 Task: Research Airbnb properties in Cuijk, Netherlands from 22th December, 2023 to 25th December, 2023 for 2 adults. Place can be entire room with 1  bedroom having 1 bed and 1 bathroom. Property type can be hotel. Amenities needed are: washing machine.
Action: Mouse moved to (499, 132)
Screenshot: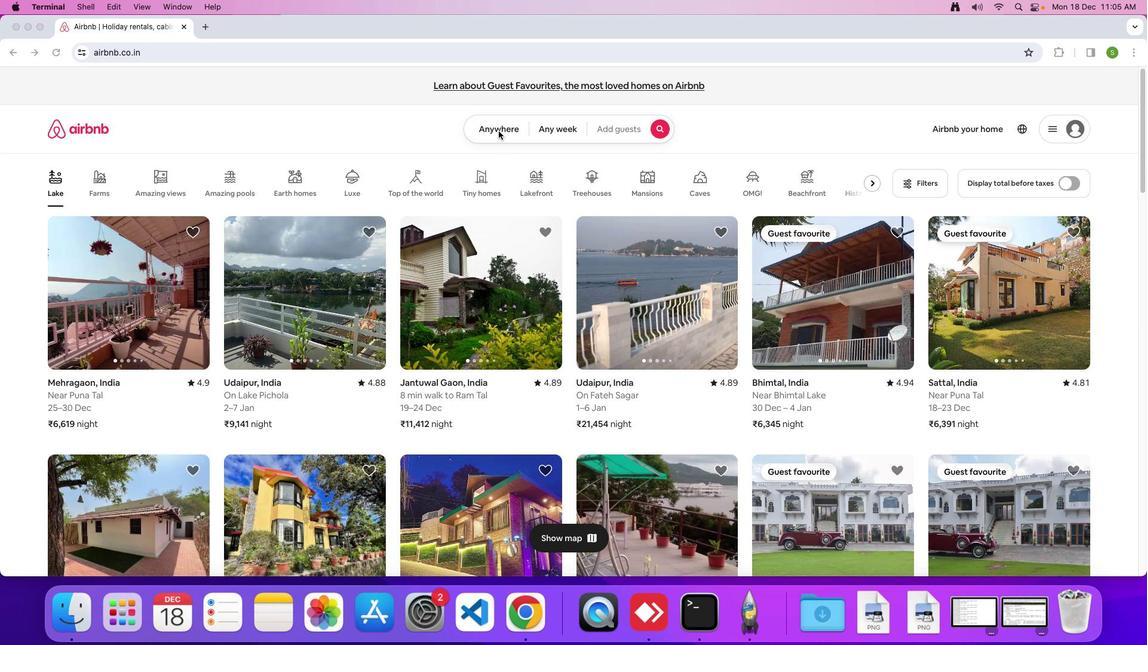 
Action: Mouse pressed left at (499, 132)
Screenshot: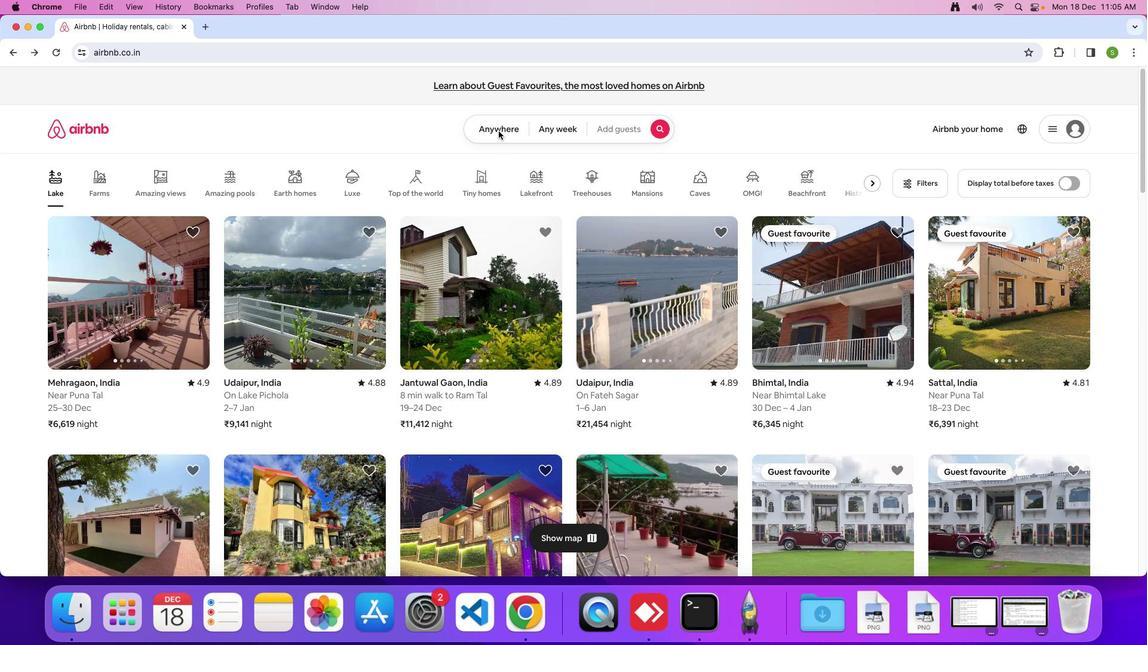 
Action: Mouse moved to (484, 130)
Screenshot: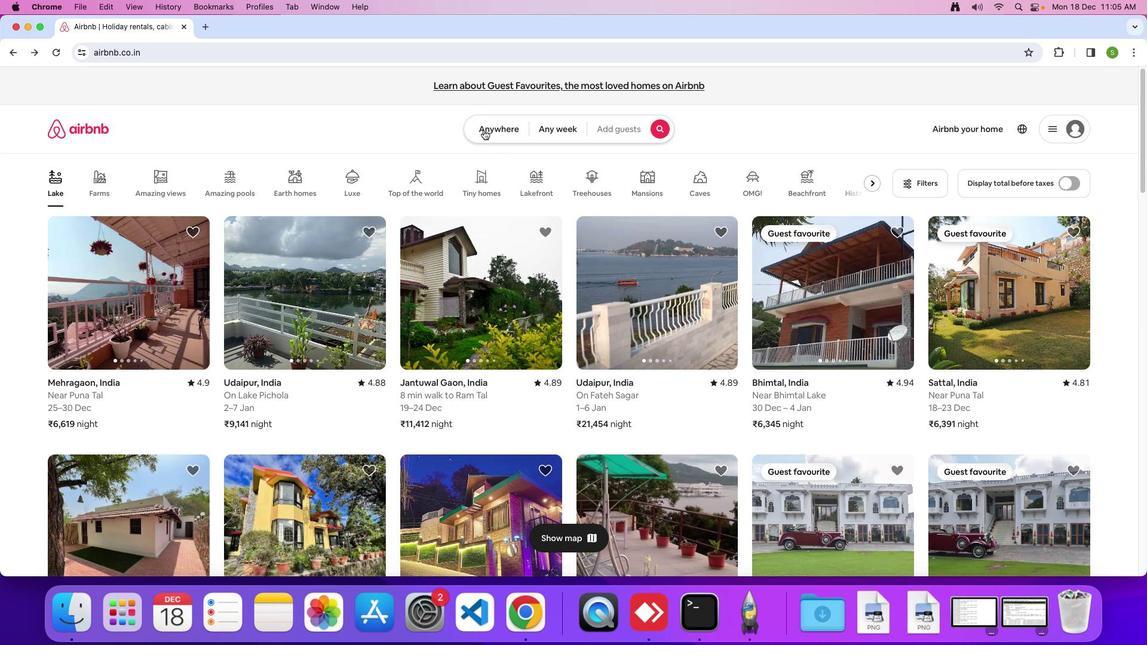 
Action: Mouse pressed left at (484, 130)
Screenshot: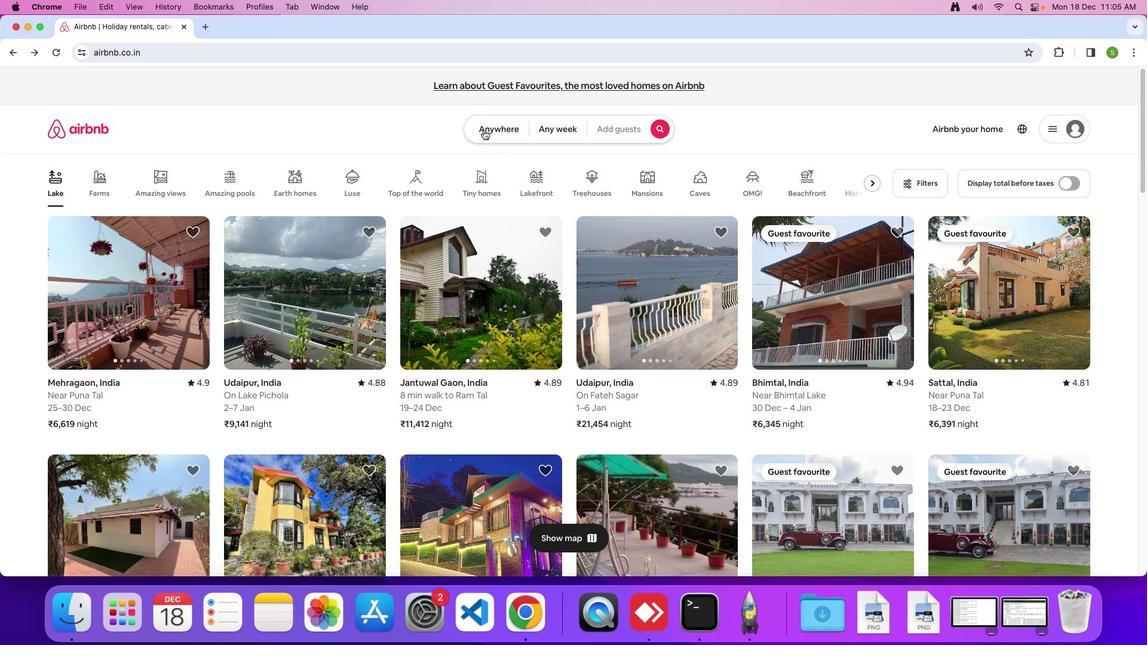 
Action: Mouse moved to (402, 180)
Screenshot: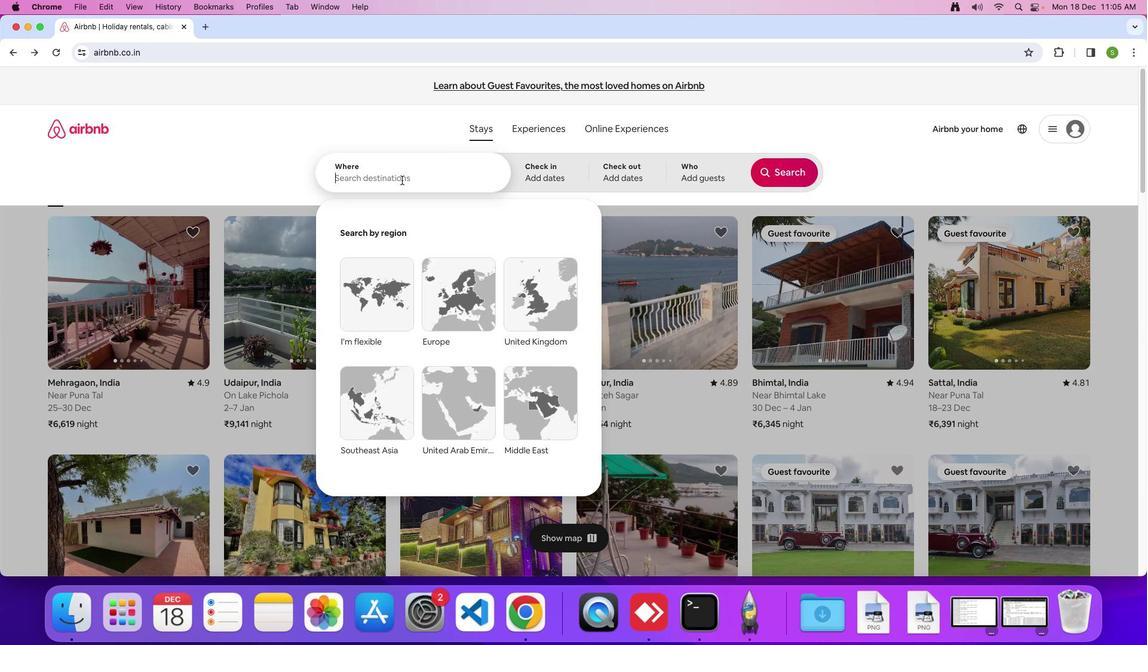 
Action: Mouse pressed left at (402, 180)
Screenshot: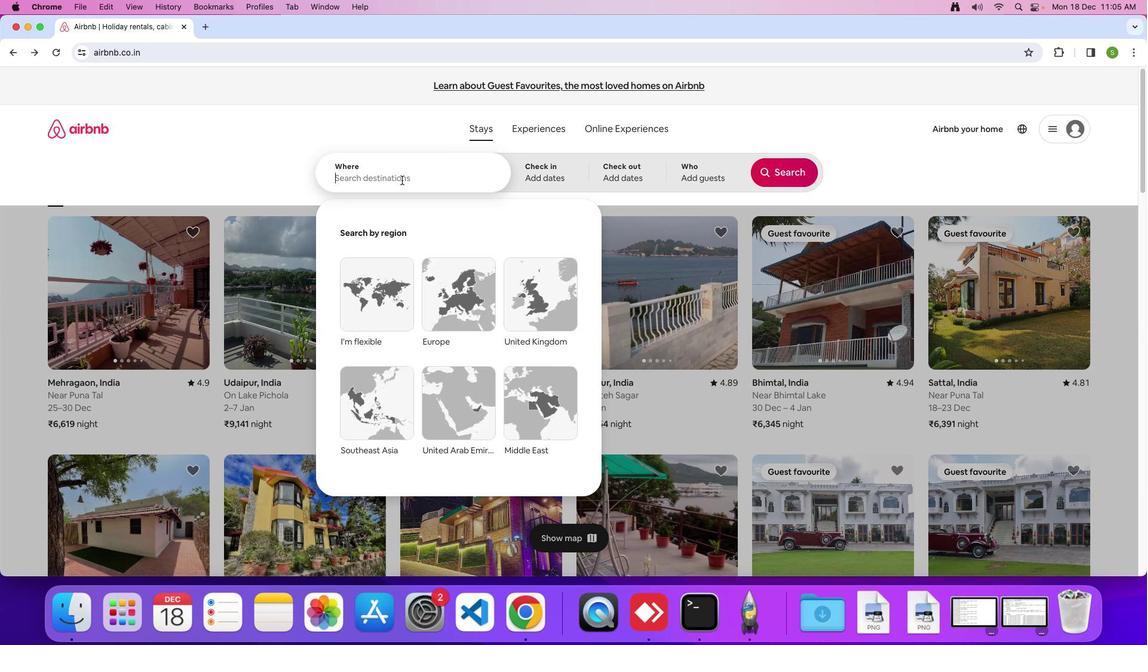 
Action: Key pressed 'C'Key.caps_lock'u''i''j''k'','Key.spaceKey.shift'N''e''t''h''e''r''l''a''n''d''s'Key.enter
Screenshot: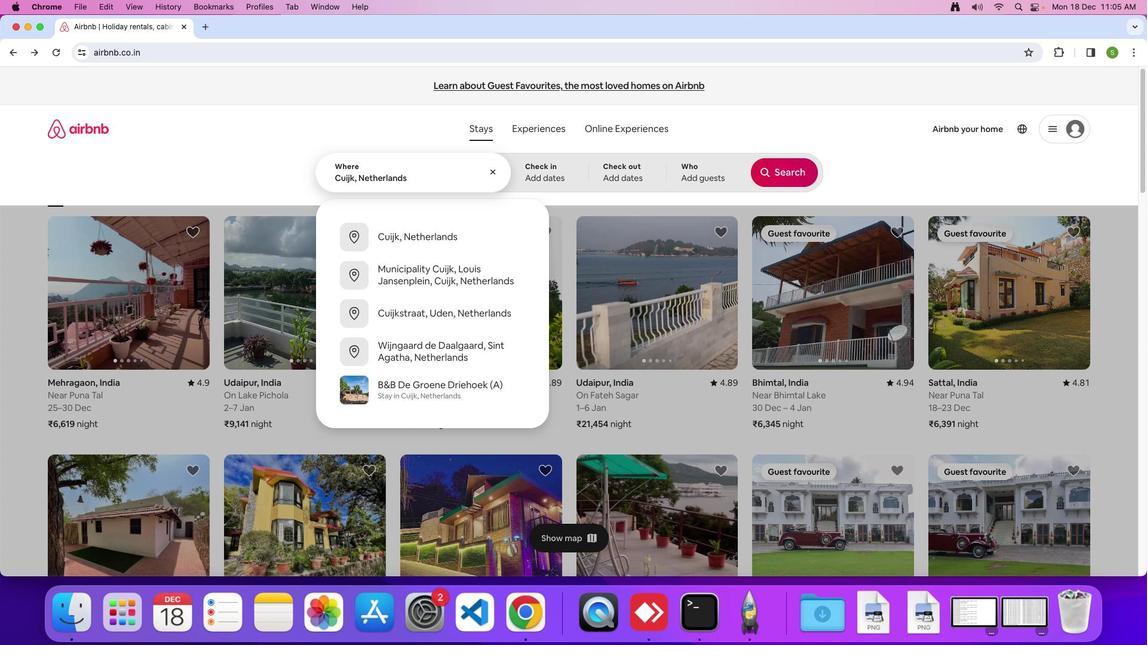 
Action: Mouse moved to (512, 411)
Screenshot: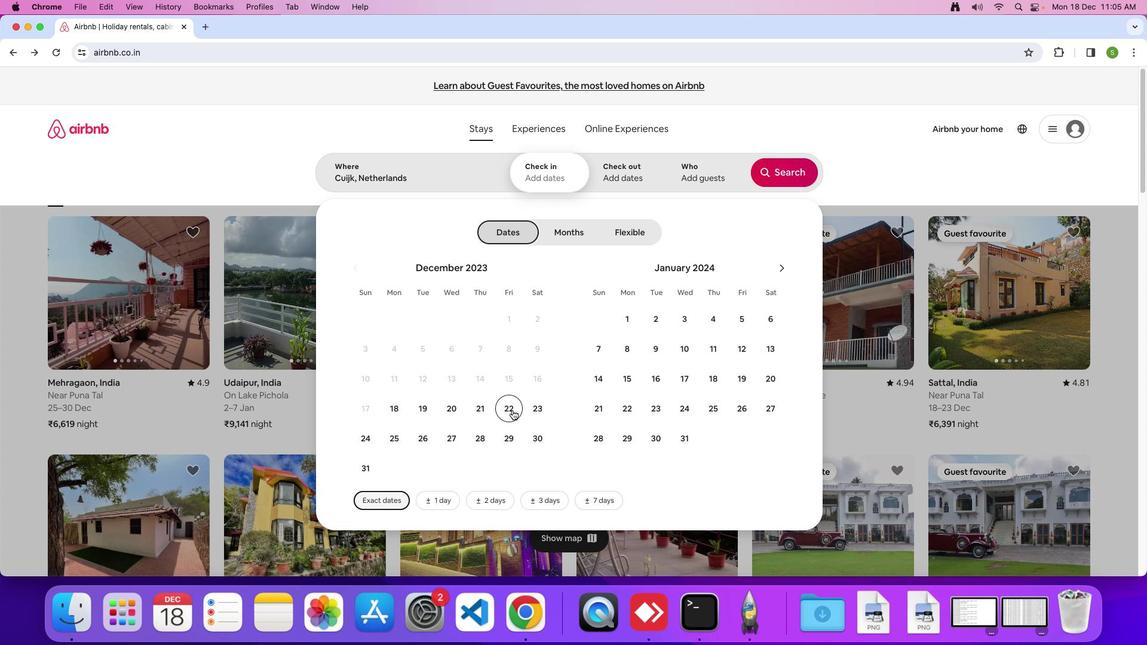
Action: Mouse pressed left at (512, 411)
Screenshot: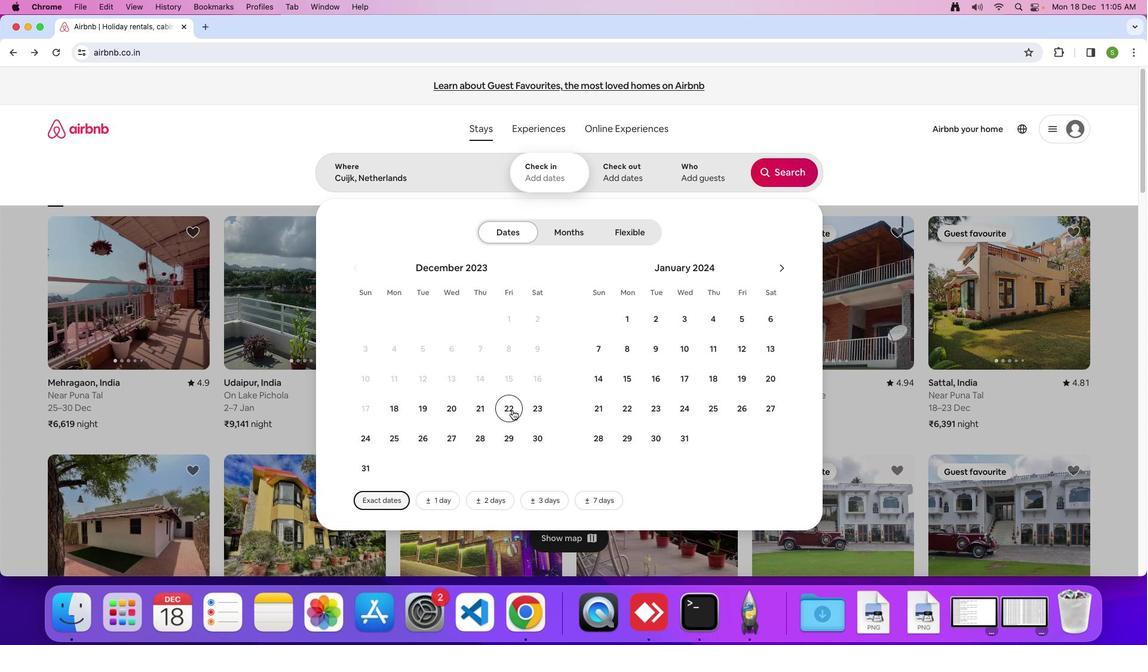 
Action: Mouse moved to (401, 439)
Screenshot: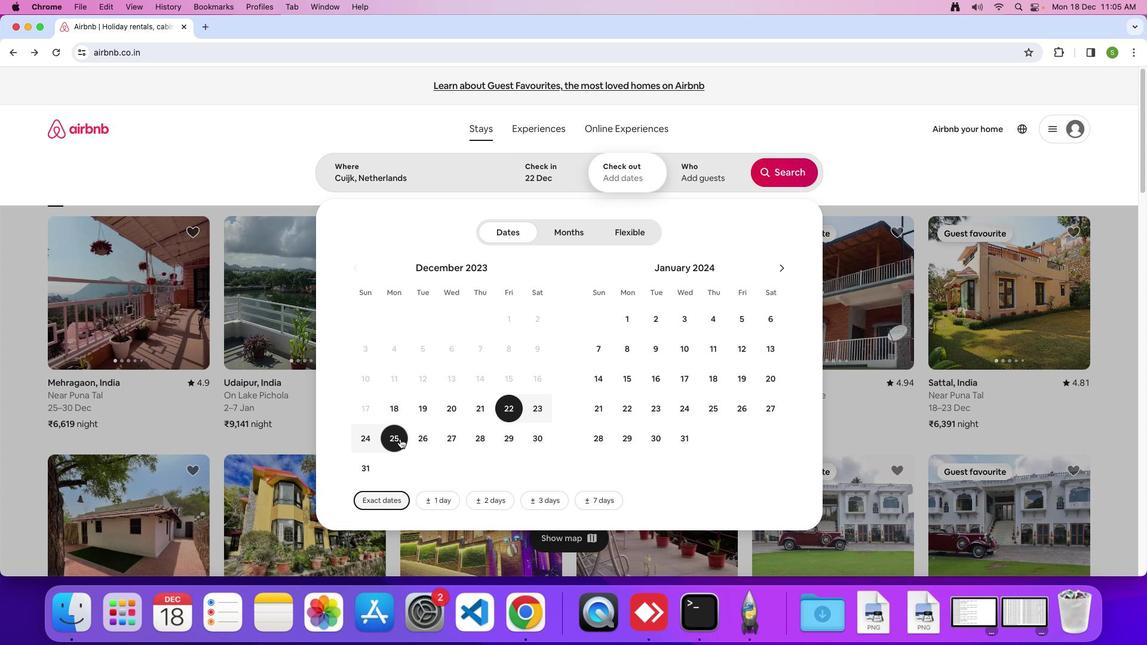 
Action: Mouse pressed left at (401, 439)
Screenshot: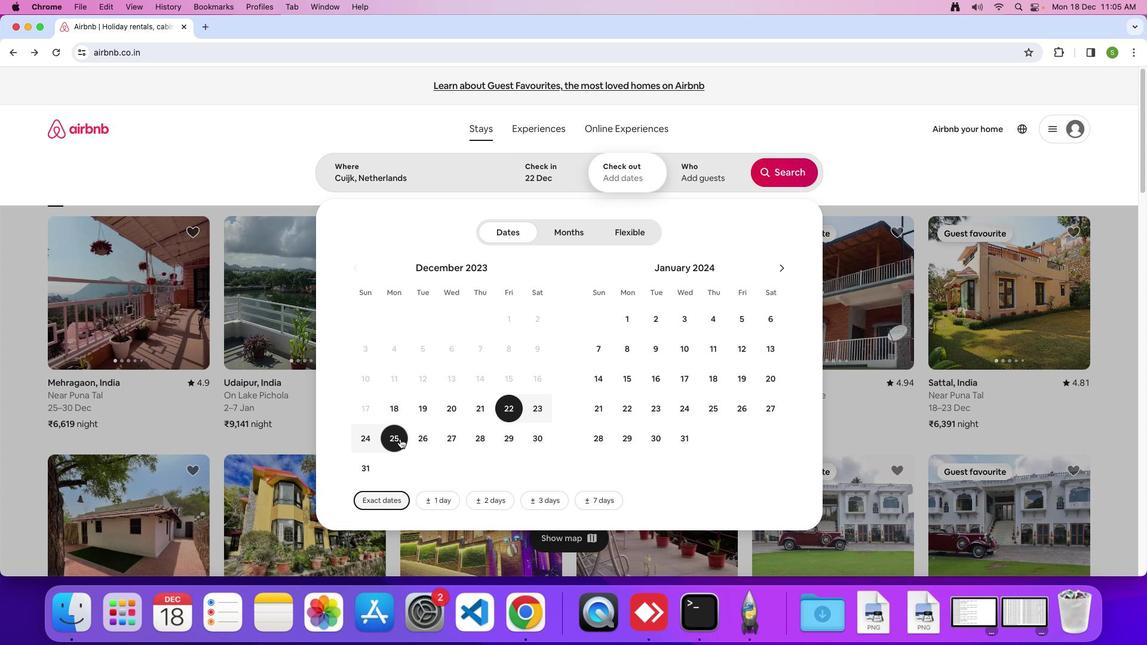 
Action: Mouse moved to (691, 184)
Screenshot: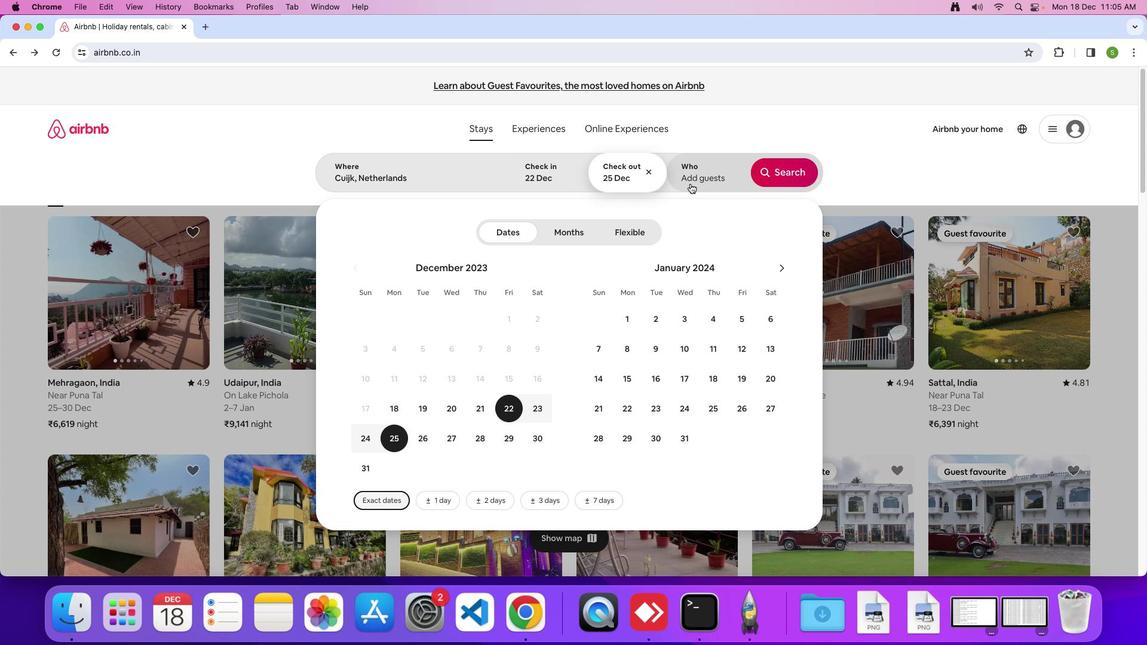 
Action: Mouse pressed left at (691, 184)
Screenshot: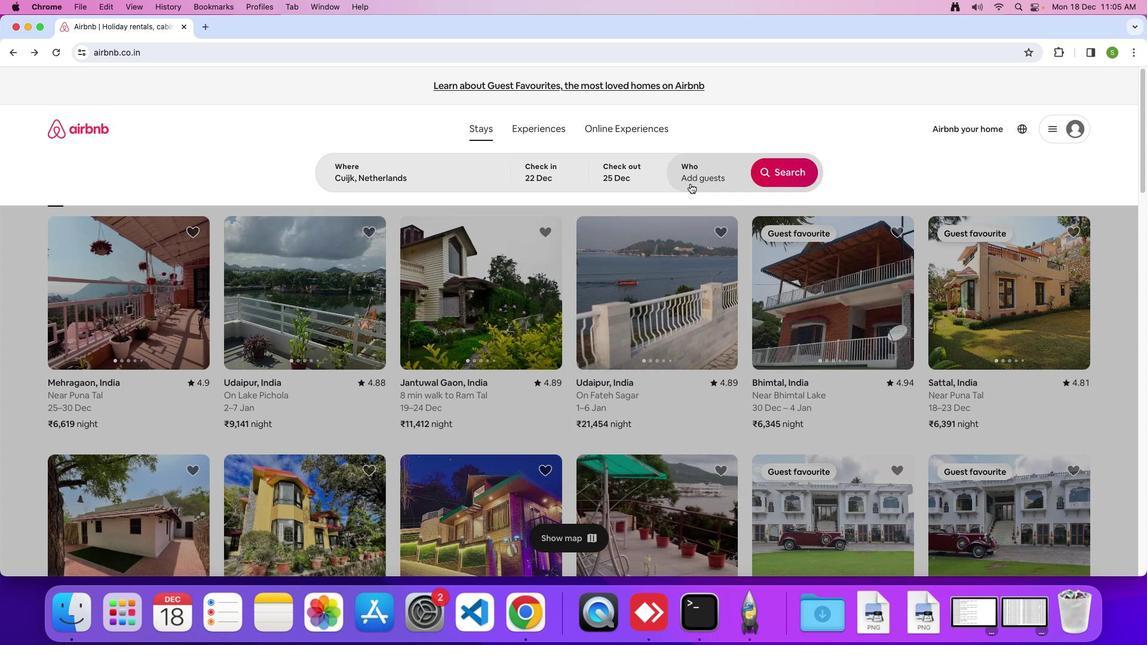 
Action: Mouse moved to (790, 238)
Screenshot: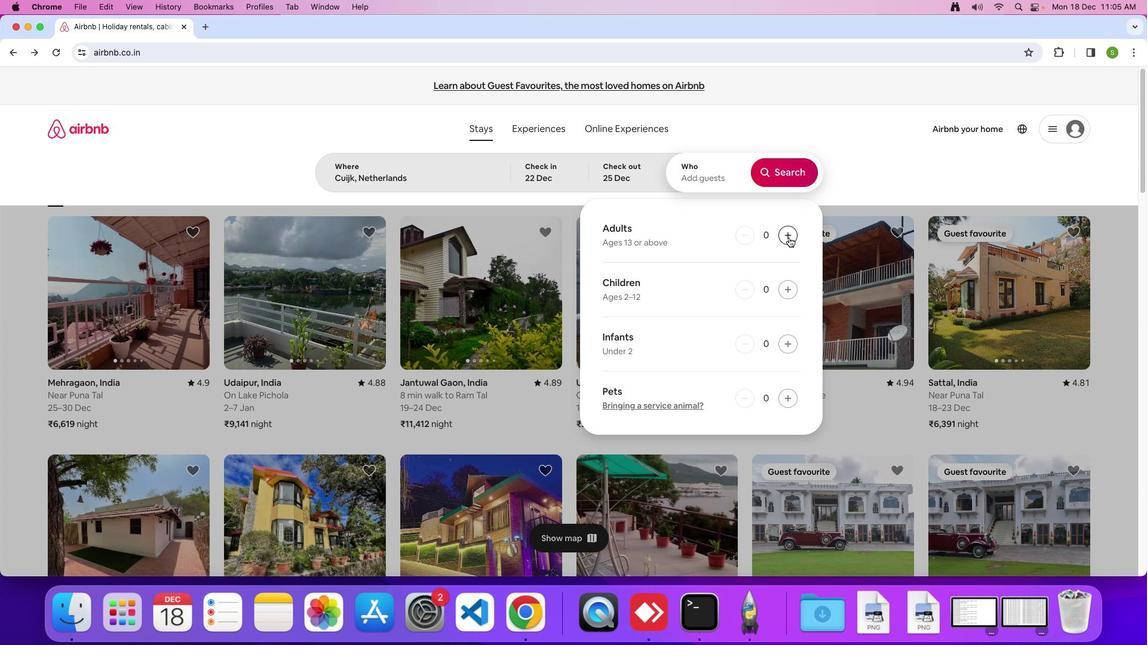 
Action: Mouse pressed left at (790, 238)
Screenshot: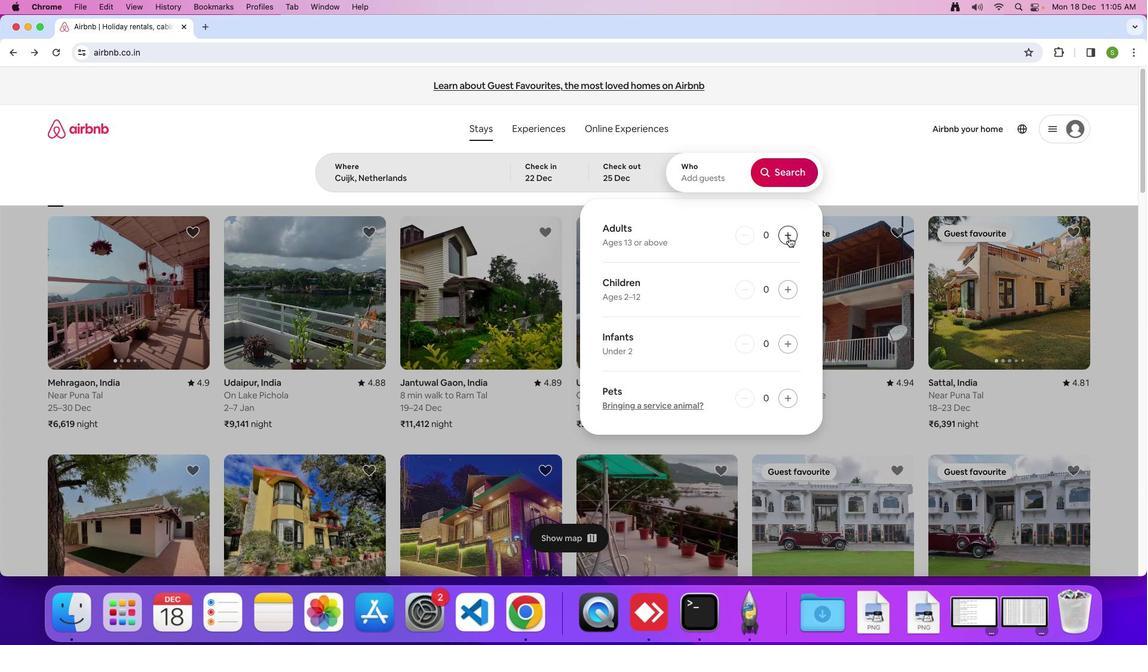 
Action: Mouse pressed left at (790, 238)
Screenshot: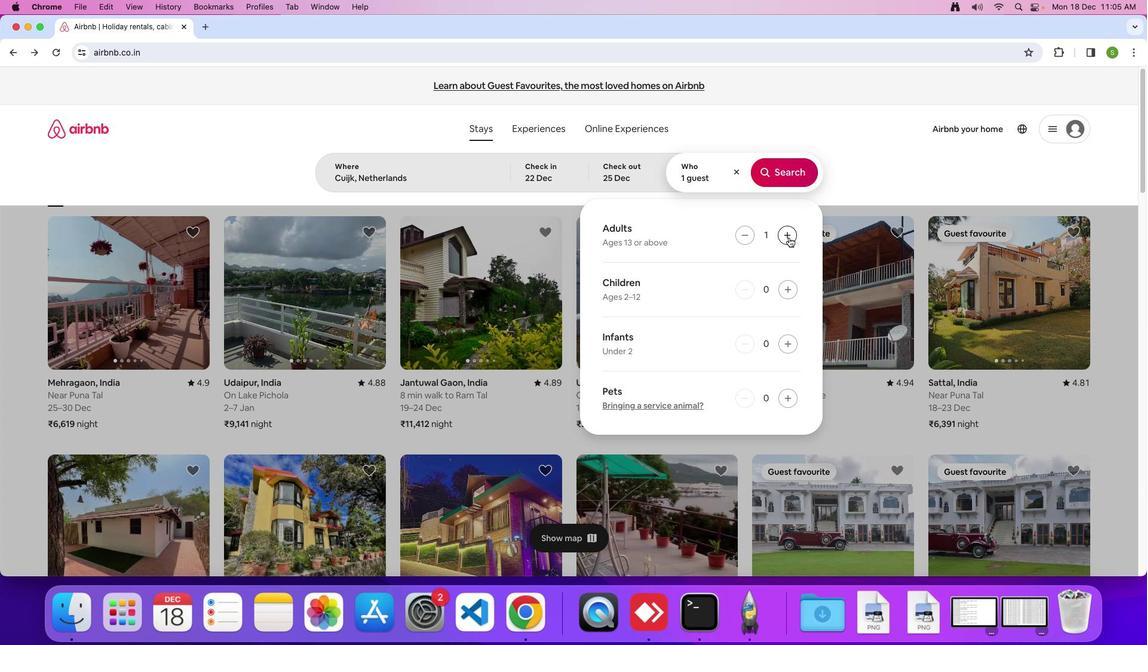 
Action: Mouse moved to (790, 165)
Screenshot: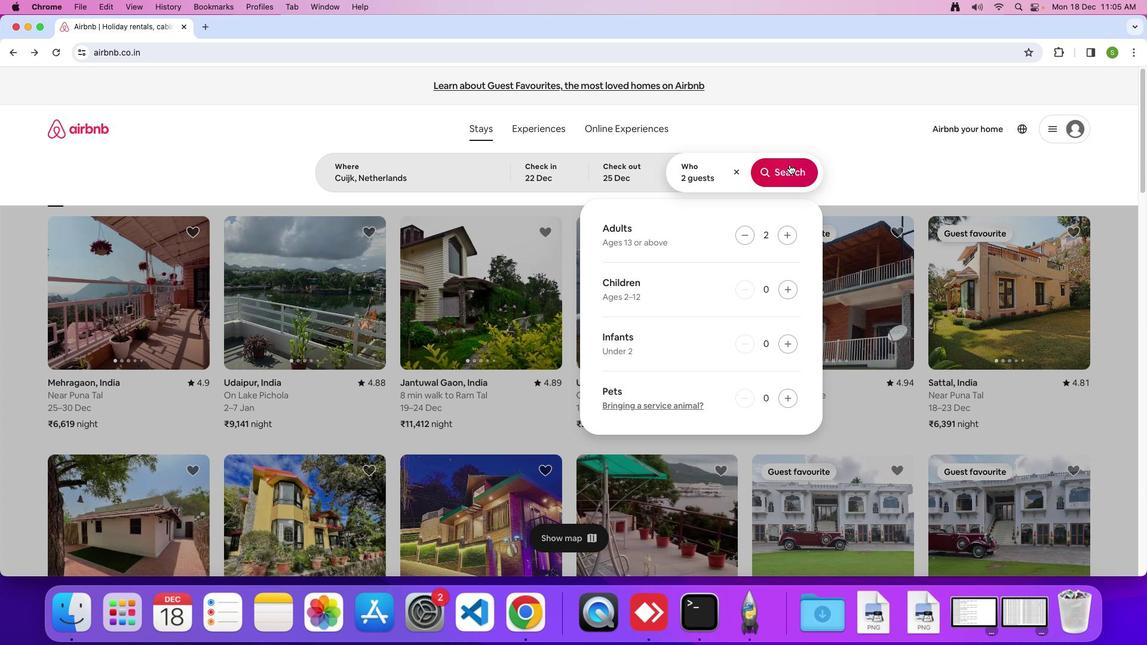
Action: Mouse pressed left at (790, 165)
Screenshot: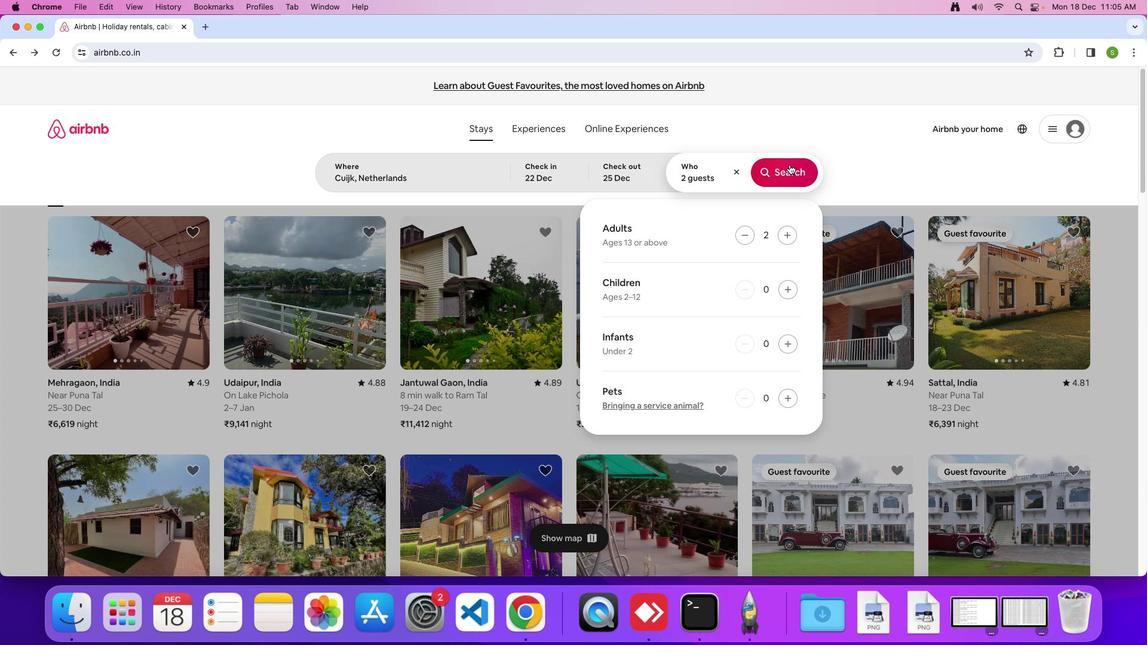 
Action: Mouse moved to (968, 139)
Screenshot: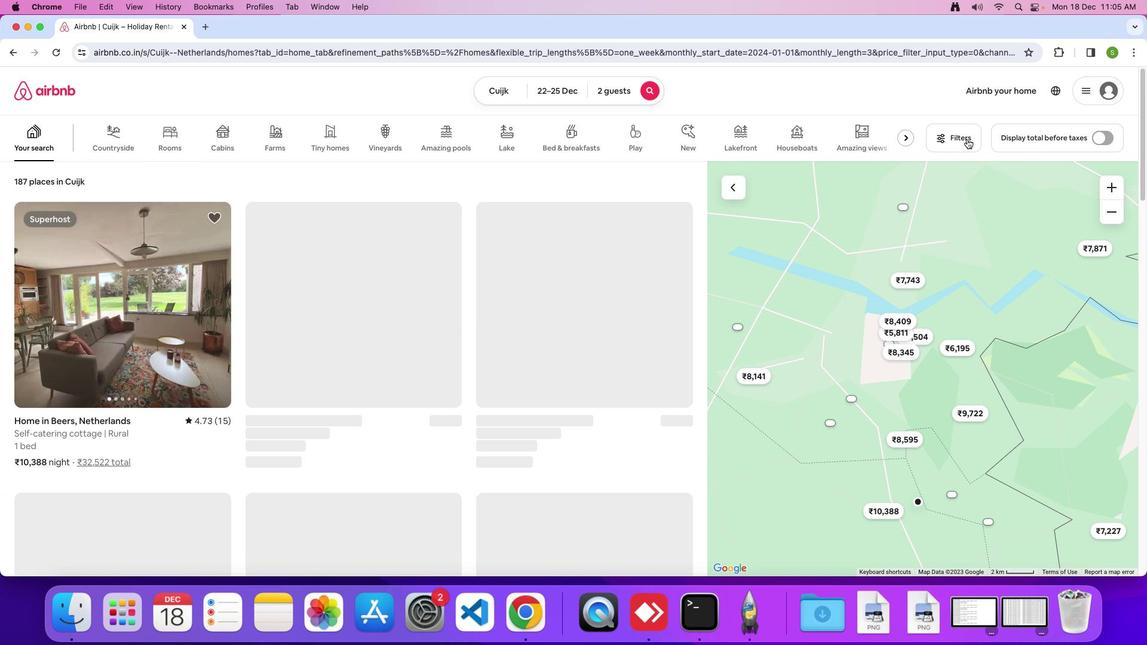 
Action: Mouse pressed left at (968, 139)
Screenshot: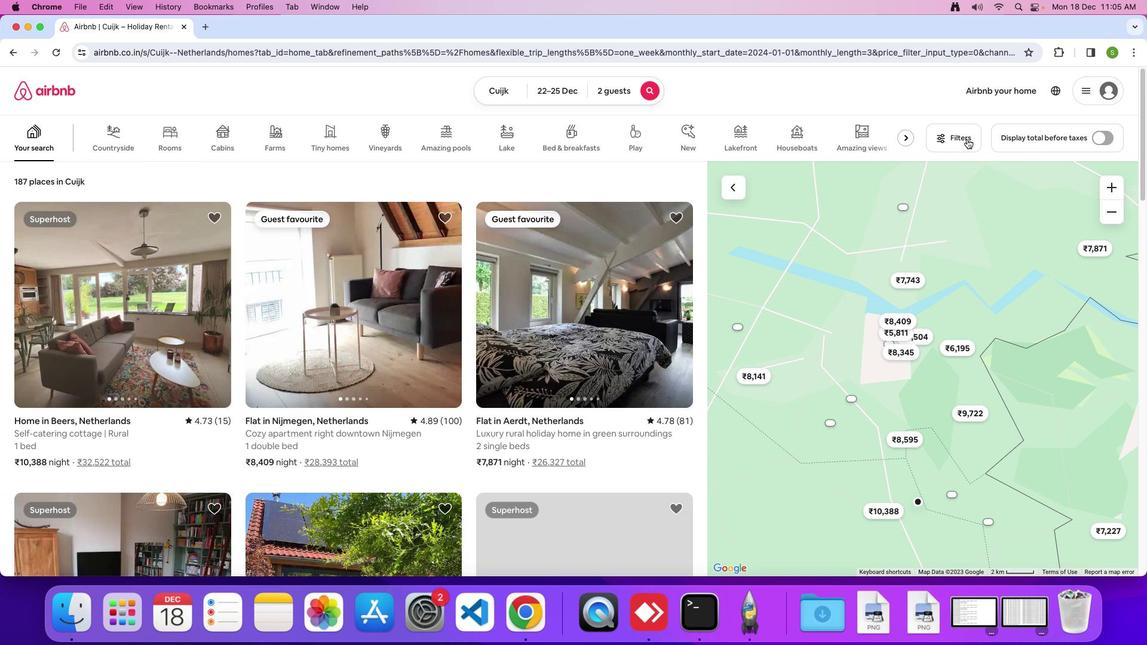 
Action: Mouse moved to (580, 417)
Screenshot: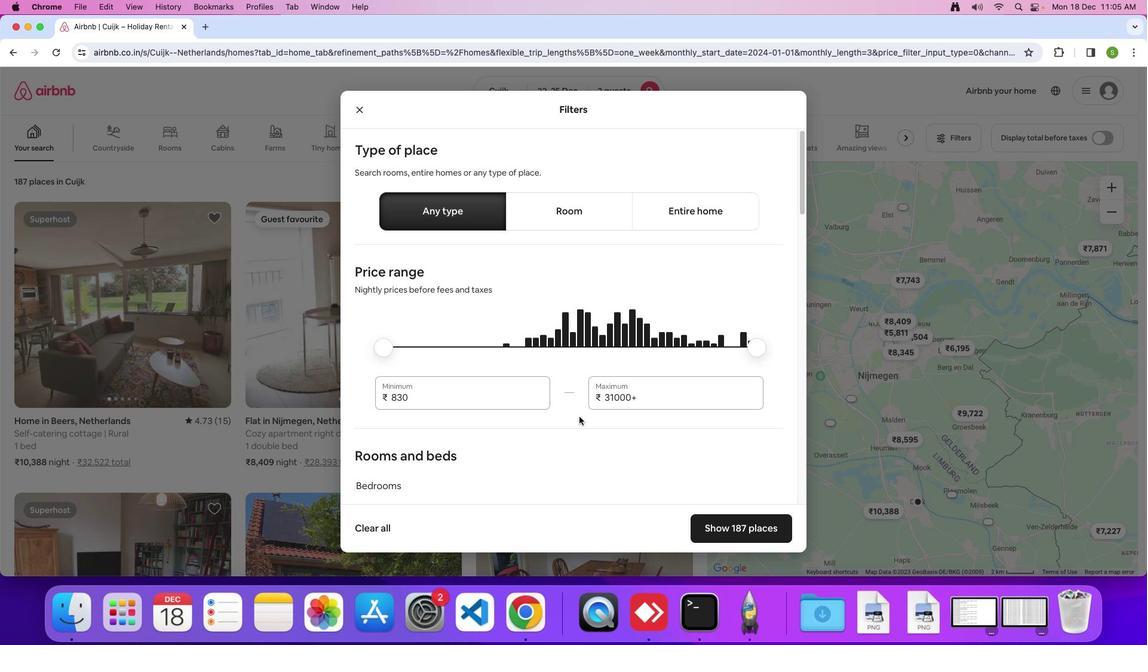 
Action: Mouse scrolled (580, 417) with delta (0, 0)
Screenshot: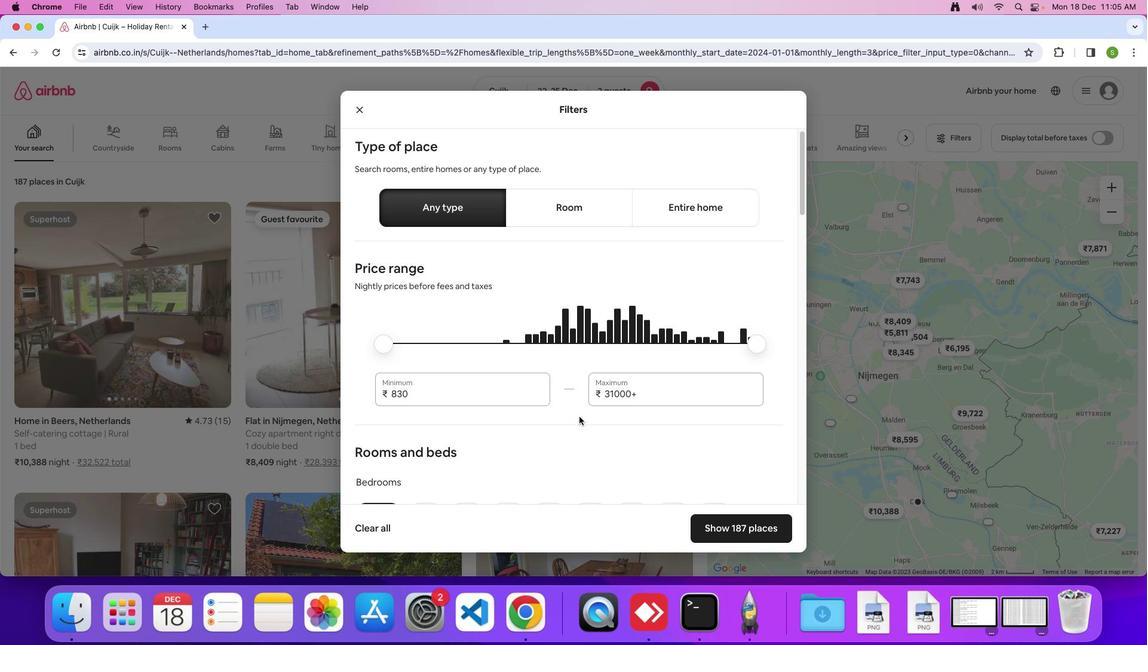 
Action: Mouse scrolled (580, 417) with delta (0, 0)
Screenshot: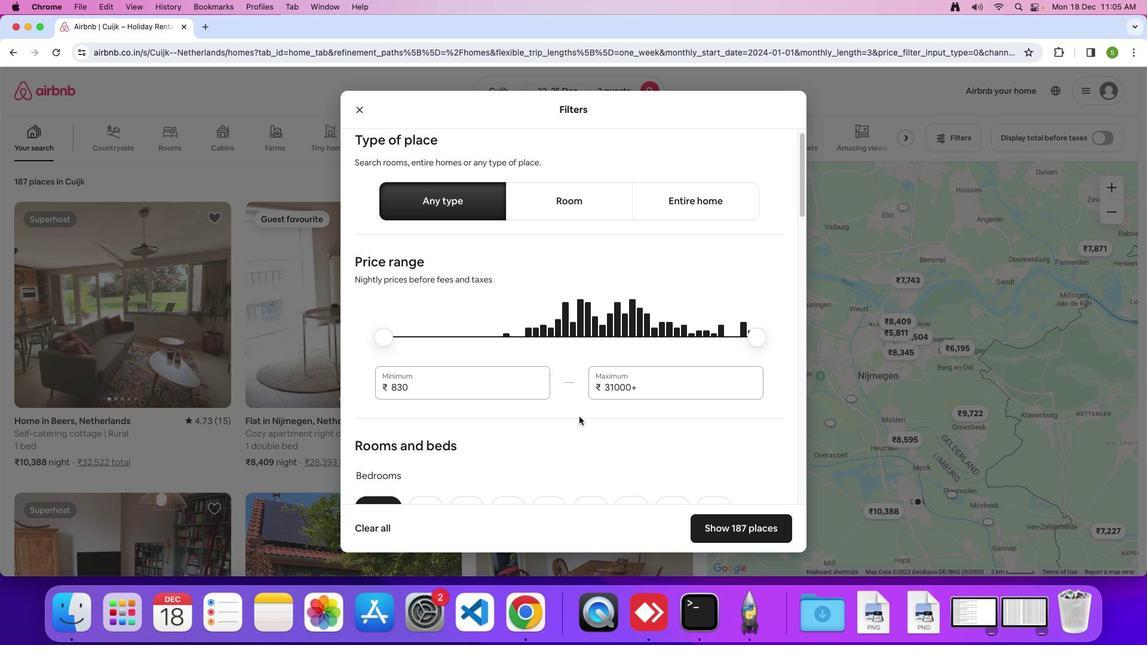 
Action: Mouse scrolled (580, 417) with delta (0, 0)
Screenshot: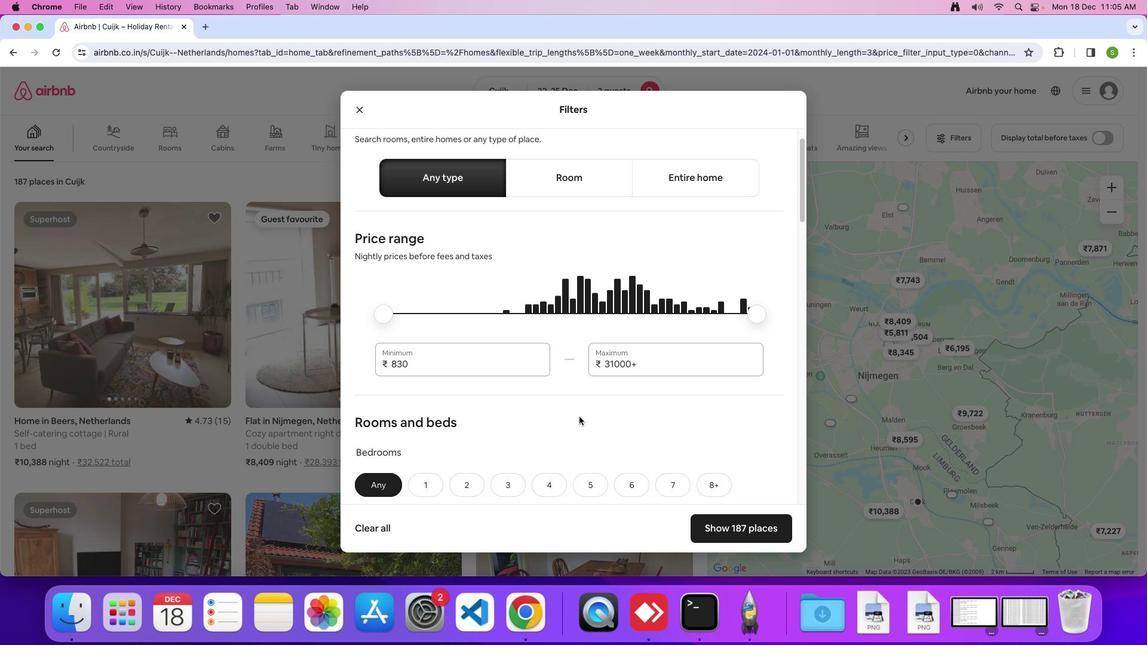 
Action: Mouse moved to (580, 417)
Screenshot: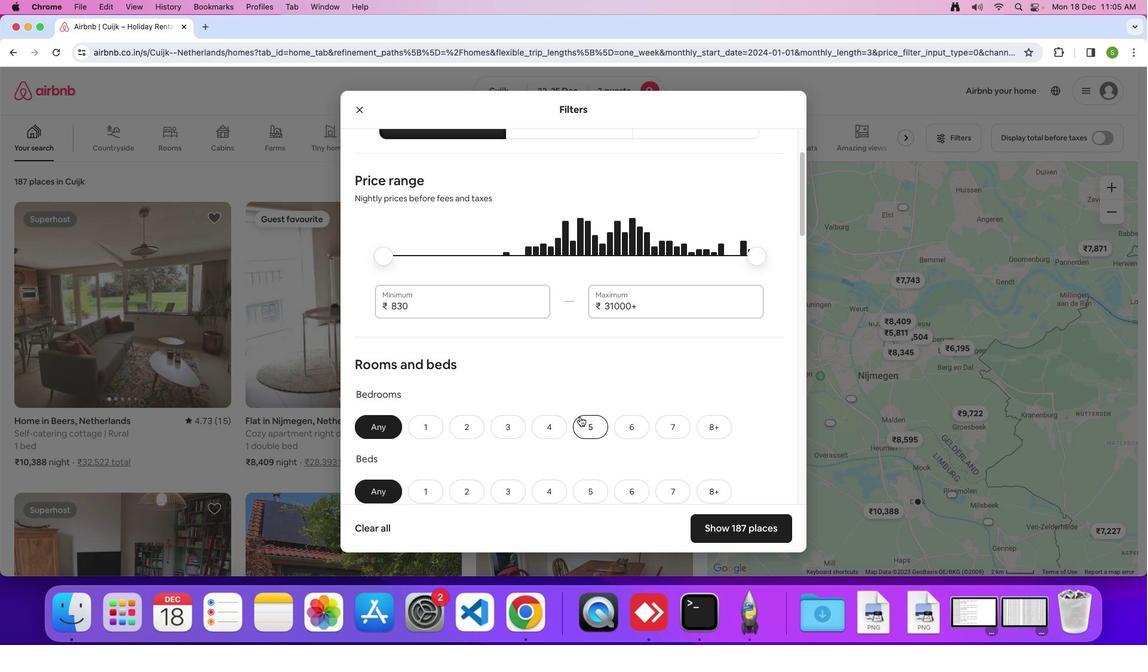 
Action: Mouse scrolled (580, 417) with delta (0, 0)
Screenshot: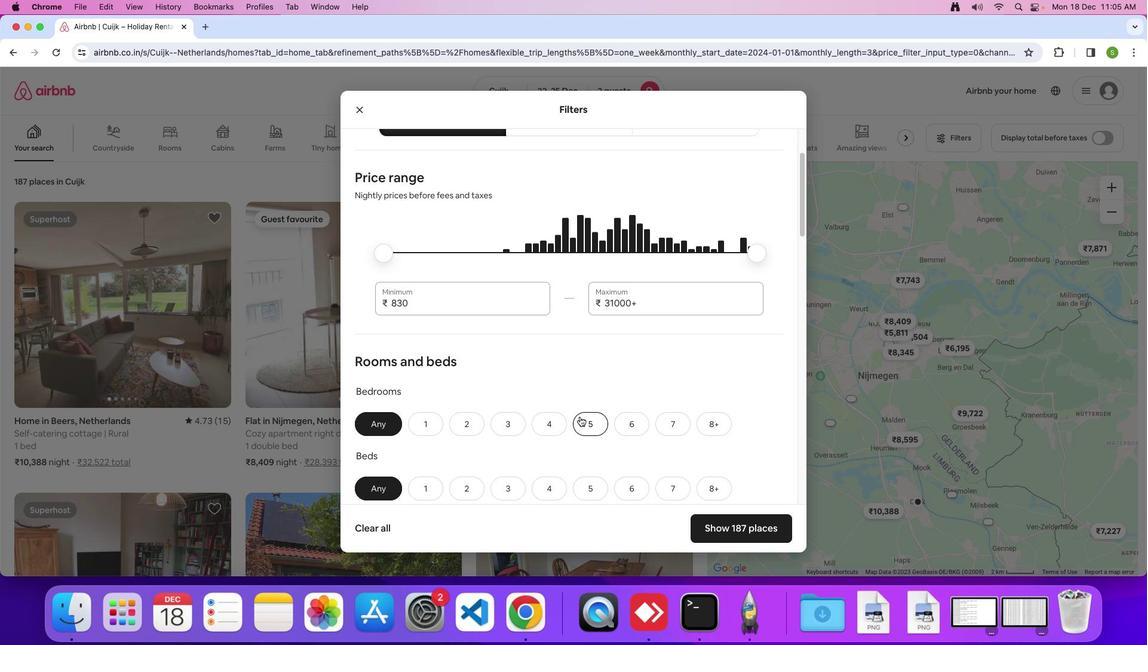 
Action: Mouse scrolled (580, 417) with delta (0, 0)
Screenshot: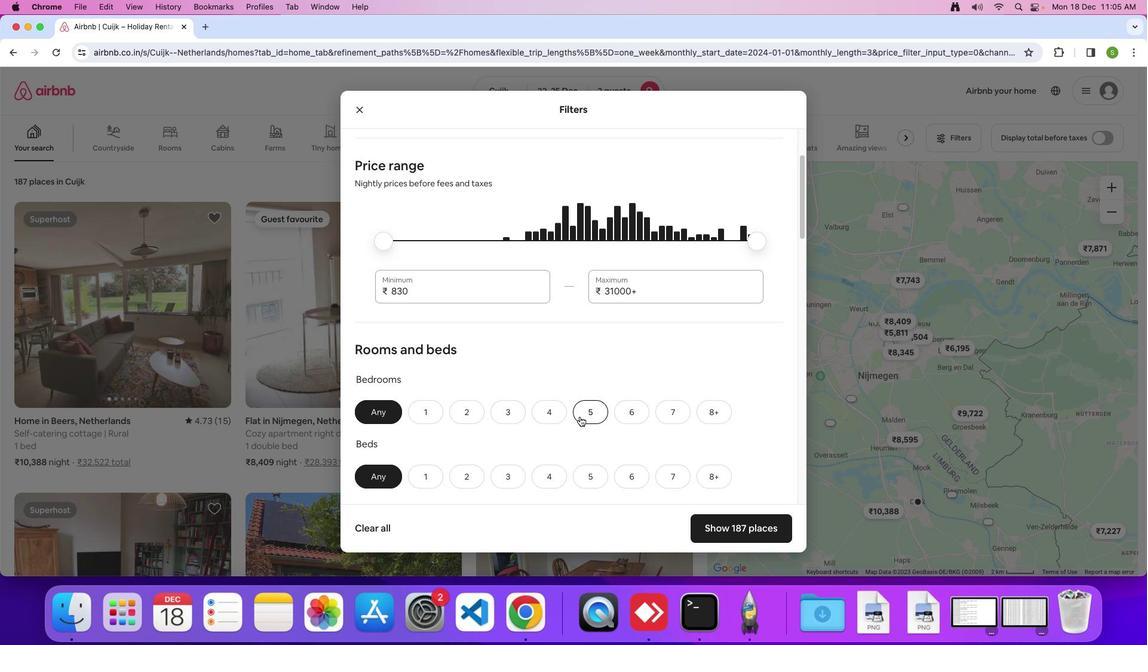 
Action: Mouse scrolled (580, 417) with delta (0, 0)
Screenshot: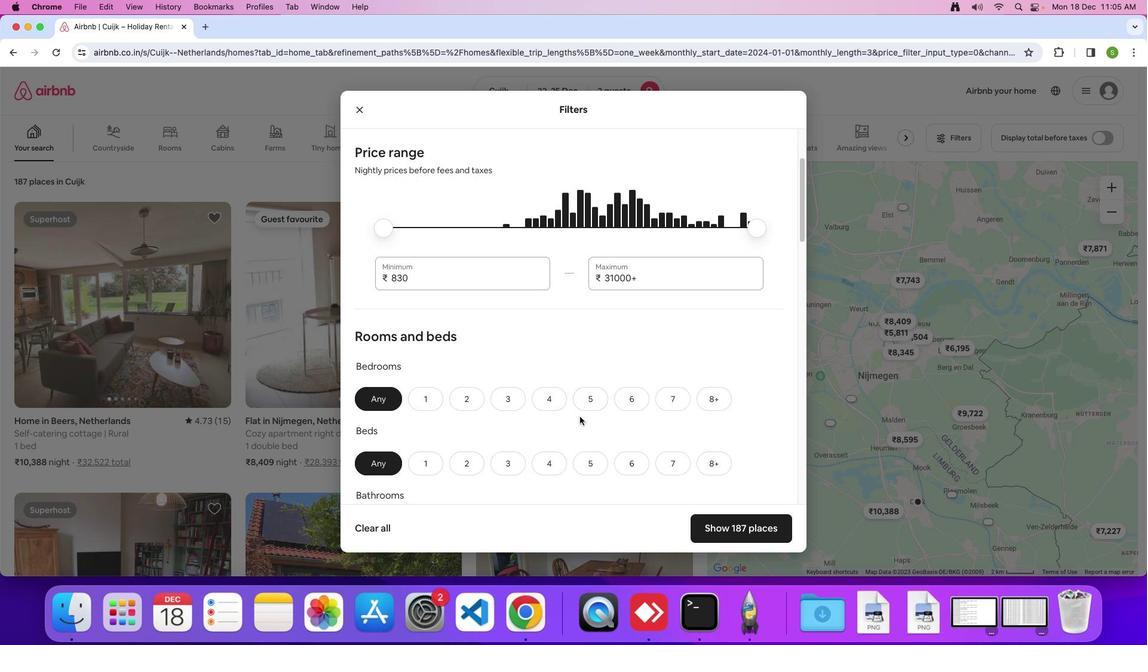
Action: Mouse scrolled (580, 417) with delta (0, 0)
Screenshot: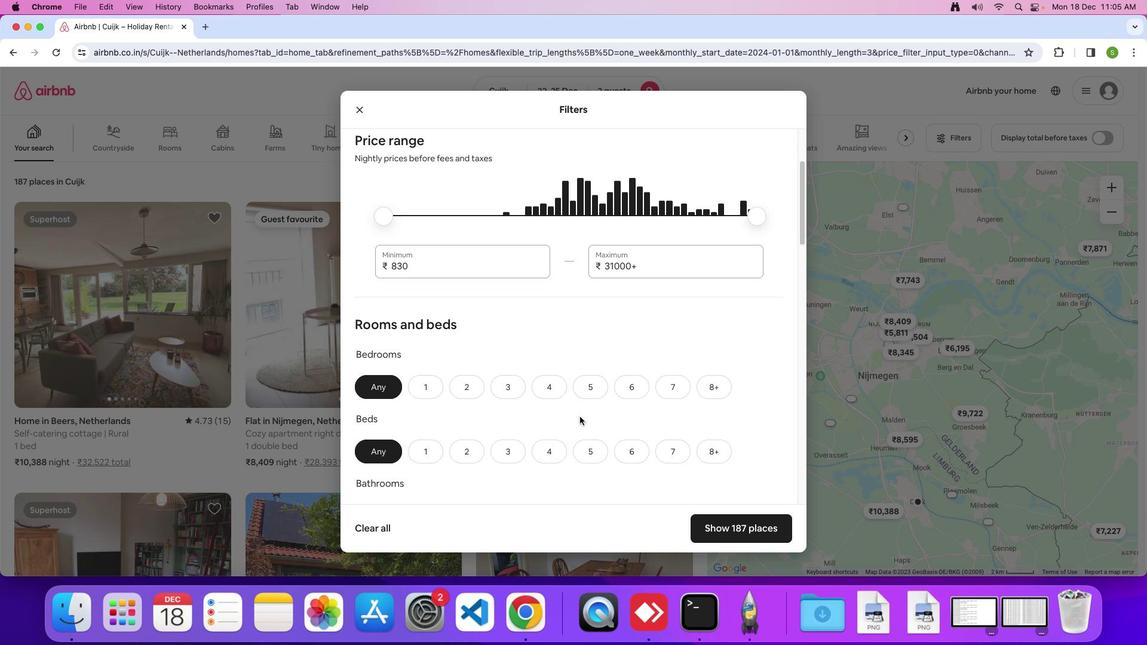 
Action: Mouse scrolled (580, 417) with delta (0, 0)
Screenshot: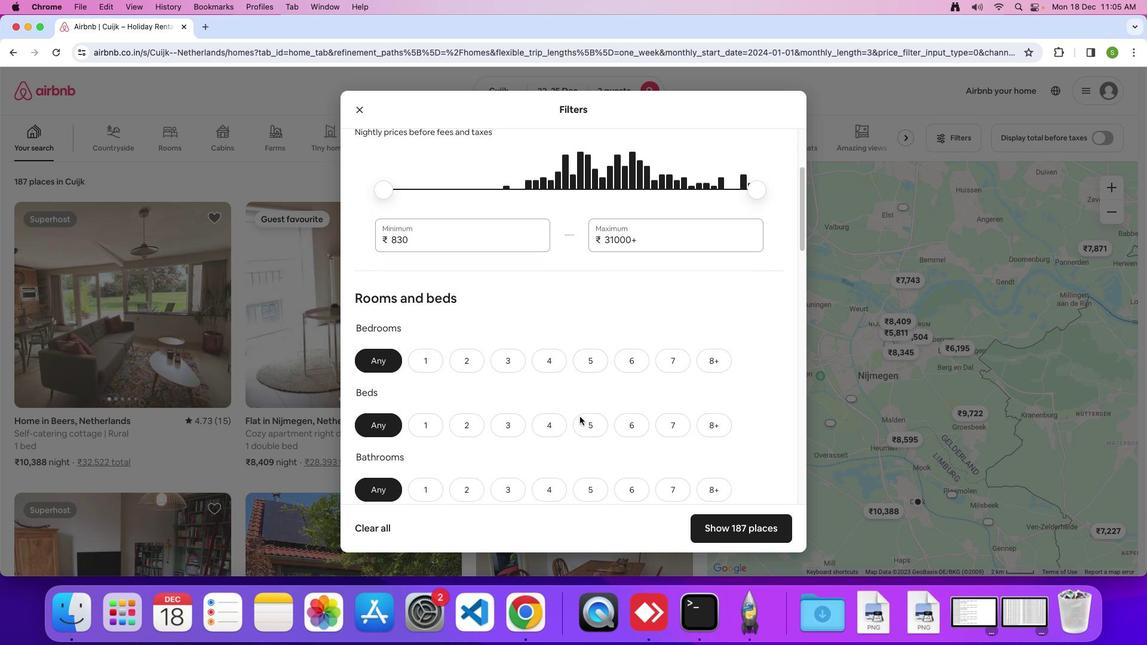 
Action: Mouse scrolled (580, 417) with delta (0, 0)
Screenshot: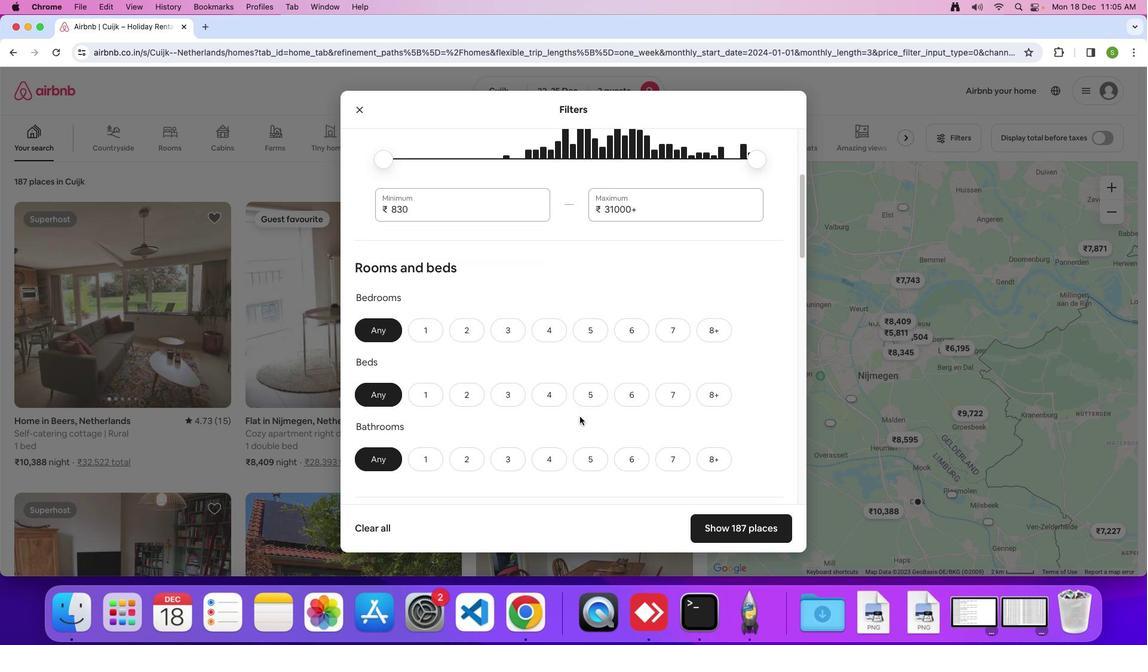 
Action: Mouse scrolled (580, 417) with delta (0, 0)
Screenshot: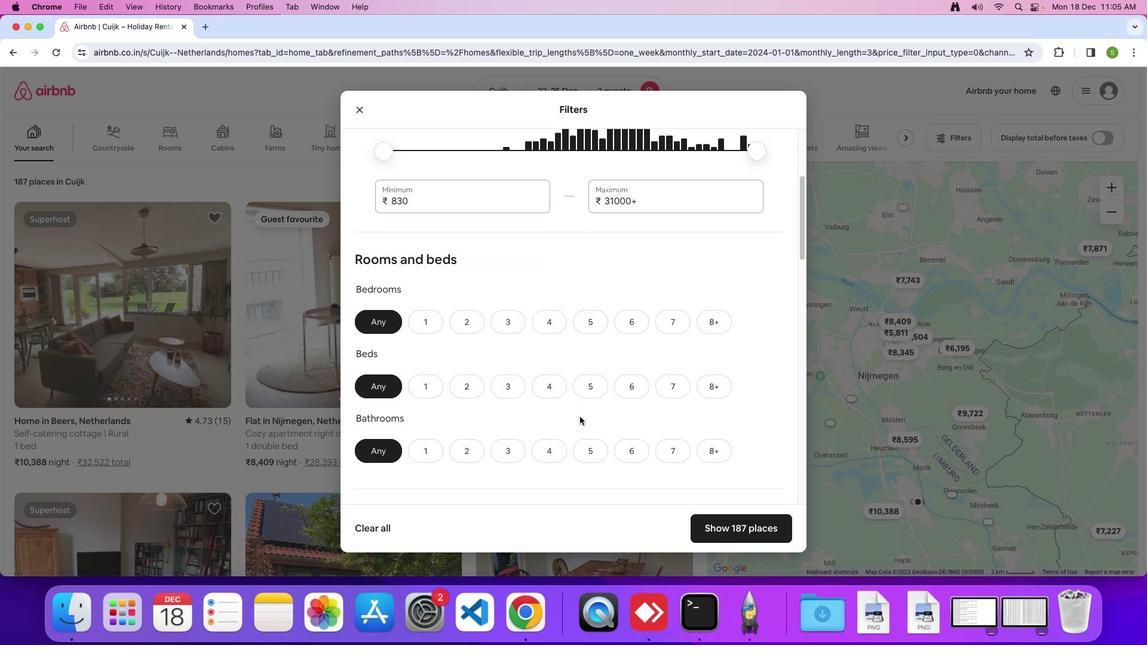 
Action: Mouse scrolled (580, 417) with delta (0, 0)
Screenshot: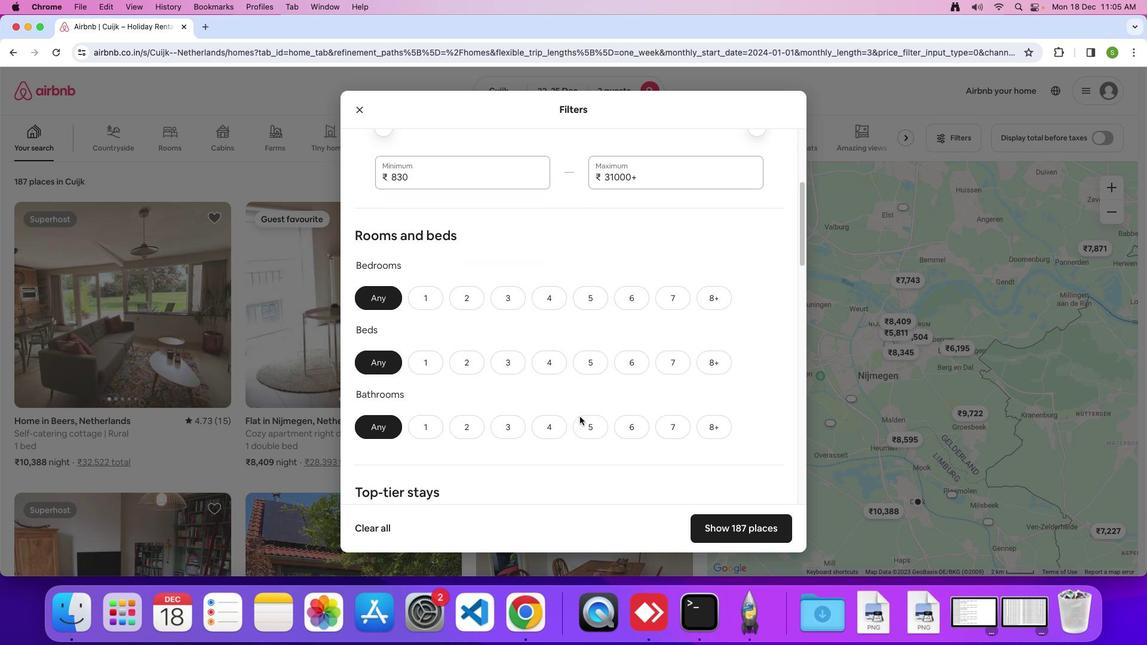 
Action: Mouse moved to (580, 417)
Screenshot: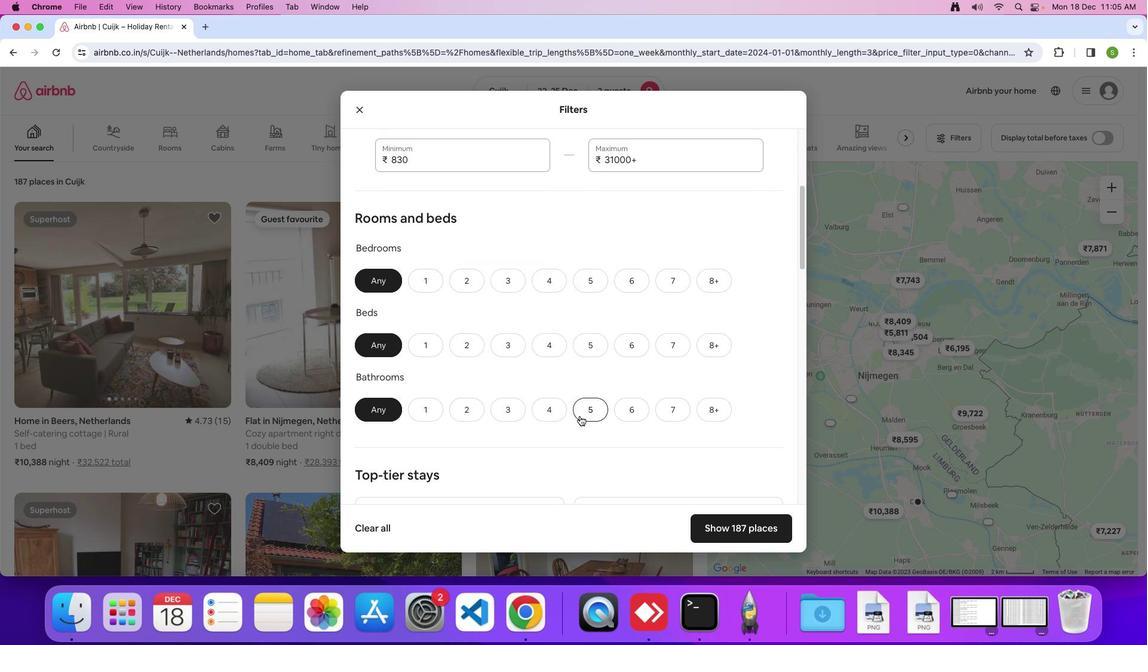 
Action: Mouse scrolled (580, 417) with delta (0, 0)
Screenshot: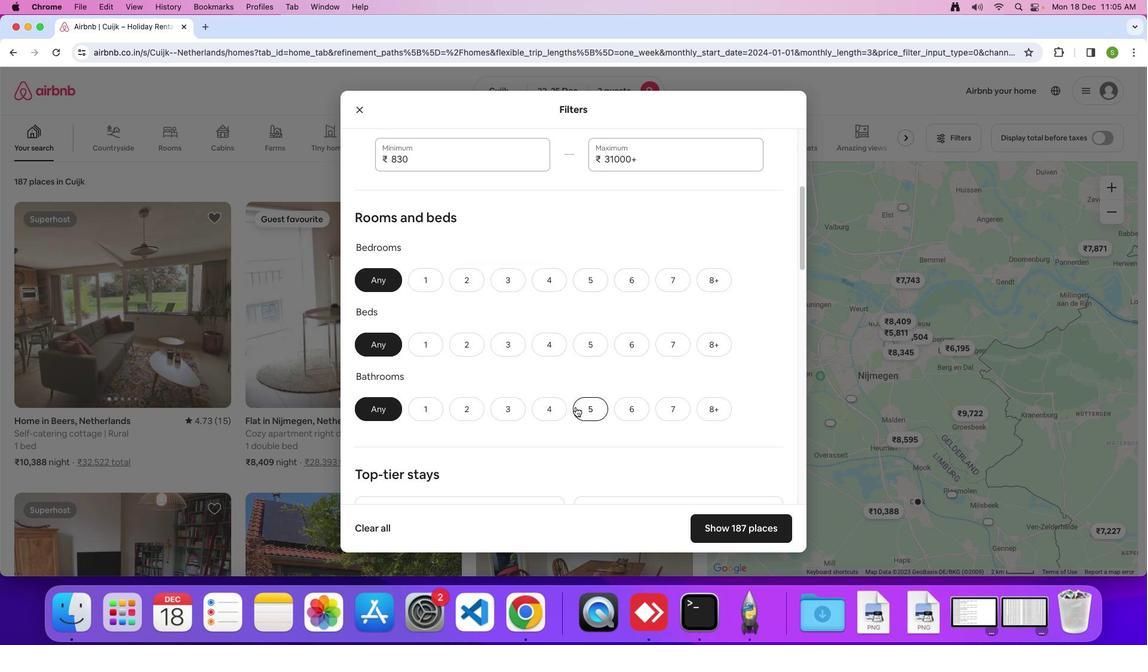 
Action: Mouse moved to (422, 284)
Screenshot: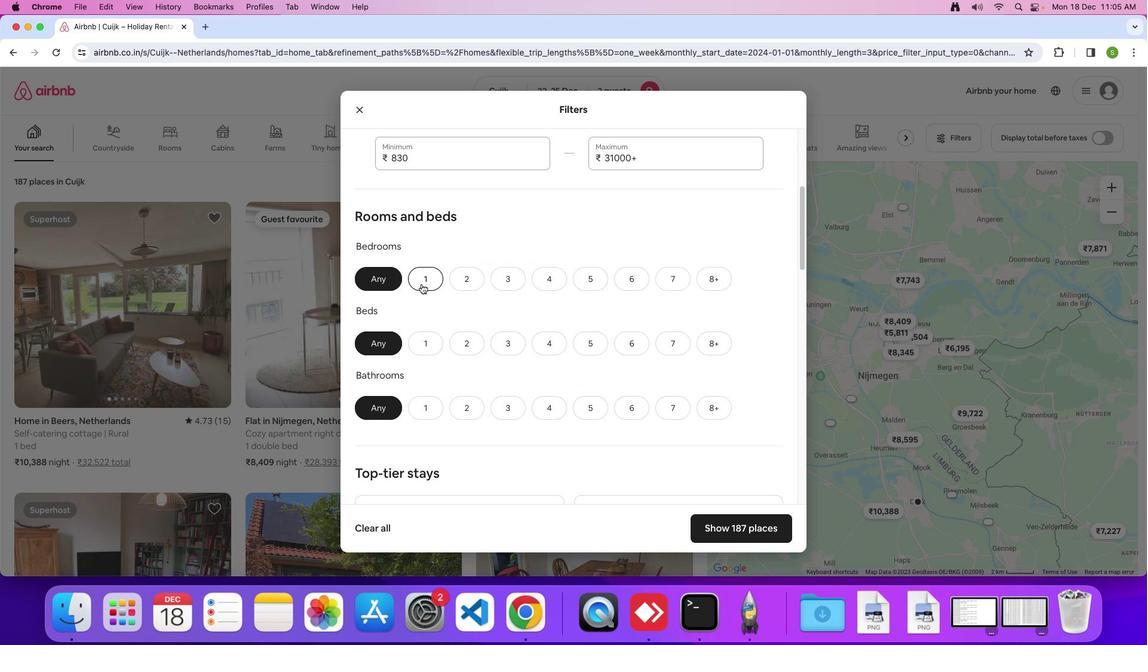 
Action: Mouse pressed left at (422, 284)
Screenshot: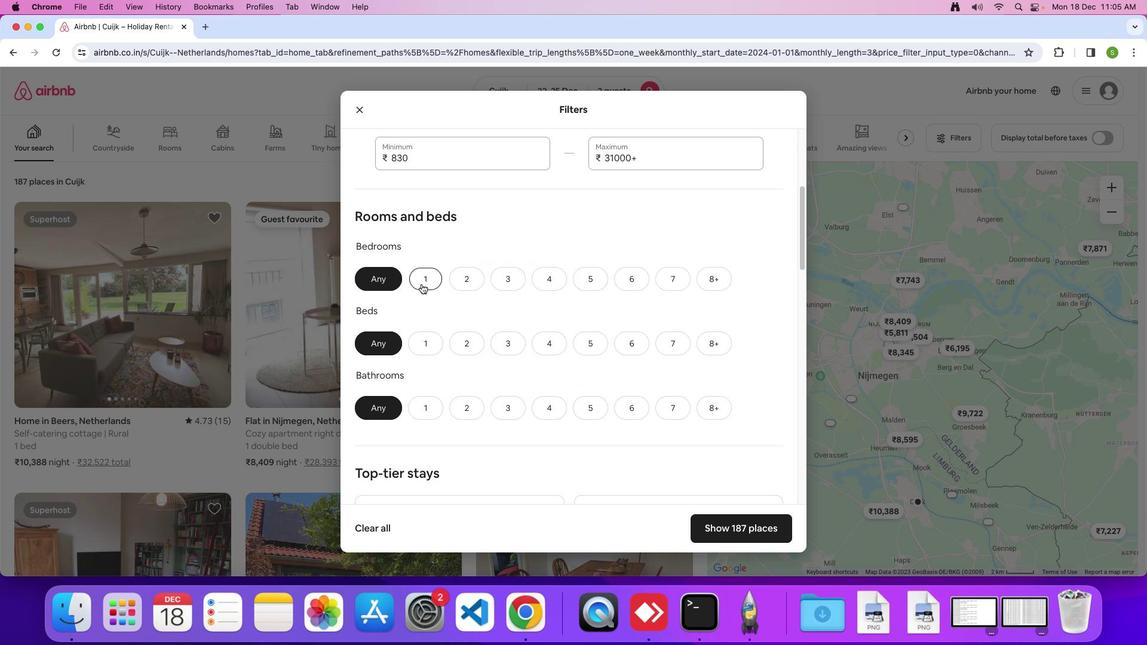 
Action: Mouse moved to (429, 346)
Screenshot: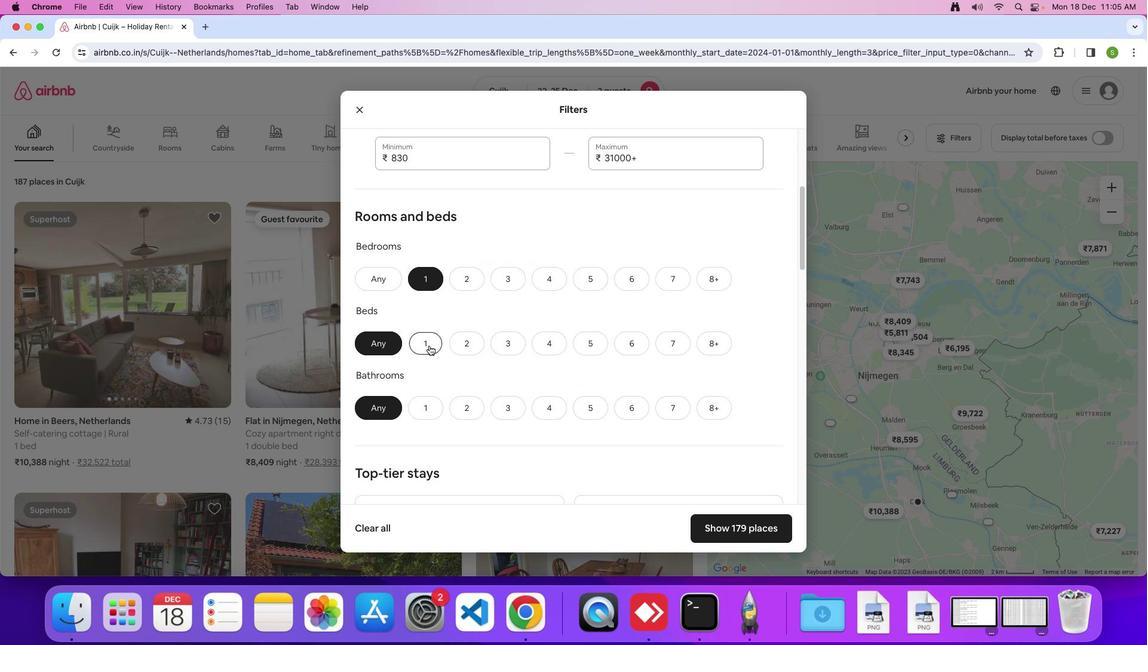 
Action: Mouse pressed left at (429, 346)
Screenshot: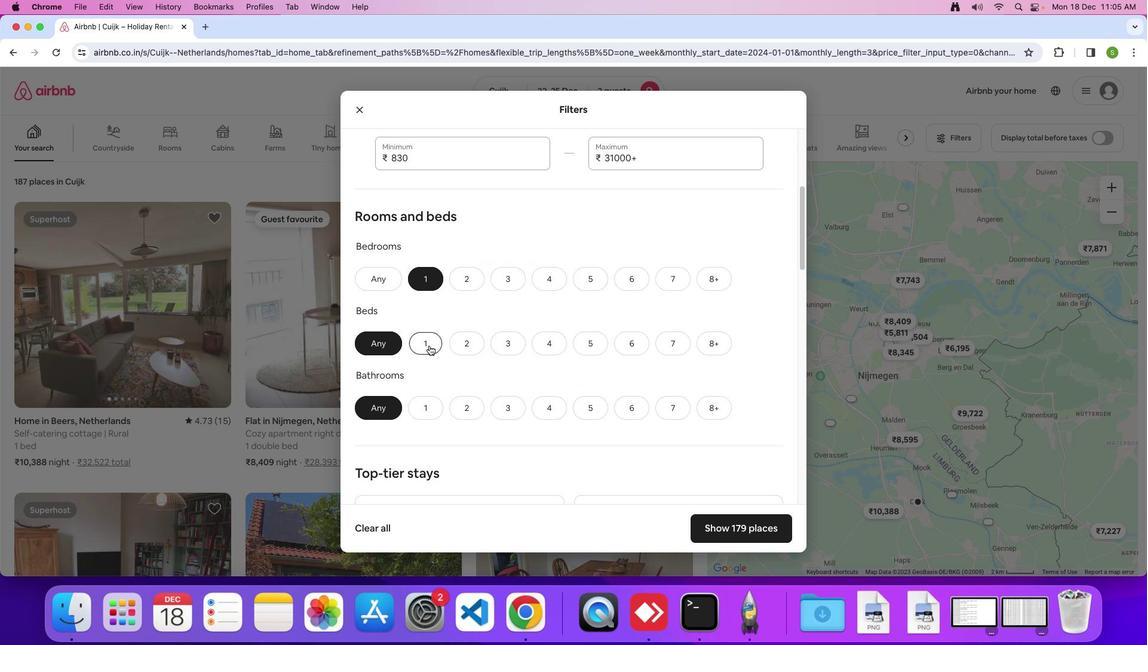 
Action: Mouse moved to (432, 410)
Screenshot: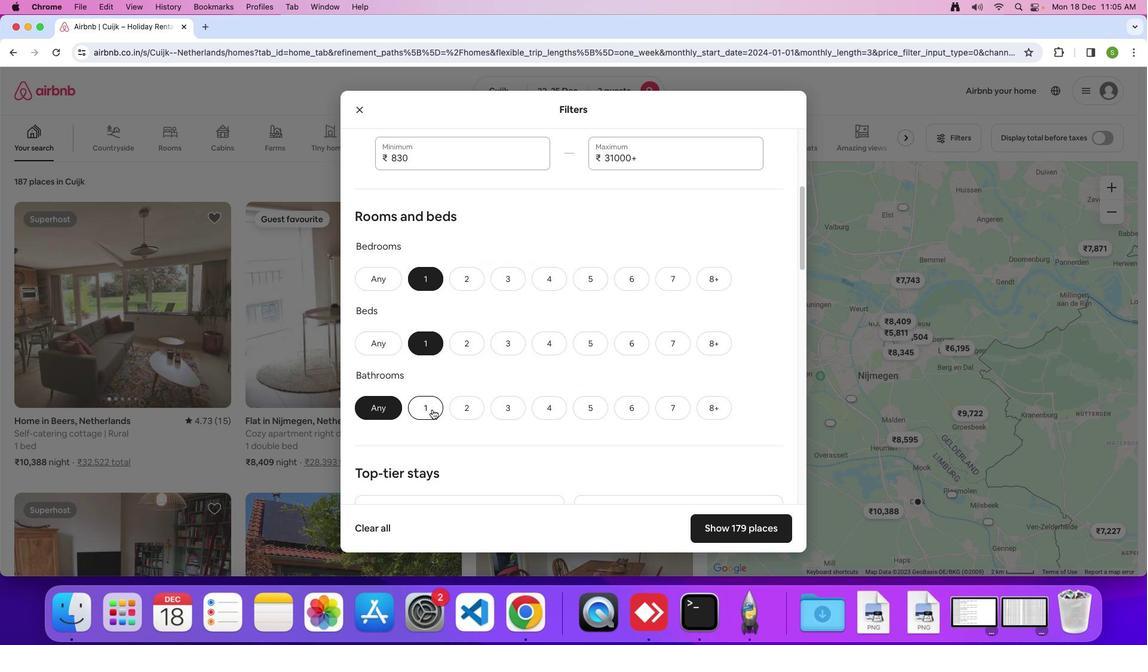 
Action: Mouse pressed left at (432, 410)
Screenshot: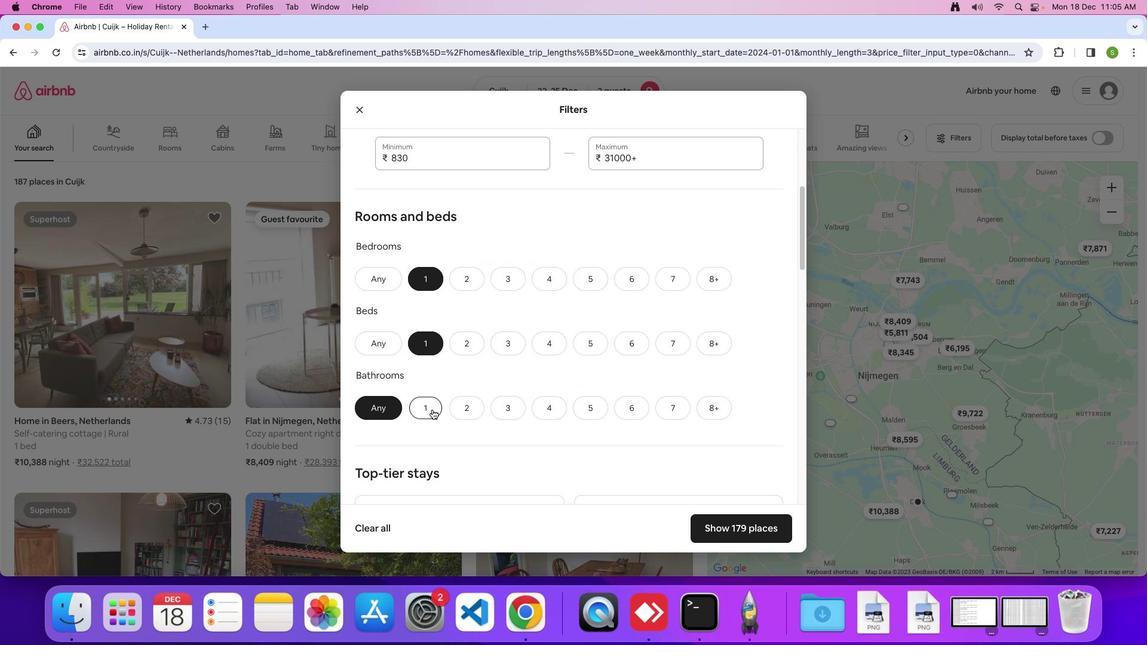 
Action: Mouse moved to (606, 358)
Screenshot: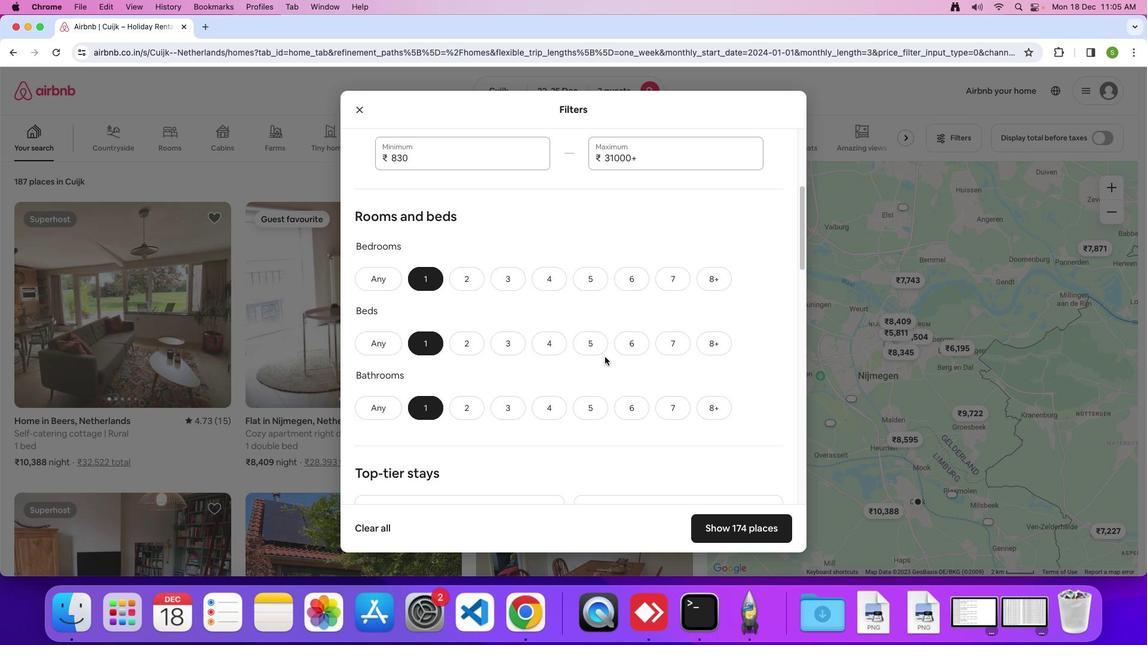 
Action: Mouse scrolled (606, 358) with delta (0, 0)
Screenshot: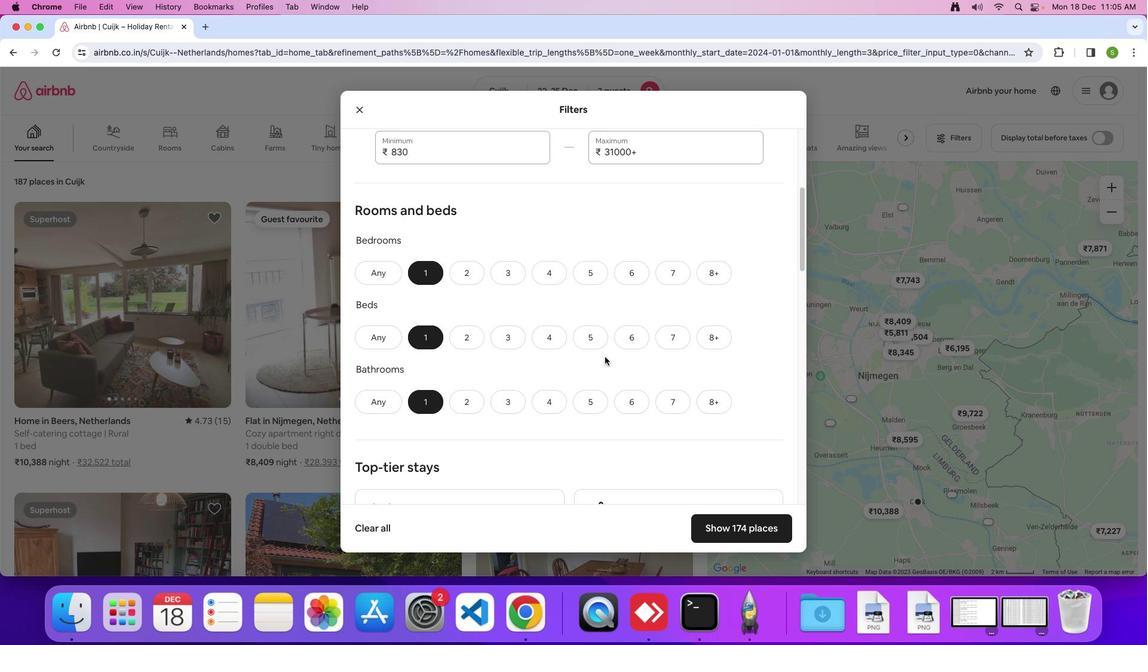 
Action: Mouse moved to (606, 358)
Screenshot: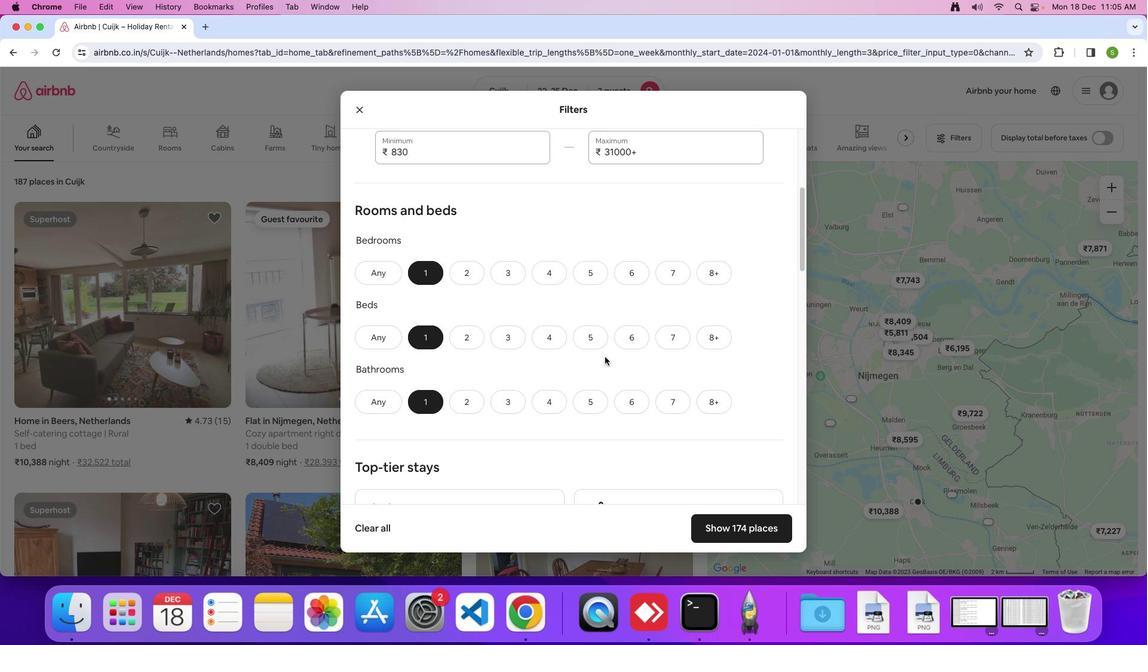 
Action: Mouse scrolled (606, 358) with delta (0, 0)
Screenshot: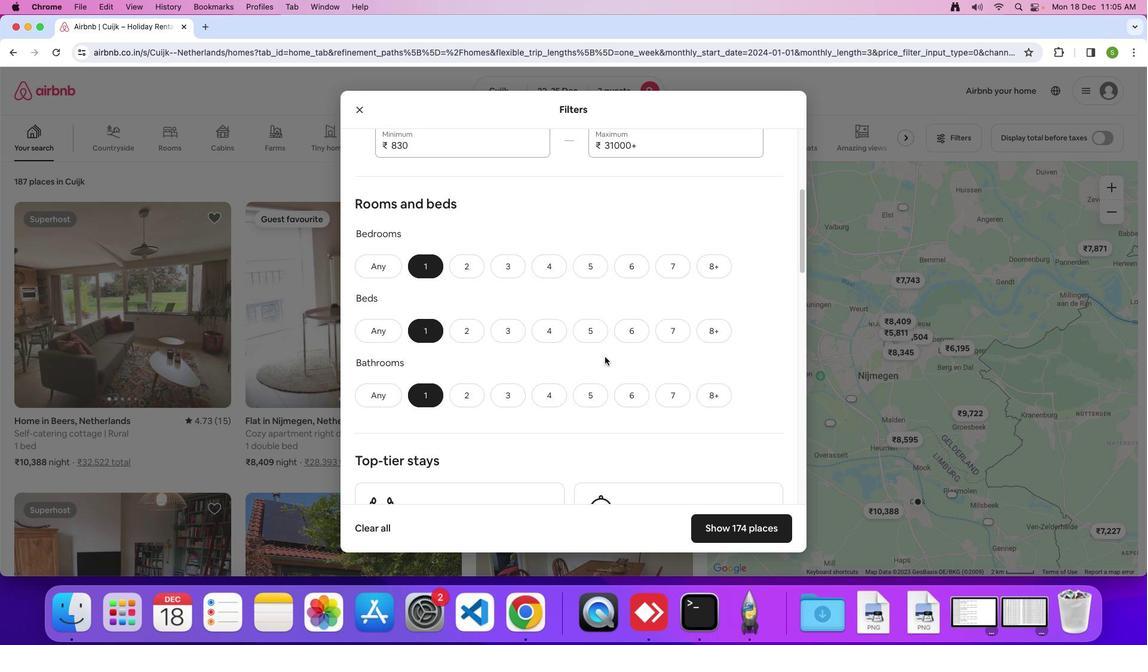 
Action: Mouse scrolled (606, 358) with delta (0, 0)
Screenshot: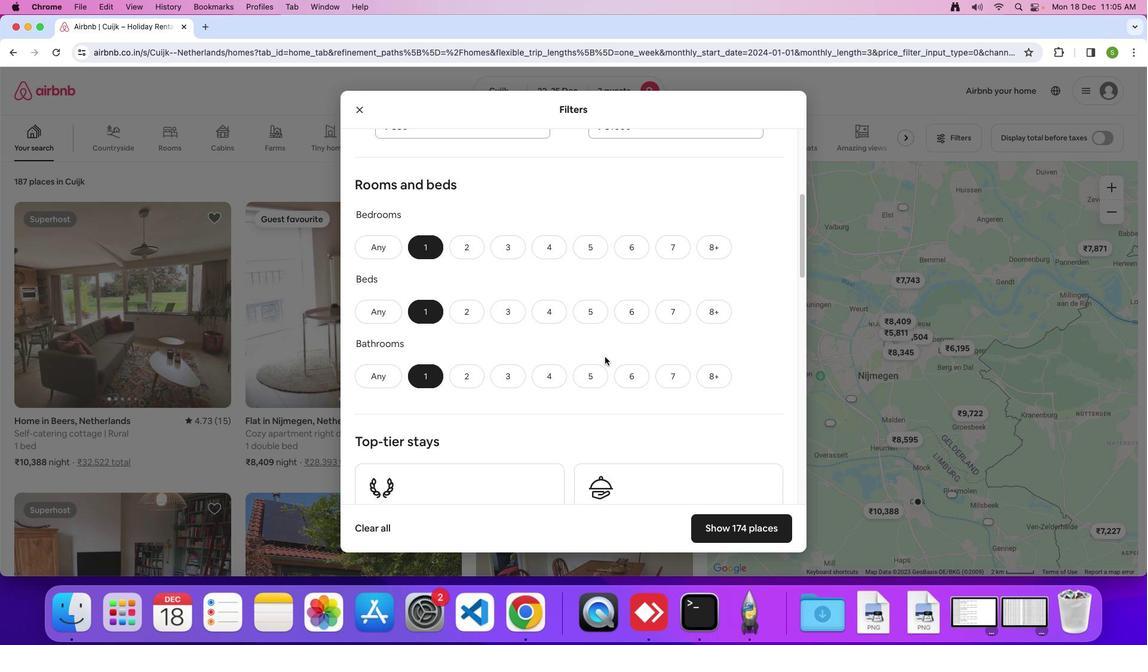 
Action: Mouse scrolled (606, 358) with delta (0, 0)
Screenshot: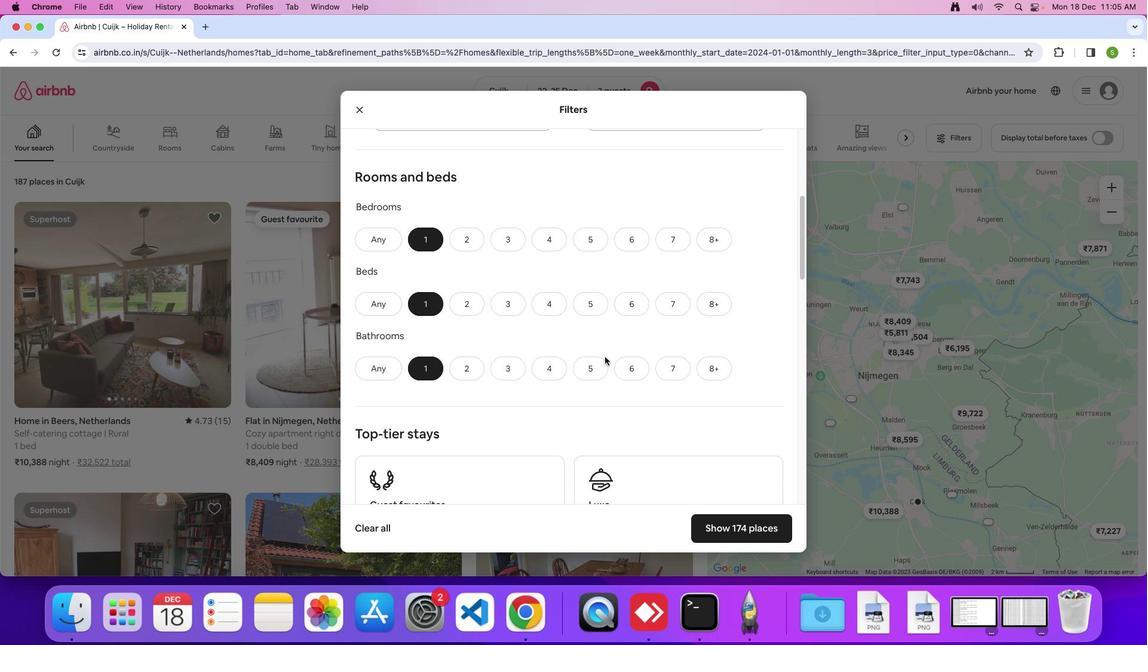 
Action: Mouse scrolled (606, 358) with delta (0, 0)
Screenshot: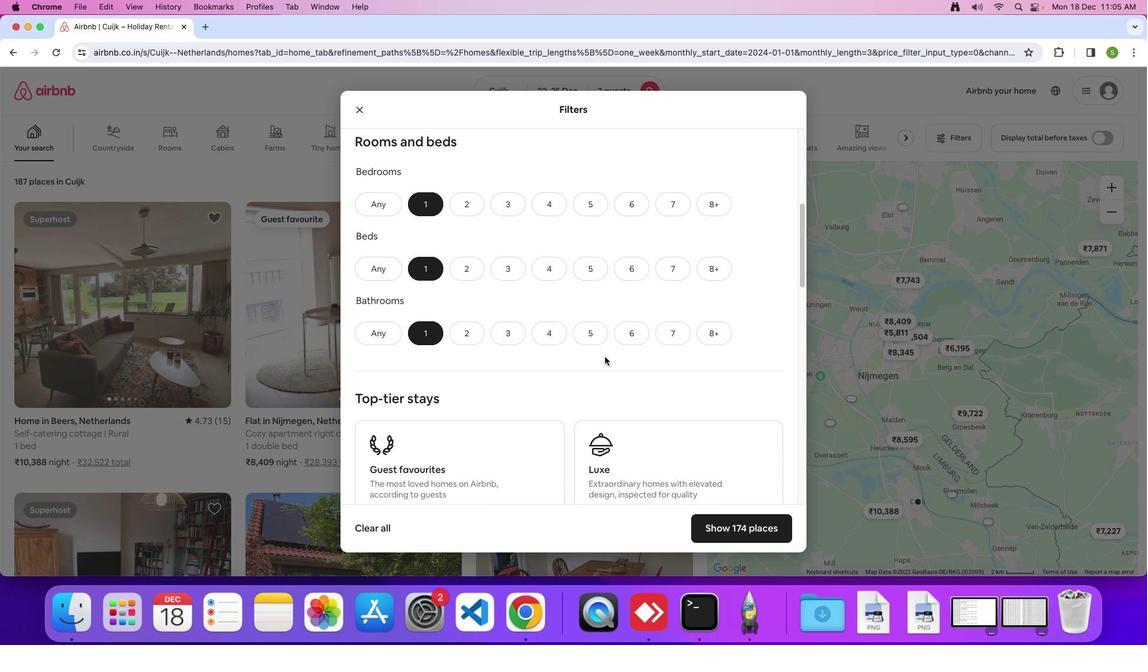 
Action: Mouse scrolled (606, 358) with delta (0, 0)
Screenshot: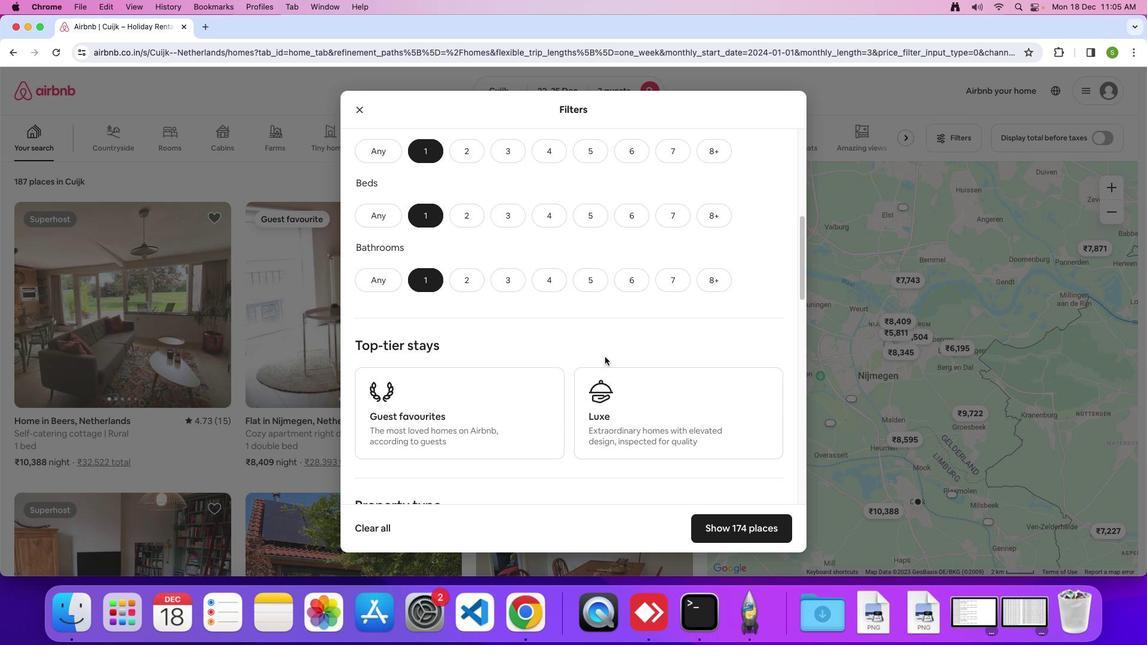 
Action: Mouse scrolled (606, 358) with delta (0, 0)
Screenshot: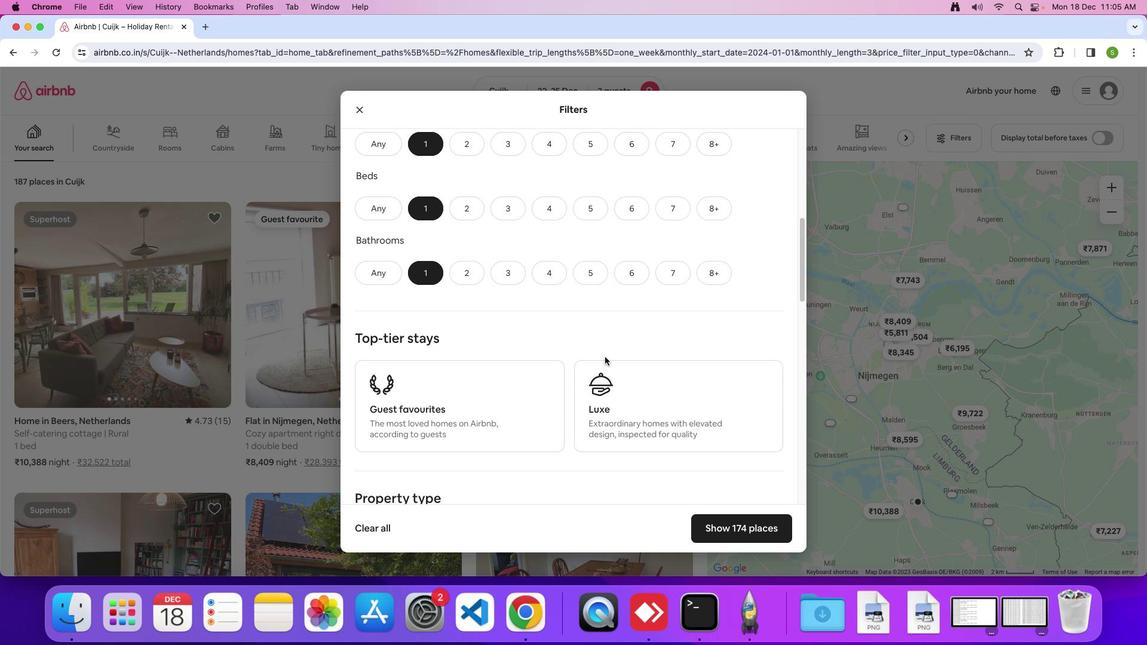 
Action: Mouse scrolled (606, 358) with delta (0, 0)
Screenshot: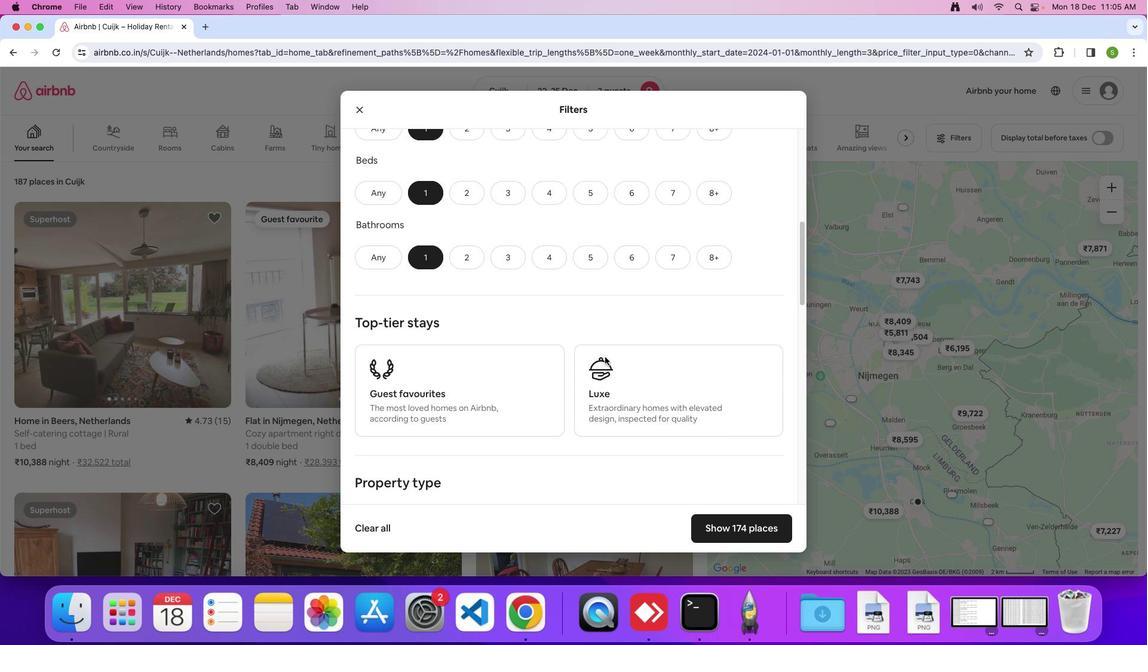 
Action: Mouse scrolled (606, 358) with delta (0, 0)
Screenshot: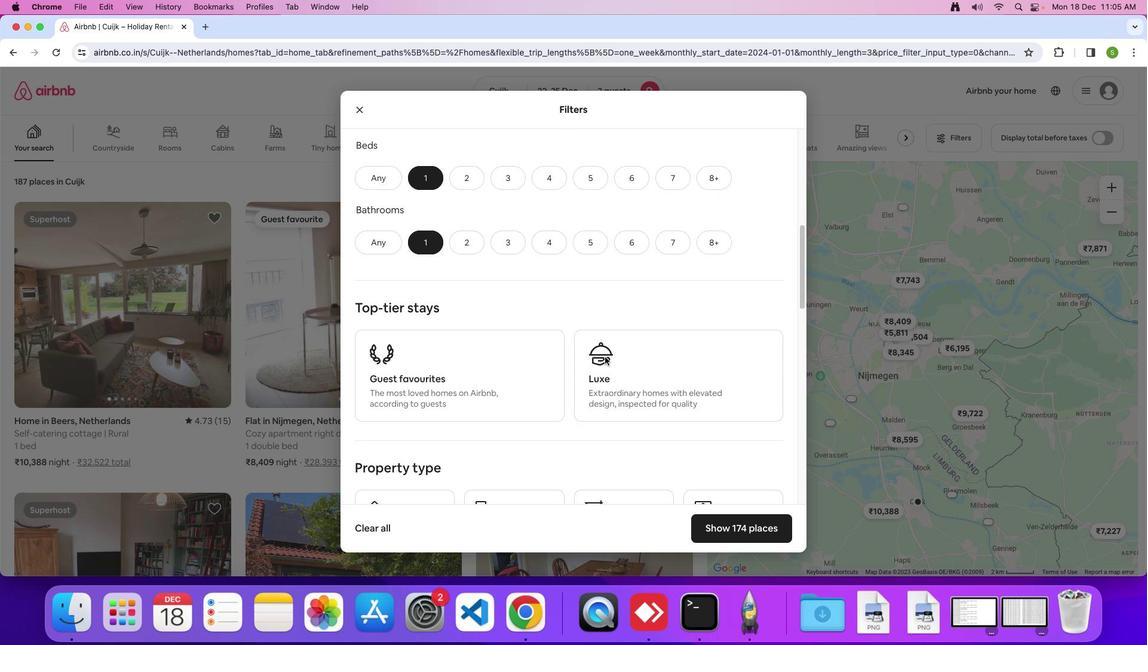 
Action: Mouse scrolled (606, 358) with delta (0, 0)
Screenshot: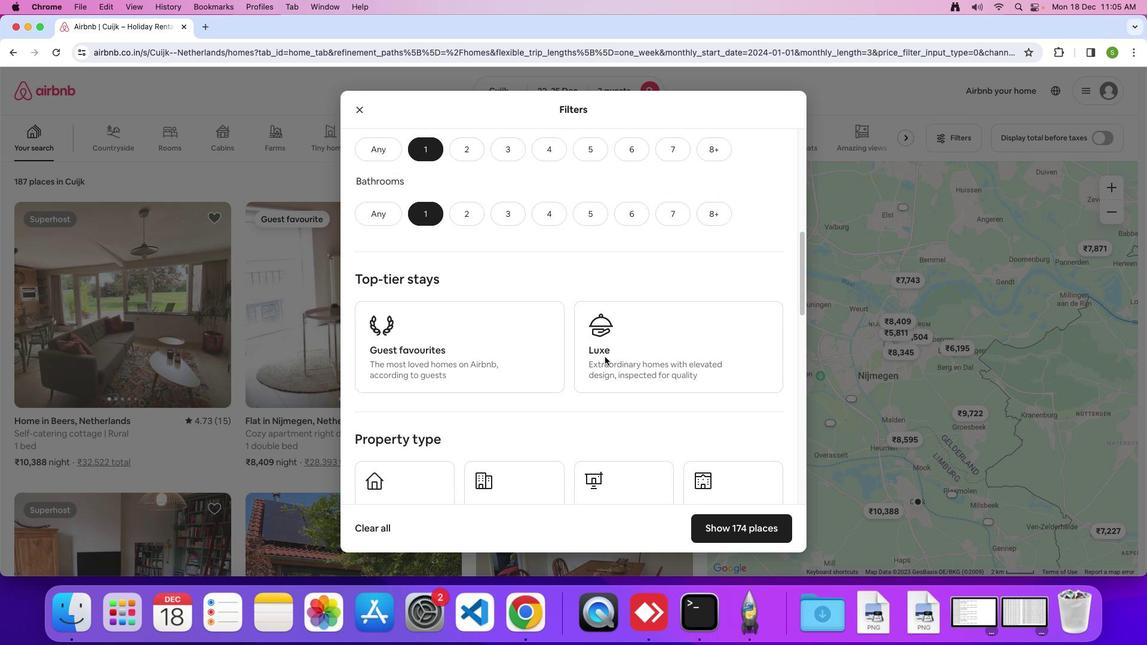 
Action: Mouse scrolled (606, 358) with delta (0, 0)
Screenshot: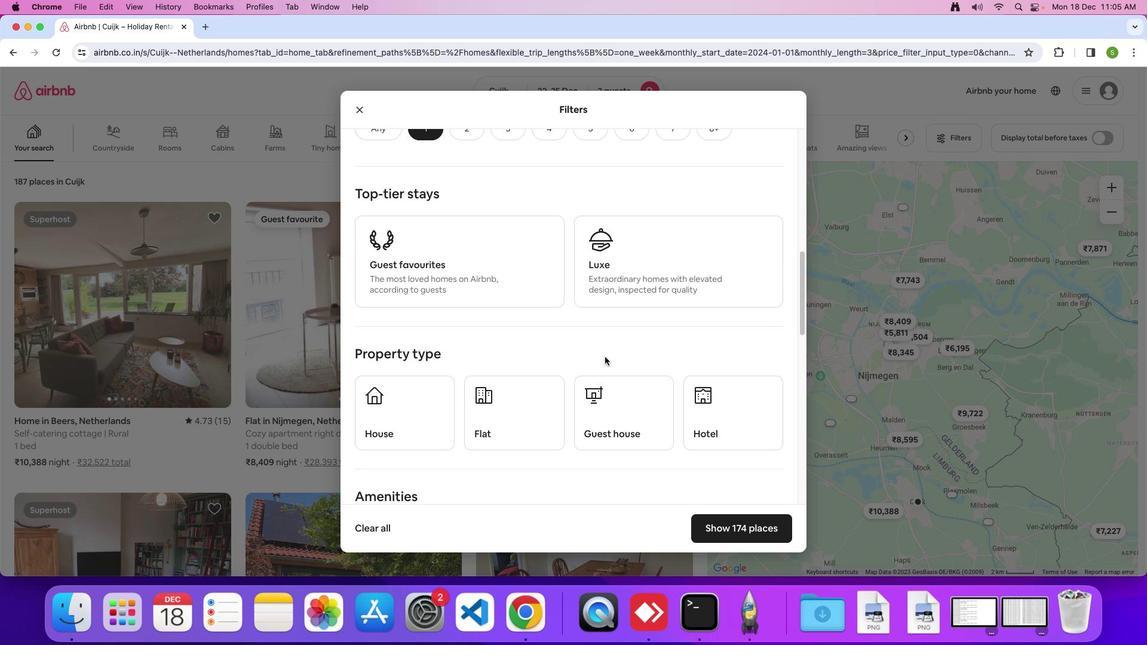 
Action: Mouse scrolled (606, 358) with delta (0, 0)
Screenshot: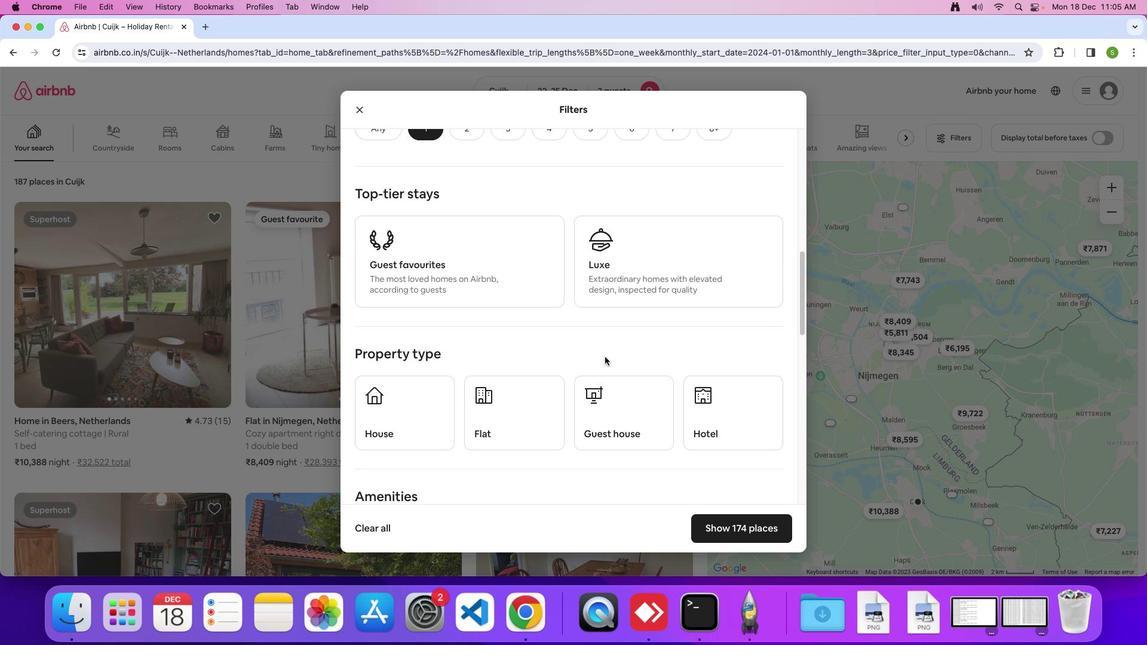 
Action: Mouse scrolled (606, 358) with delta (0, 0)
Screenshot: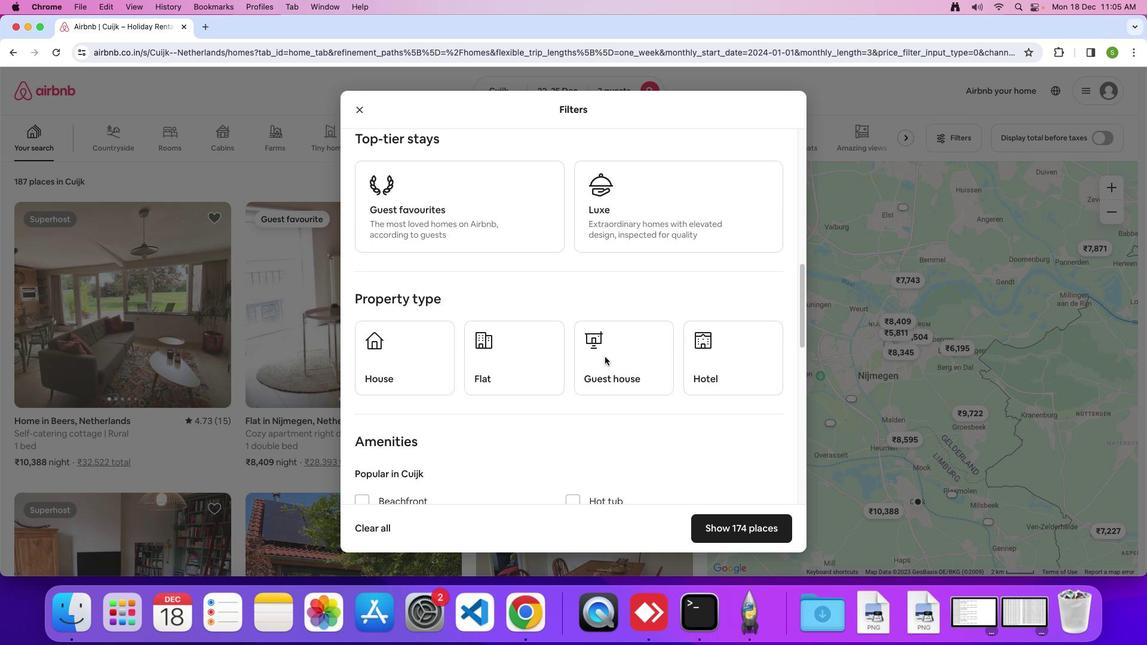 
Action: Mouse moved to (730, 335)
Screenshot: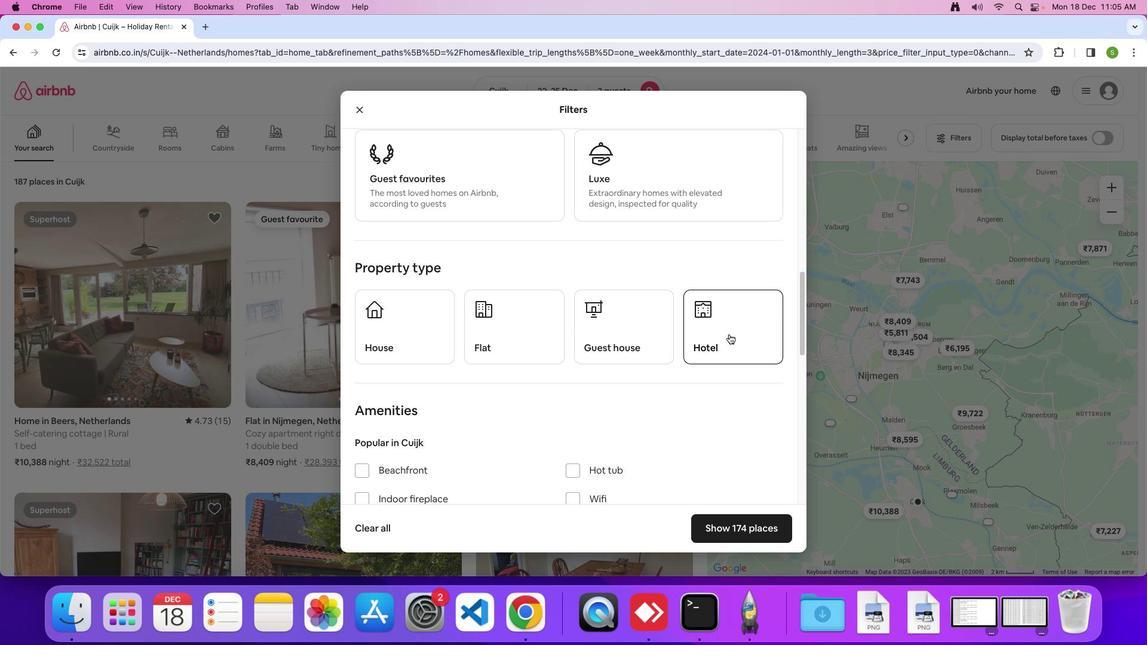 
Action: Mouse pressed left at (730, 335)
Screenshot: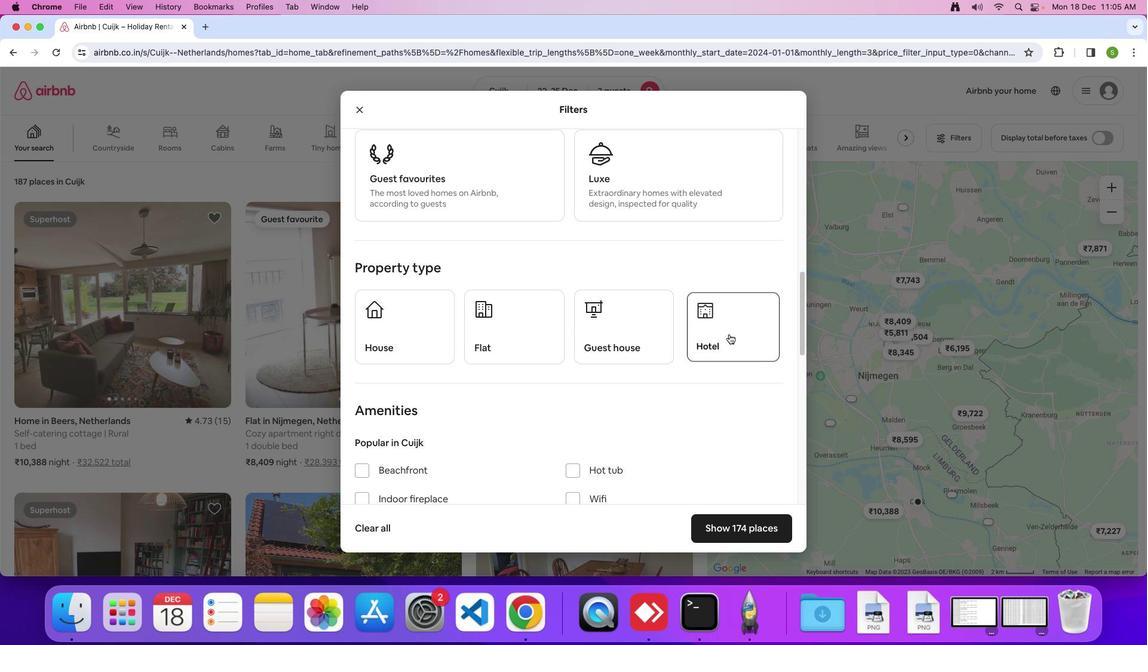 
Action: Mouse moved to (581, 349)
Screenshot: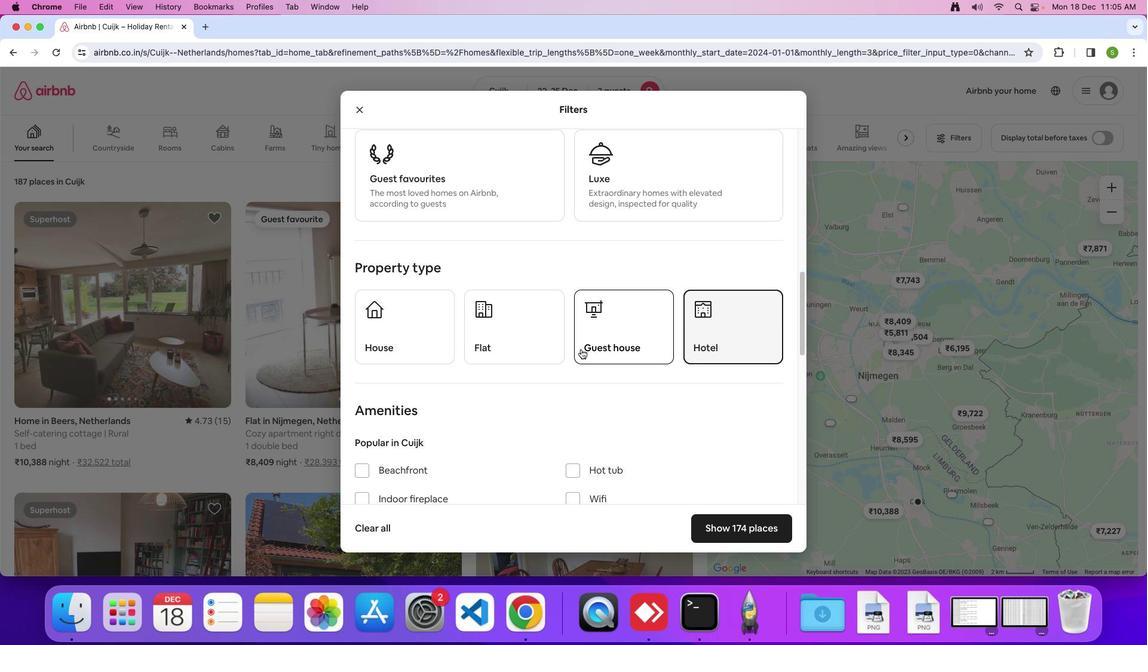 
Action: Mouse scrolled (581, 349) with delta (0, 0)
Screenshot: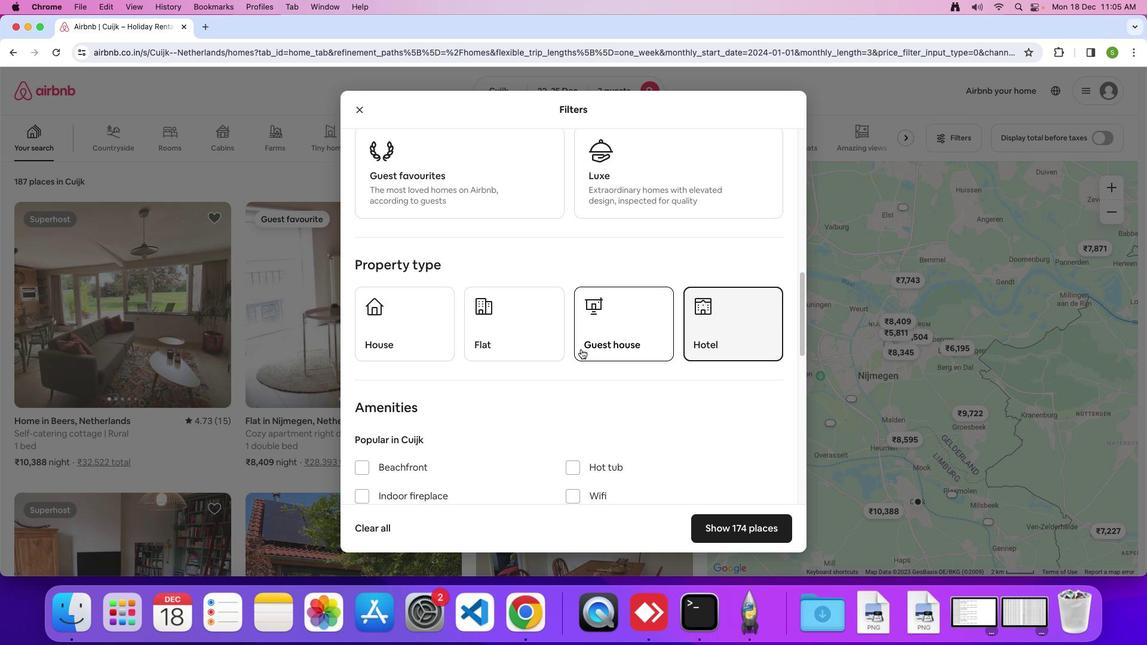 
Action: Mouse scrolled (581, 349) with delta (0, 0)
Screenshot: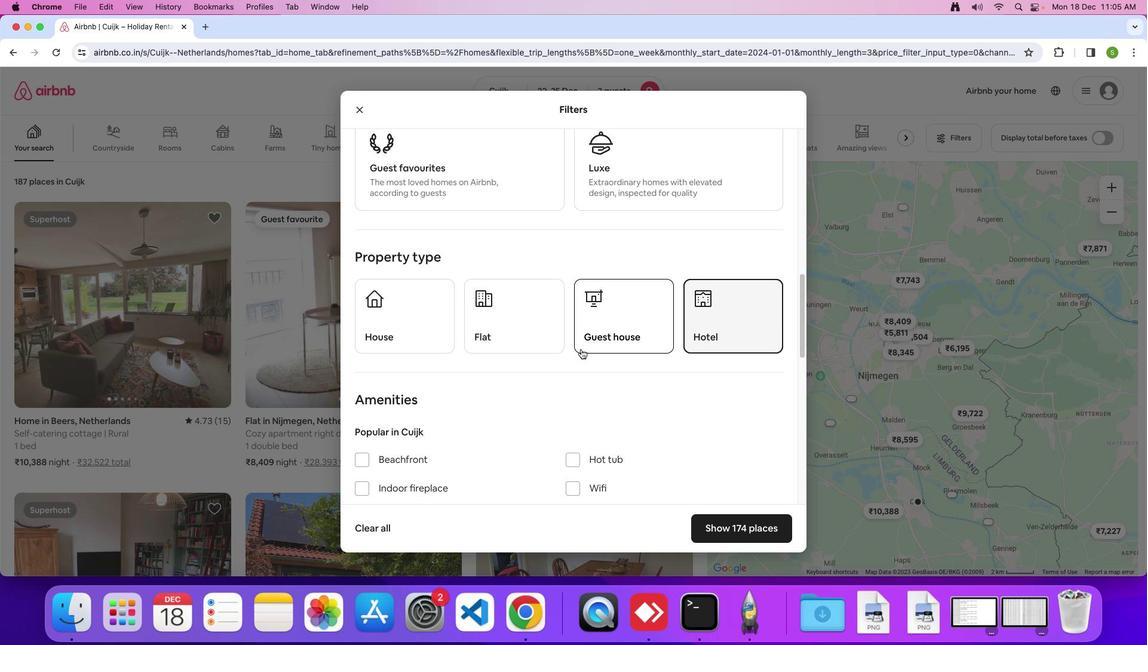 
Action: Mouse scrolled (581, 349) with delta (0, 0)
Screenshot: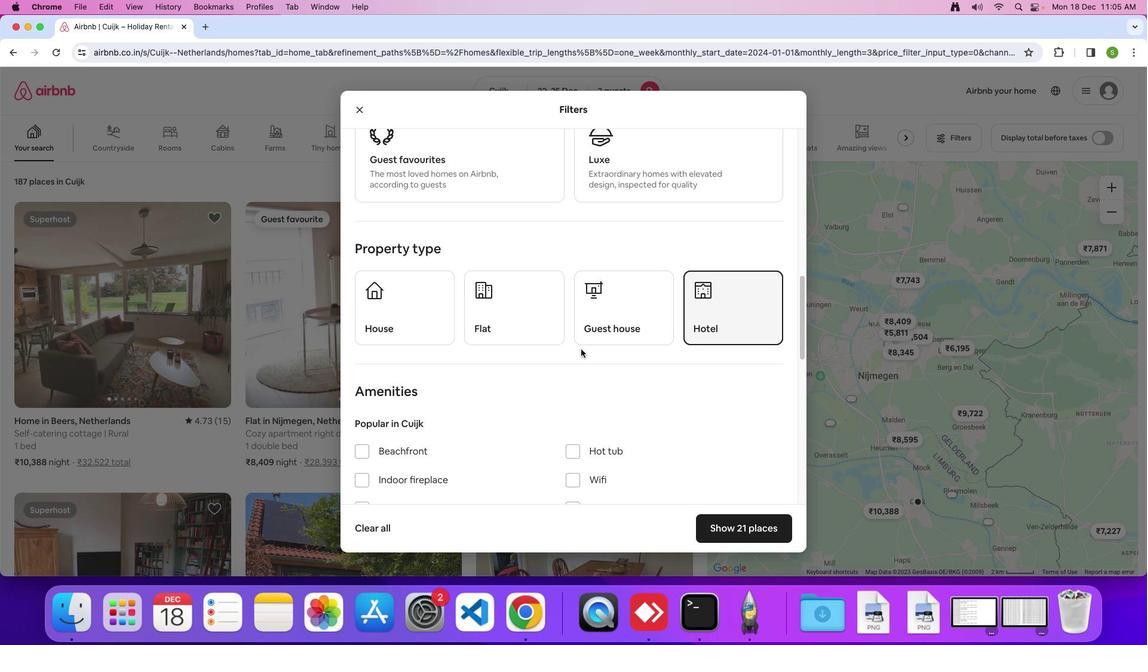 
Action: Mouse scrolled (581, 349) with delta (0, 0)
Screenshot: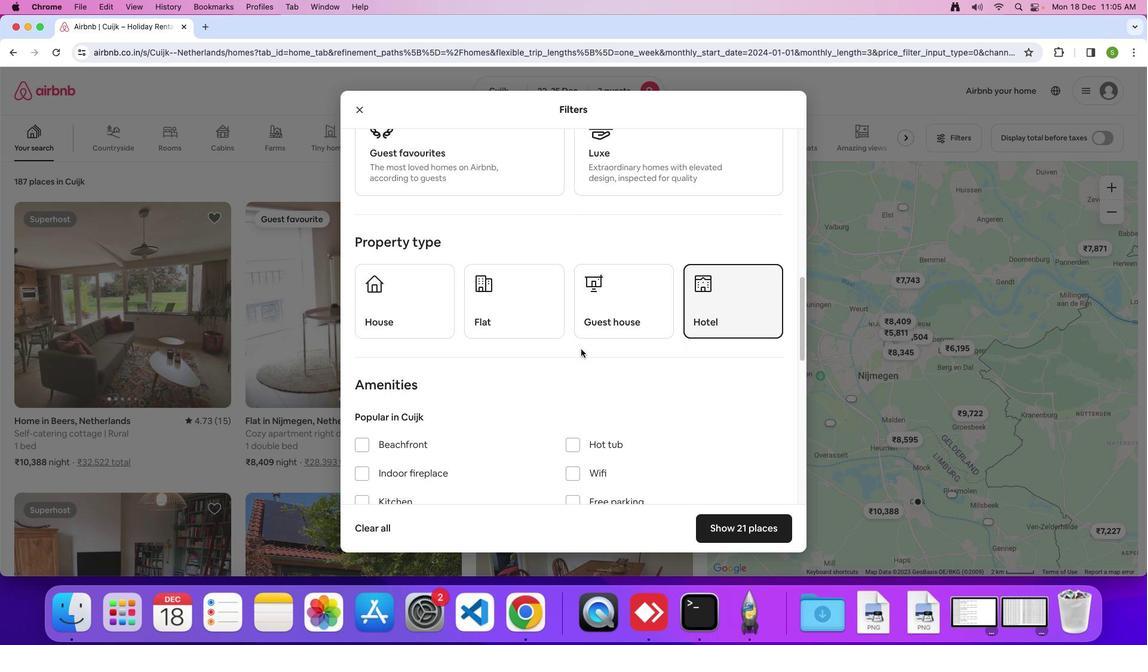 
Action: Mouse scrolled (581, 349) with delta (0, 0)
Screenshot: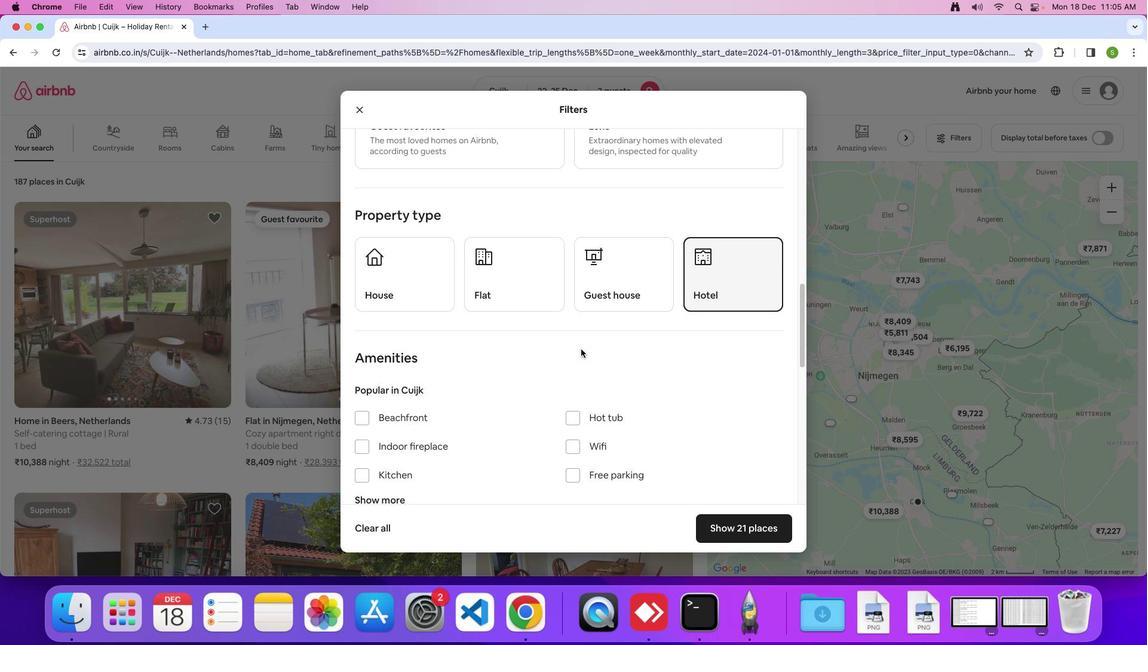 
Action: Mouse scrolled (581, 349) with delta (0, 0)
Screenshot: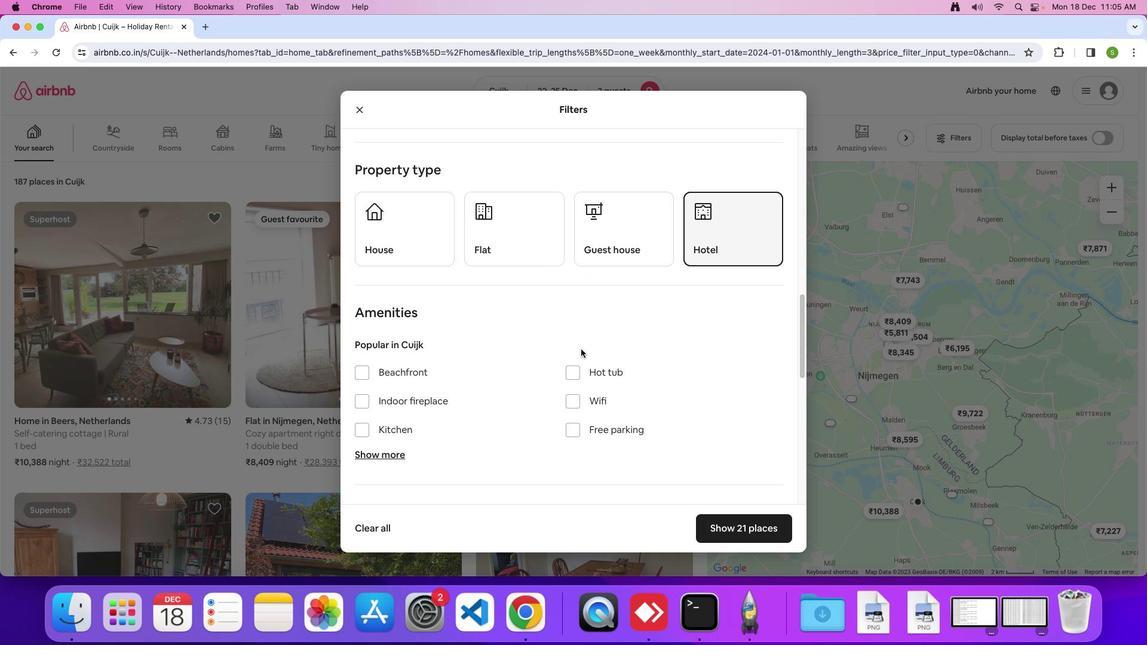 
Action: Mouse scrolled (581, 349) with delta (0, 0)
Screenshot: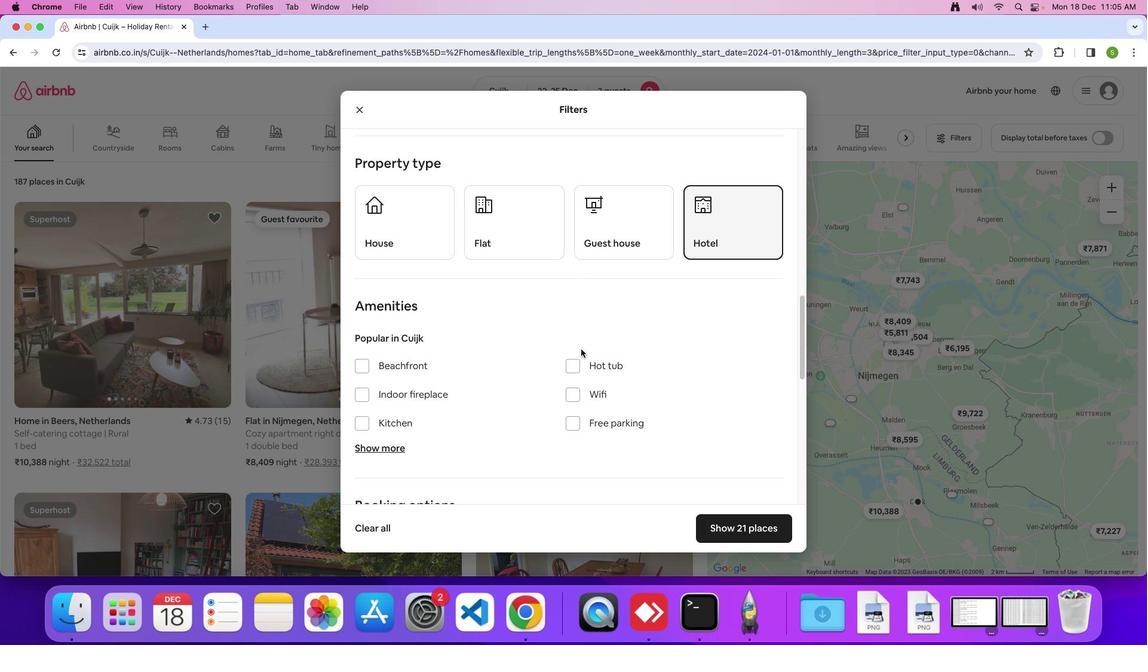 
Action: Mouse scrolled (581, 349) with delta (0, 0)
Screenshot: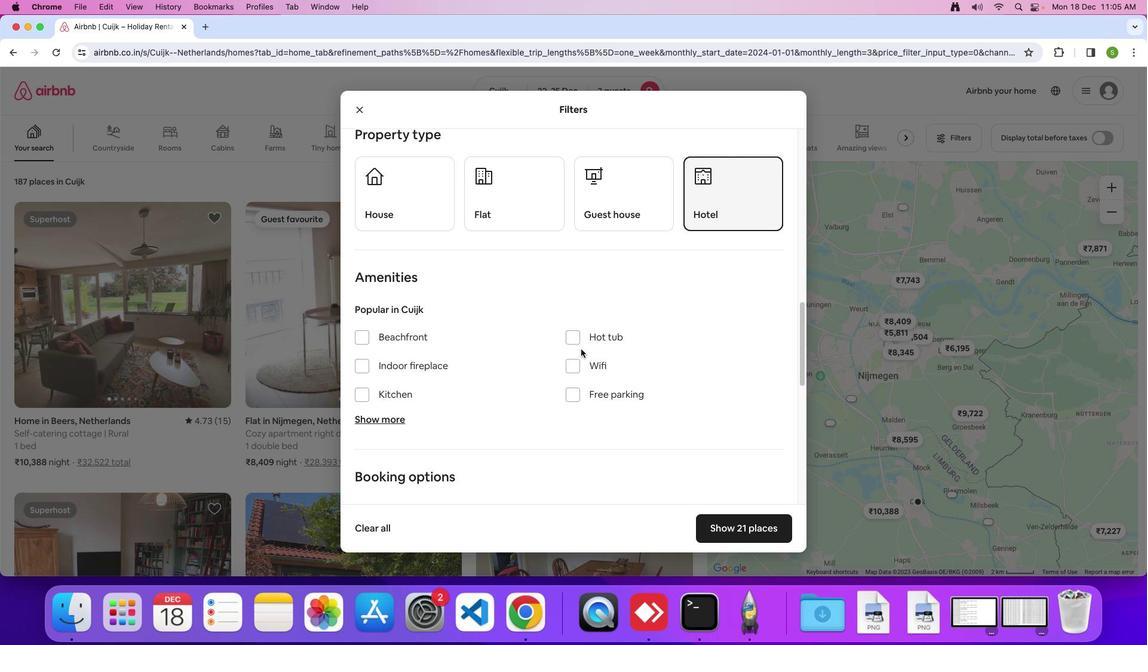 
Action: Mouse scrolled (581, 349) with delta (0, 0)
Screenshot: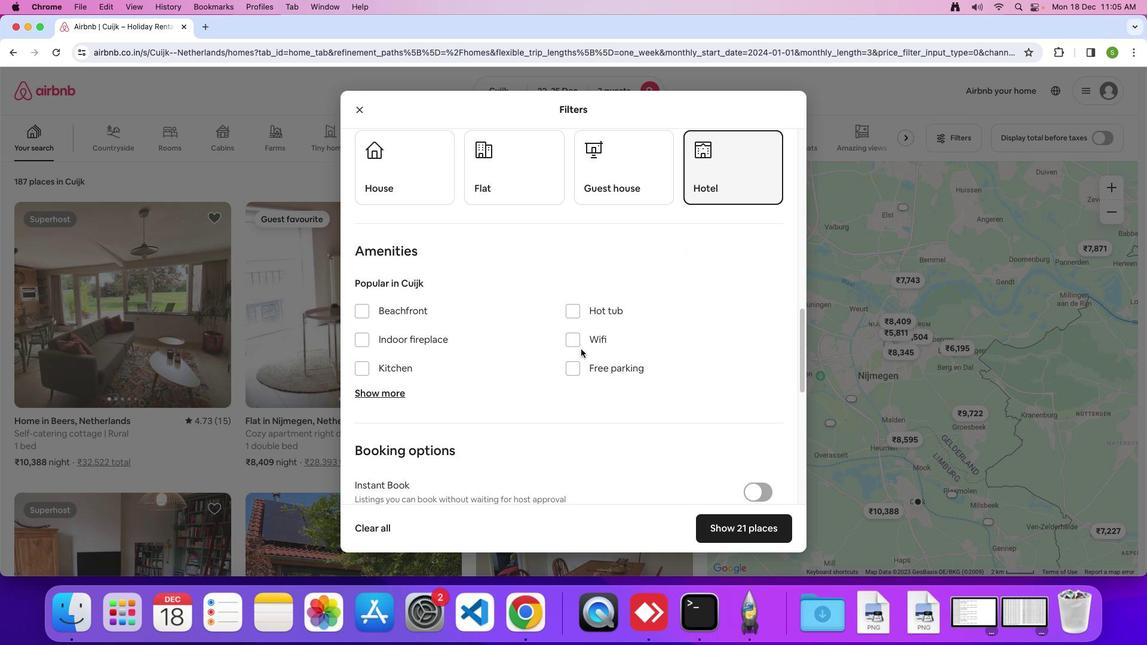 
Action: Mouse scrolled (581, 349) with delta (0, 0)
Screenshot: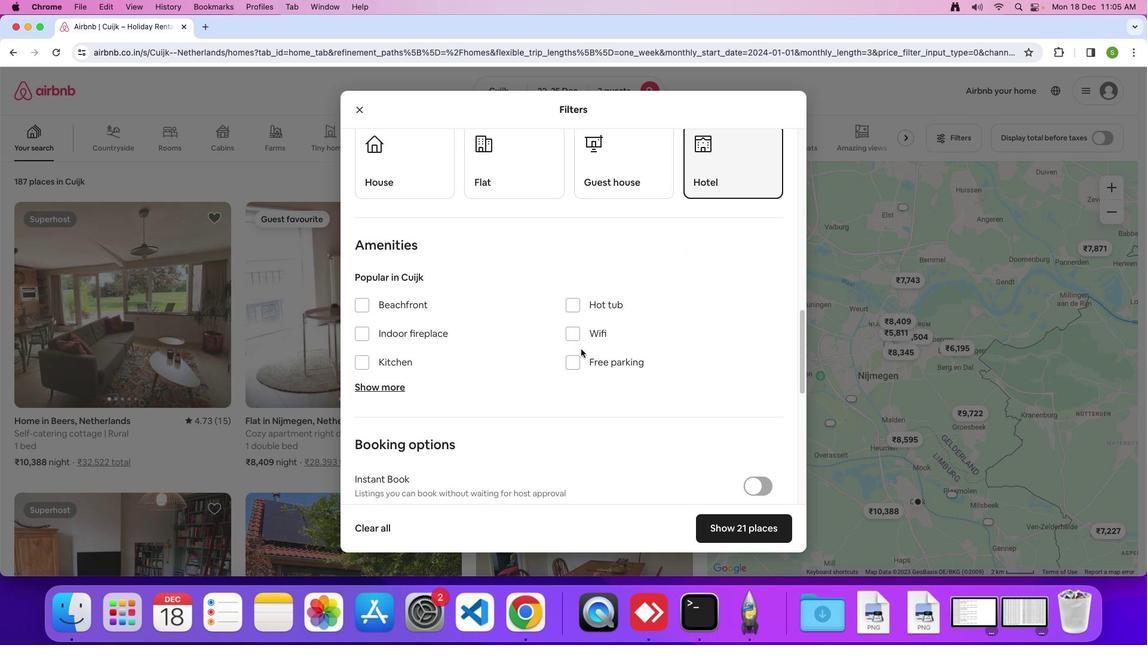 
Action: Mouse scrolled (581, 349) with delta (0, 0)
Screenshot: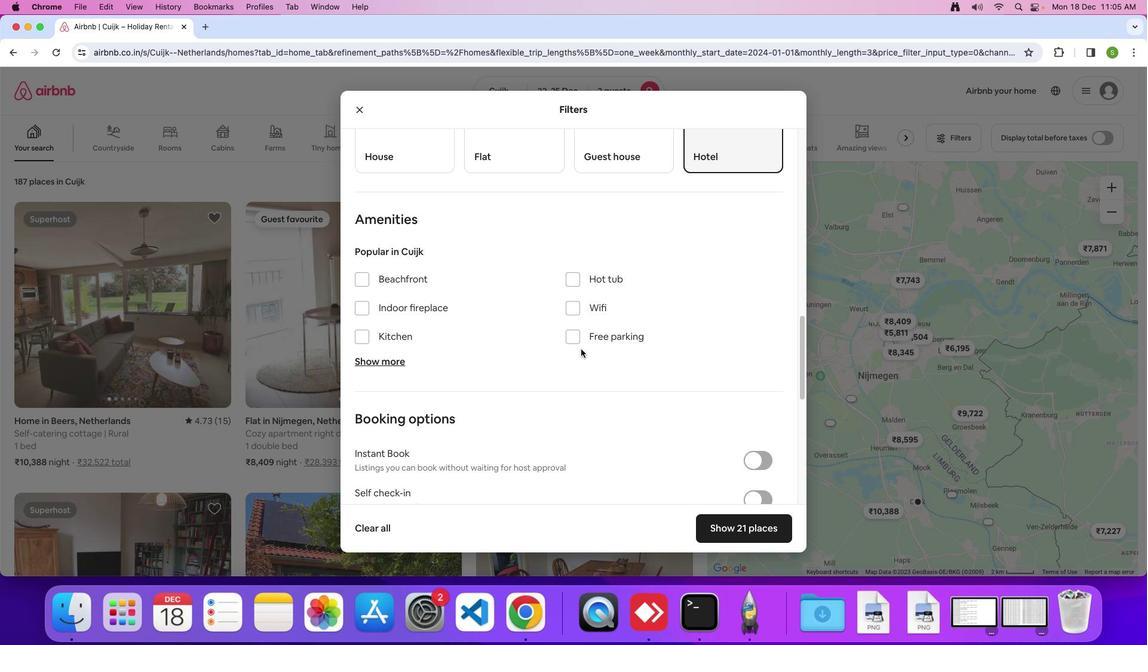
Action: Mouse moved to (395, 350)
Screenshot: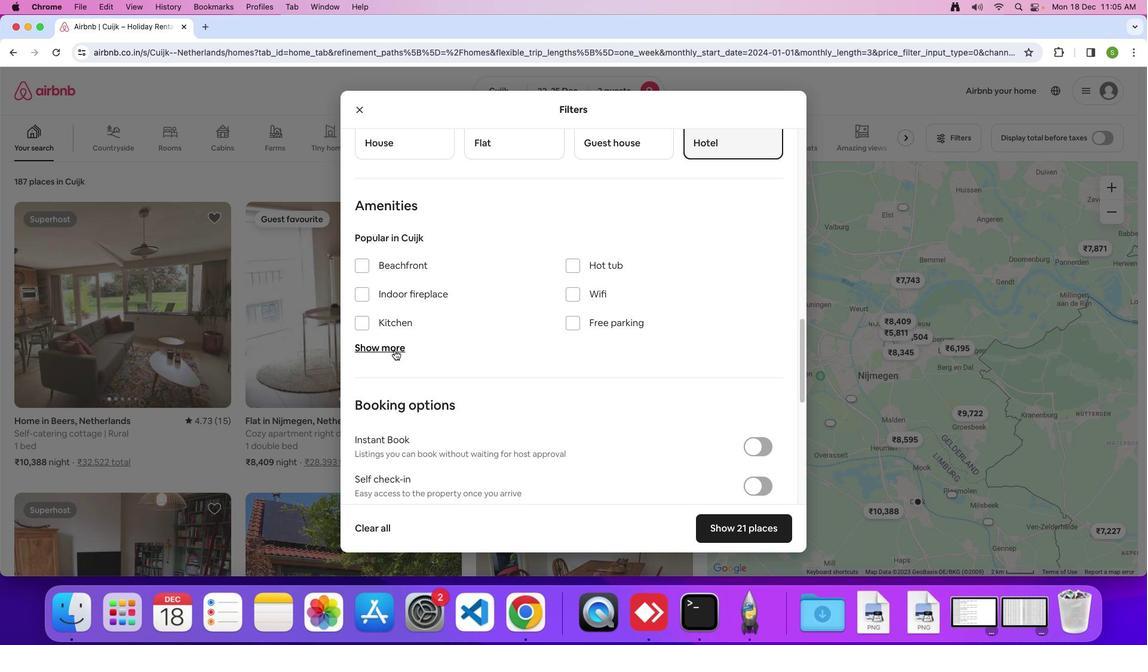 
Action: Mouse pressed left at (395, 350)
Screenshot: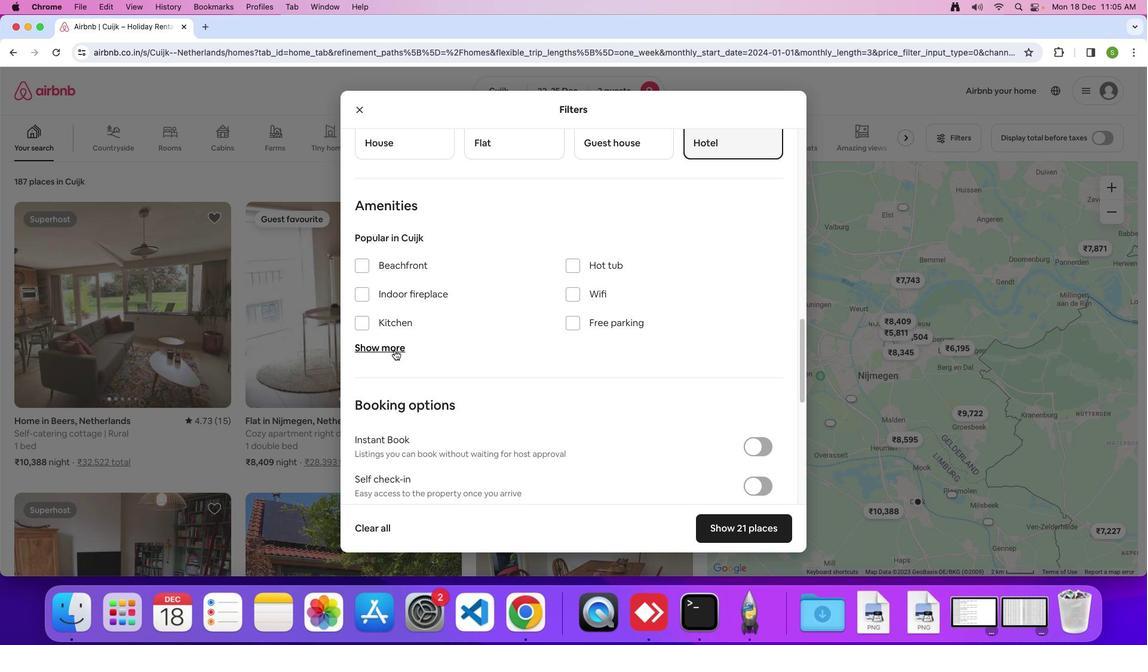 
Action: Mouse moved to (569, 322)
Screenshot: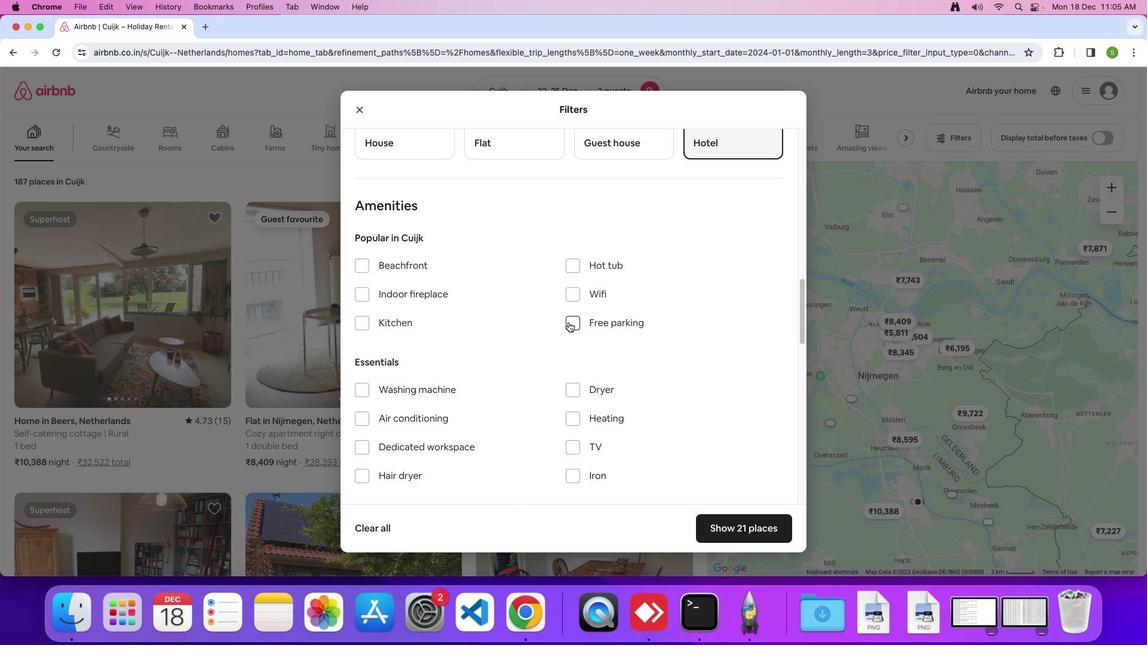 
Action: Mouse scrolled (569, 322) with delta (0, 0)
Screenshot: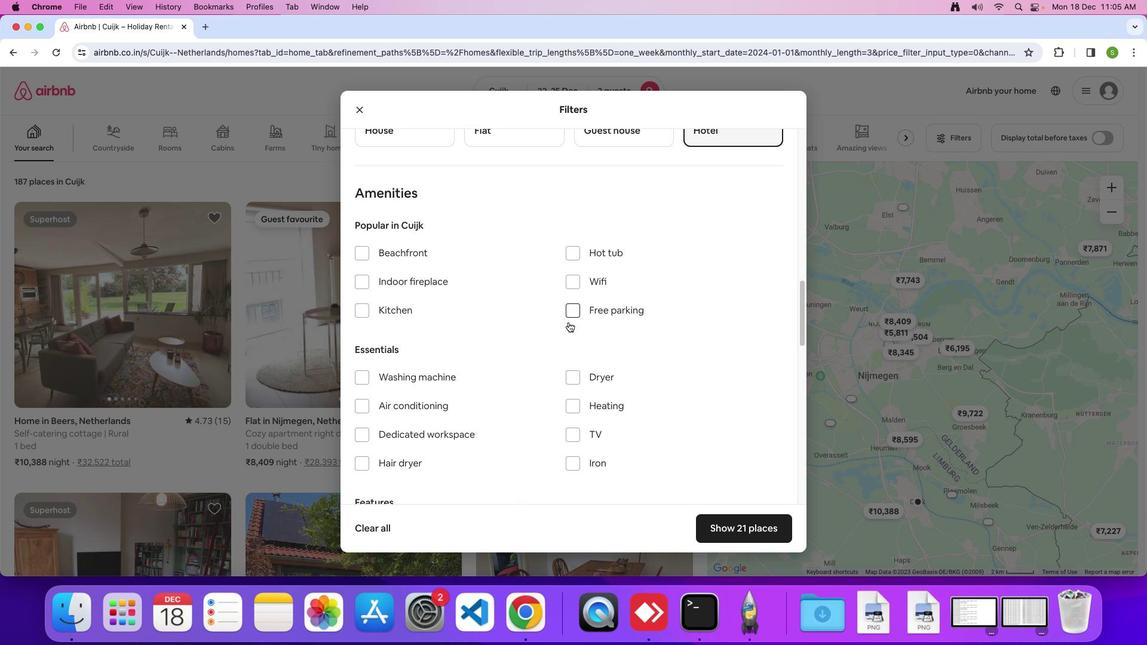 
Action: Mouse scrolled (569, 322) with delta (0, 0)
Screenshot: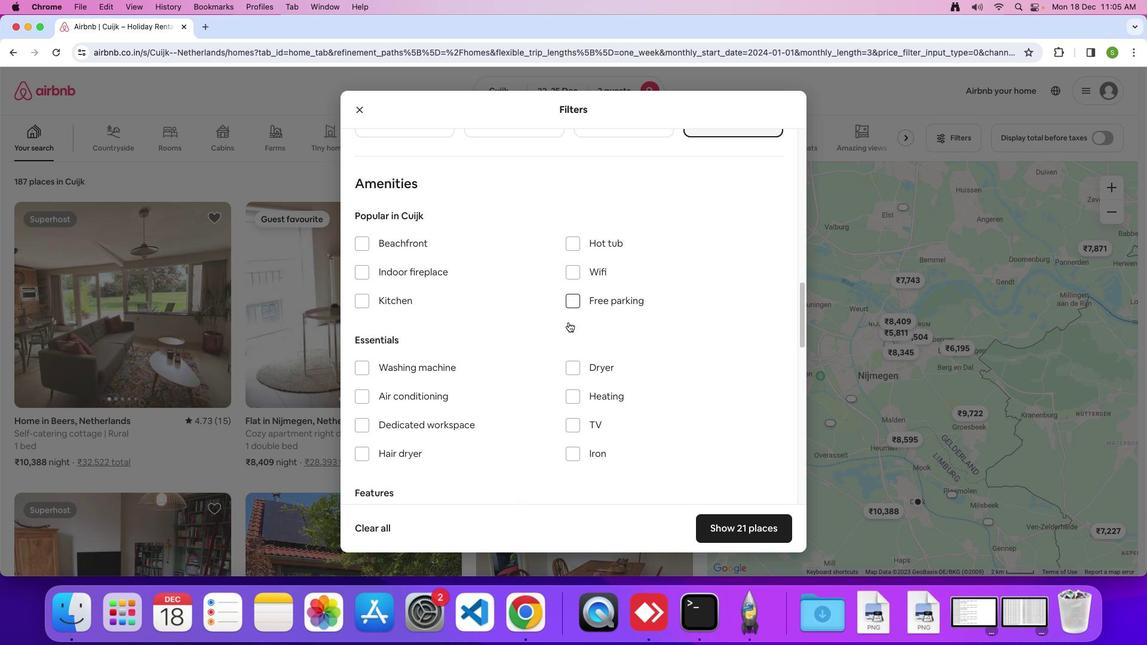 
Action: Mouse scrolled (569, 322) with delta (0, 0)
Screenshot: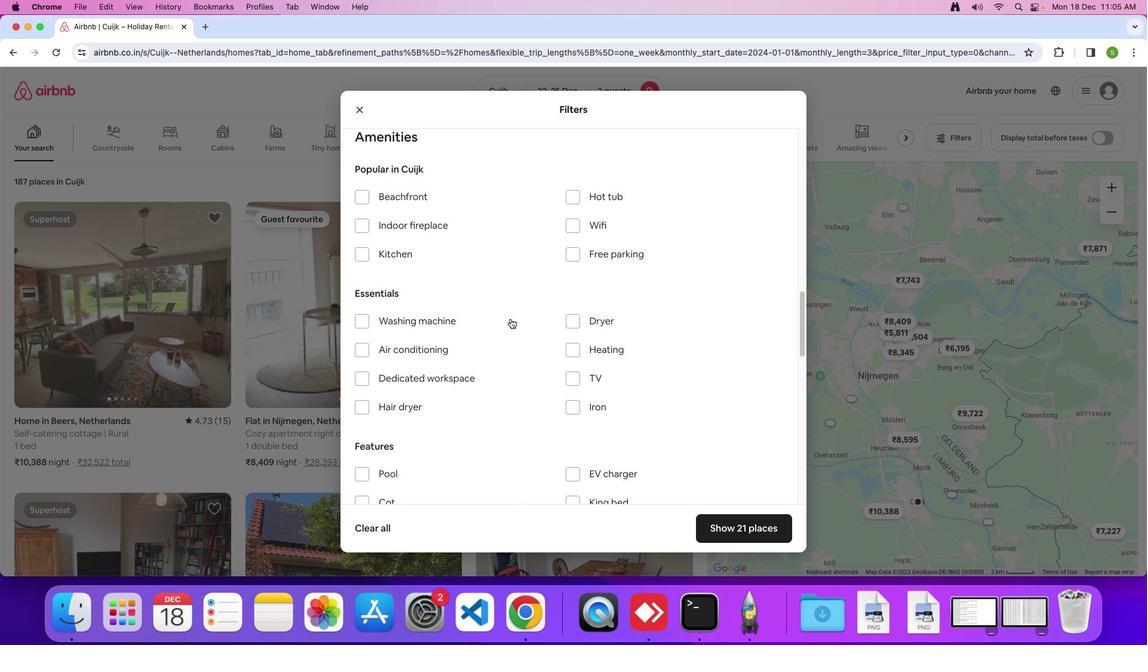 
Action: Mouse moved to (370, 307)
Screenshot: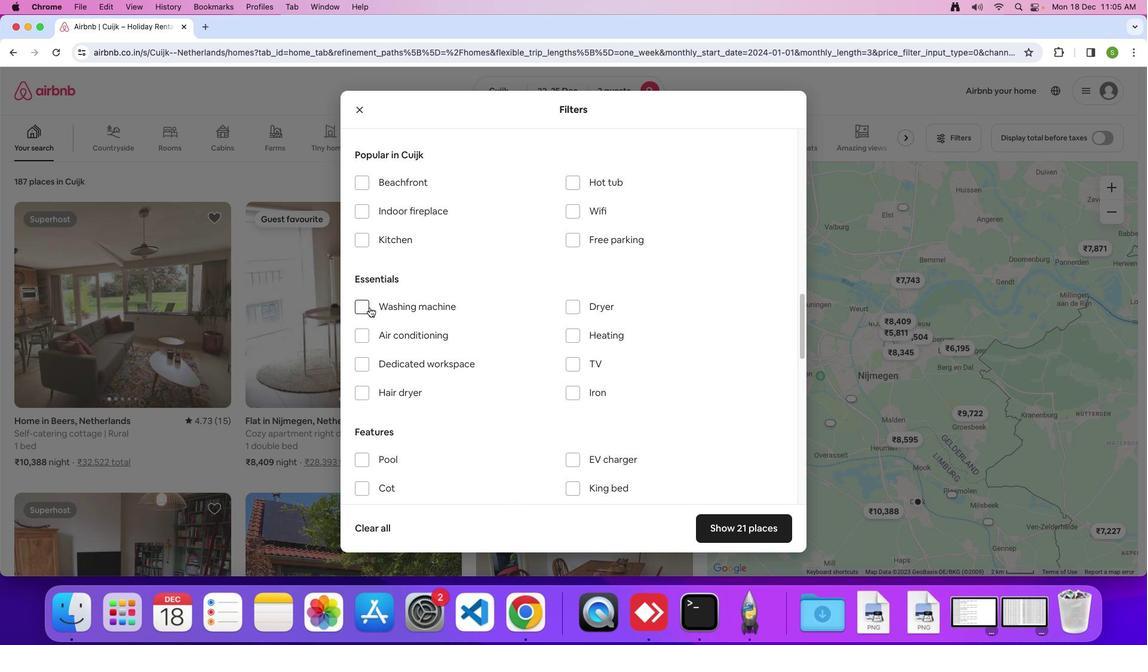
Action: Mouse pressed left at (370, 307)
Screenshot: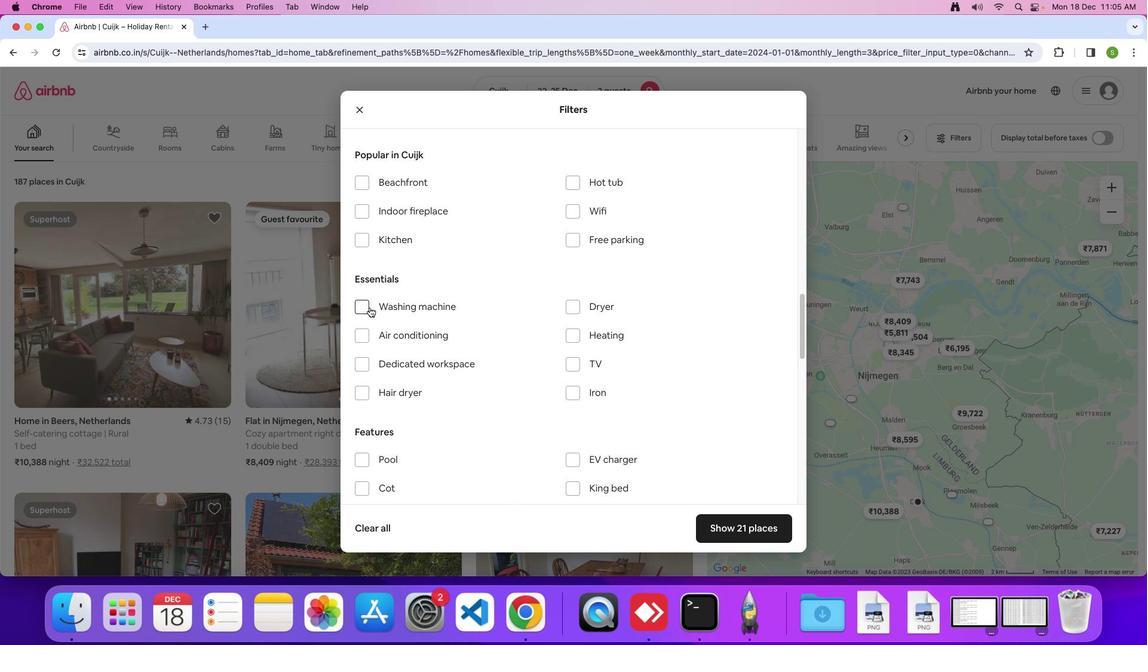 
Action: Mouse moved to (545, 310)
Screenshot: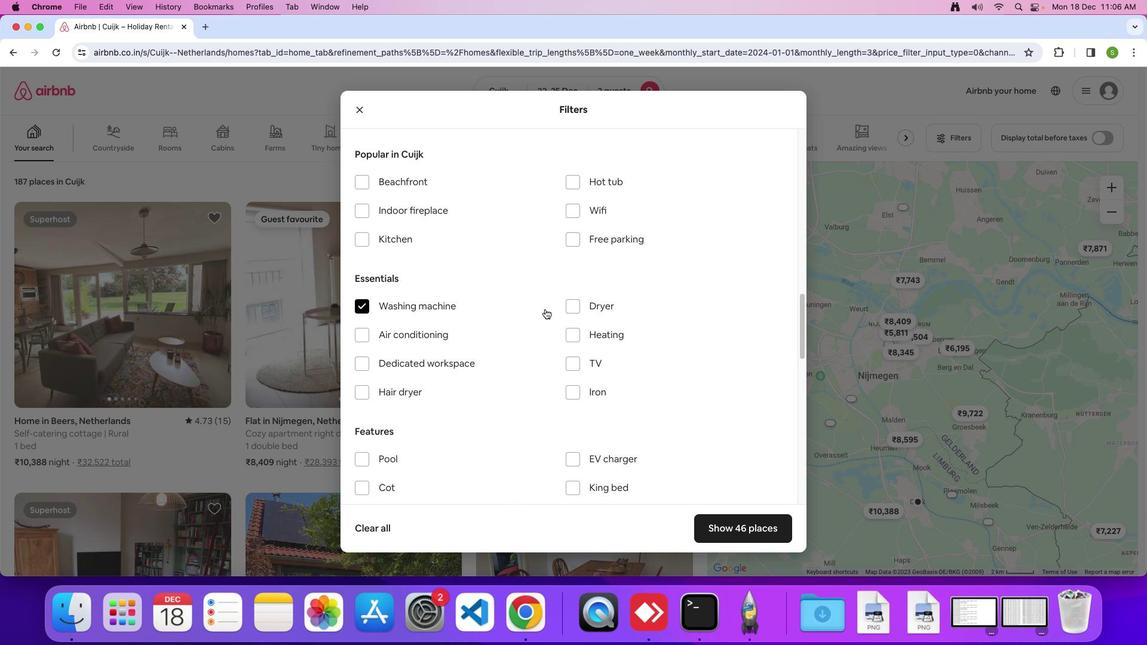 
Action: Mouse scrolled (545, 310) with delta (0, 0)
Screenshot: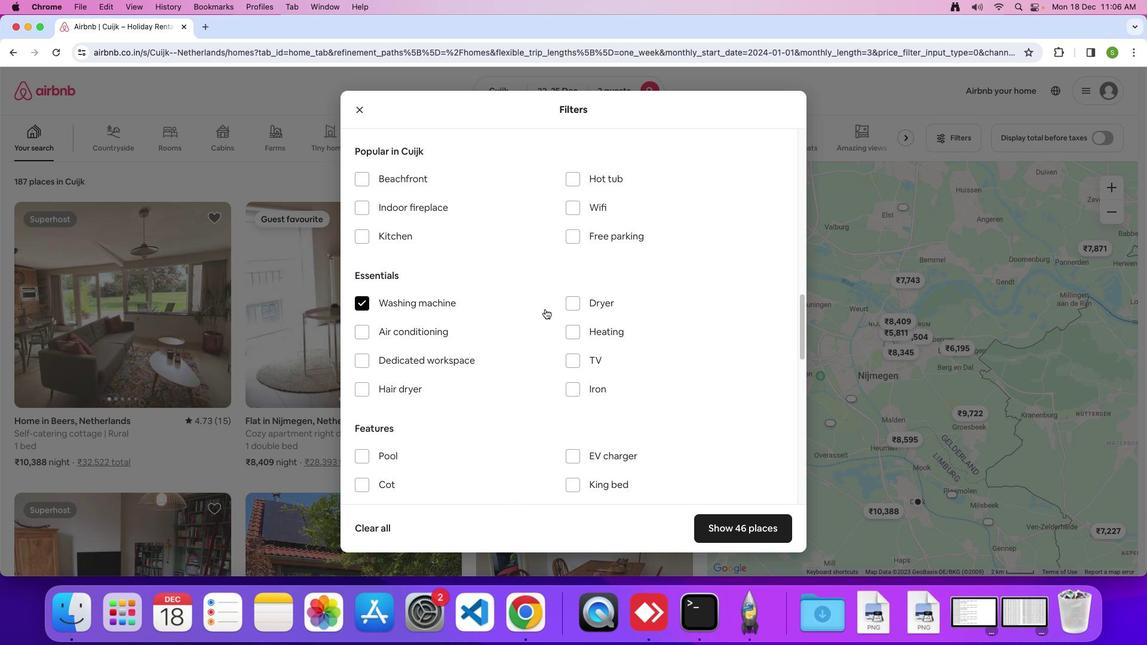 
Action: Mouse scrolled (545, 310) with delta (0, 0)
Screenshot: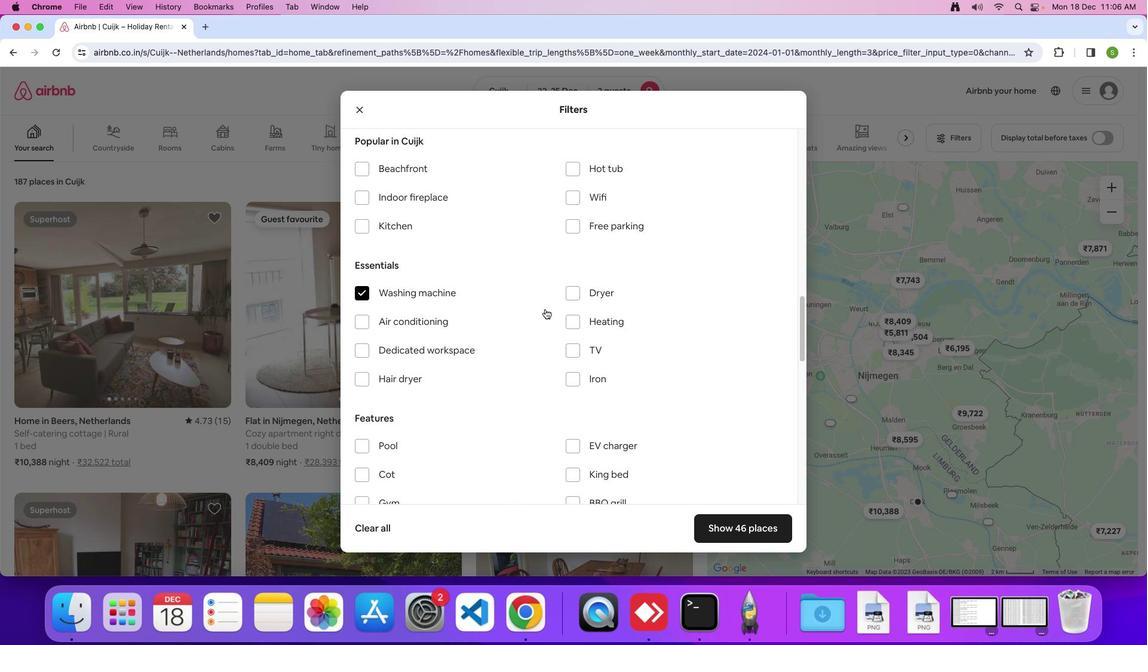 
Action: Mouse moved to (545, 310)
Screenshot: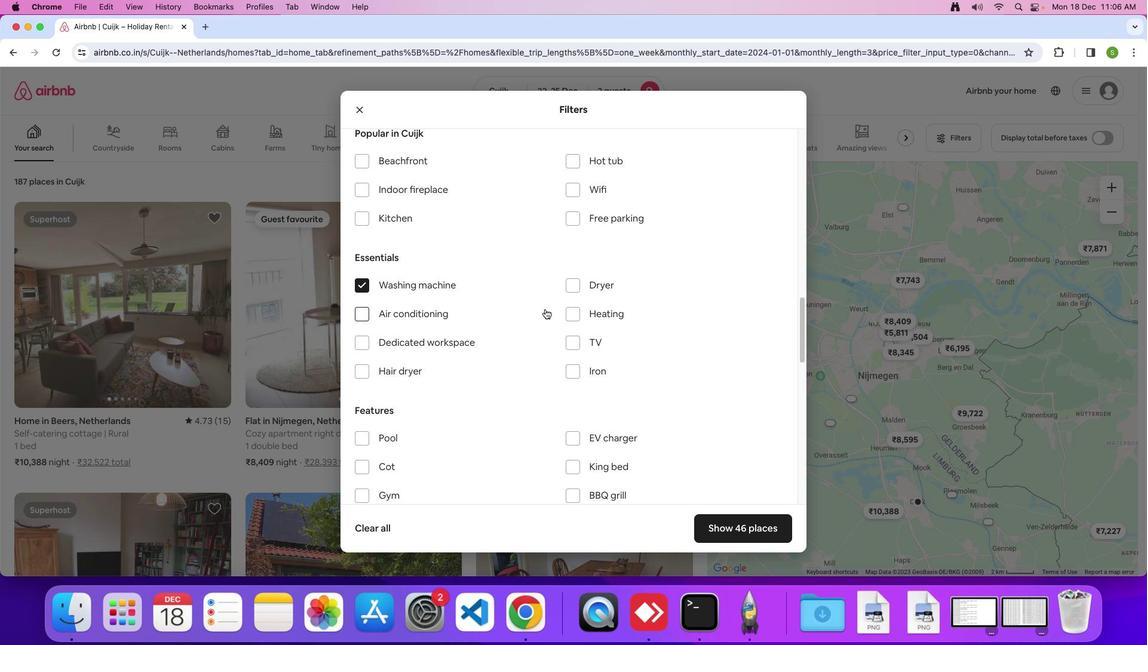 
Action: Mouse scrolled (545, 310) with delta (0, 0)
Screenshot: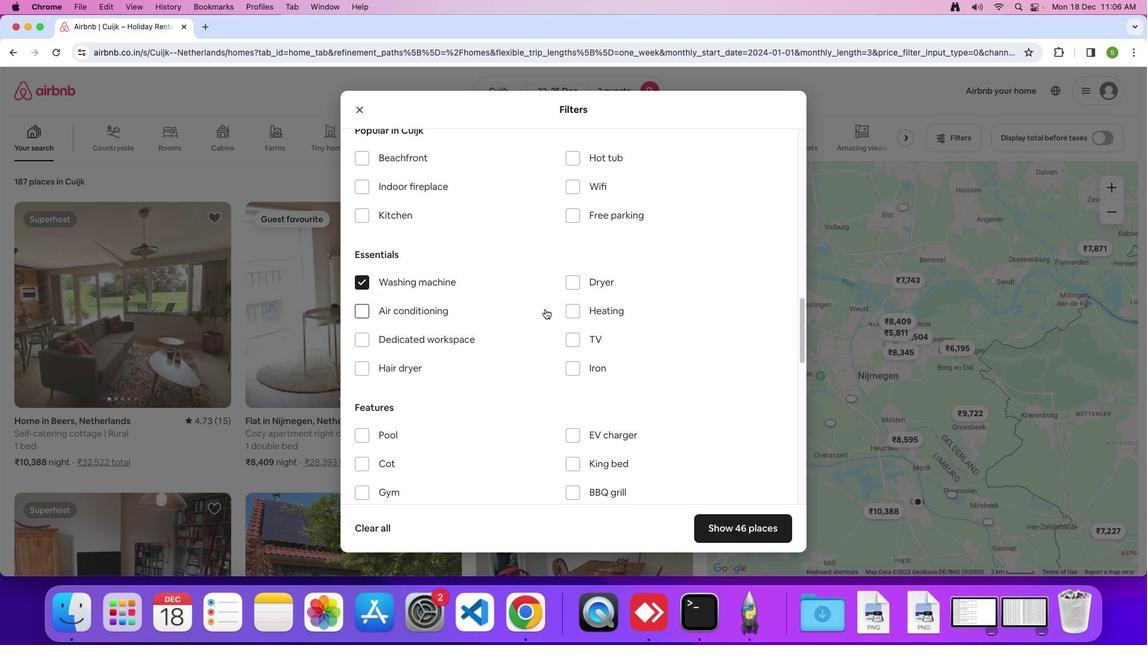 
Action: Mouse scrolled (545, 310) with delta (0, 0)
Screenshot: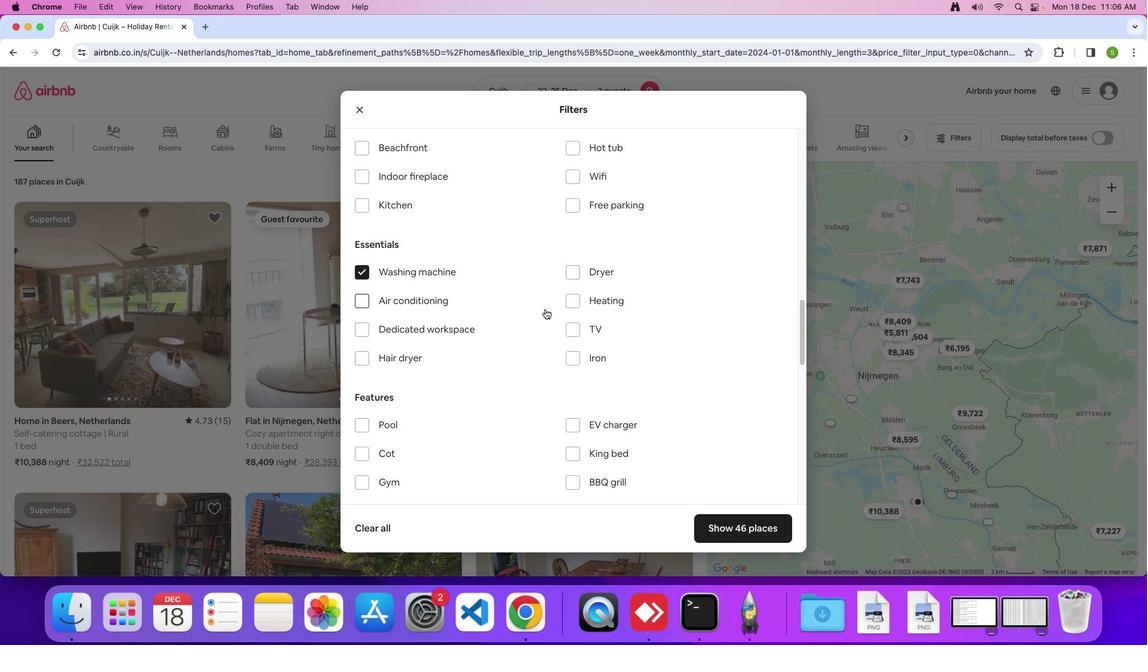 
Action: Mouse scrolled (545, 310) with delta (0, 0)
Screenshot: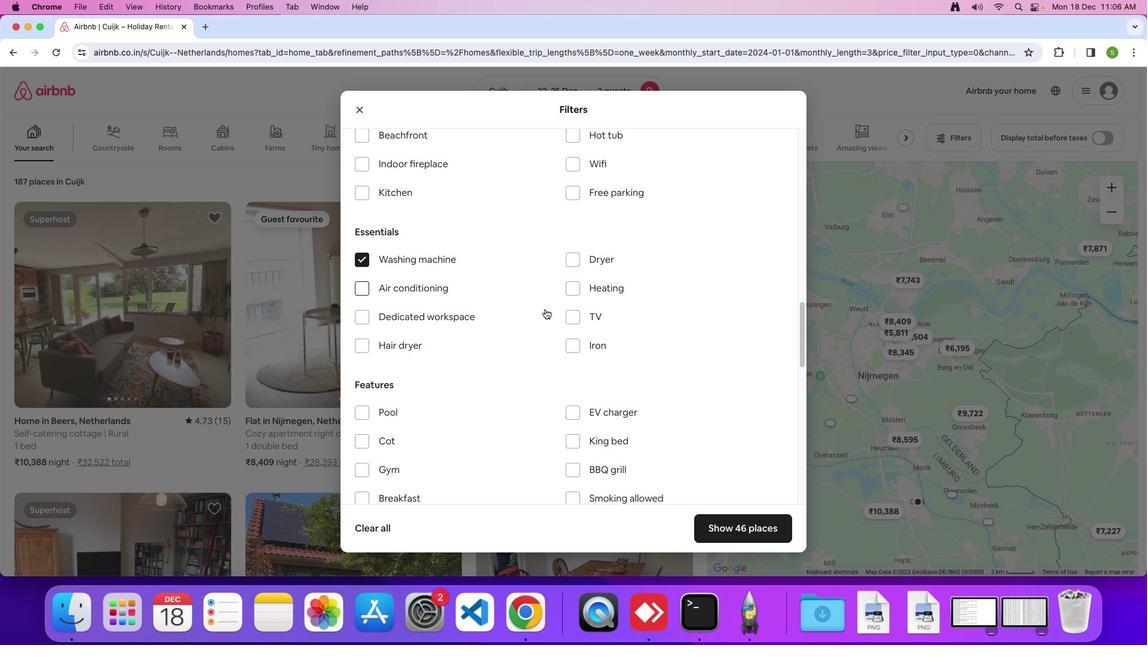 
Action: Mouse scrolled (545, 310) with delta (0, 0)
Screenshot: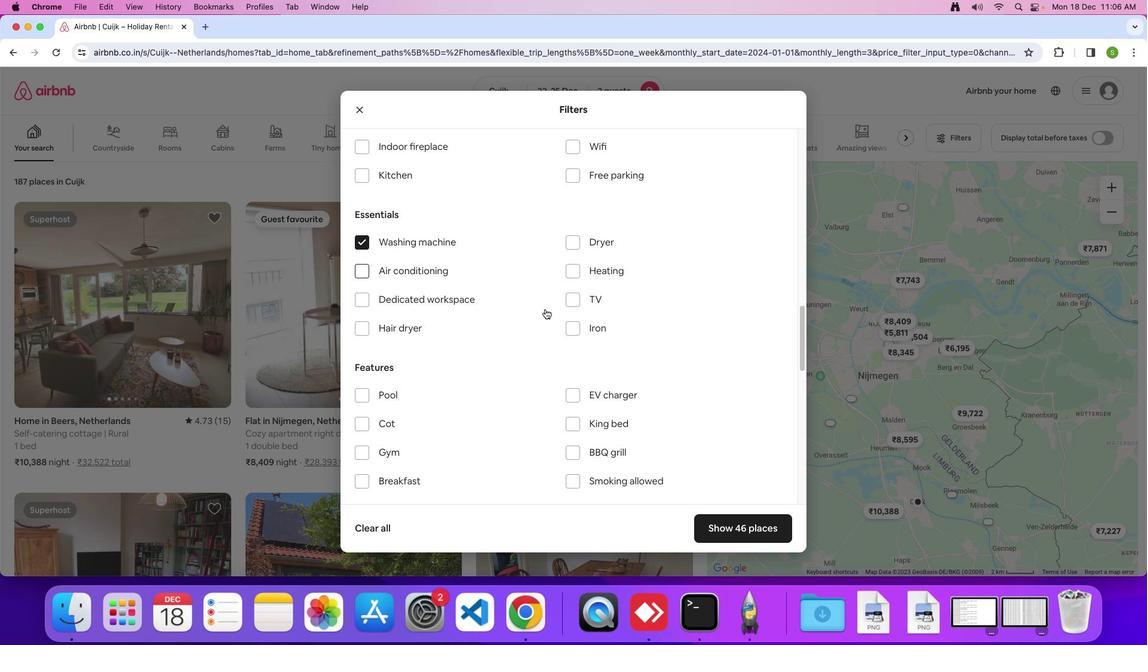 
Action: Mouse scrolled (545, 310) with delta (0, 0)
Screenshot: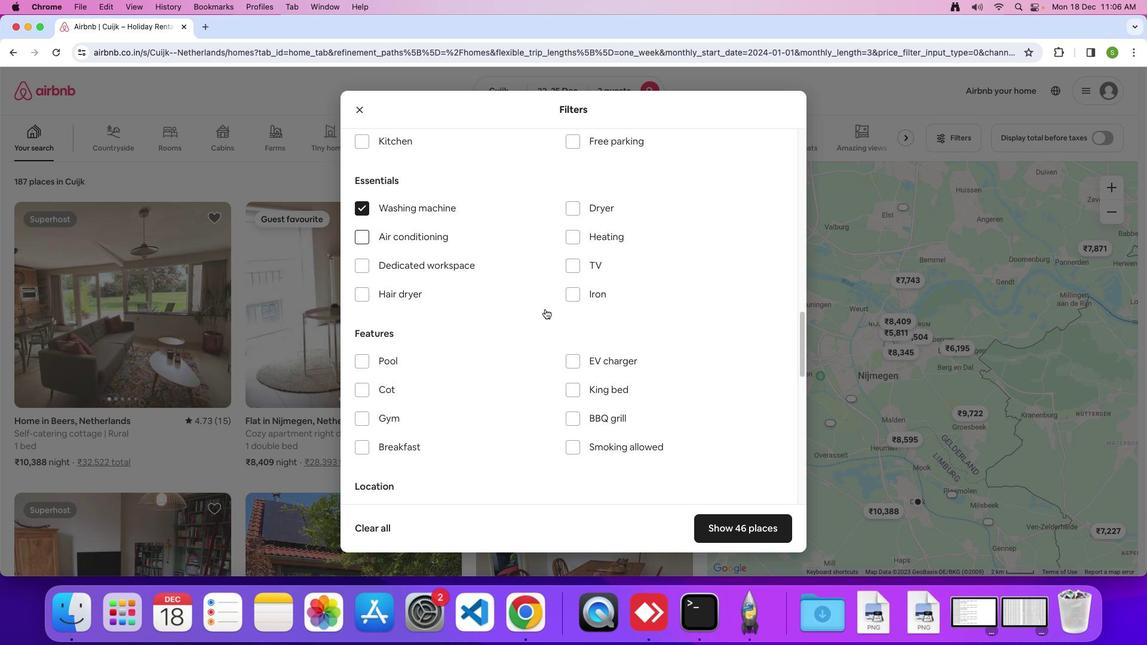 
Action: Mouse scrolled (545, 310) with delta (0, 0)
Screenshot: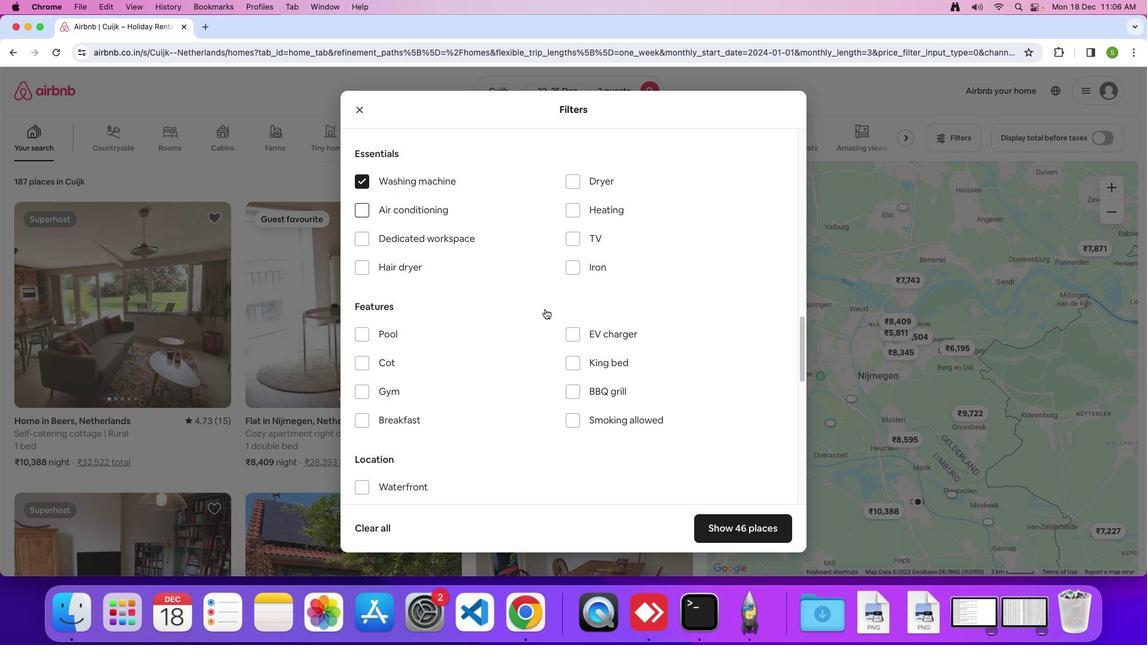 
Action: Mouse scrolled (545, 310) with delta (0, 0)
Screenshot: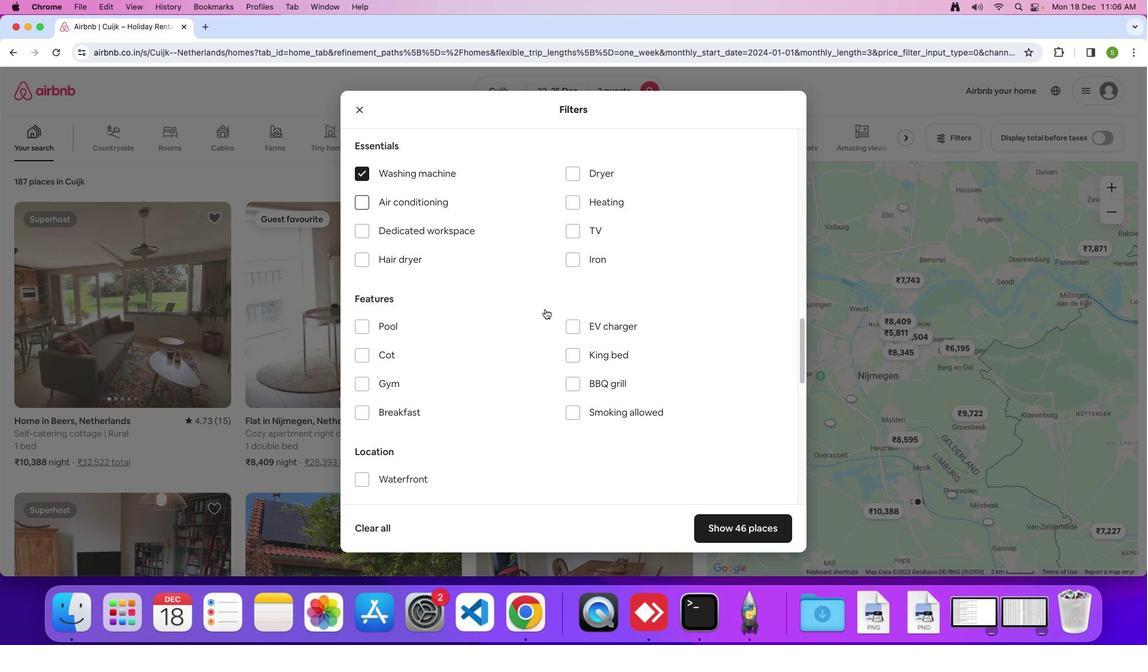 
Action: Mouse scrolled (545, 310) with delta (0, 0)
Screenshot: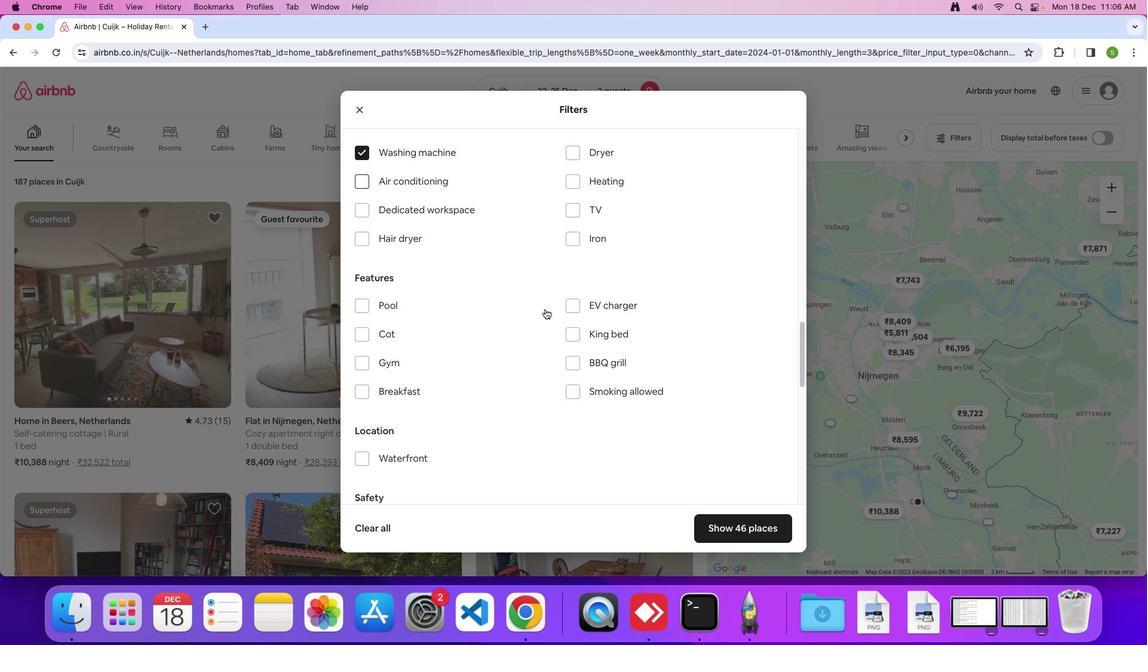 
Action: Mouse scrolled (545, 310) with delta (0, 0)
Screenshot: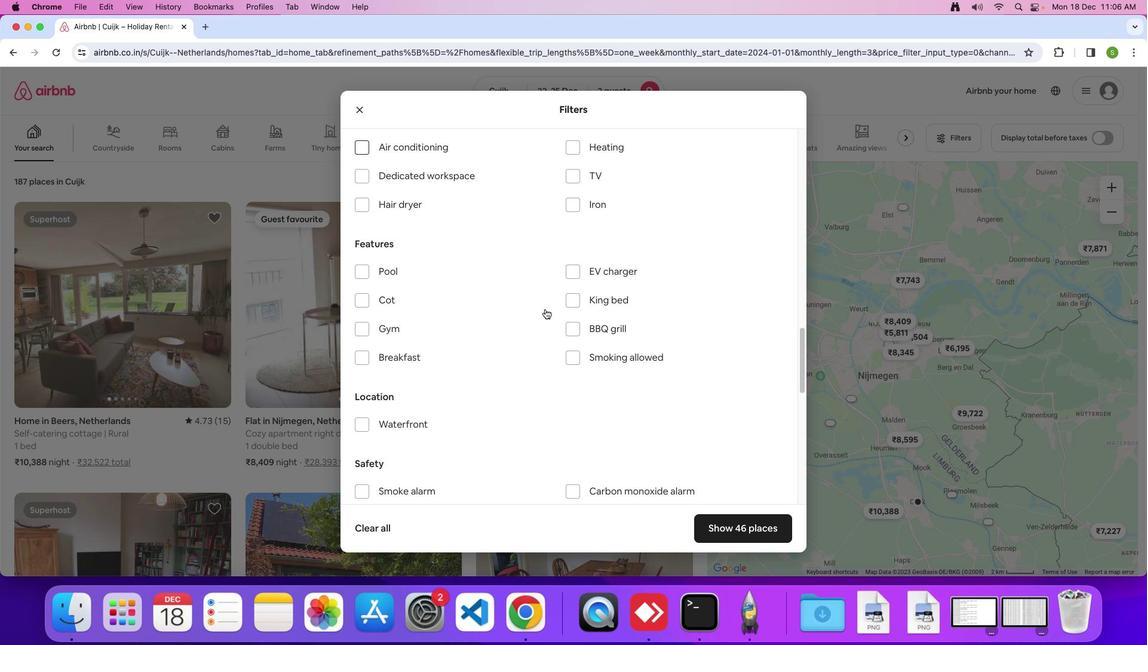 
Action: Mouse scrolled (545, 310) with delta (0, 0)
Screenshot: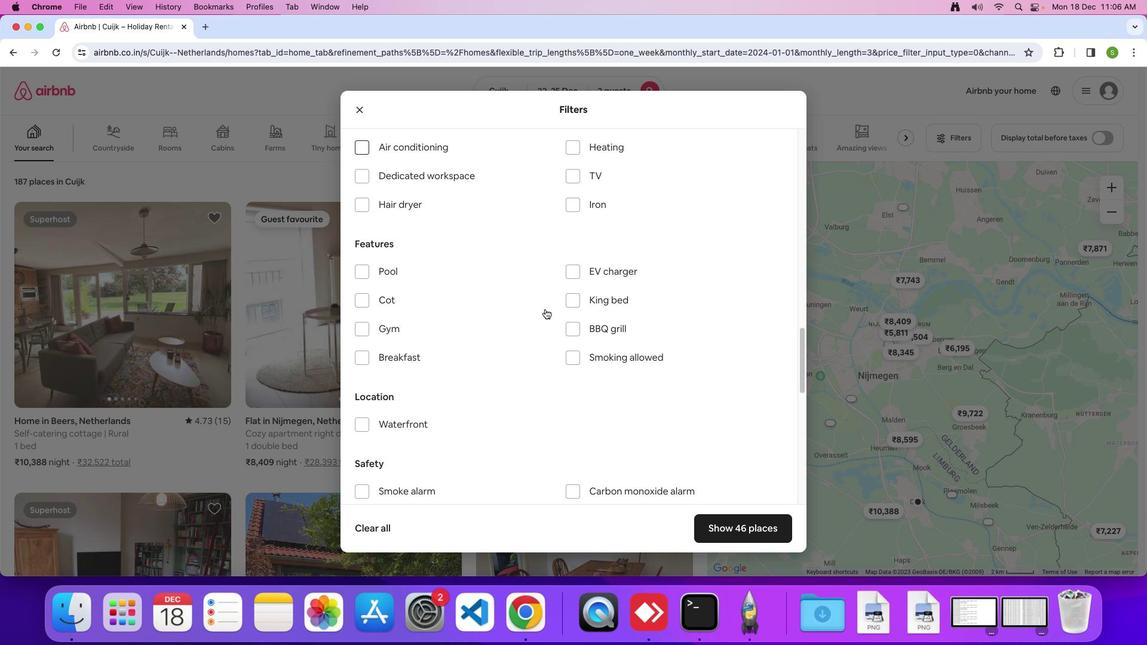 
Action: Mouse scrolled (545, 310) with delta (0, 0)
Screenshot: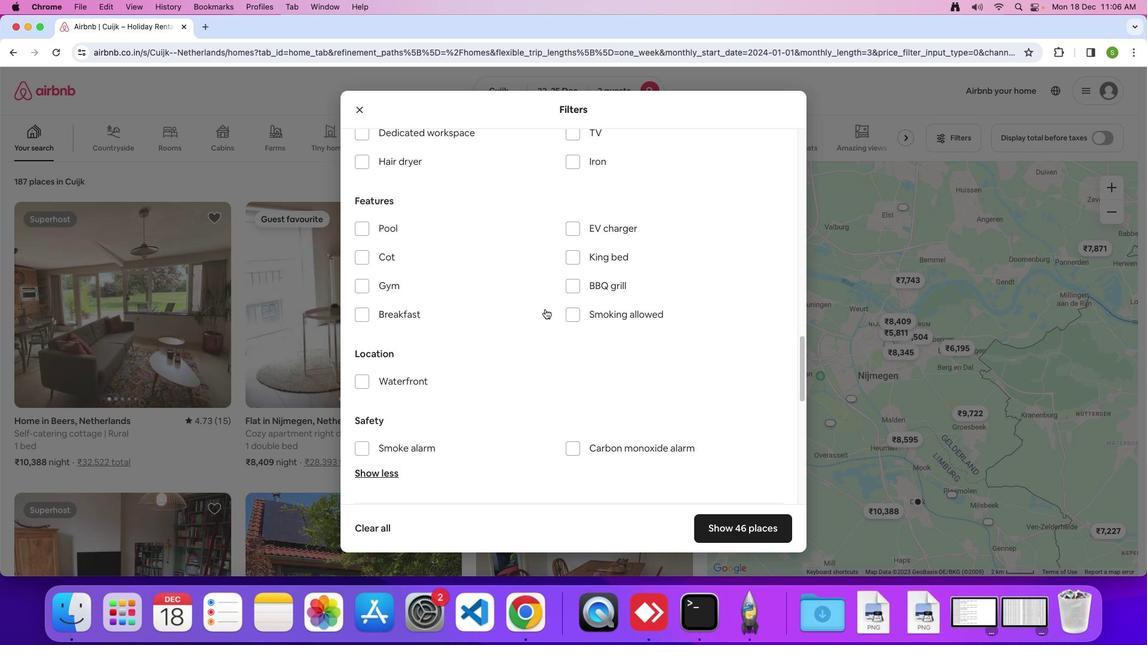 
Action: Mouse scrolled (545, 310) with delta (0, 0)
Screenshot: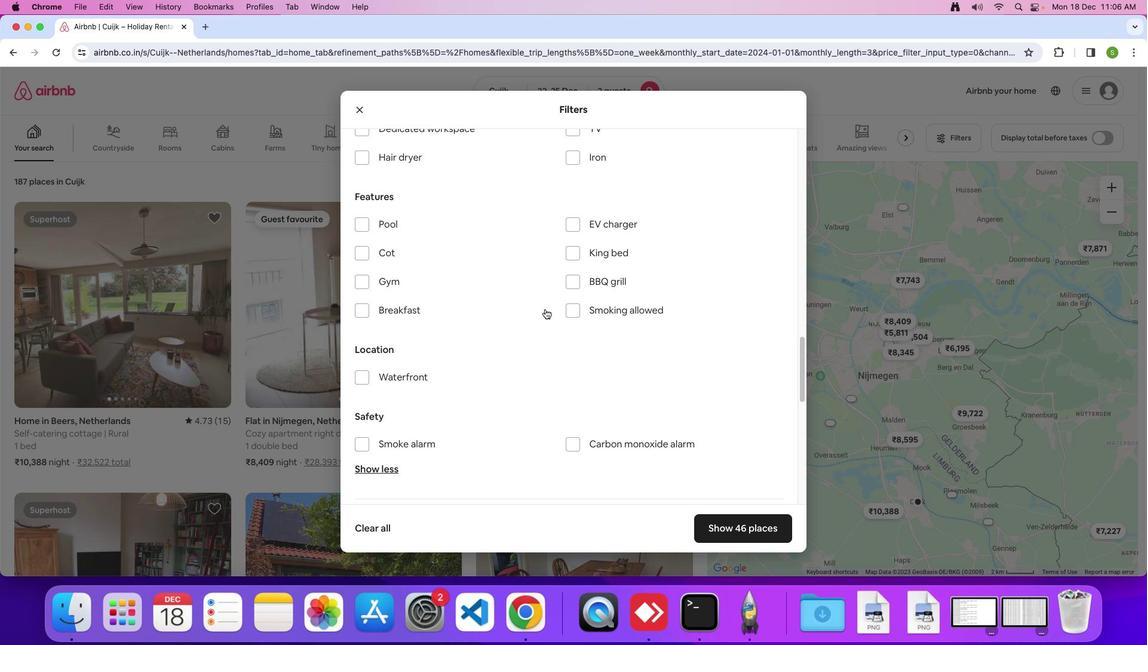 
Action: Mouse scrolled (545, 310) with delta (0, 0)
Screenshot: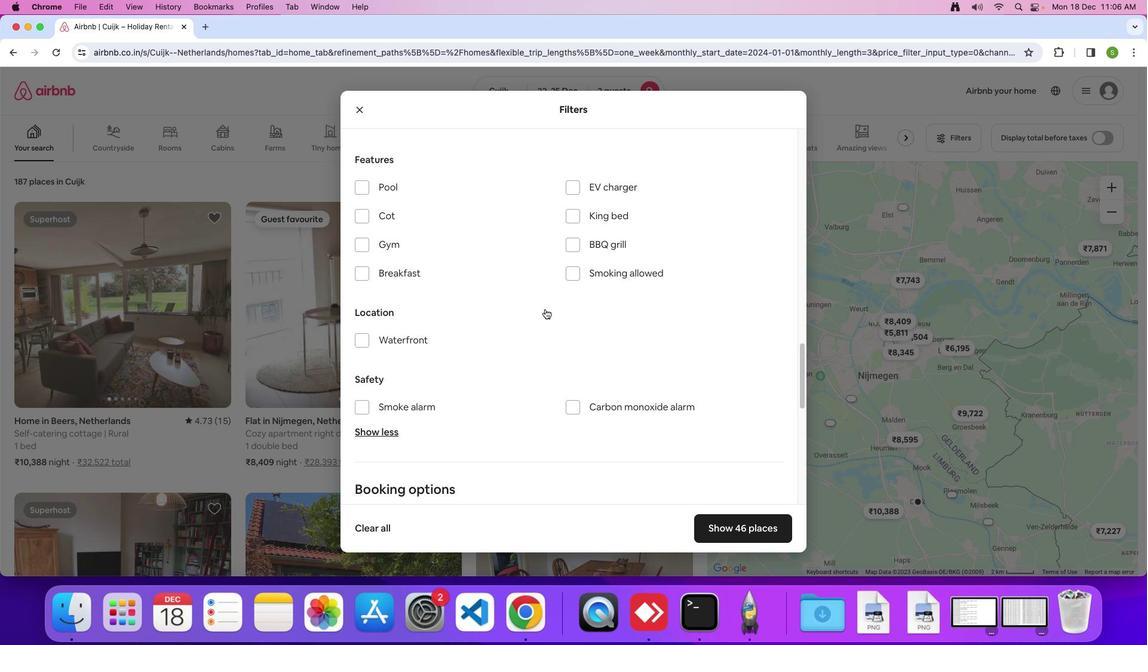 
Action: Mouse scrolled (545, 310) with delta (0, 0)
Screenshot: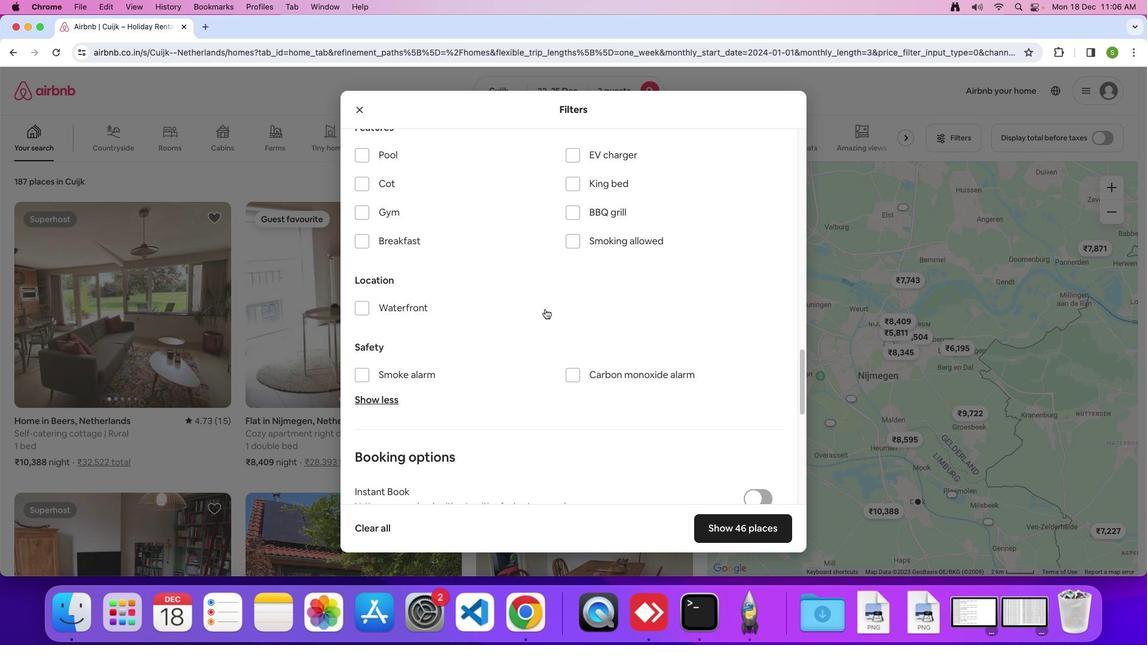 
Action: Mouse scrolled (545, 310) with delta (0, 0)
Screenshot: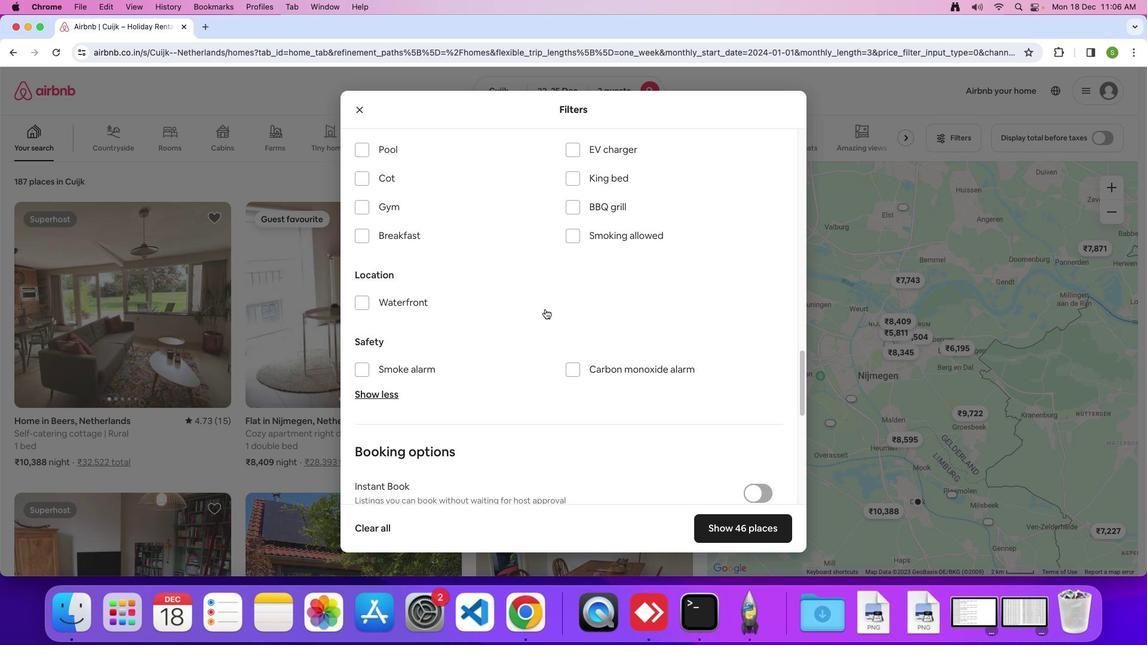 
Action: Mouse scrolled (545, 310) with delta (0, 0)
Screenshot: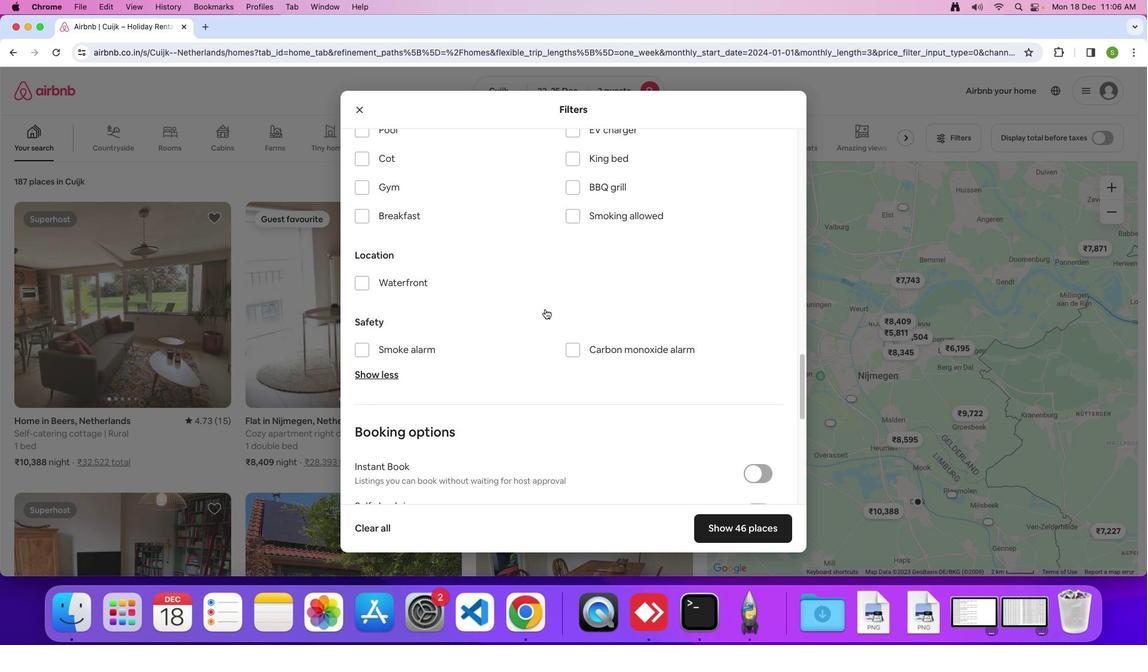 
Action: Mouse scrolled (545, 310) with delta (0, 0)
Screenshot: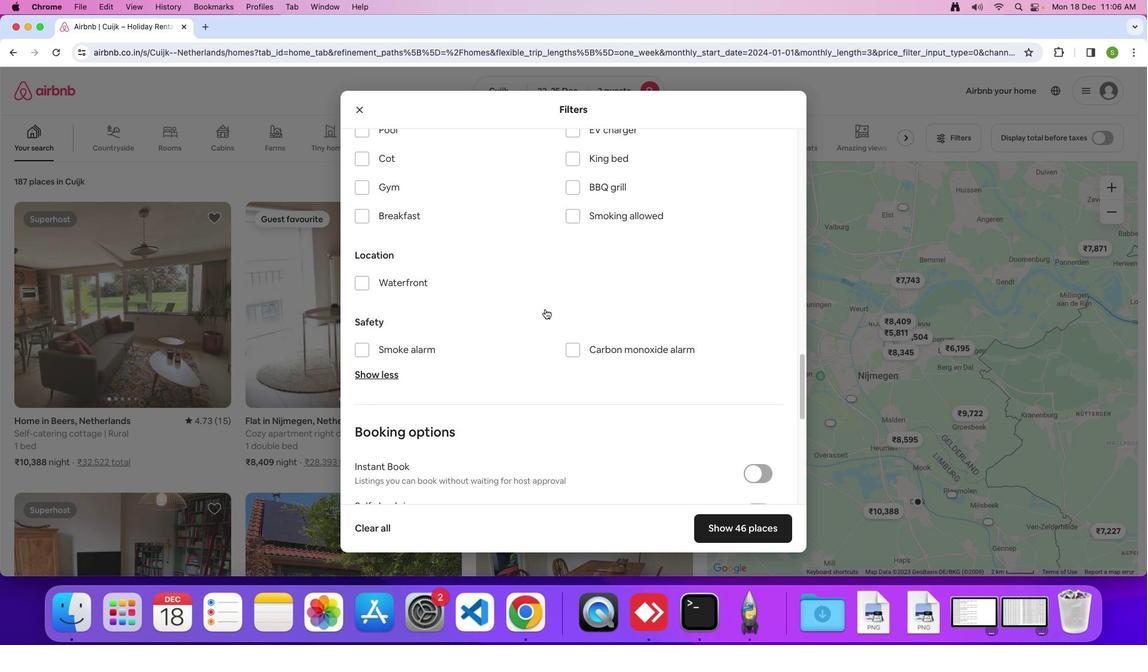 
Action: Mouse scrolled (545, 310) with delta (0, 0)
Screenshot: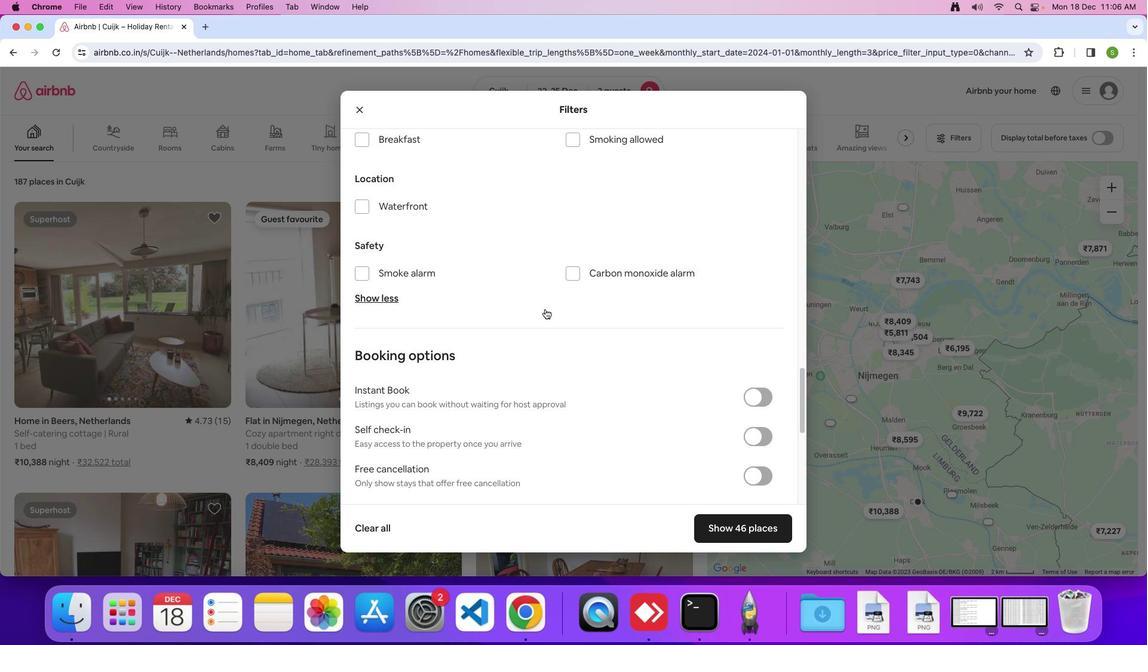 
Action: Mouse scrolled (545, 310) with delta (0, 0)
Screenshot: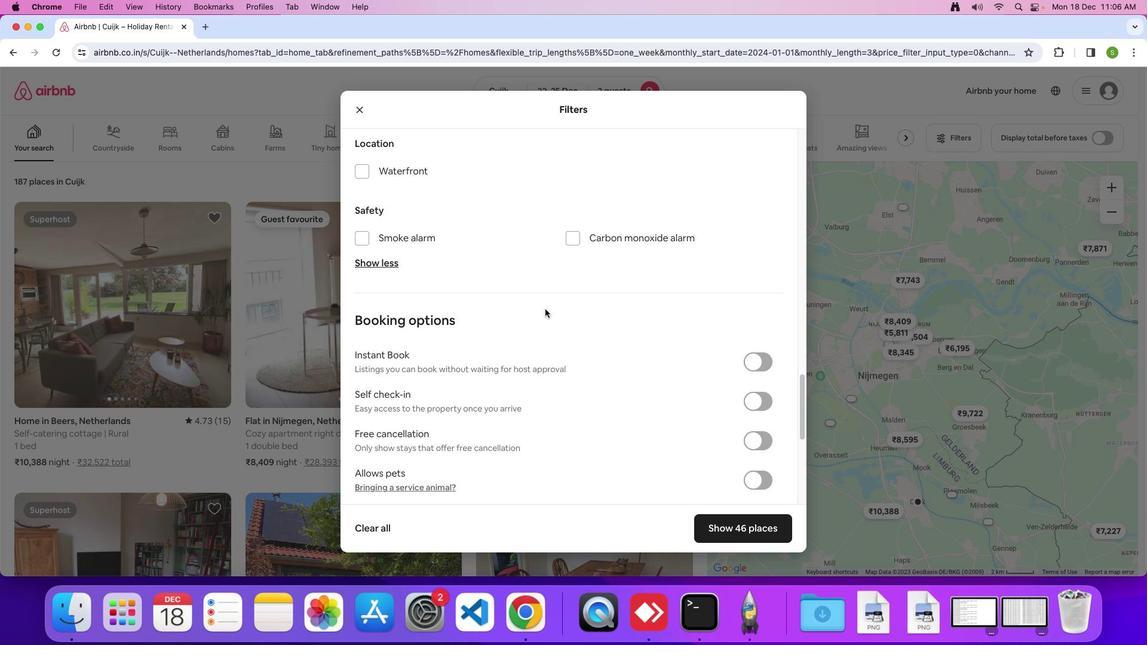 
Action: Mouse scrolled (545, 310) with delta (0, 0)
Screenshot: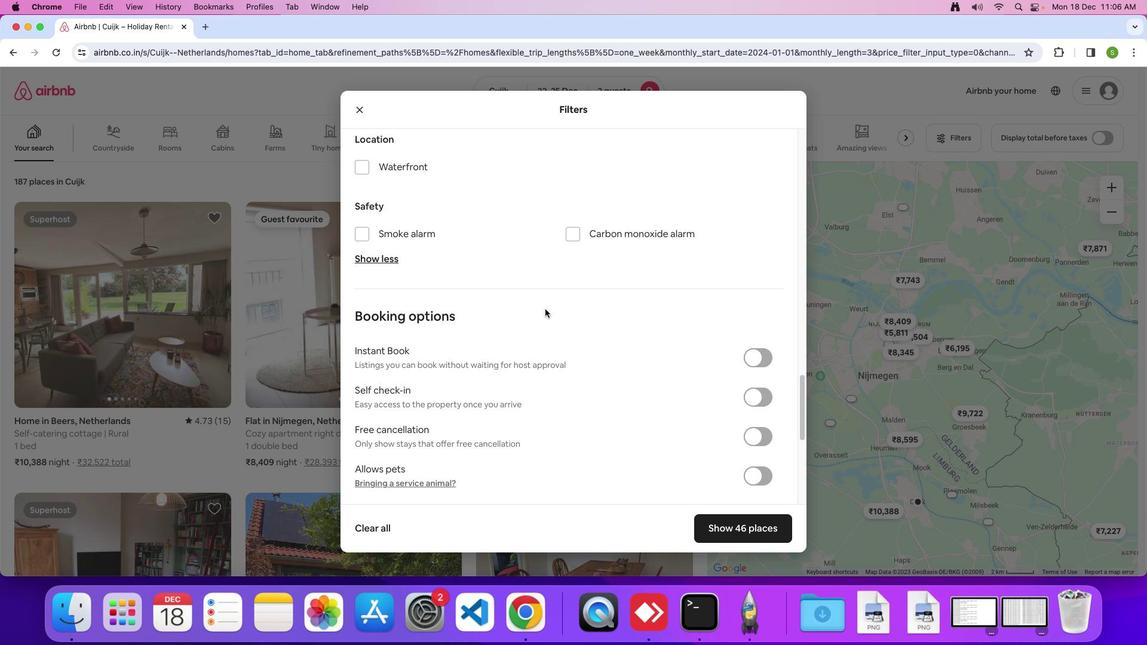 
Action: Mouse scrolled (545, 310) with delta (0, 0)
Screenshot: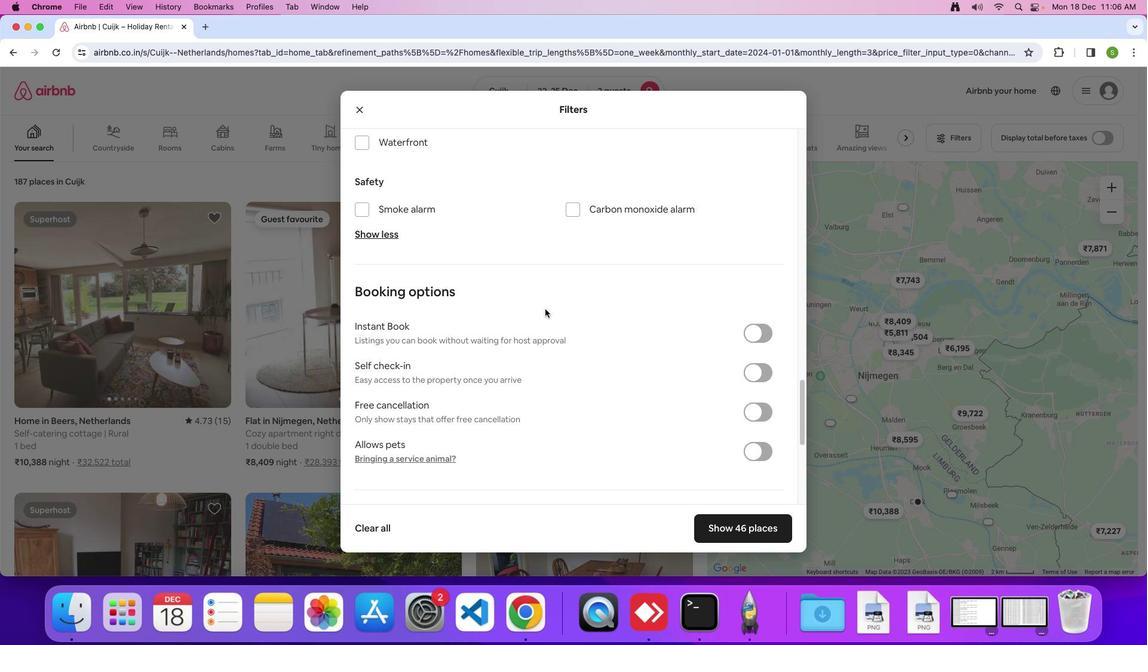 
Action: Mouse scrolled (545, 310) with delta (0, 0)
Screenshot: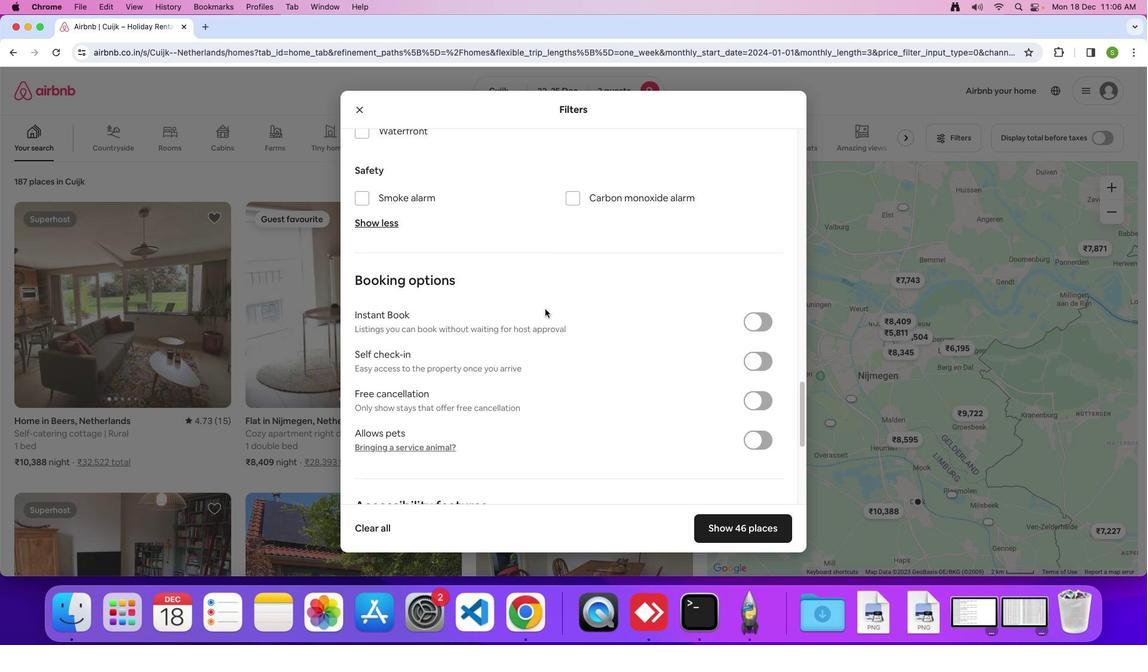 
Action: Mouse scrolled (545, 310) with delta (0, 0)
Screenshot: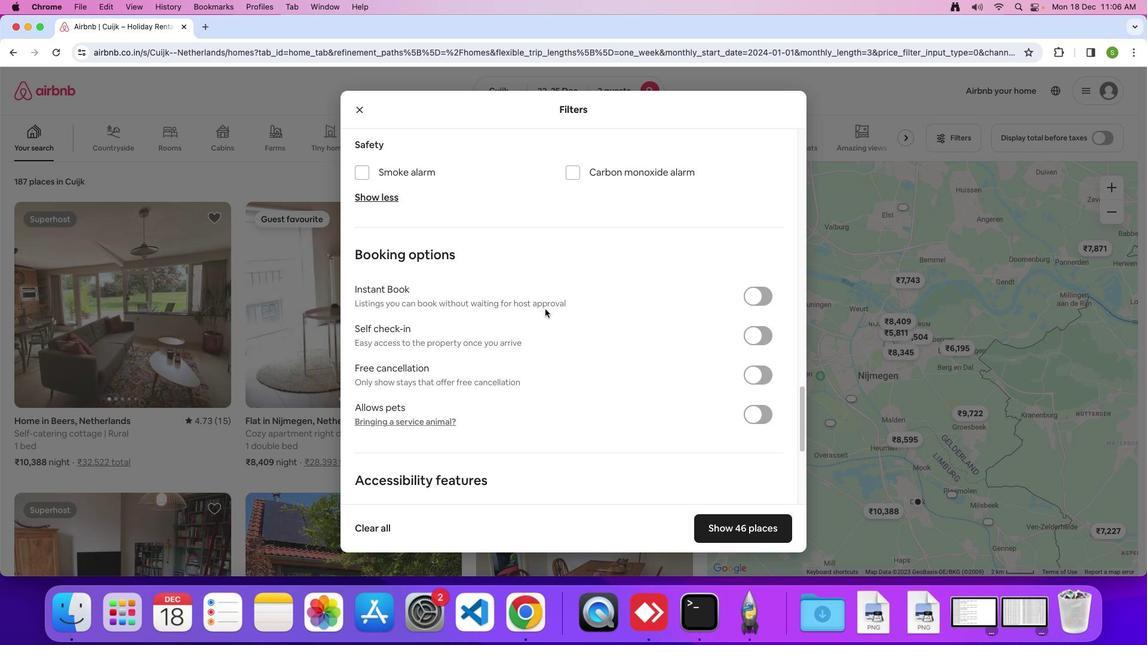 
Action: Mouse scrolled (545, 310) with delta (0, 0)
Screenshot: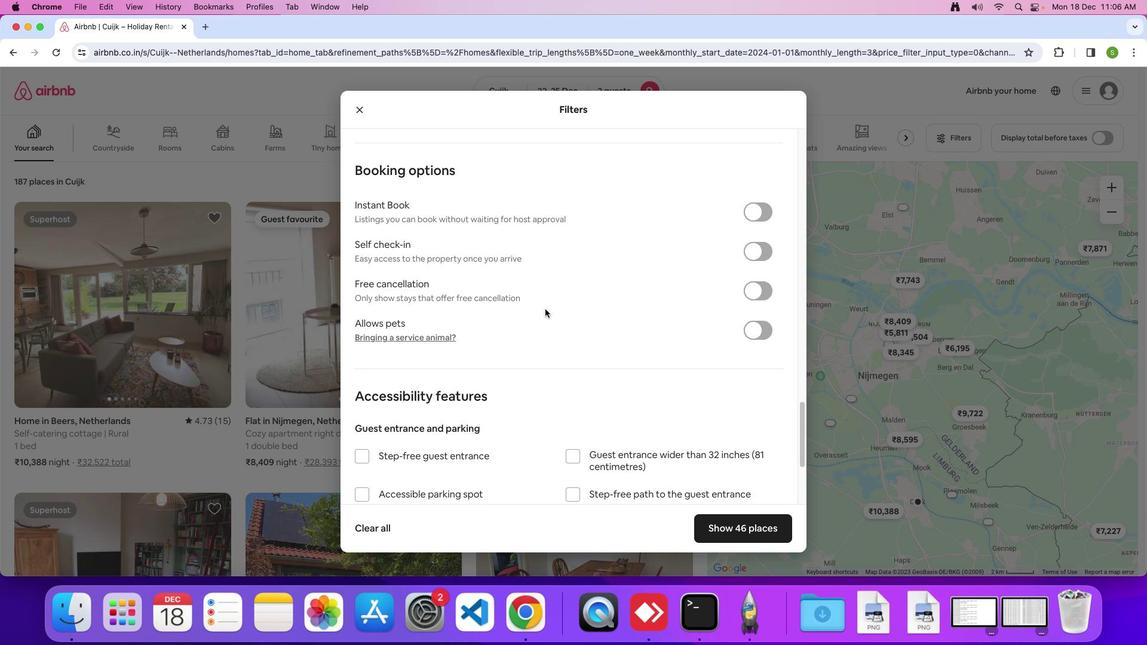 
Action: Mouse scrolled (545, 310) with delta (0, 0)
Screenshot: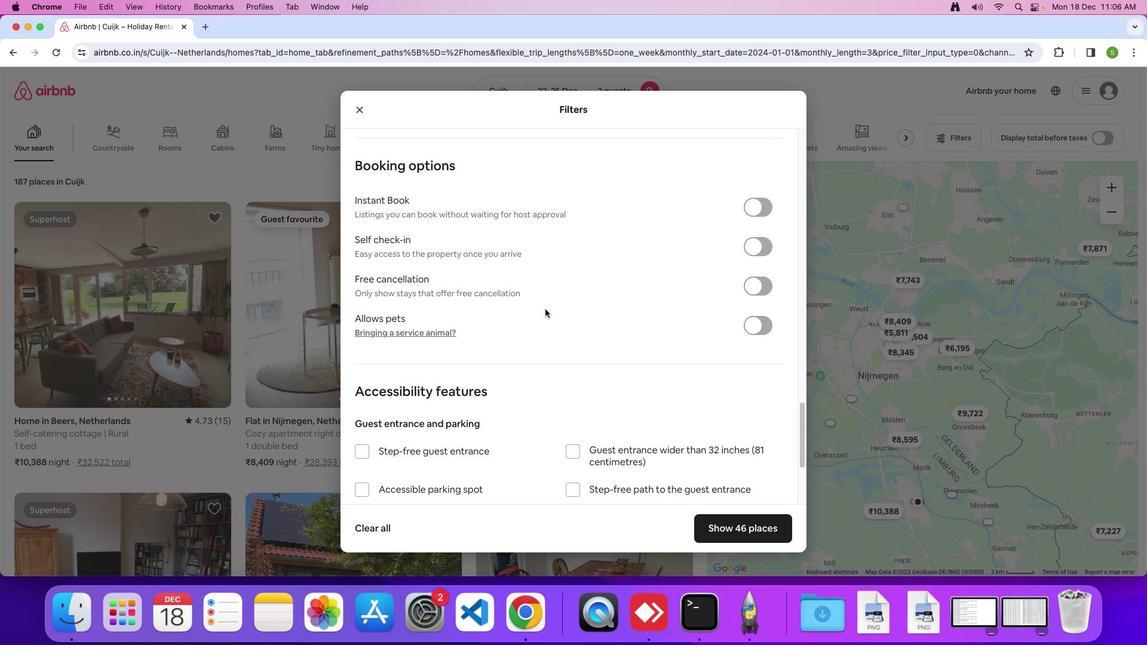 
Action: Mouse scrolled (545, 310) with delta (0, 0)
Screenshot: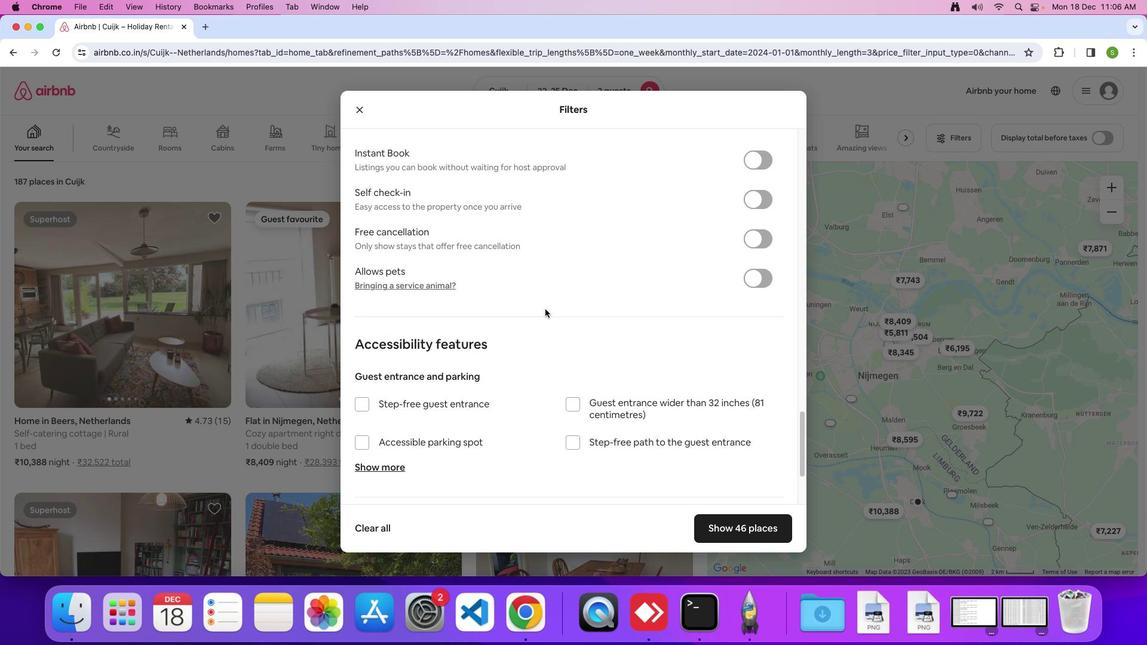 
Action: Mouse scrolled (545, 310) with delta (0, 0)
Screenshot: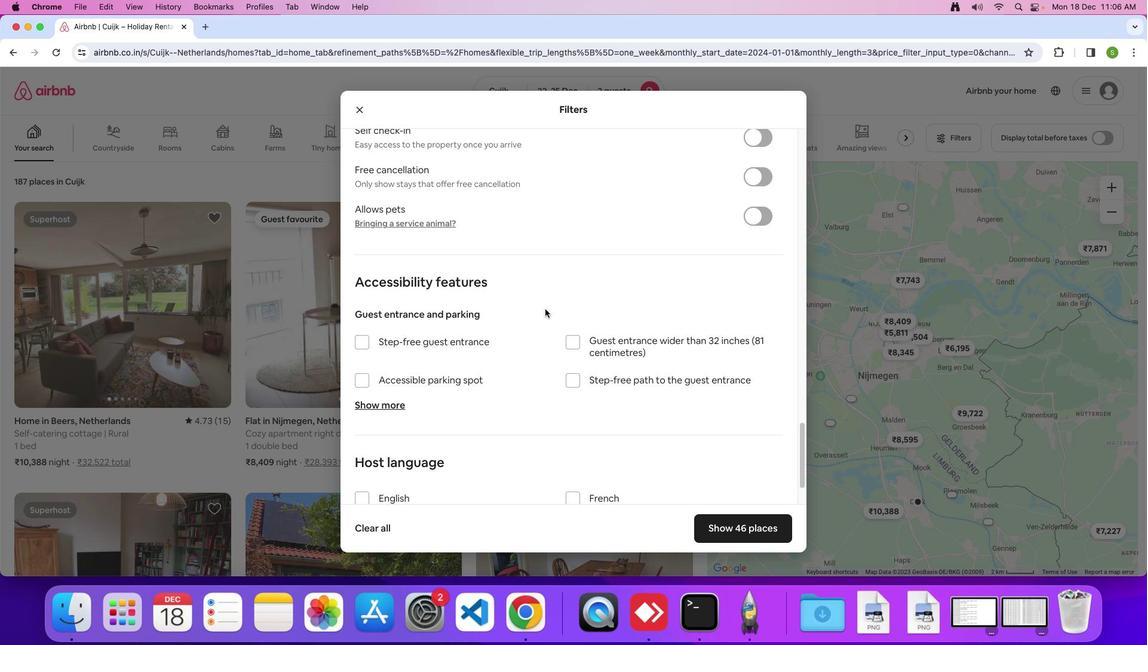 
Action: Mouse scrolled (545, 310) with delta (0, 0)
Screenshot: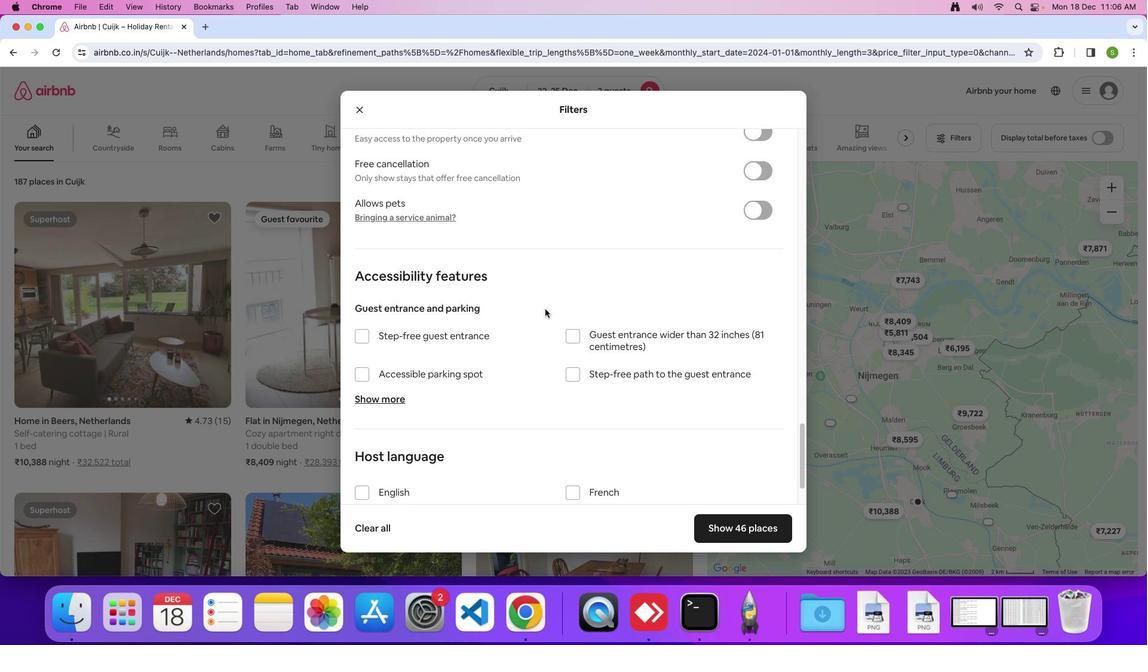 
Action: Mouse scrolled (545, 310) with delta (0, 0)
Screenshot: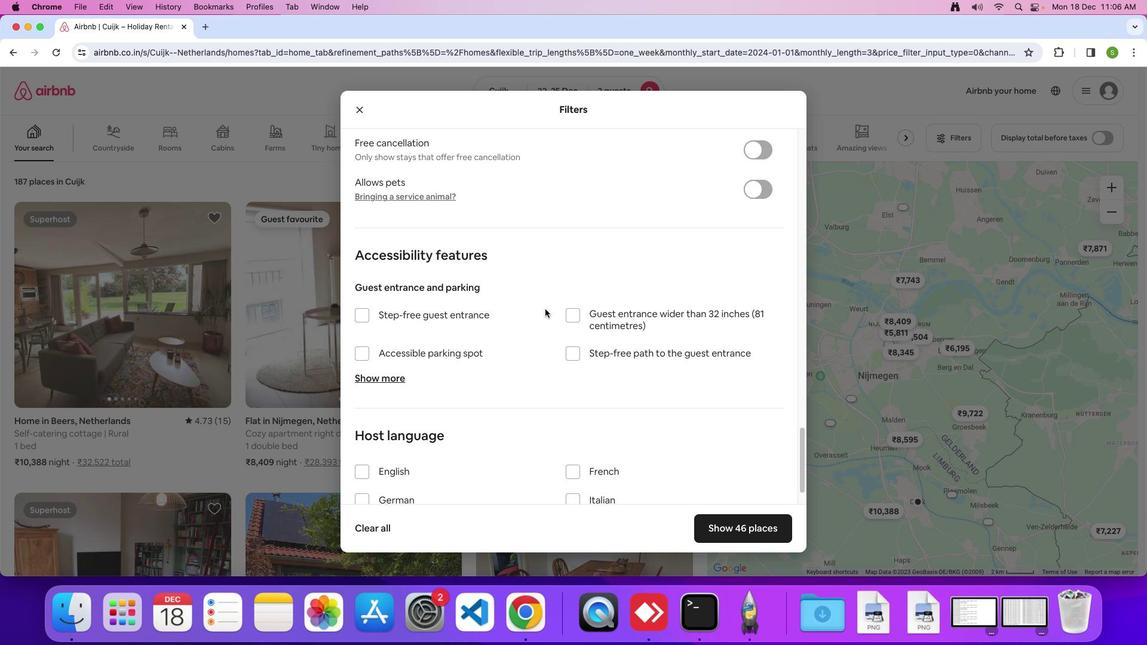 
Action: Mouse scrolled (545, 310) with delta (0, 0)
Screenshot: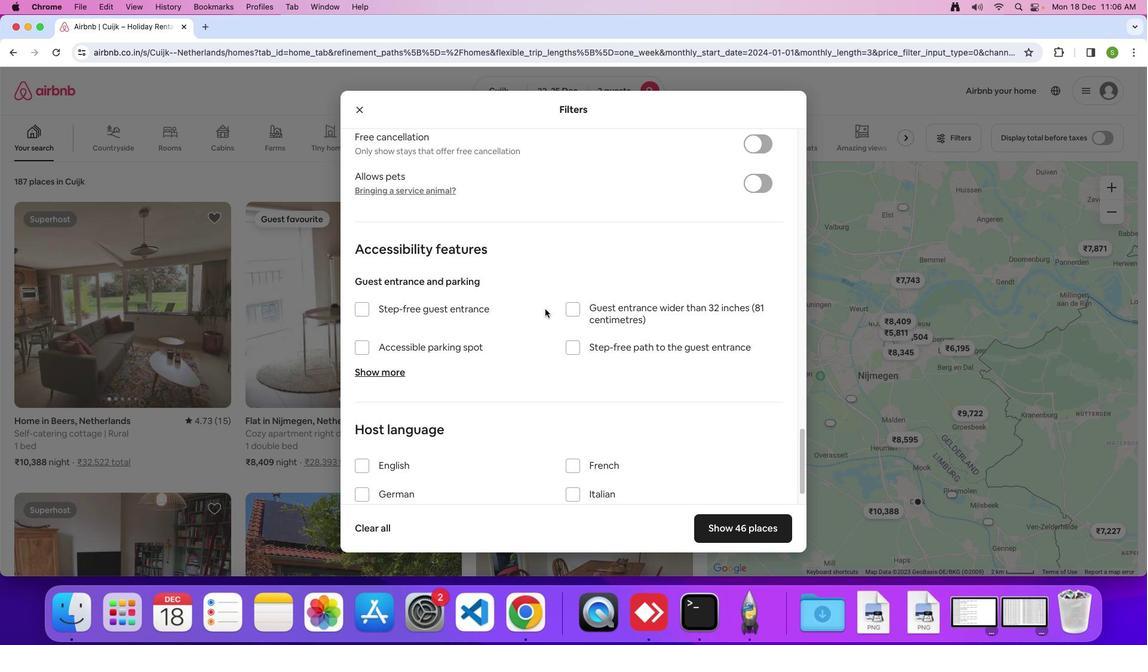 
Action: Mouse scrolled (545, 310) with delta (0, 0)
Screenshot: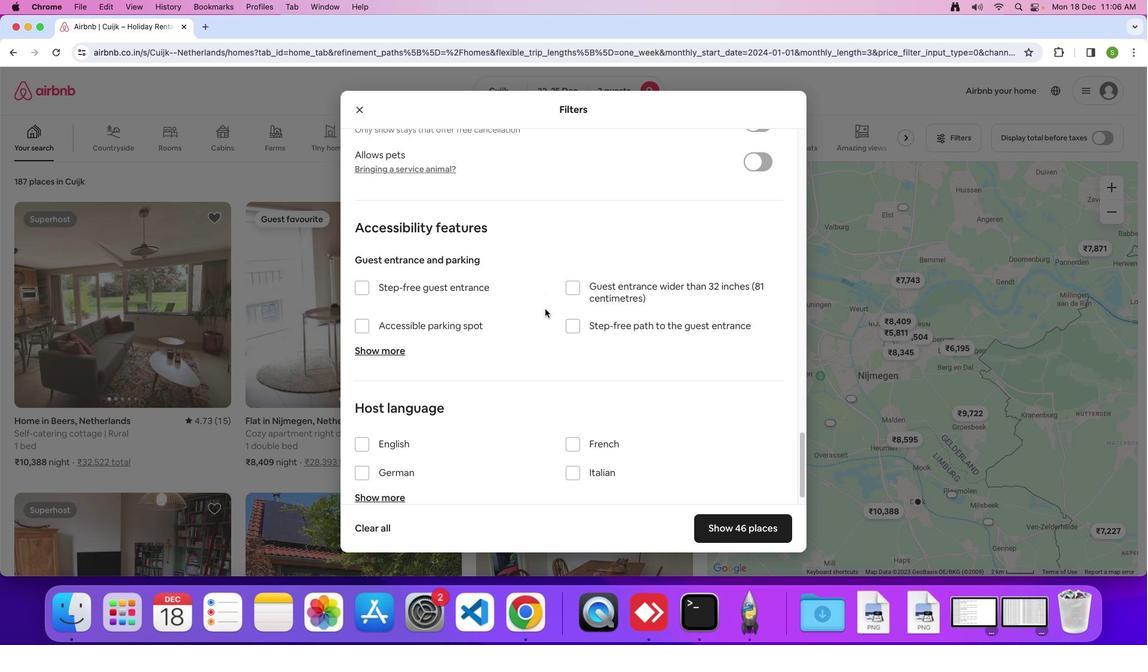 
Action: Mouse moved to (747, 519)
Screenshot: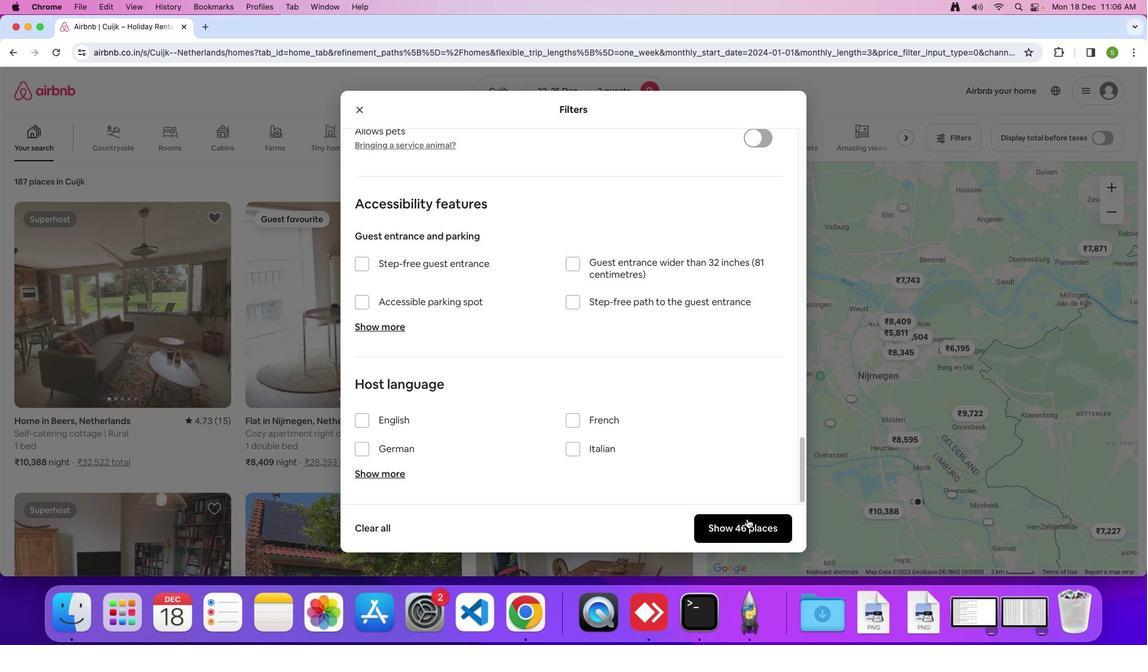 
Action: Mouse pressed left at (747, 519)
Screenshot: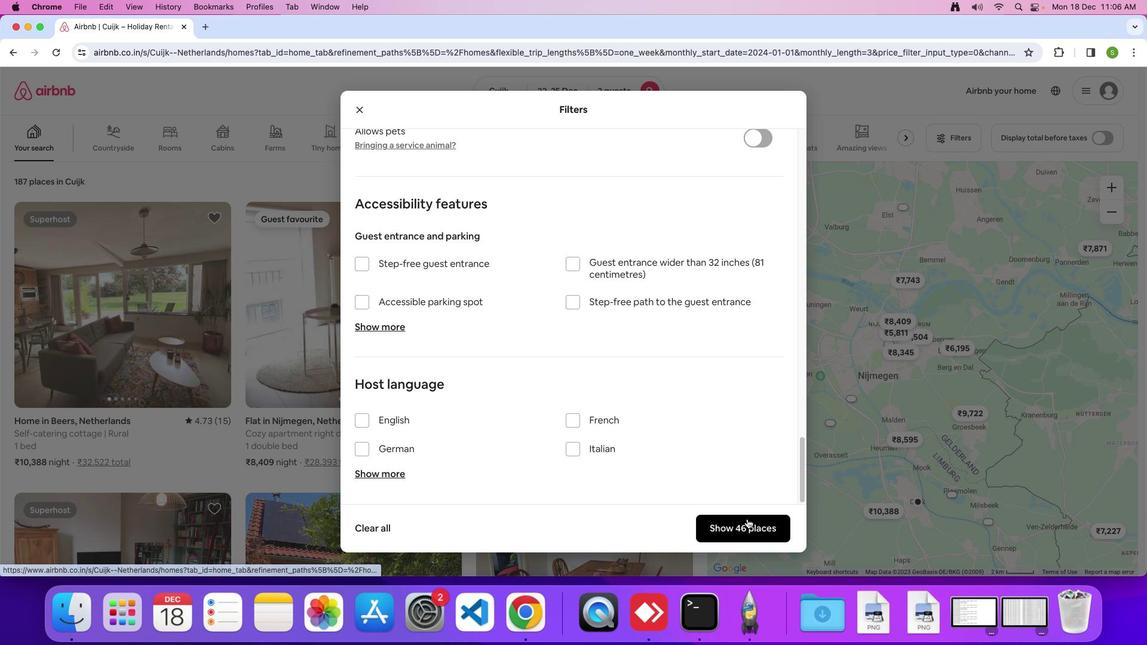
Action: Mouse moved to (194, 240)
Screenshot: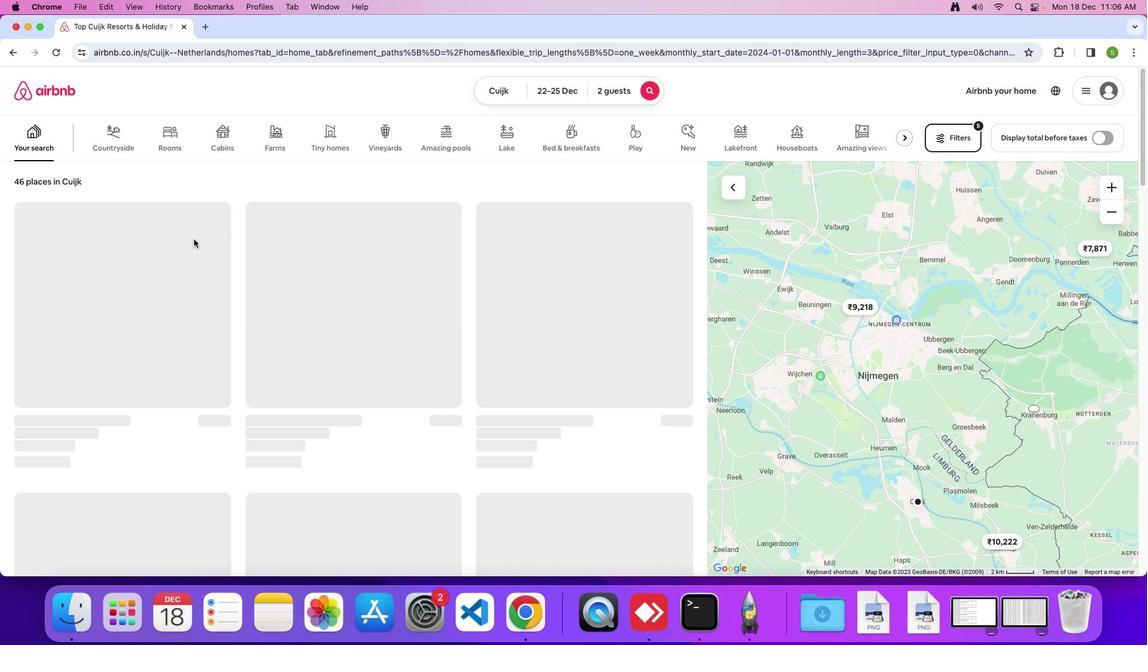
Action: Mouse pressed left at (194, 240)
Screenshot: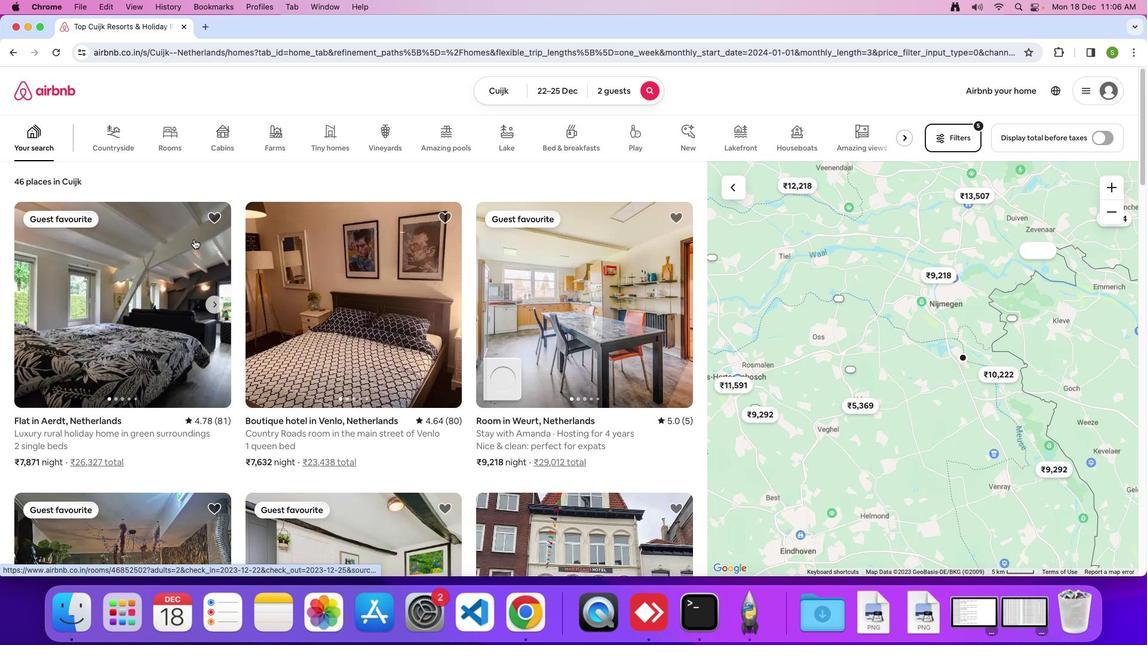 
Action: Mouse moved to (367, 265)
Screenshot: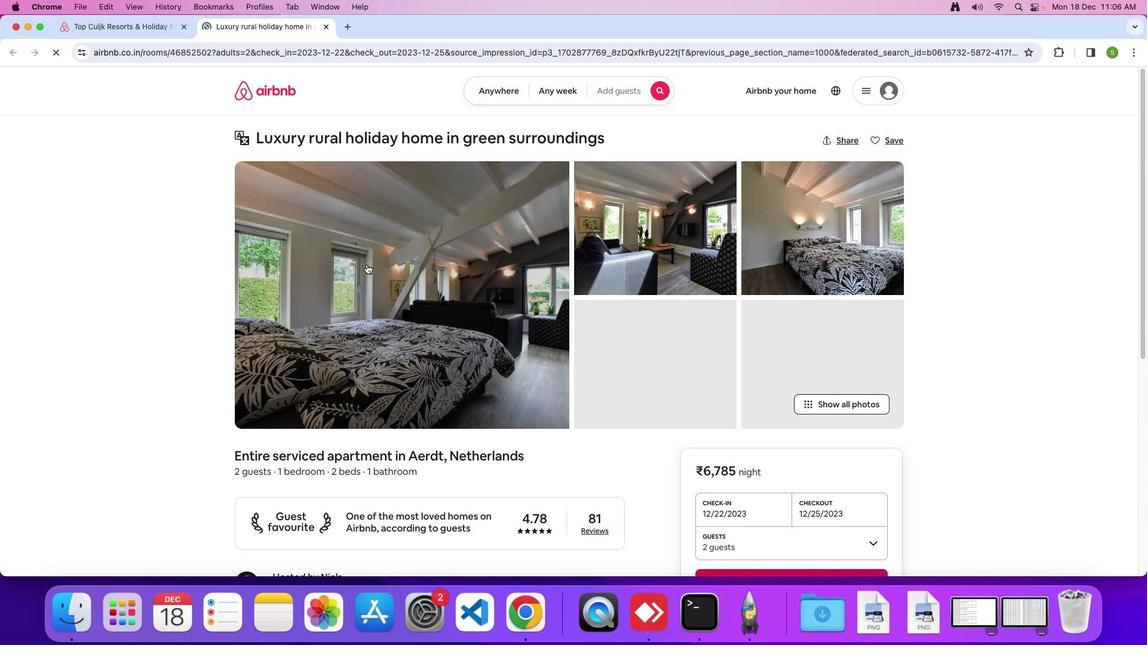 
Action: Mouse pressed left at (367, 265)
Screenshot: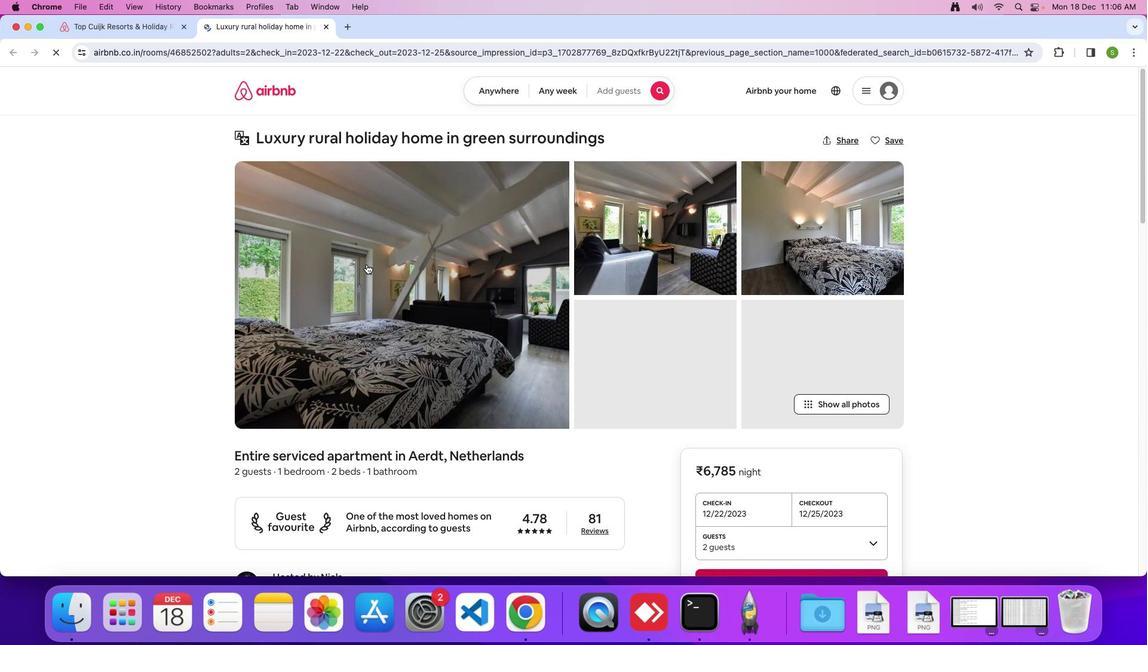 
Action: Mouse moved to (555, 313)
Screenshot: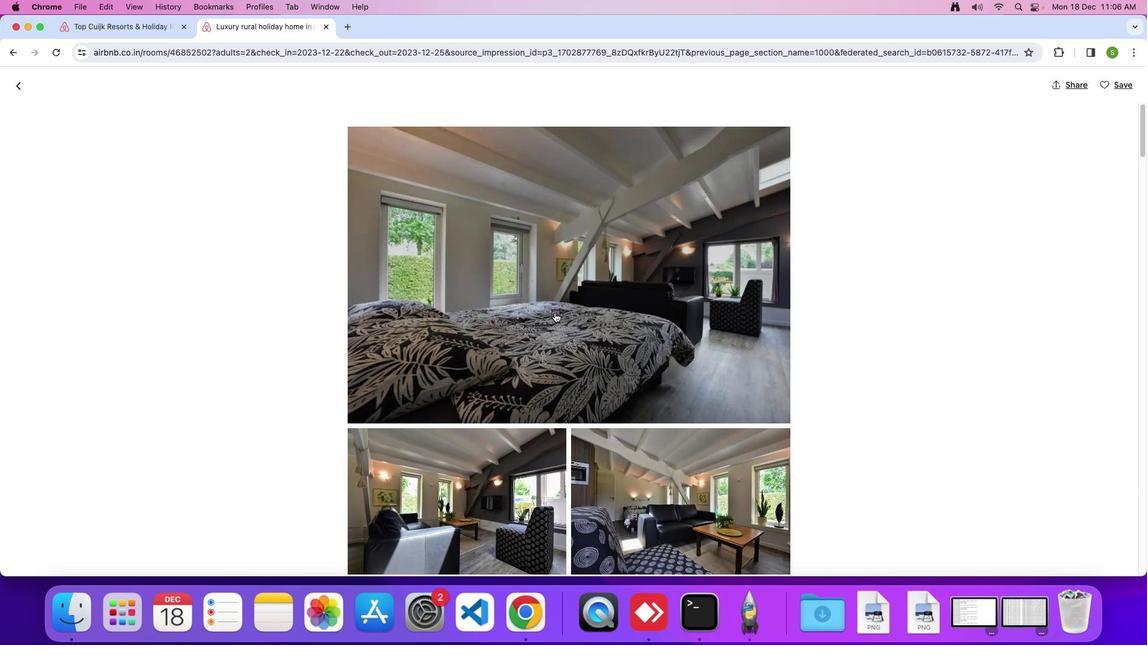 
Action: Mouse scrolled (555, 313) with delta (0, 0)
Screenshot: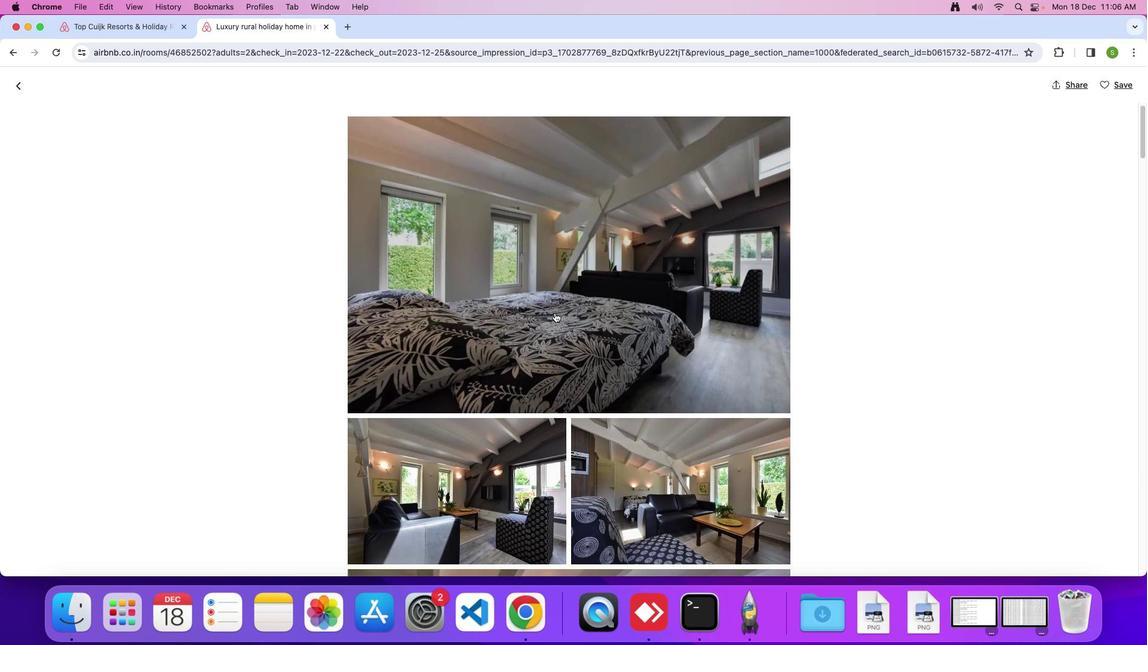 
Action: Mouse scrolled (555, 313) with delta (0, 0)
Screenshot: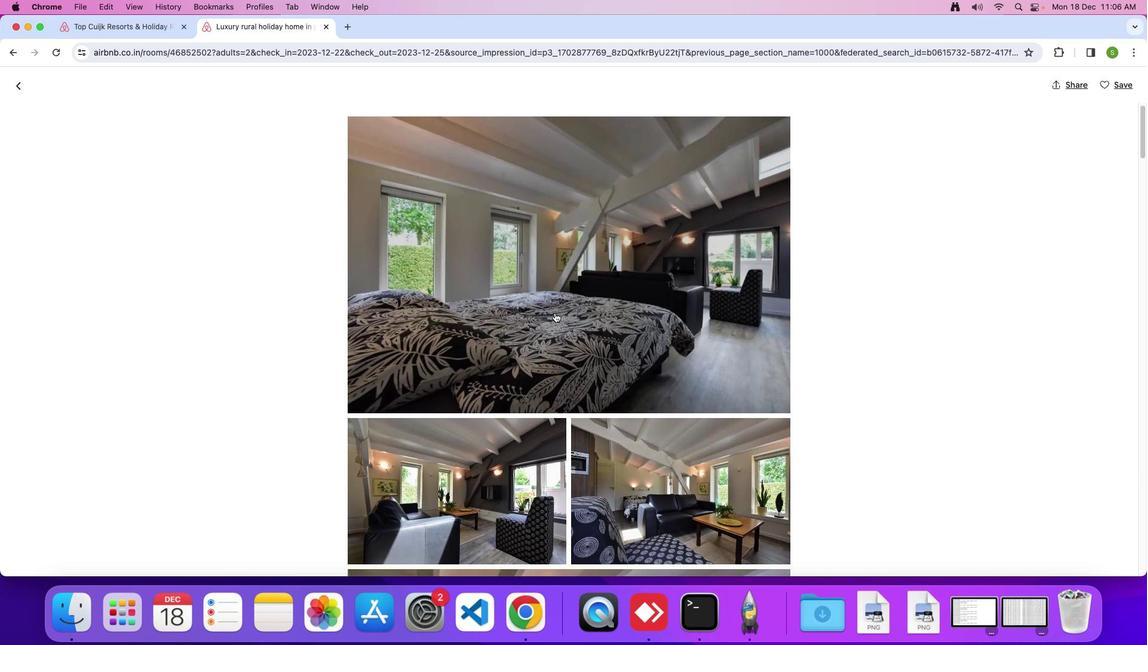 
Action: Mouse scrolled (555, 313) with delta (0, 0)
Screenshot: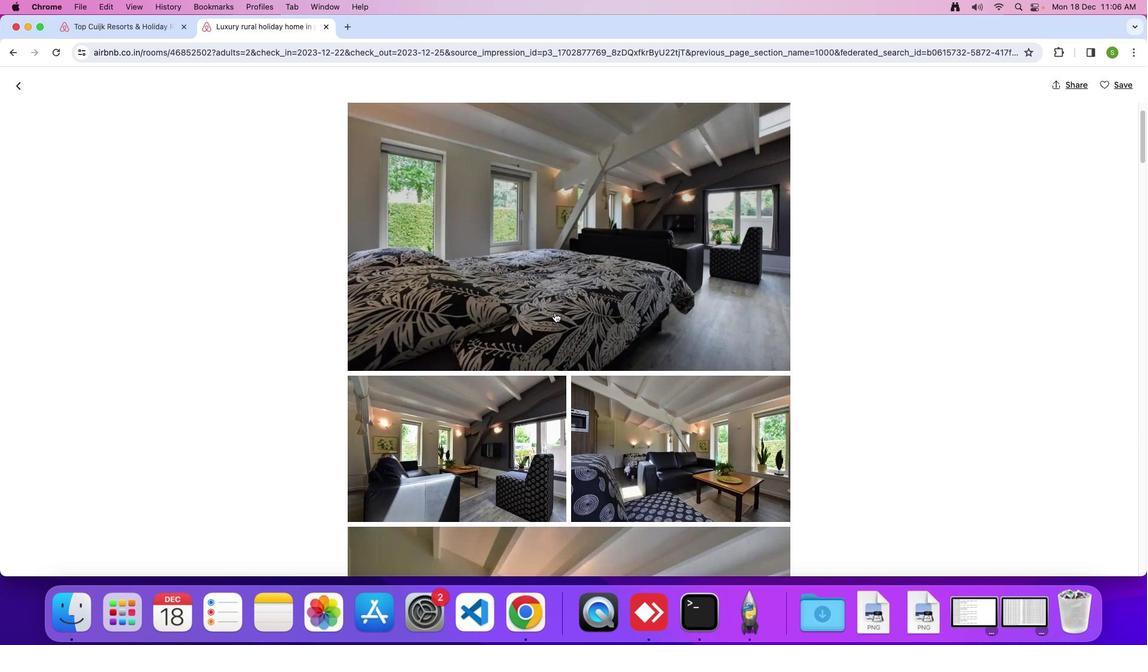 
Action: Mouse scrolled (555, 313) with delta (0, 0)
Screenshot: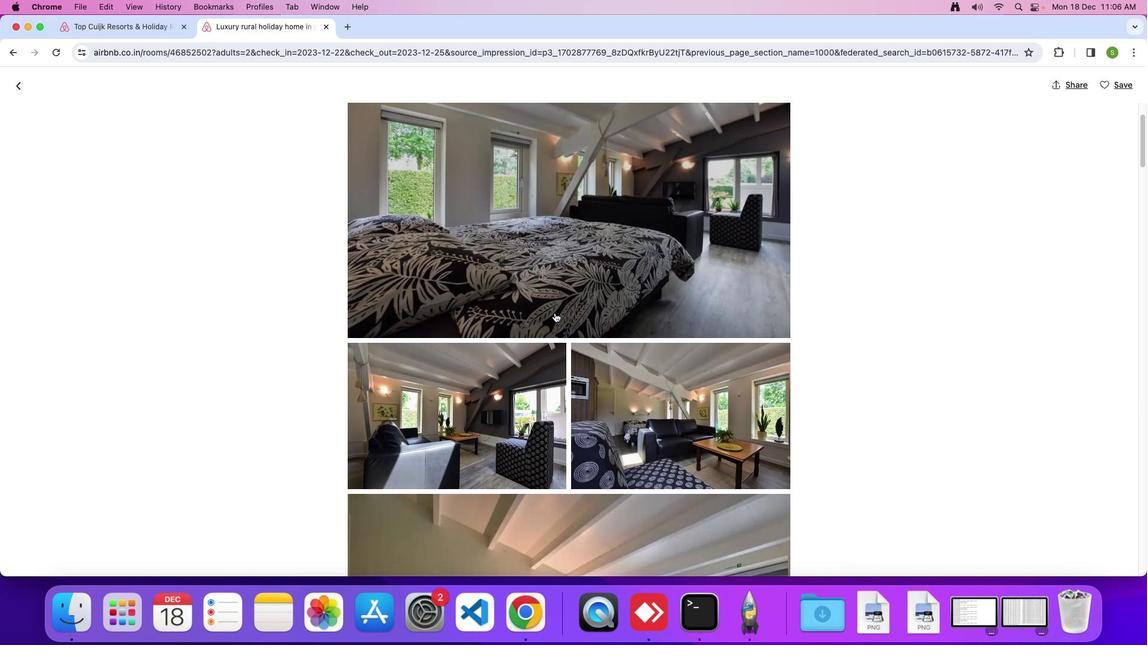 
Action: Mouse scrolled (555, 313) with delta (0, 0)
Screenshot: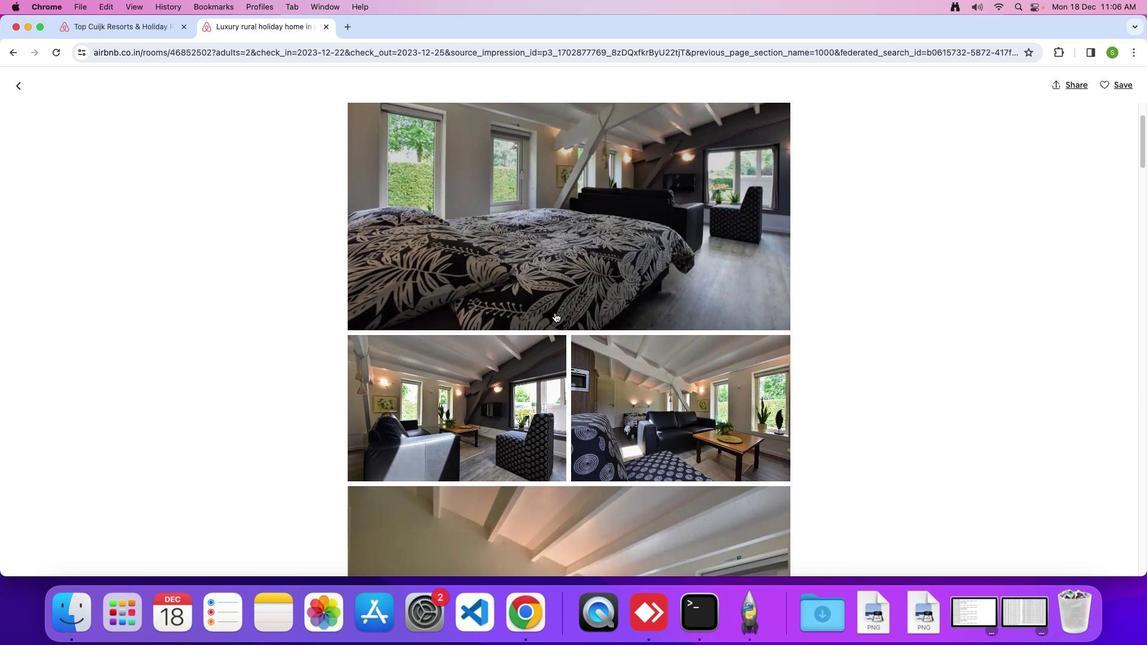 
Action: Mouse scrolled (555, 313) with delta (0, 0)
Screenshot: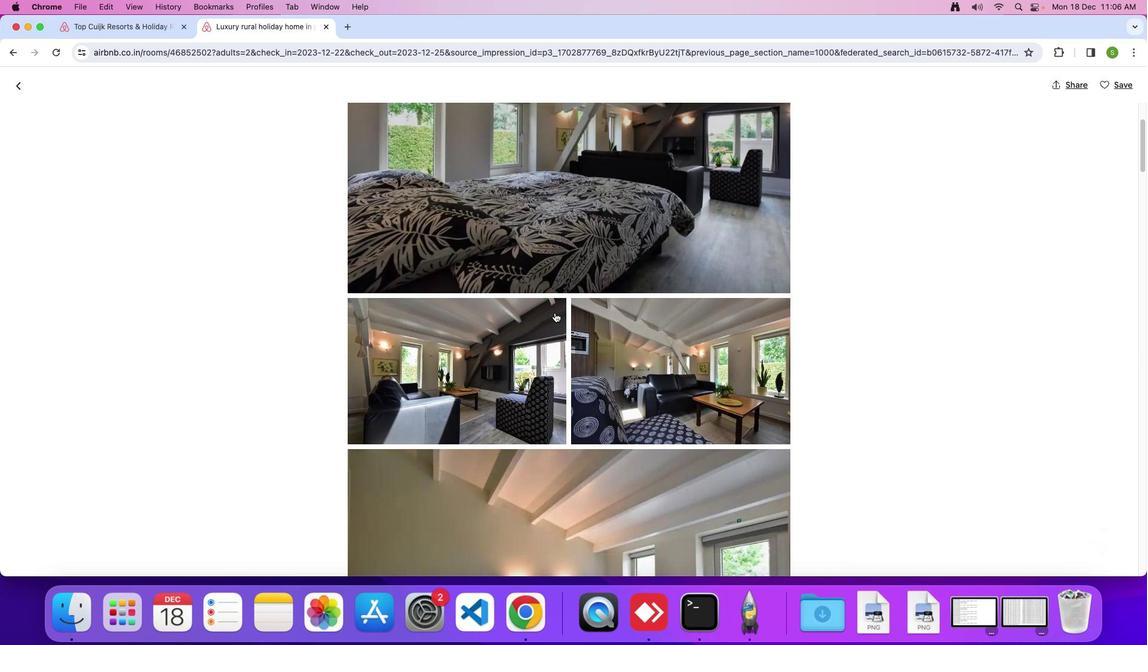 
Action: Mouse scrolled (555, 313) with delta (0, 0)
Screenshot: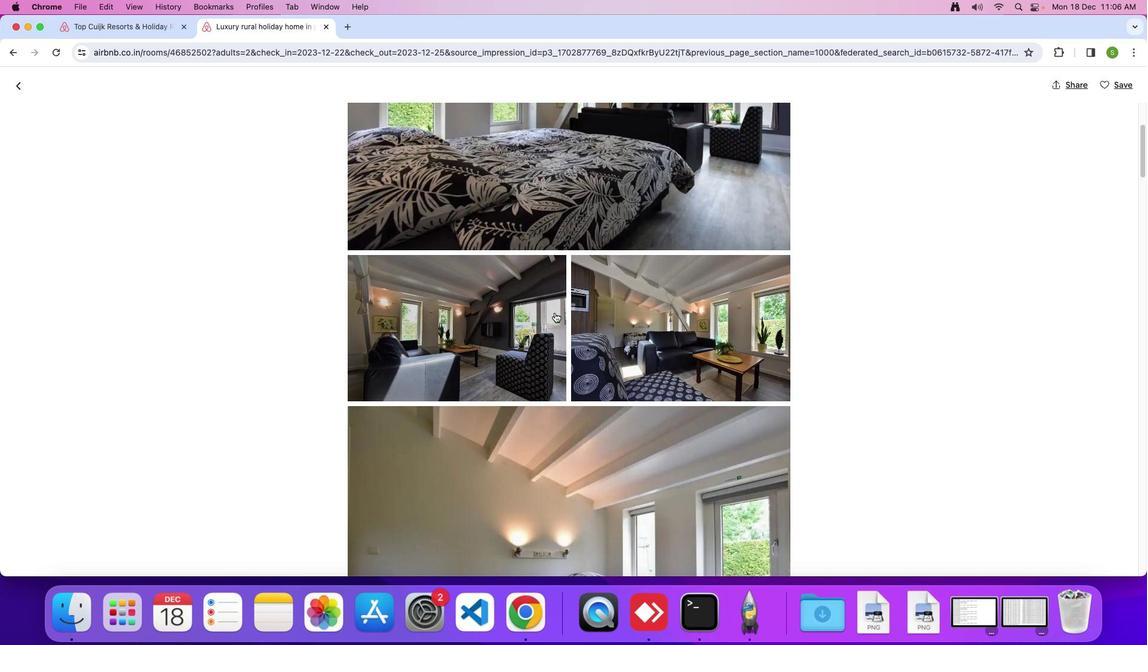 
Action: Mouse scrolled (555, 313) with delta (0, 0)
Screenshot: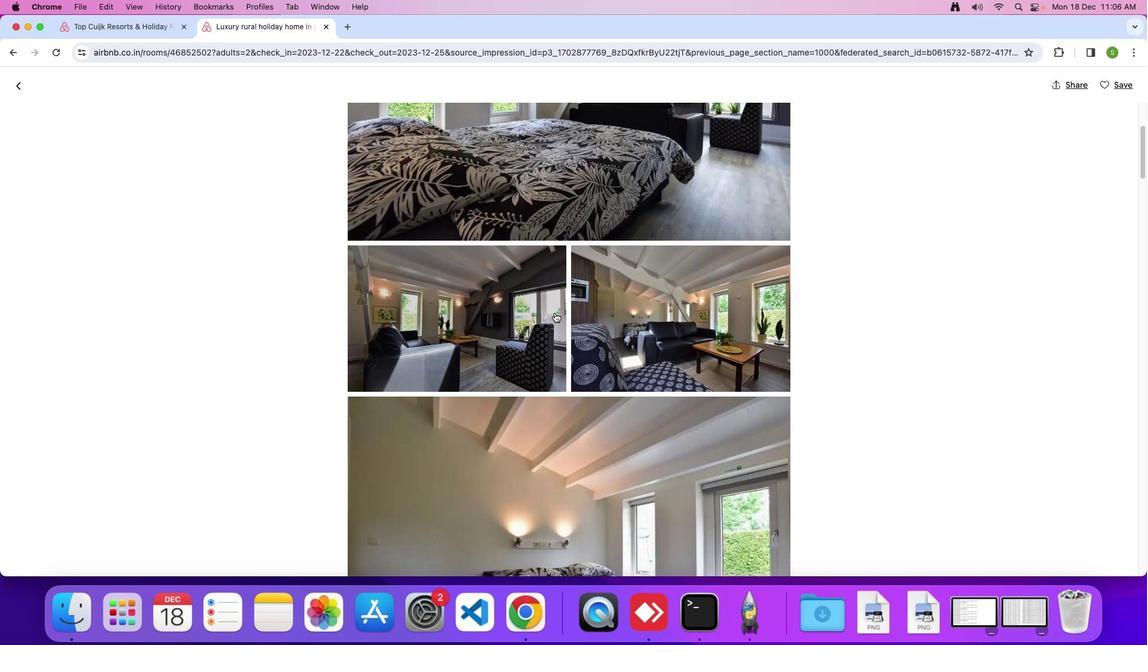
Action: Mouse scrolled (555, 313) with delta (0, 0)
Screenshot: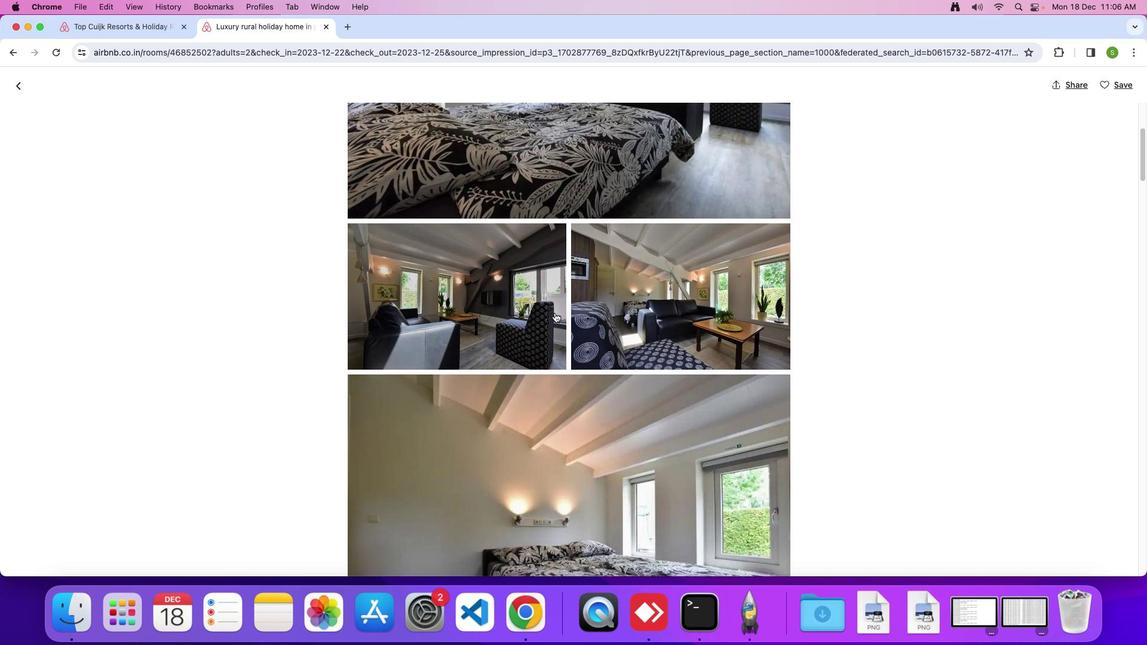 
Action: Mouse scrolled (555, 313) with delta (0, 0)
Screenshot: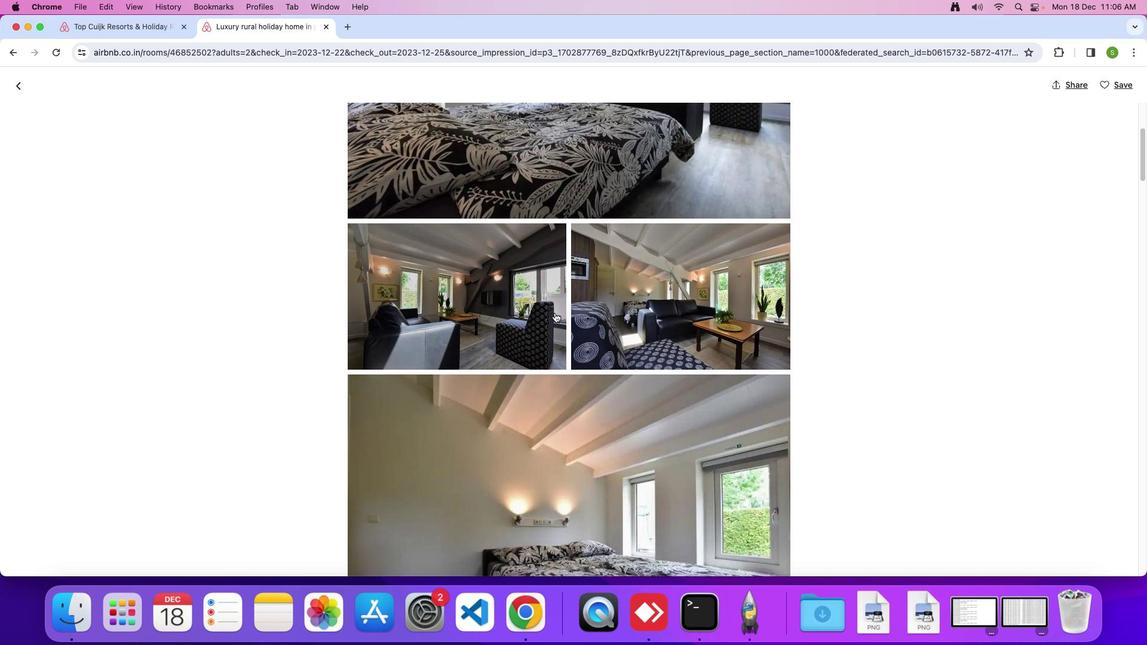 
Action: Mouse scrolled (555, 313) with delta (0, 0)
Screenshot: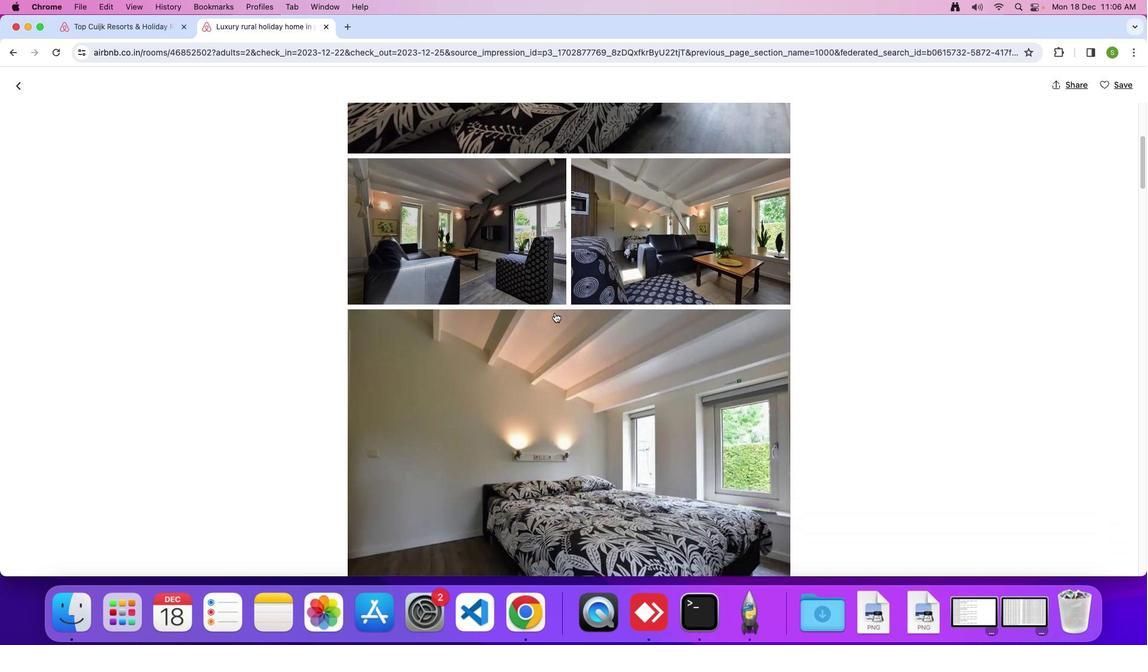 
Action: Mouse scrolled (555, 313) with delta (0, 0)
Screenshot: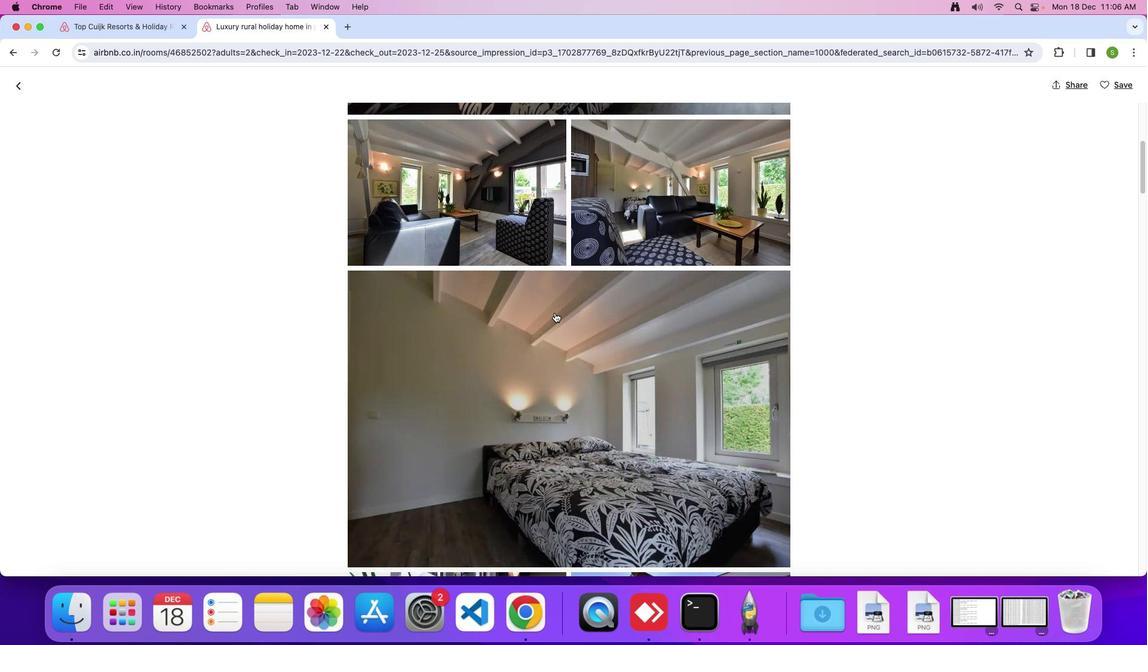 
Action: Mouse scrolled (555, 313) with delta (0, 0)
Screenshot: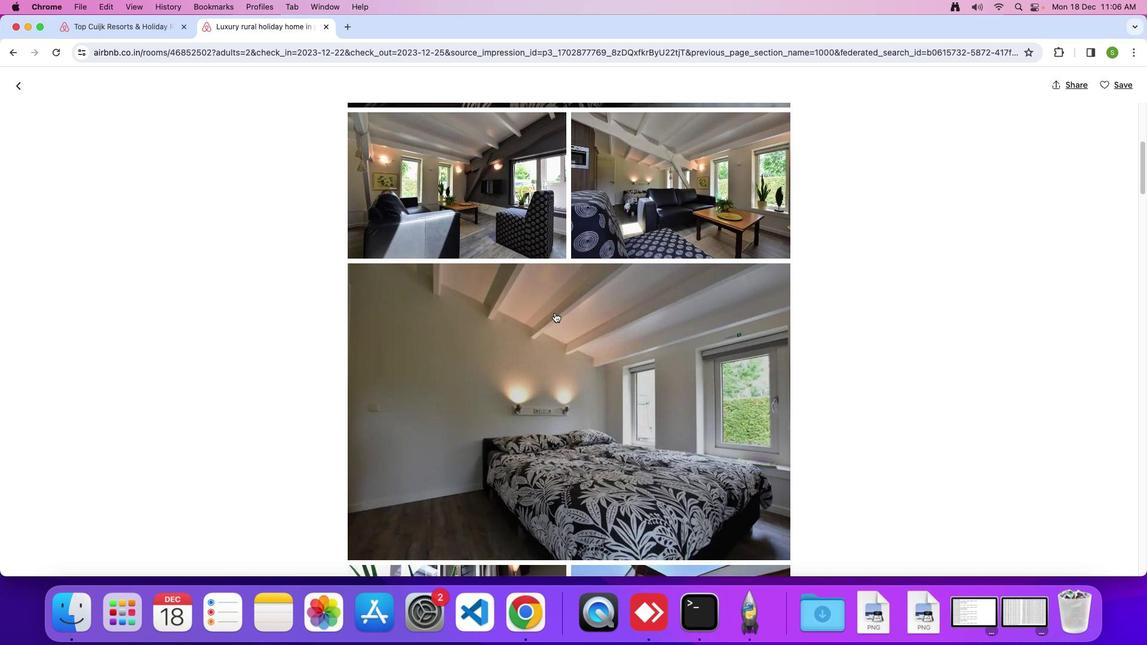 
Action: Mouse scrolled (555, 313) with delta (0, 0)
Screenshot: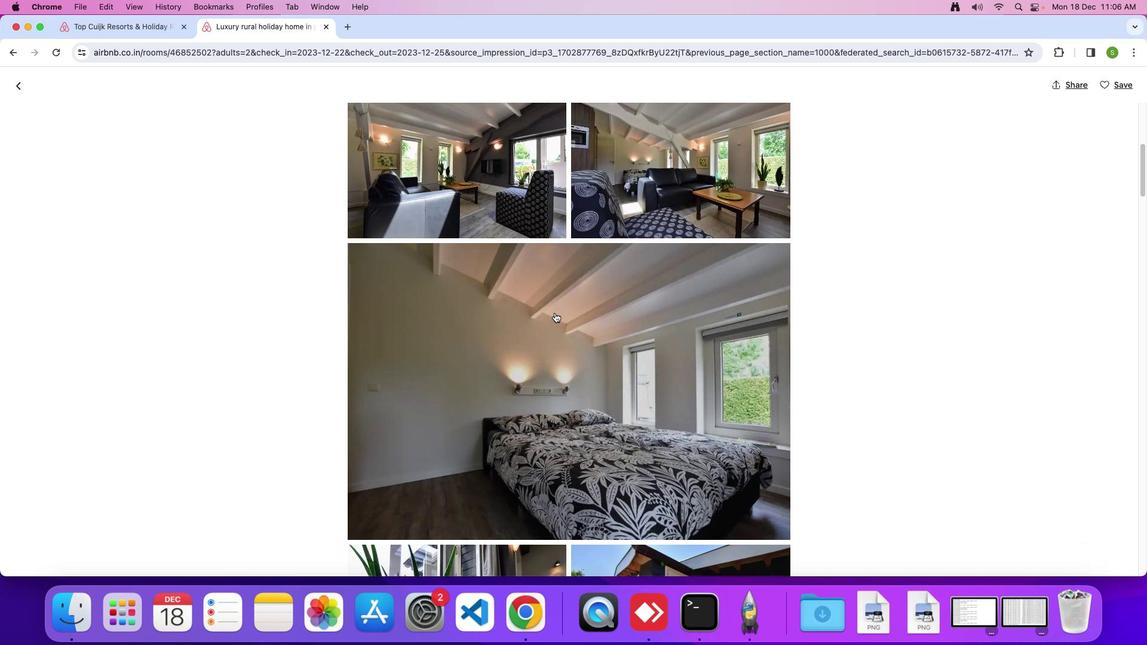 
Action: Mouse scrolled (555, 313) with delta (0, 0)
Screenshot: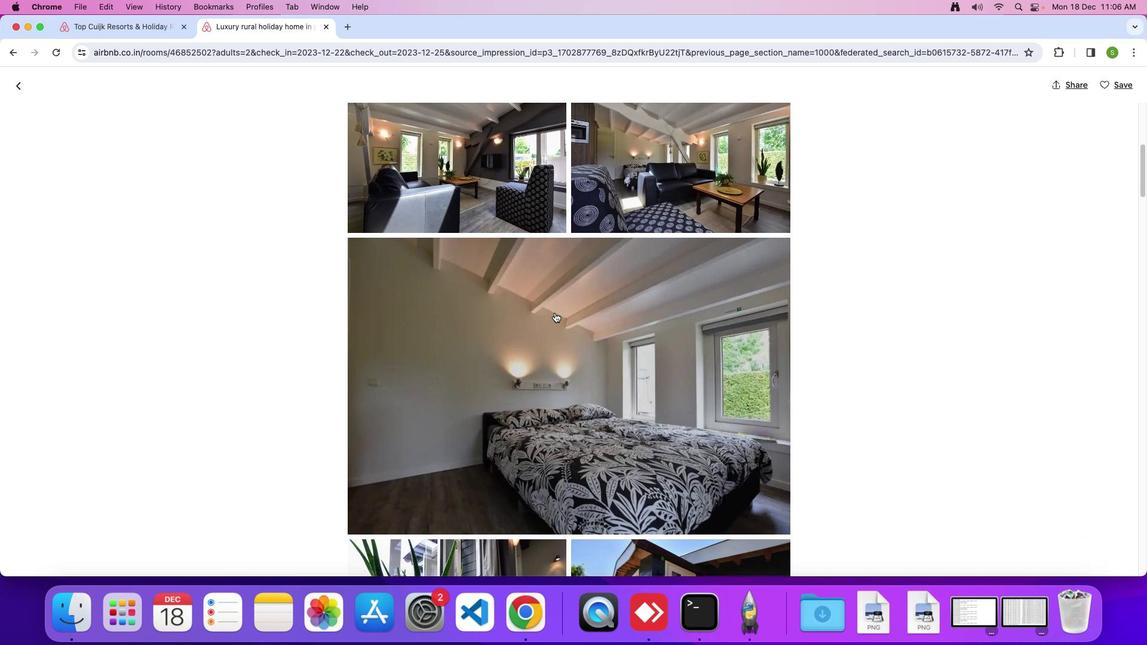 
Action: Mouse scrolled (555, 313) with delta (0, 0)
Screenshot: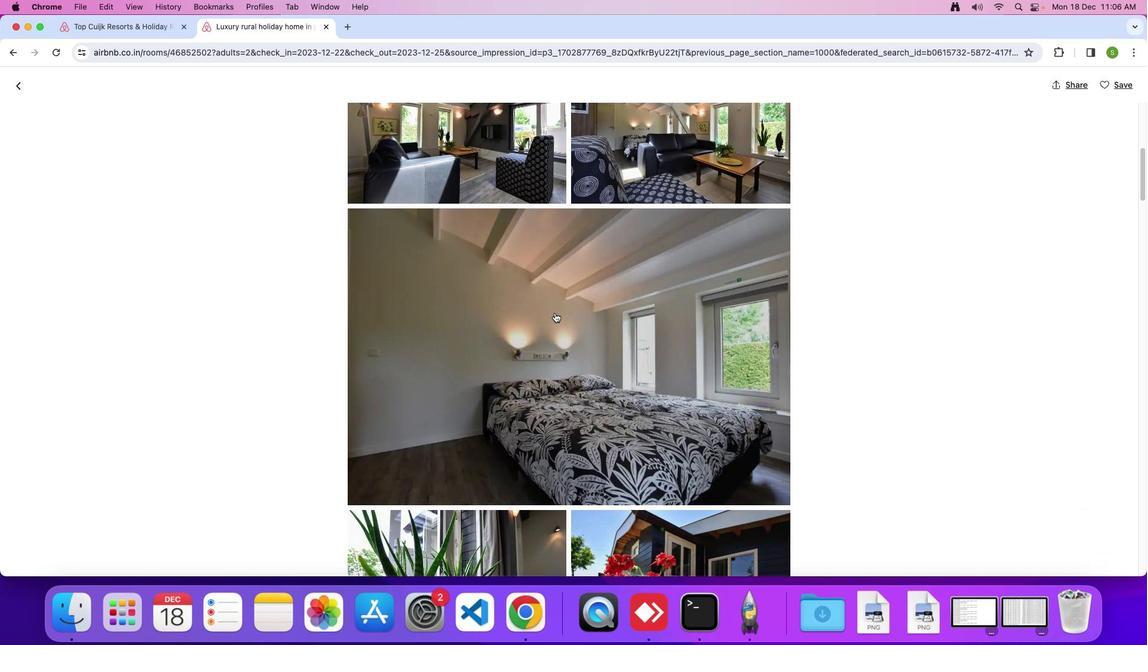 
Action: Mouse scrolled (555, 313) with delta (0, 0)
Screenshot: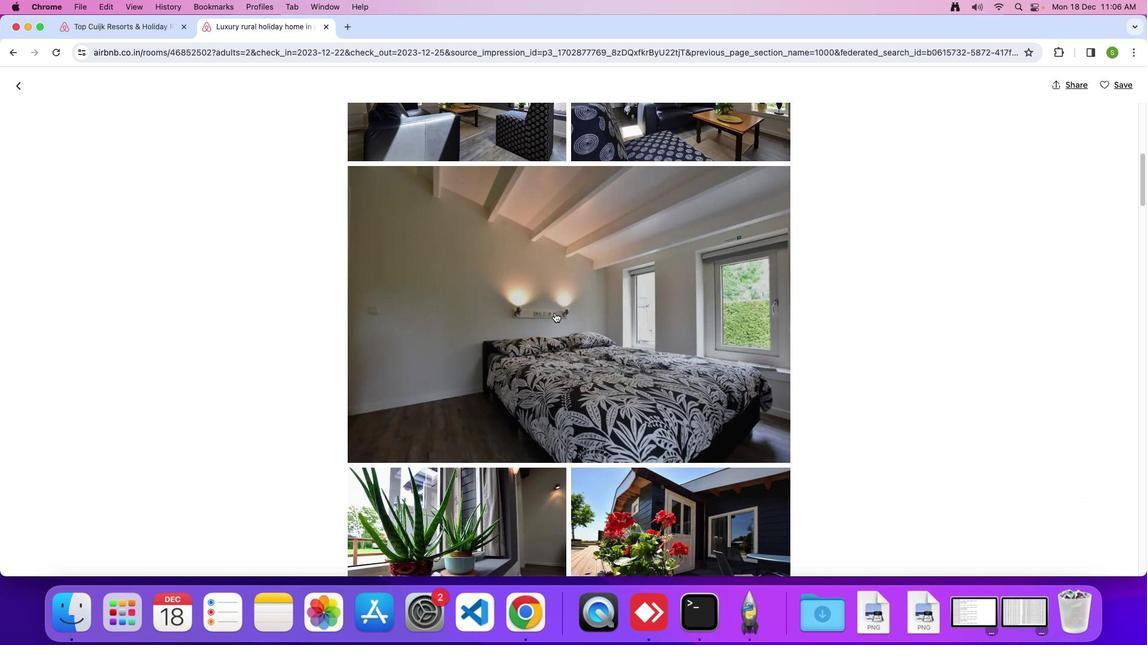 
Action: Mouse scrolled (555, 313) with delta (0, 0)
Screenshot: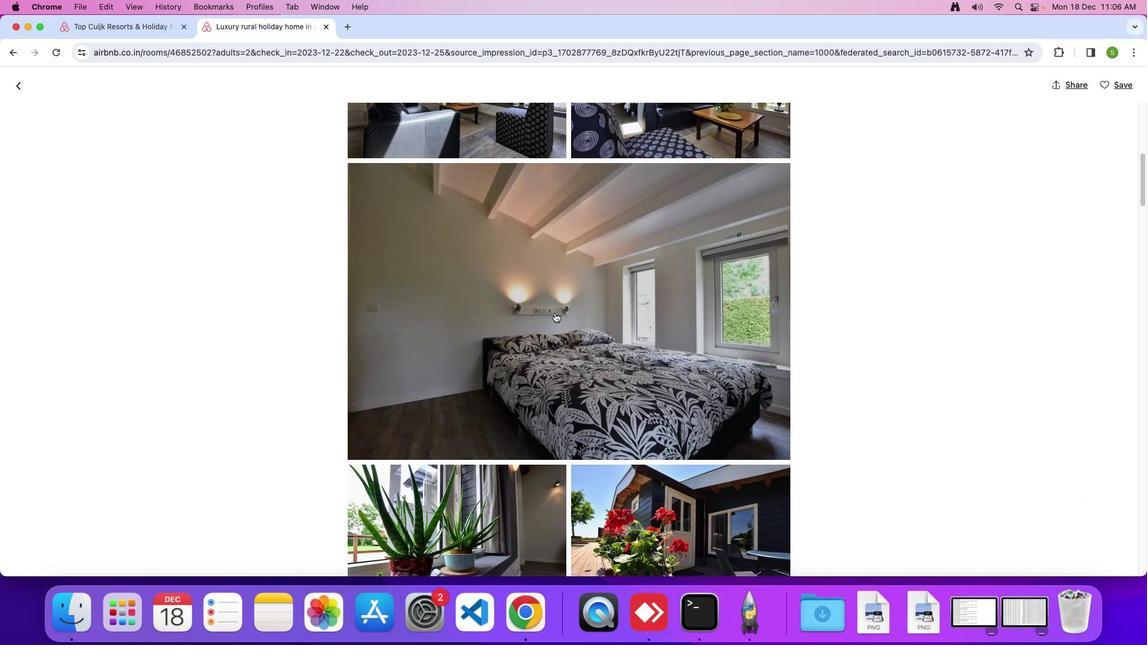 
Action: Mouse scrolled (555, 313) with delta (0, 0)
Screenshot: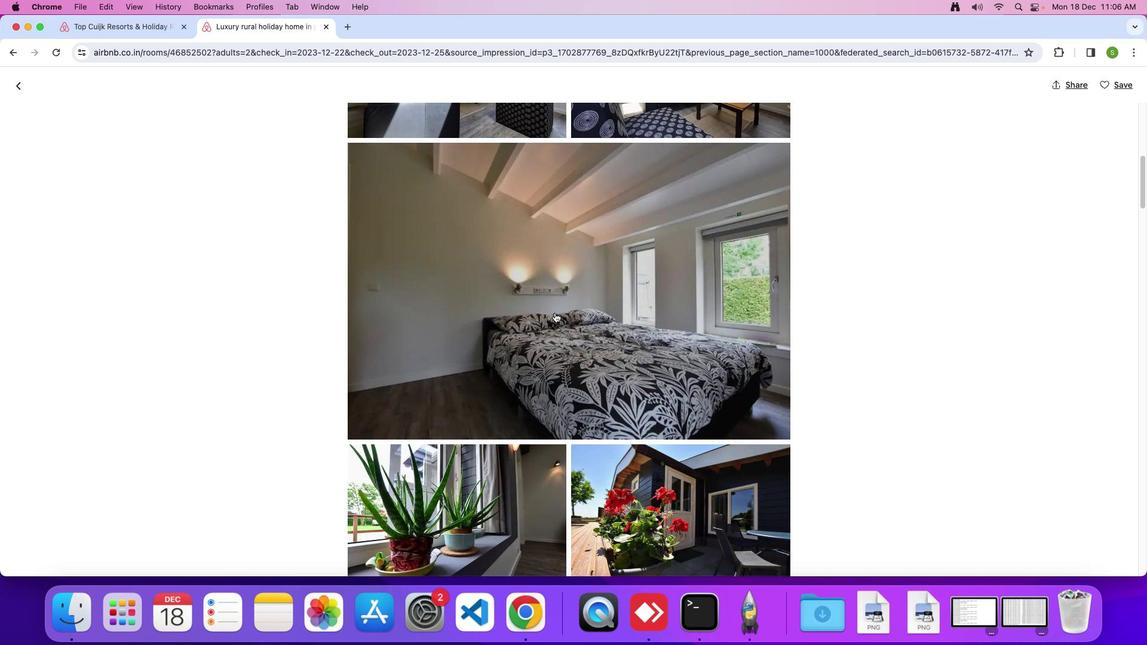 
Action: Mouse scrolled (555, 313) with delta (0, 0)
Screenshot: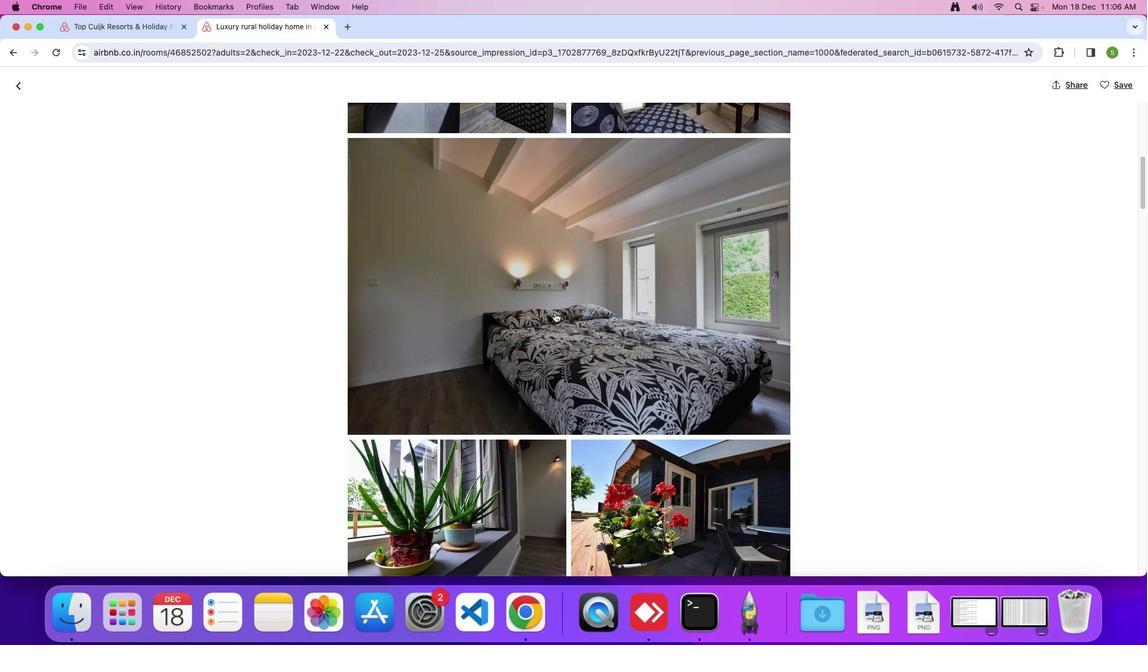 
Action: Mouse scrolled (555, 313) with delta (0, 0)
Screenshot: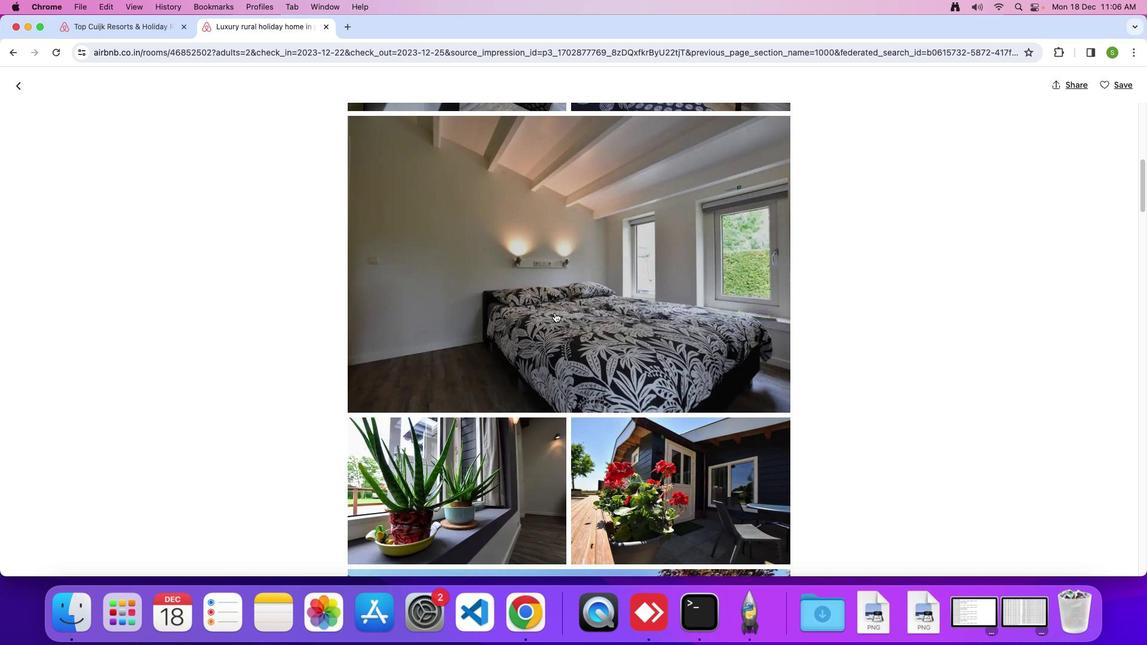 
Action: Mouse scrolled (555, 313) with delta (0, 0)
Screenshot: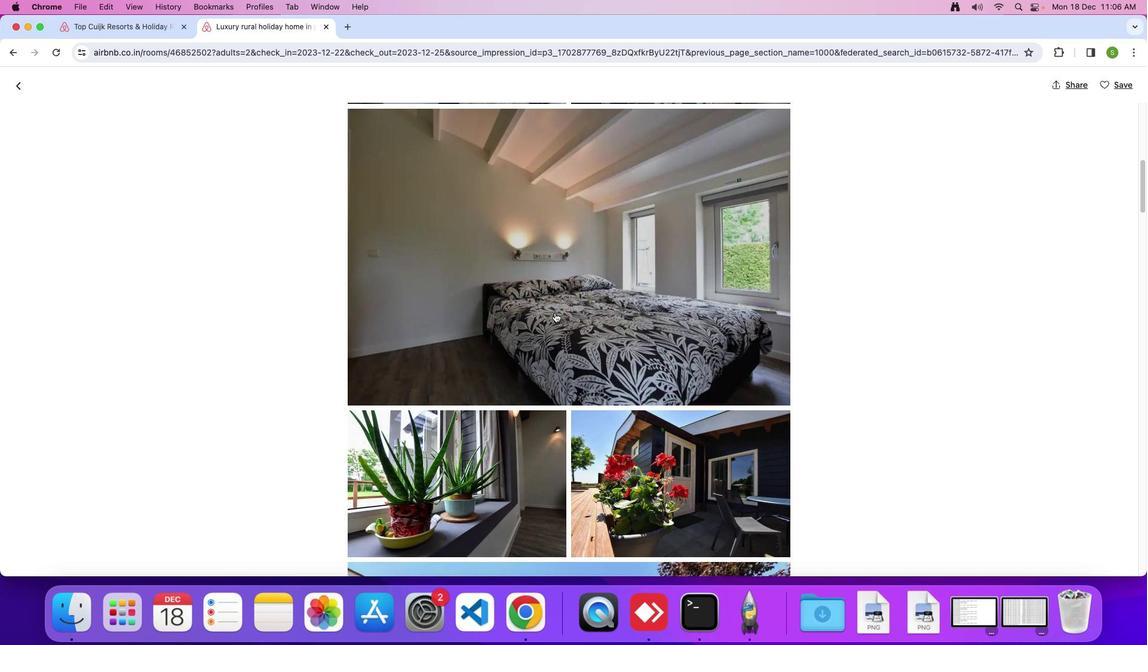 
Action: Mouse scrolled (555, 313) with delta (0, 0)
Screenshot: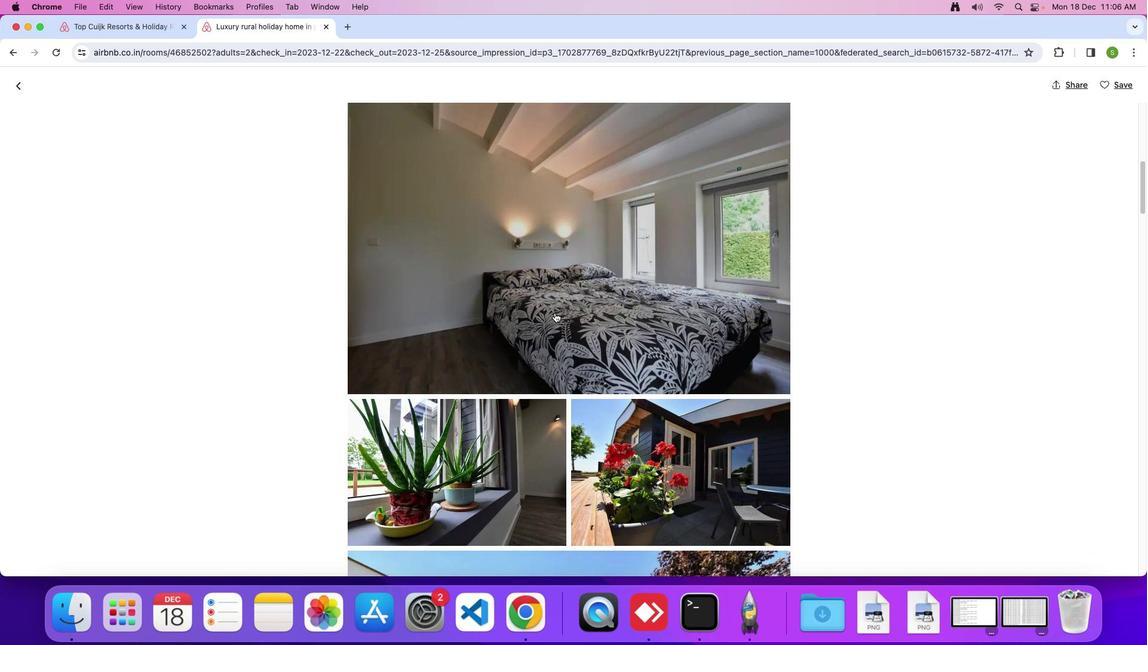 
Action: Mouse scrolled (555, 313) with delta (0, 0)
Screenshot: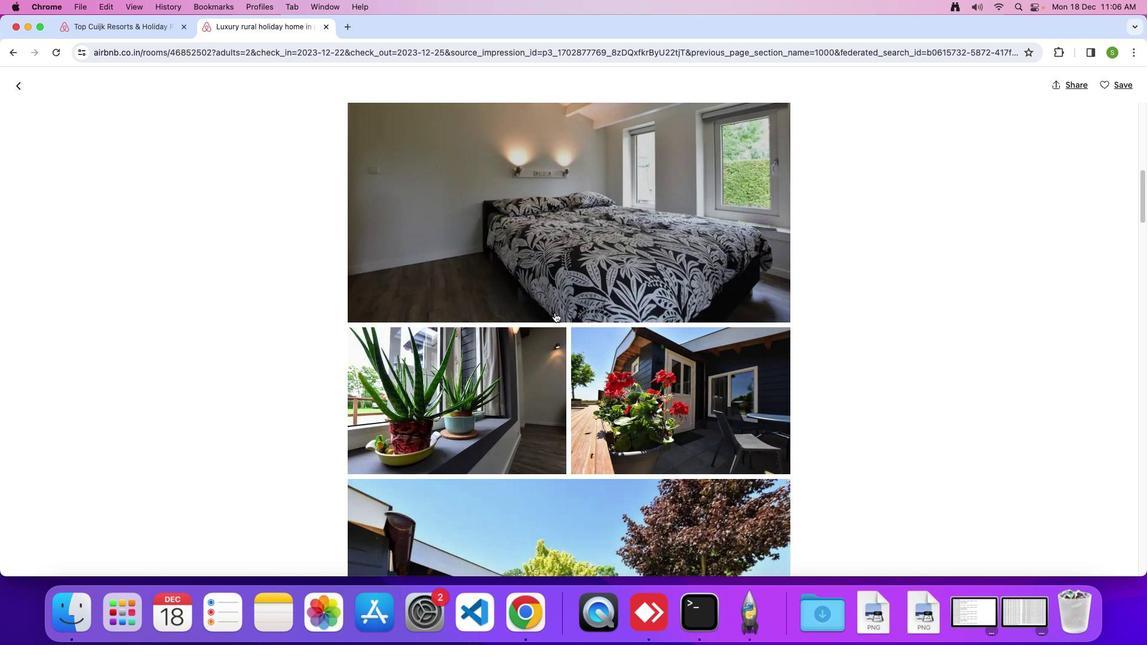 
Action: Mouse scrolled (555, 313) with delta (0, 0)
Screenshot: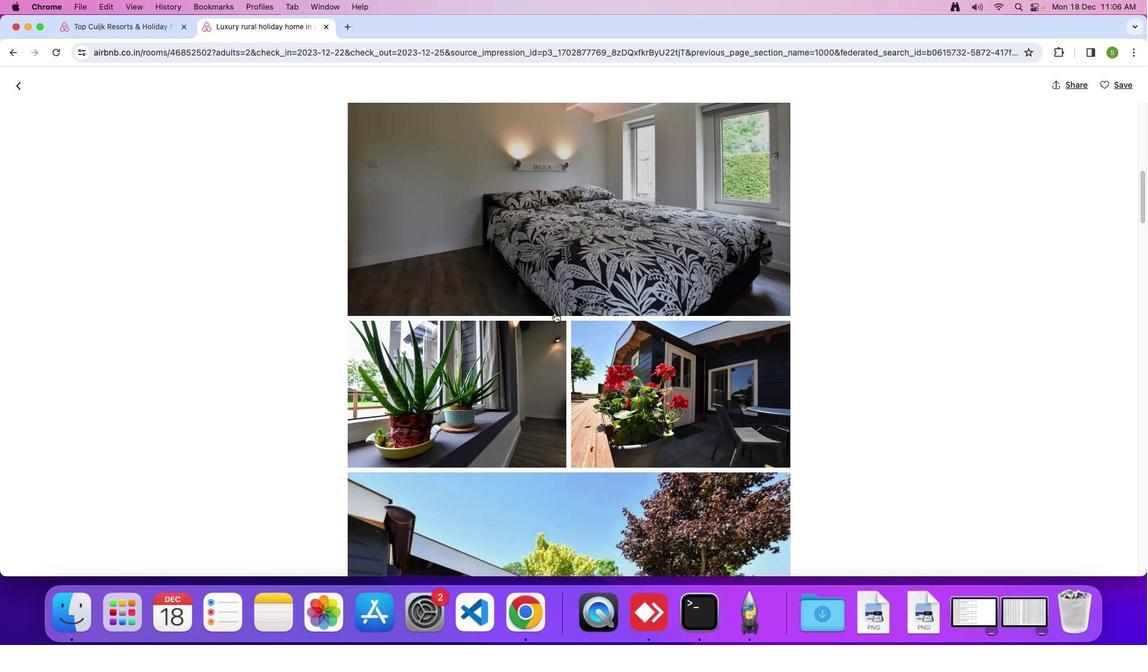 
Action: Mouse scrolled (555, 313) with delta (0, 0)
Screenshot: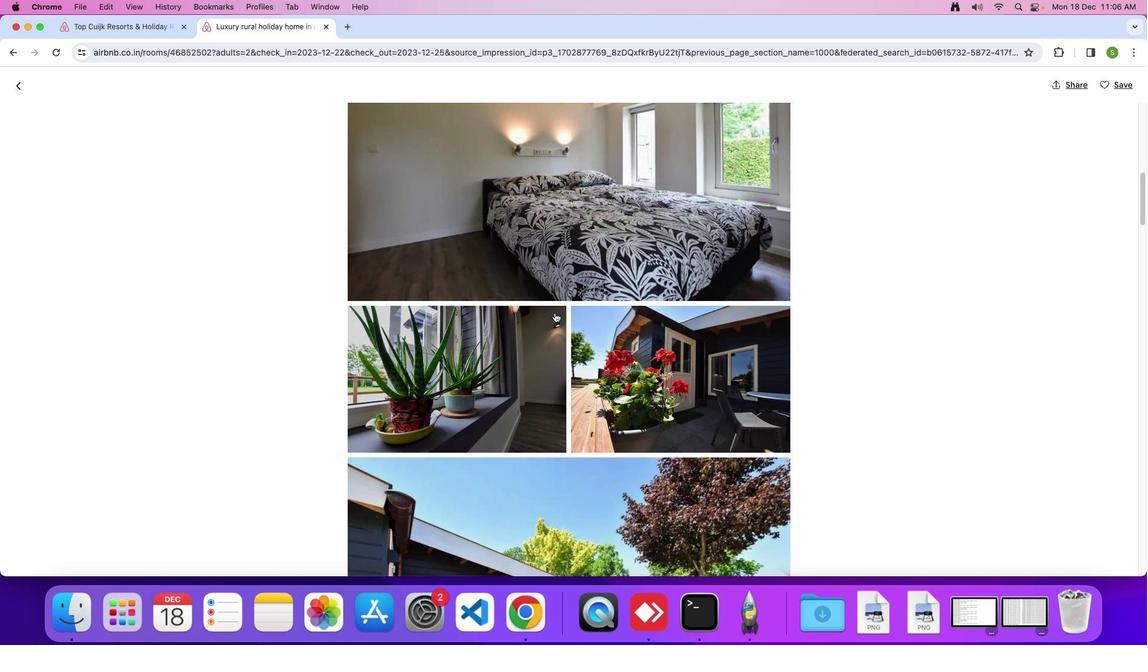 
Action: Mouse scrolled (555, 313) with delta (0, 0)
Screenshot: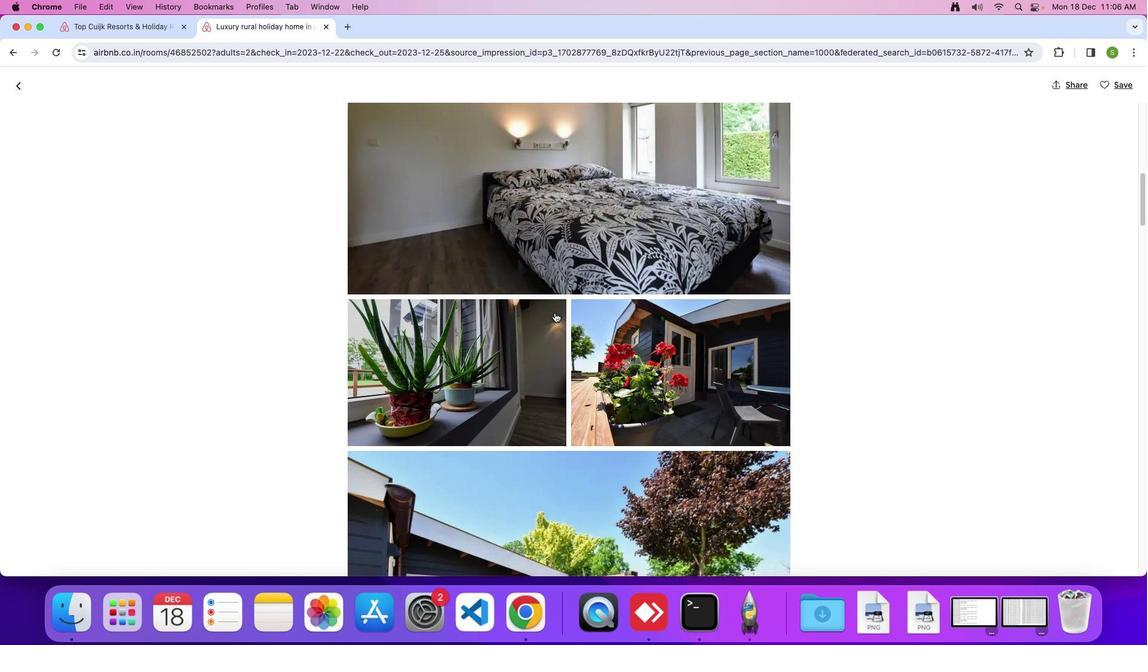 
Action: Mouse scrolled (555, 313) with delta (0, 0)
Screenshot: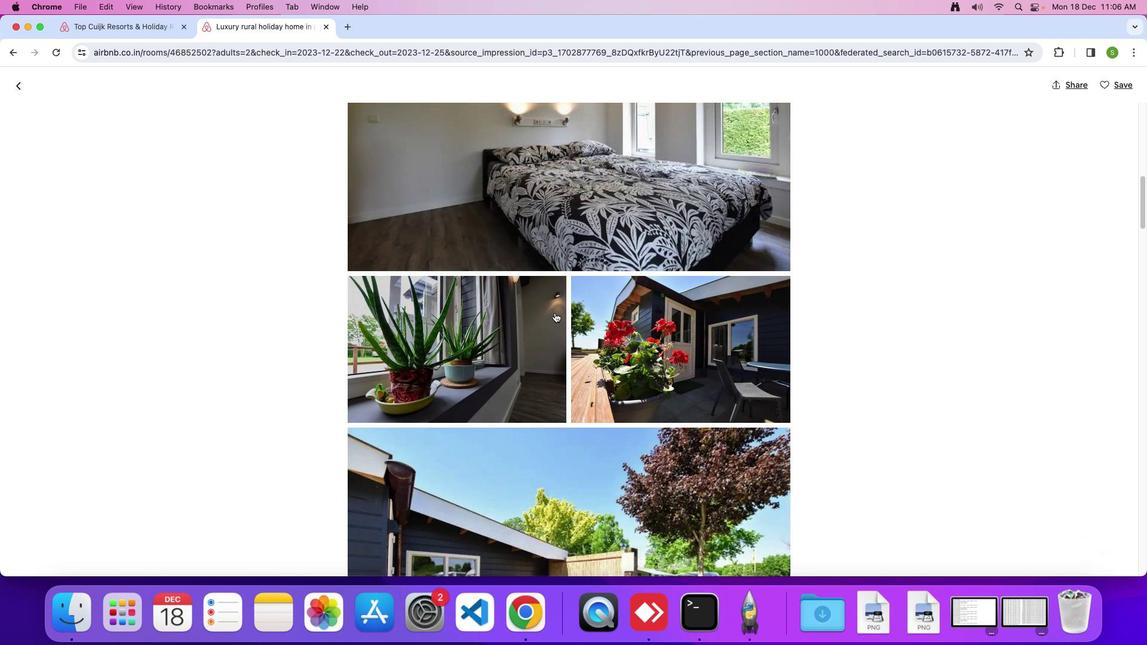 
Action: Mouse scrolled (555, 313) with delta (0, 0)
Screenshot: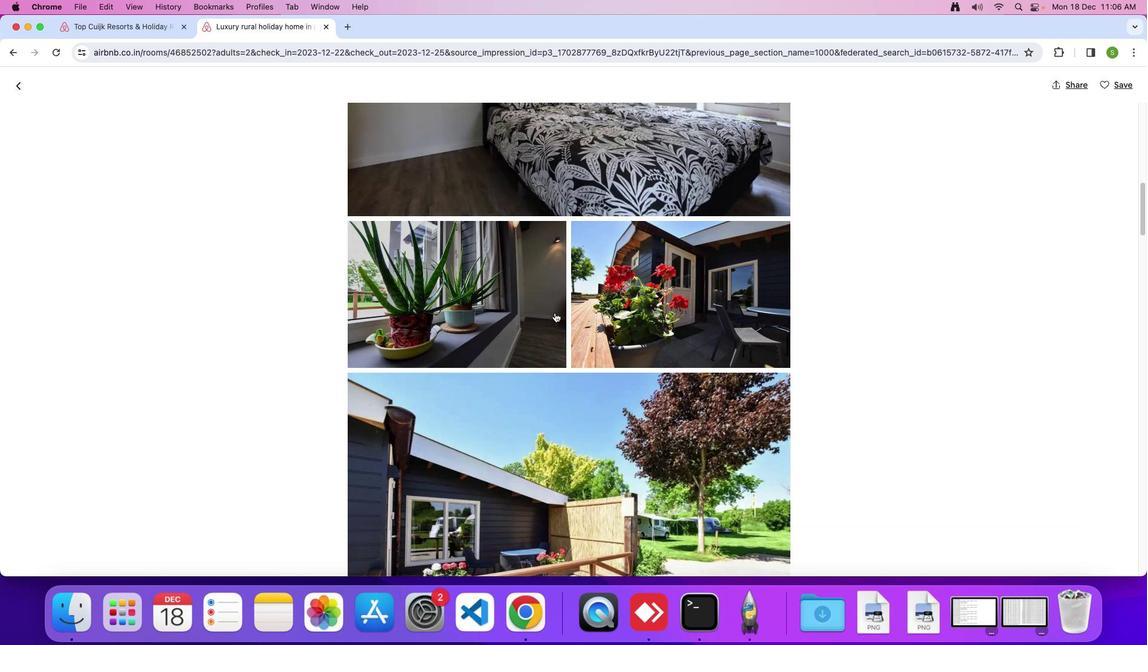 
Action: Mouse scrolled (555, 313) with delta (0, 0)
Screenshot: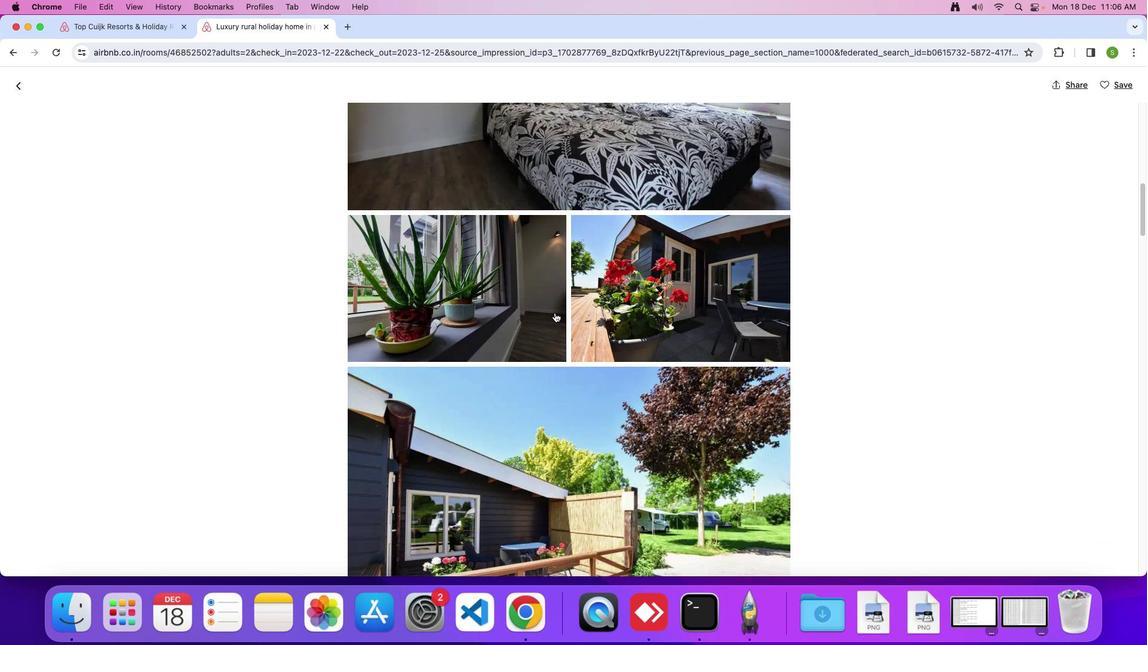 
Action: Mouse scrolled (555, 313) with delta (0, 0)
Screenshot: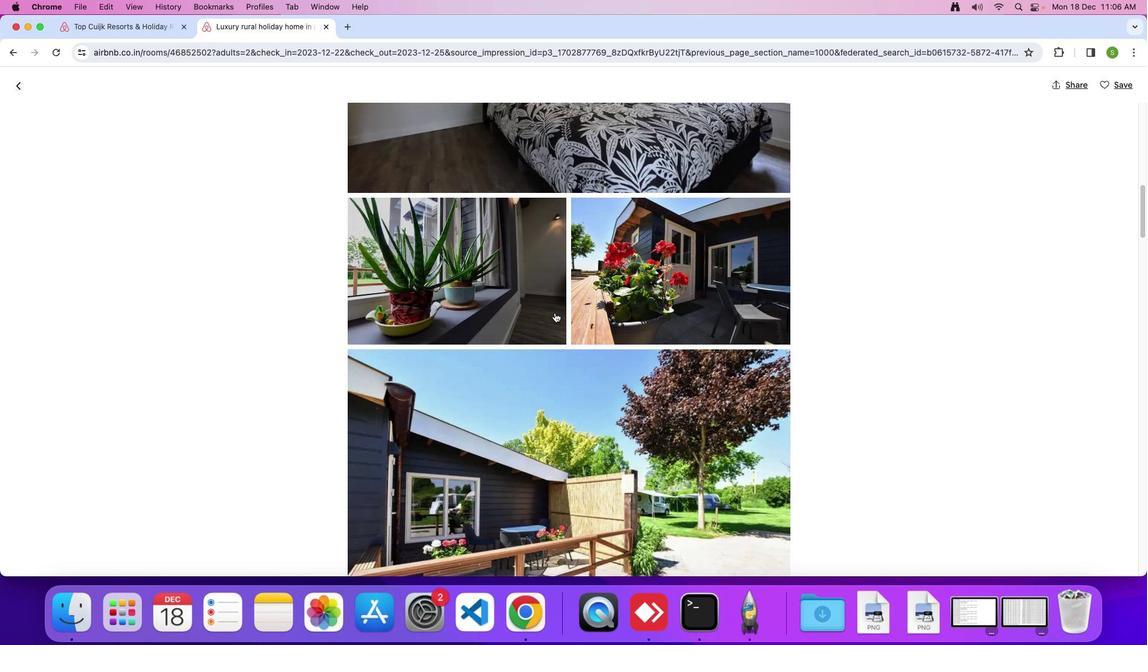 
Action: Mouse scrolled (555, 313) with delta (0, 0)
Screenshot: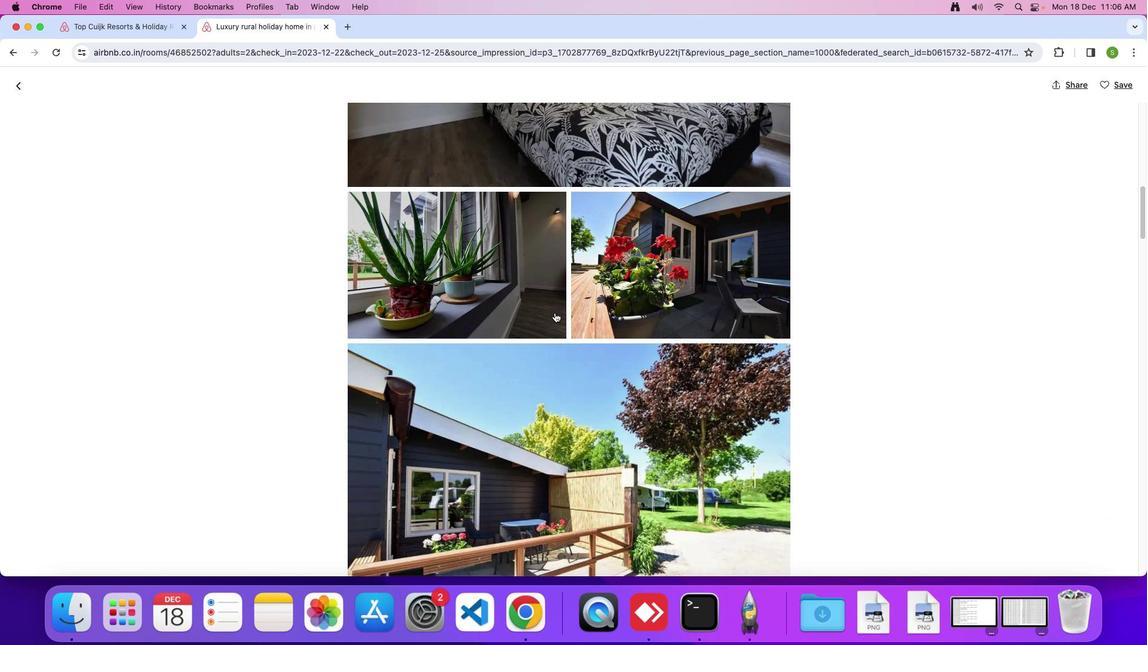 
Action: Mouse scrolled (555, 313) with delta (0, 0)
Screenshot: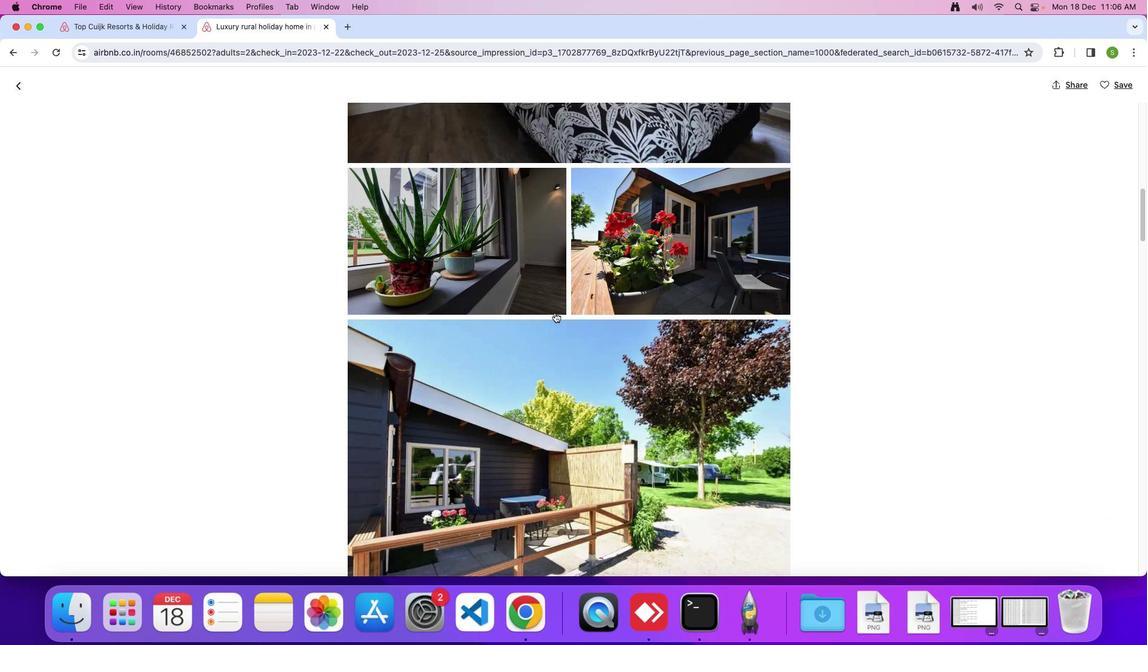 
Action: Mouse scrolled (555, 313) with delta (0, 0)
Screenshot: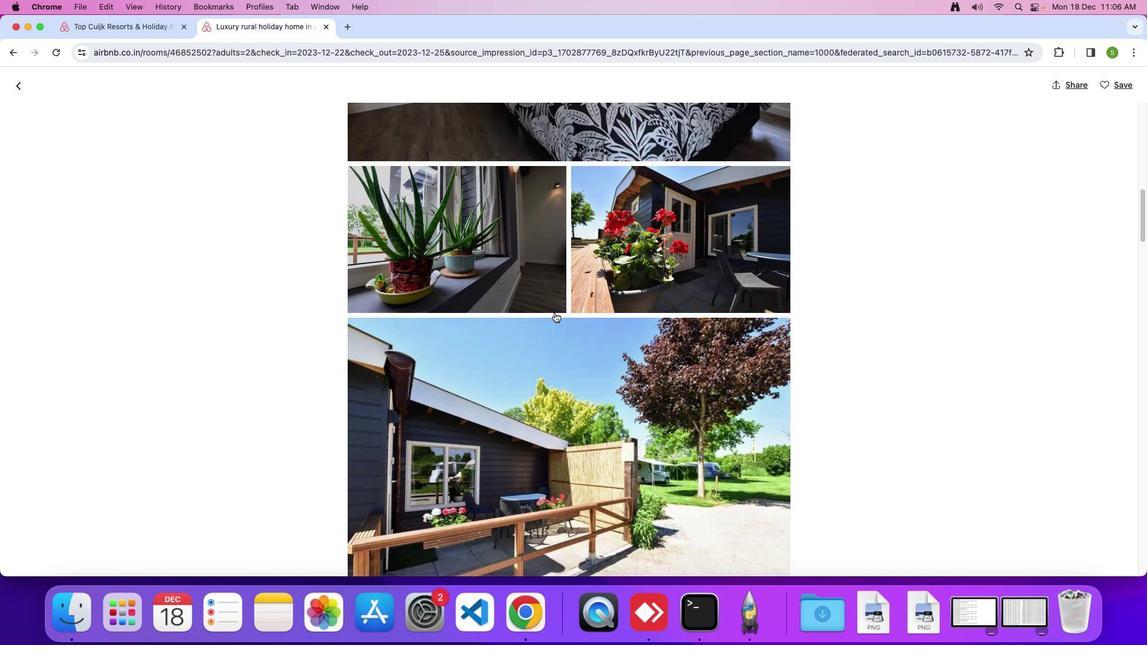 
Action: Mouse scrolled (555, 313) with delta (0, 0)
Screenshot: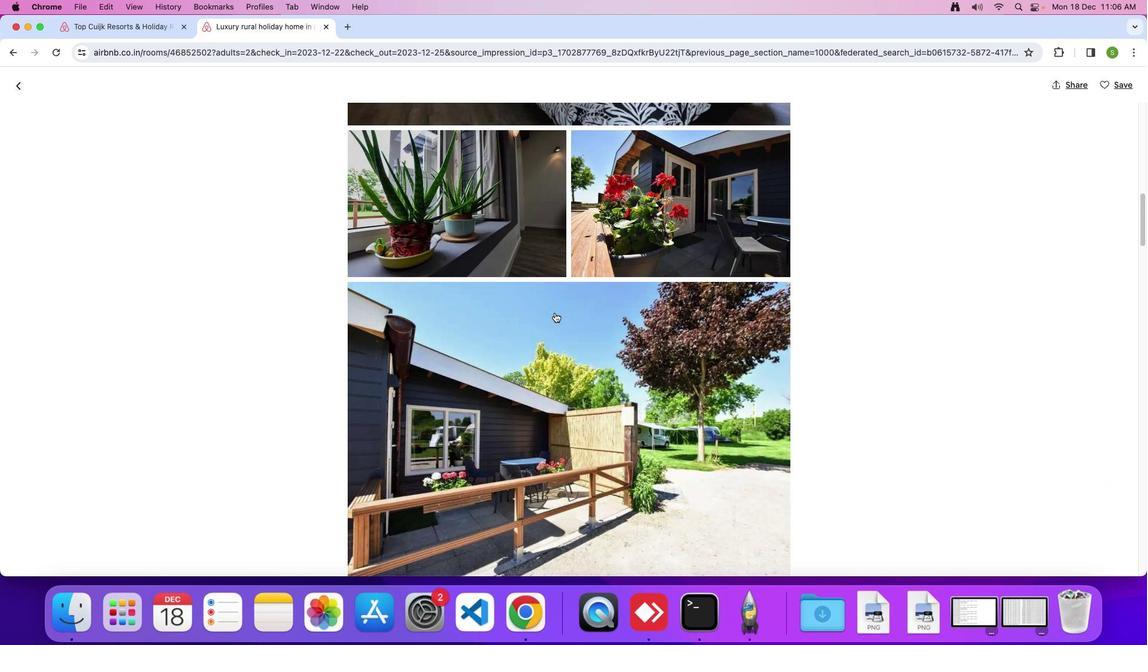 
Action: Mouse scrolled (555, 313) with delta (0, 0)
Screenshot: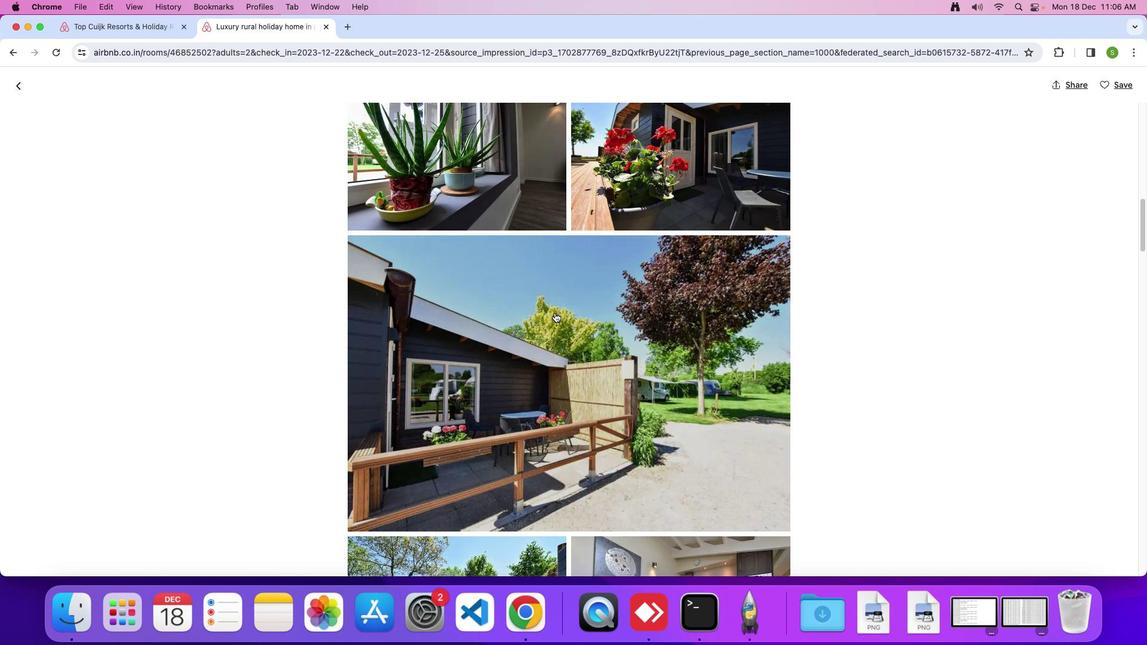 
Action: Mouse scrolled (555, 313) with delta (0, 0)
Screenshot: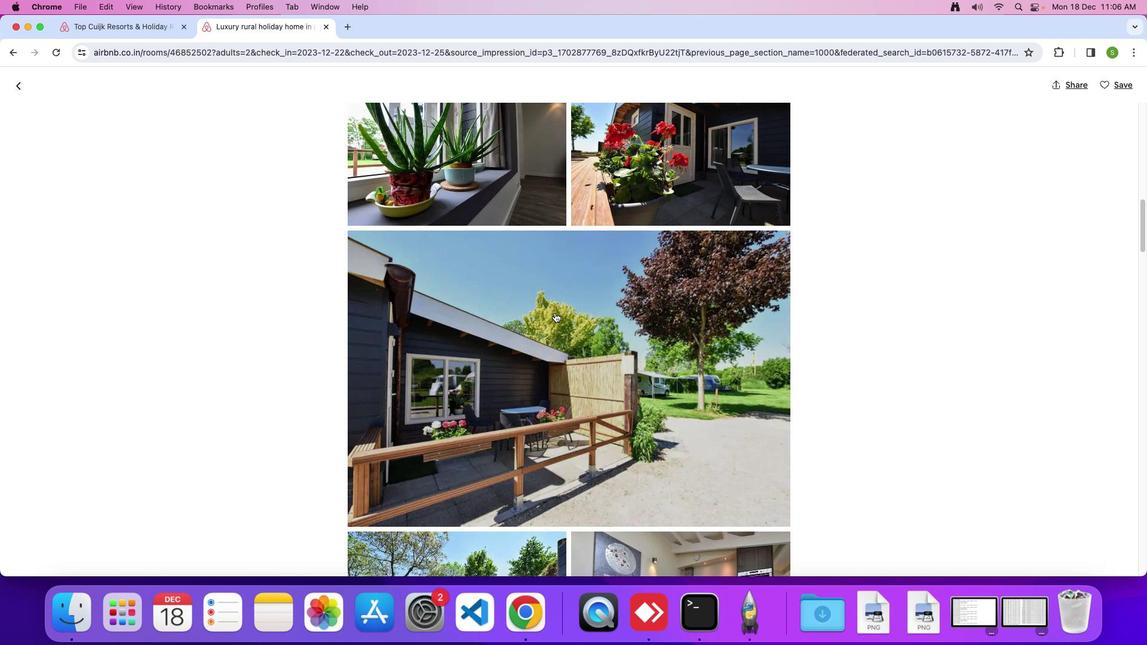 
Action: Mouse scrolled (555, 313) with delta (0, 0)
Screenshot: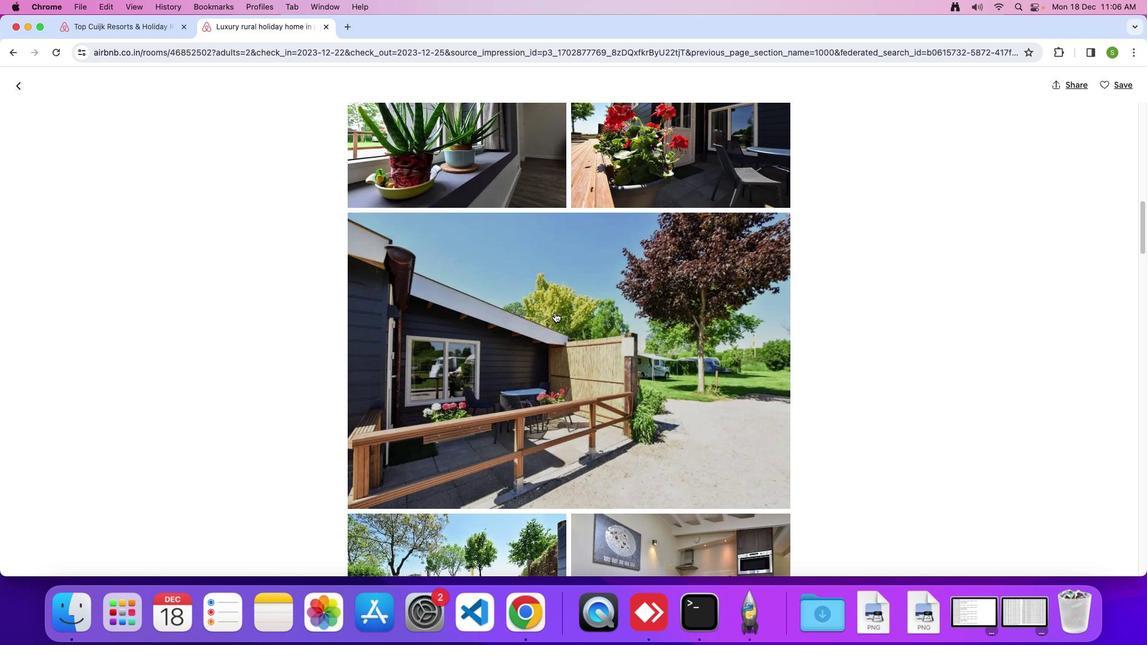 
Action: Mouse scrolled (555, 313) with delta (0, 0)
Screenshot: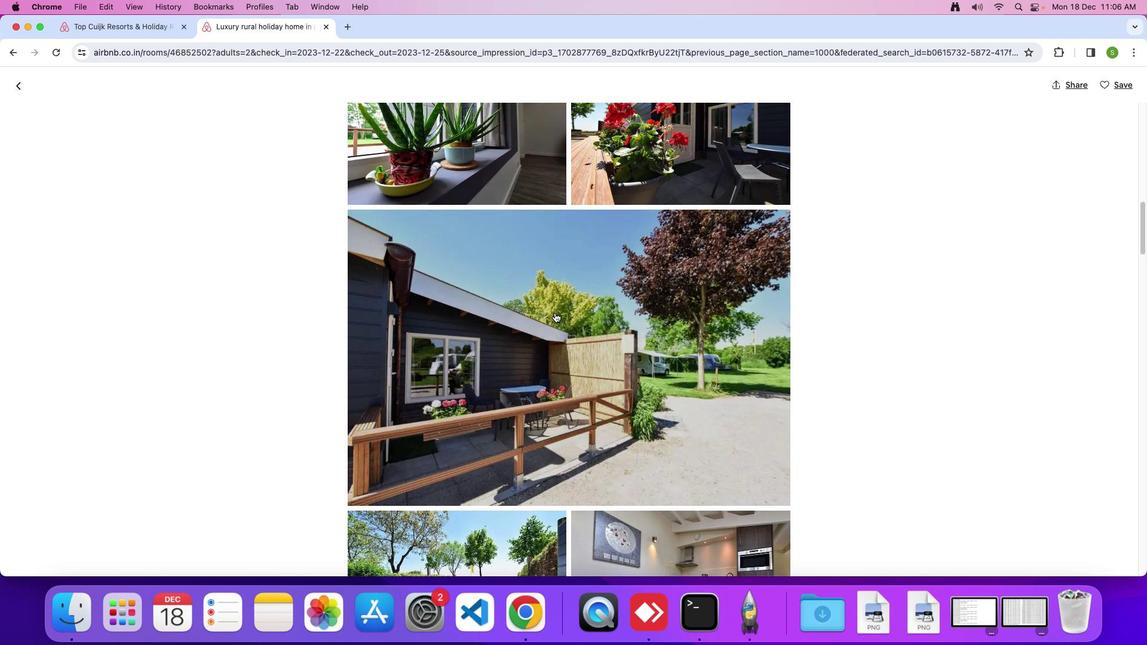 
Action: Mouse scrolled (555, 313) with delta (0, 0)
Screenshot: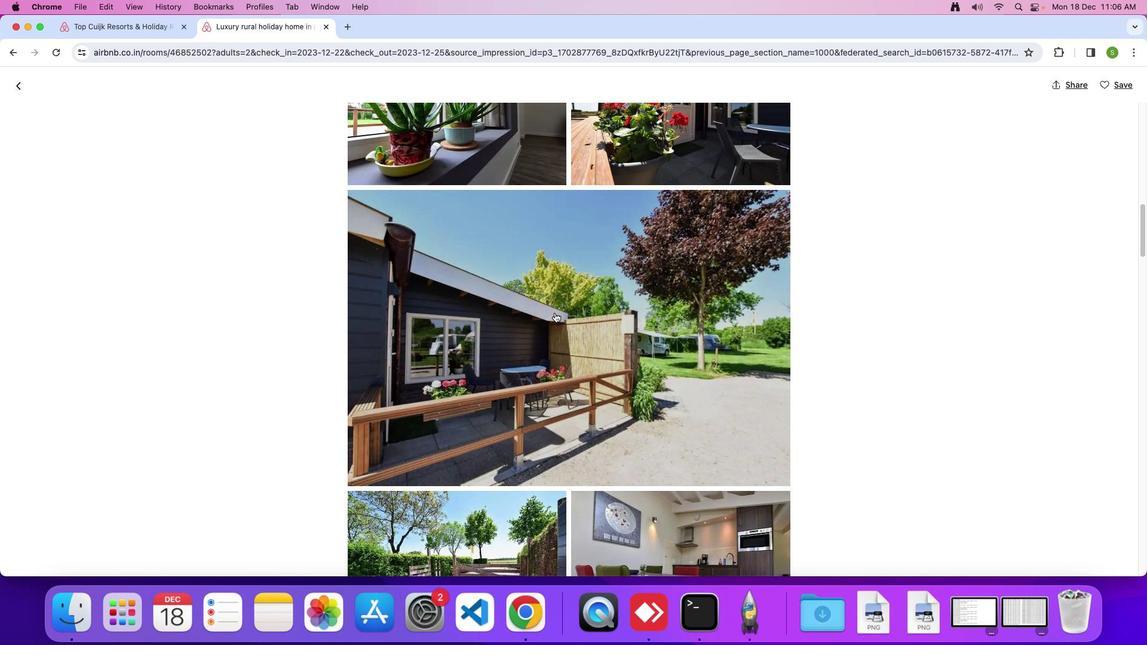 
Action: Mouse scrolled (555, 313) with delta (0, 0)
Screenshot: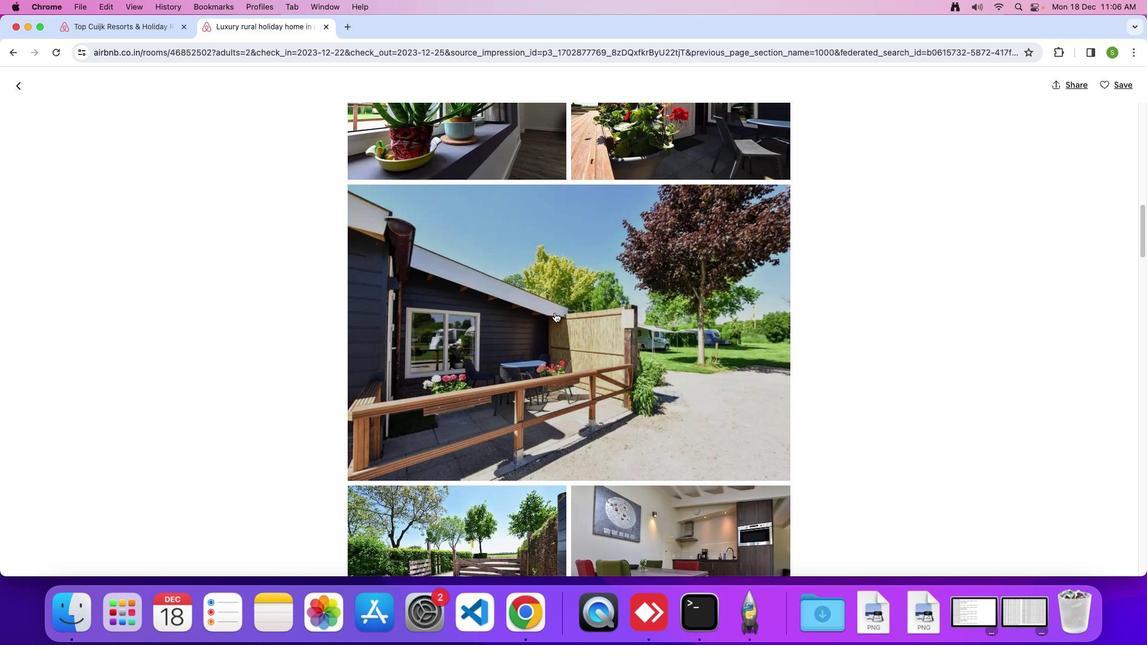 
Action: Mouse scrolled (555, 313) with delta (0, 0)
Screenshot: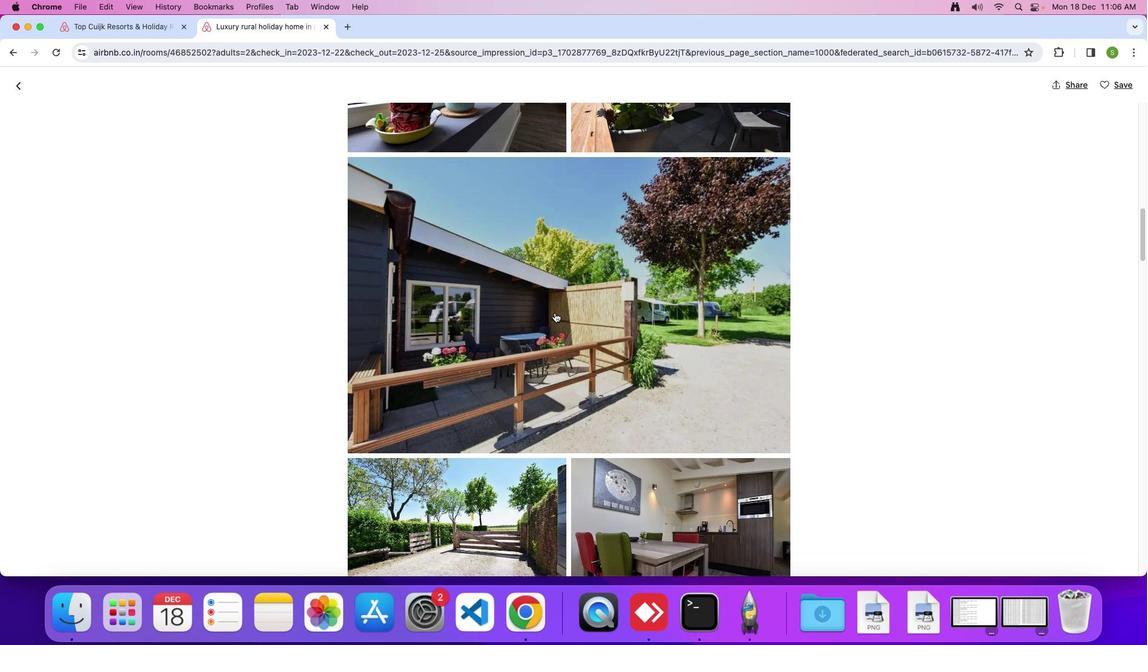
Action: Mouse scrolled (555, 313) with delta (0, 0)
Screenshot: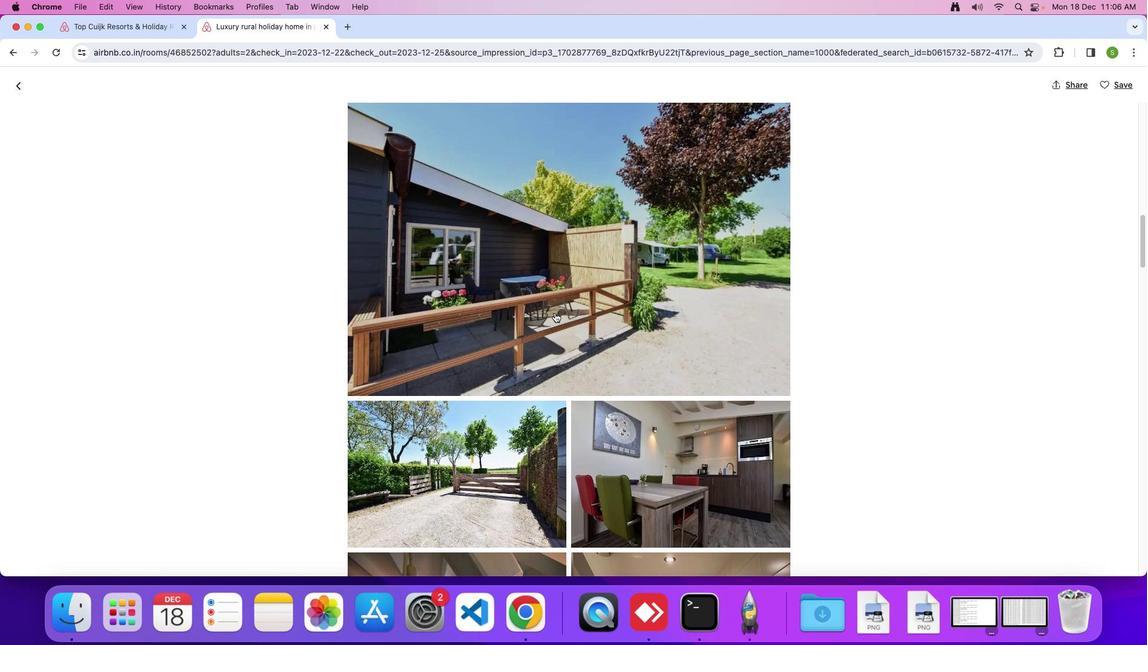 
Action: Mouse scrolled (555, 313) with delta (0, 0)
Screenshot: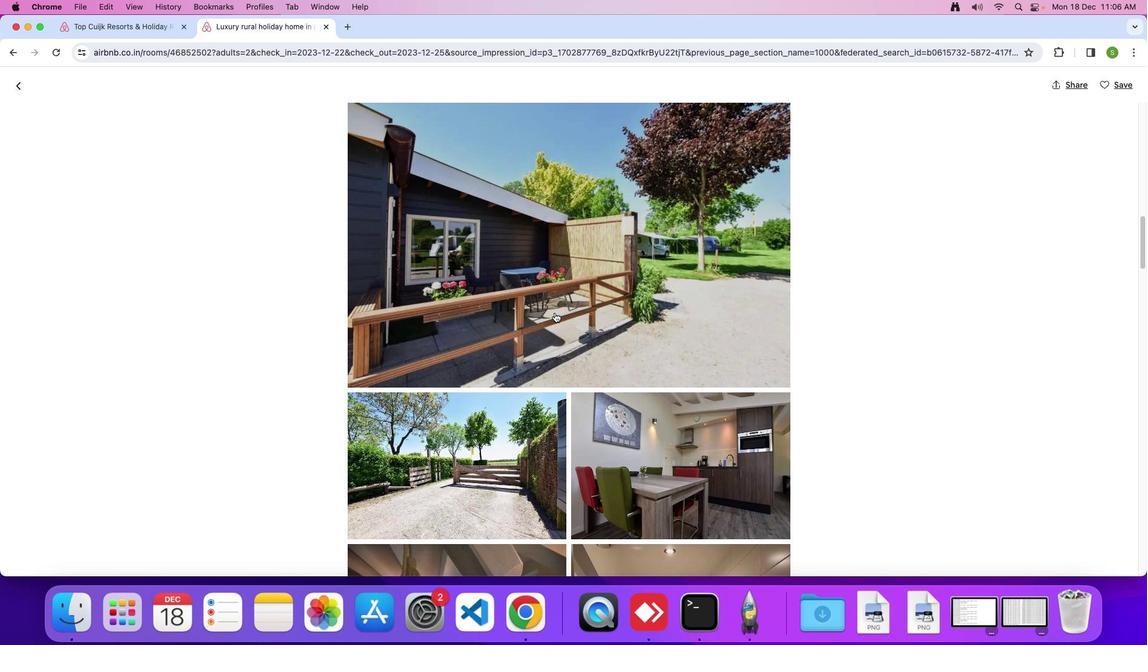 
Action: Mouse scrolled (555, 313) with delta (0, 0)
Screenshot: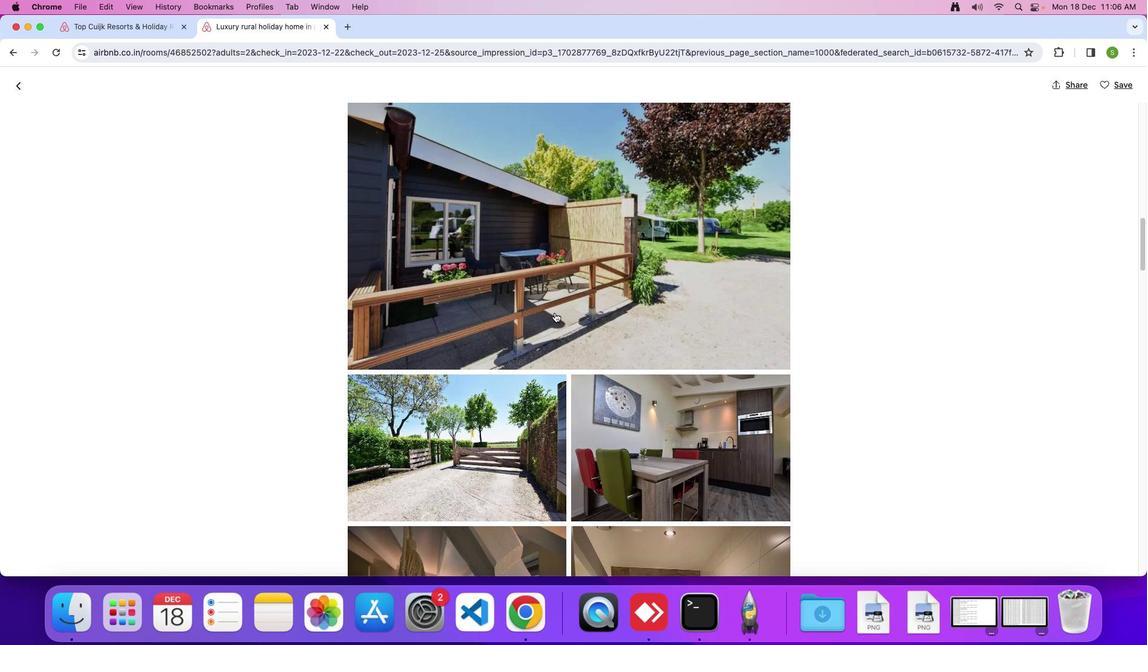 
Action: Mouse scrolled (555, 313) with delta (0, 0)
Screenshot: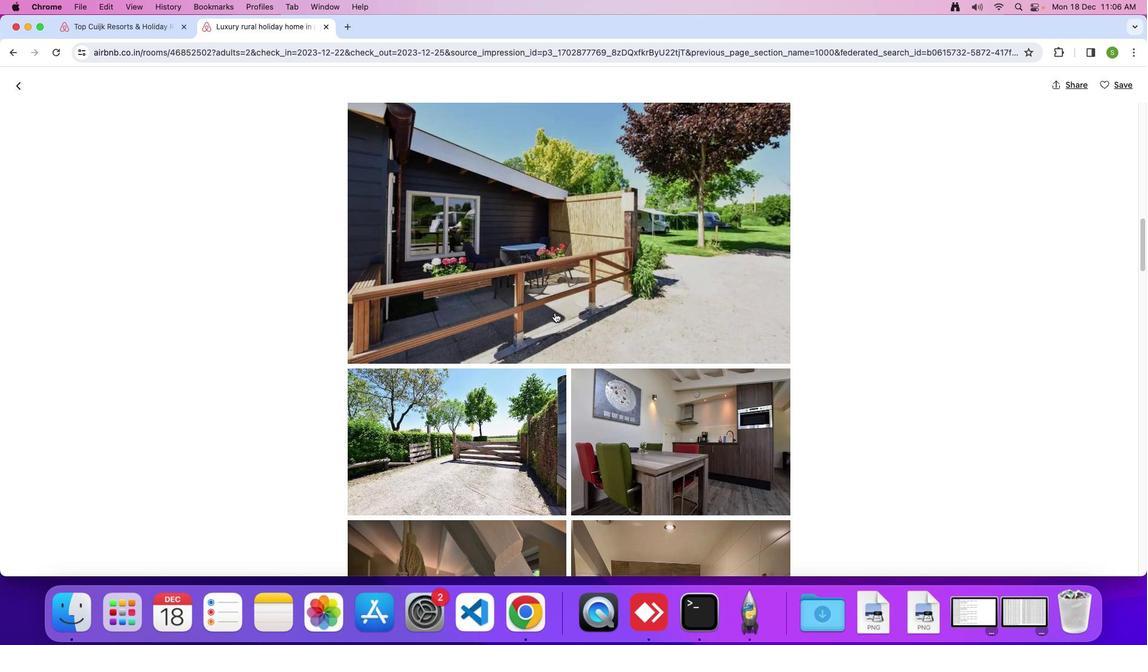 
Action: Mouse scrolled (555, 313) with delta (0, 0)
Screenshot: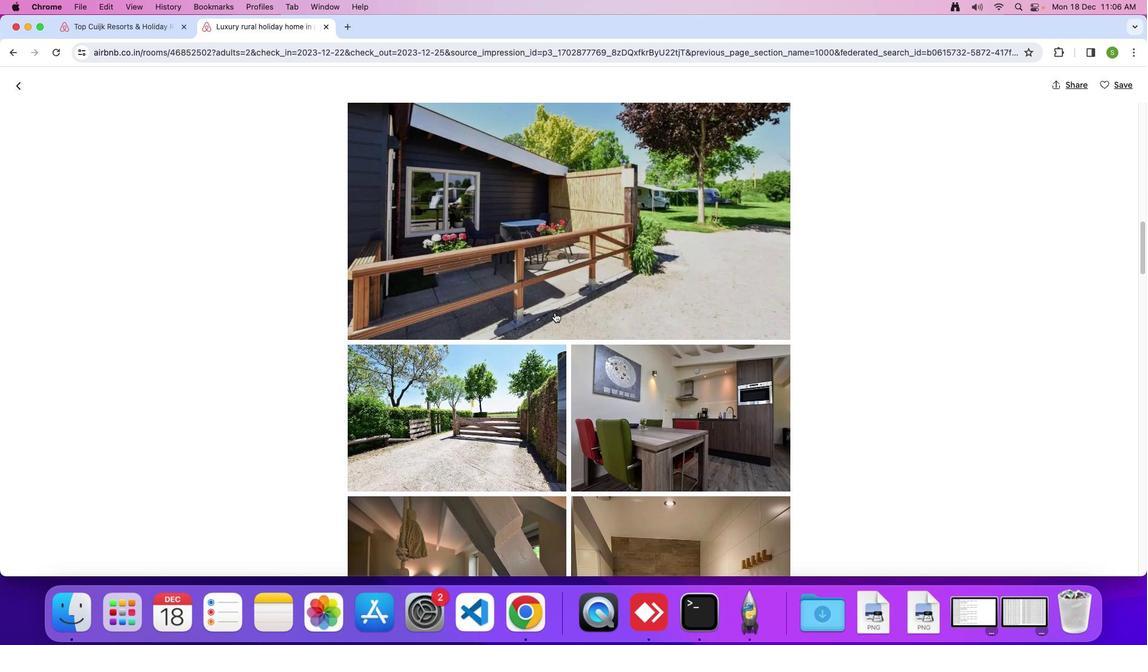 
Action: Mouse scrolled (555, 313) with delta (0, 0)
Screenshot: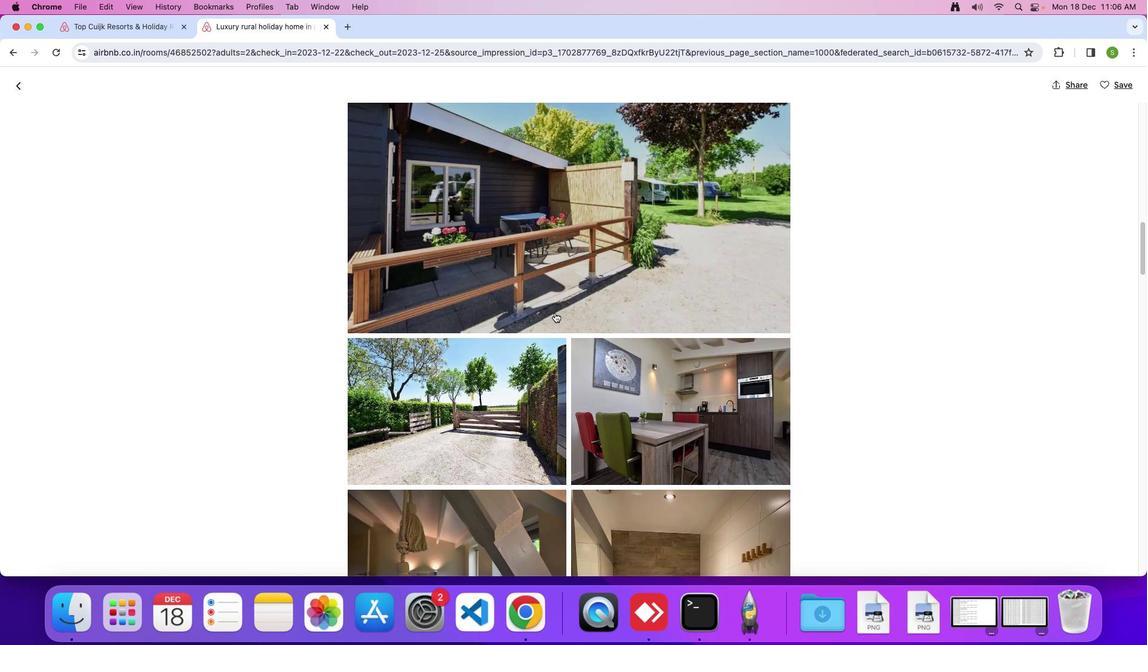 
Action: Mouse scrolled (555, 313) with delta (0, 0)
Screenshot: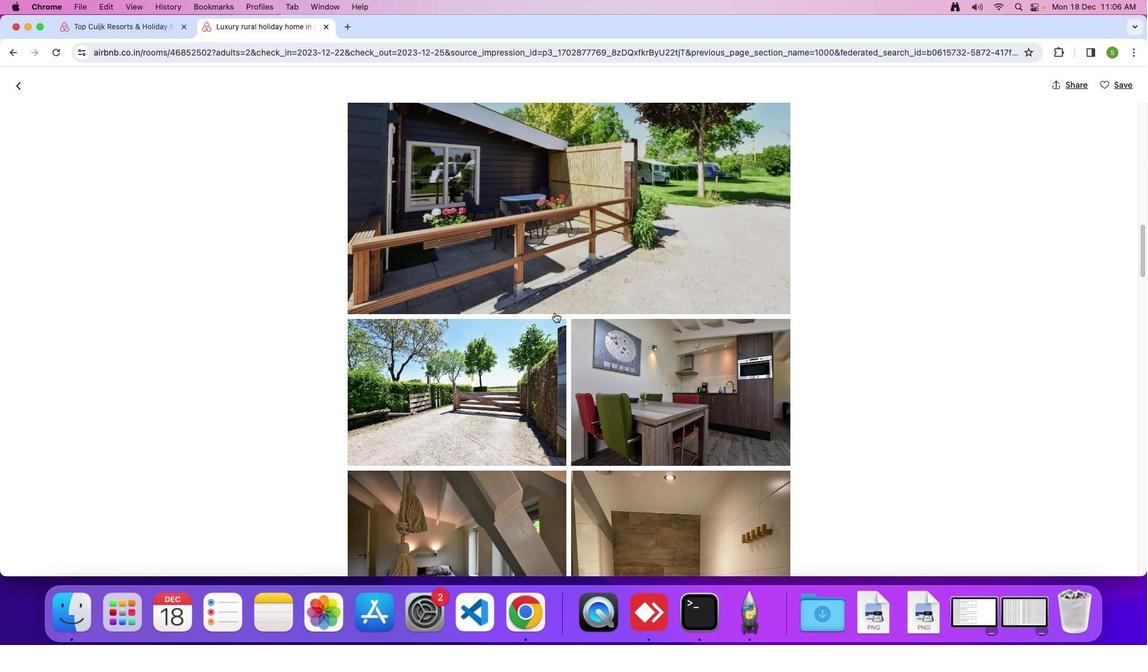 
Action: Mouse scrolled (555, 313) with delta (0, 0)
Screenshot: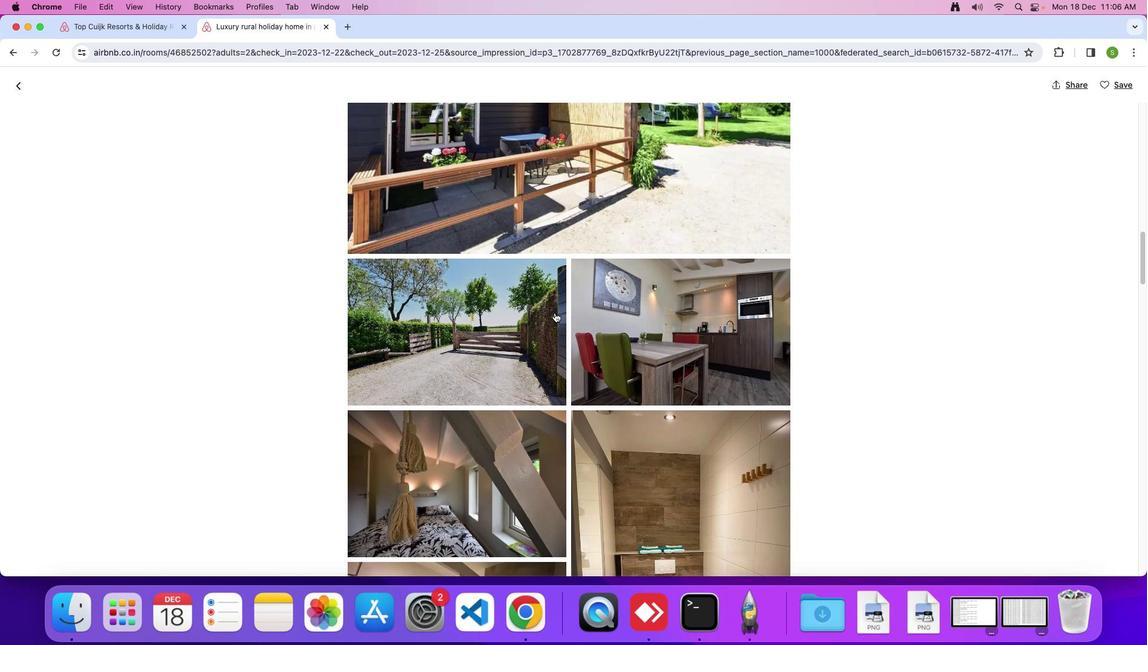 
Action: Mouse scrolled (555, 313) with delta (0, 0)
Screenshot: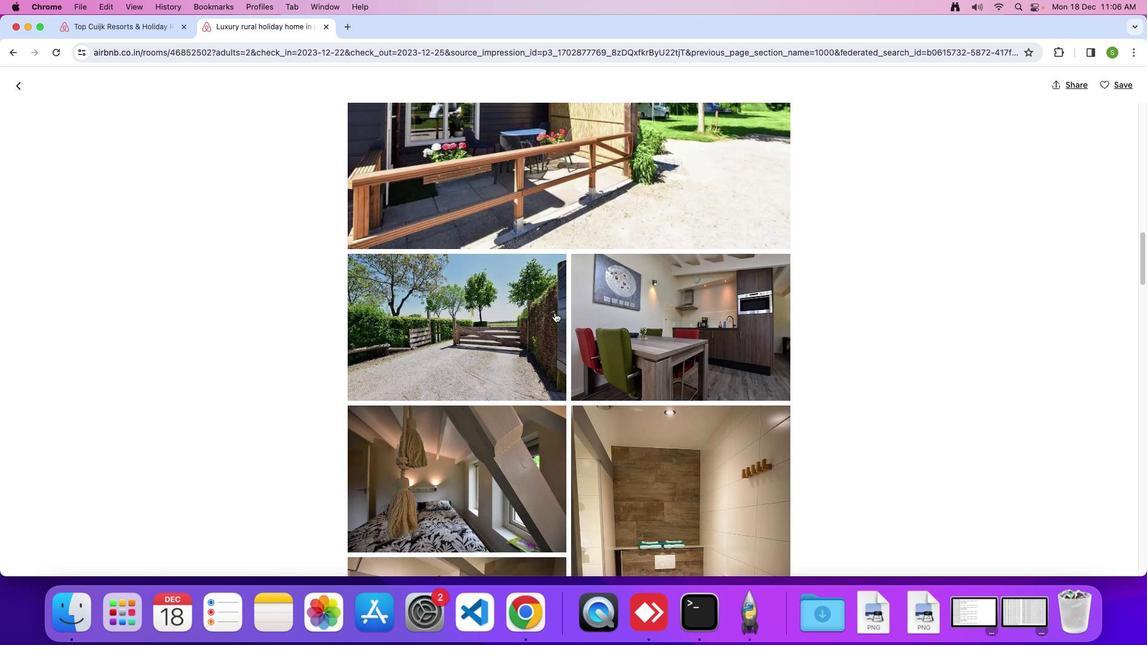 
Action: Mouse scrolled (555, 313) with delta (0, 0)
Screenshot: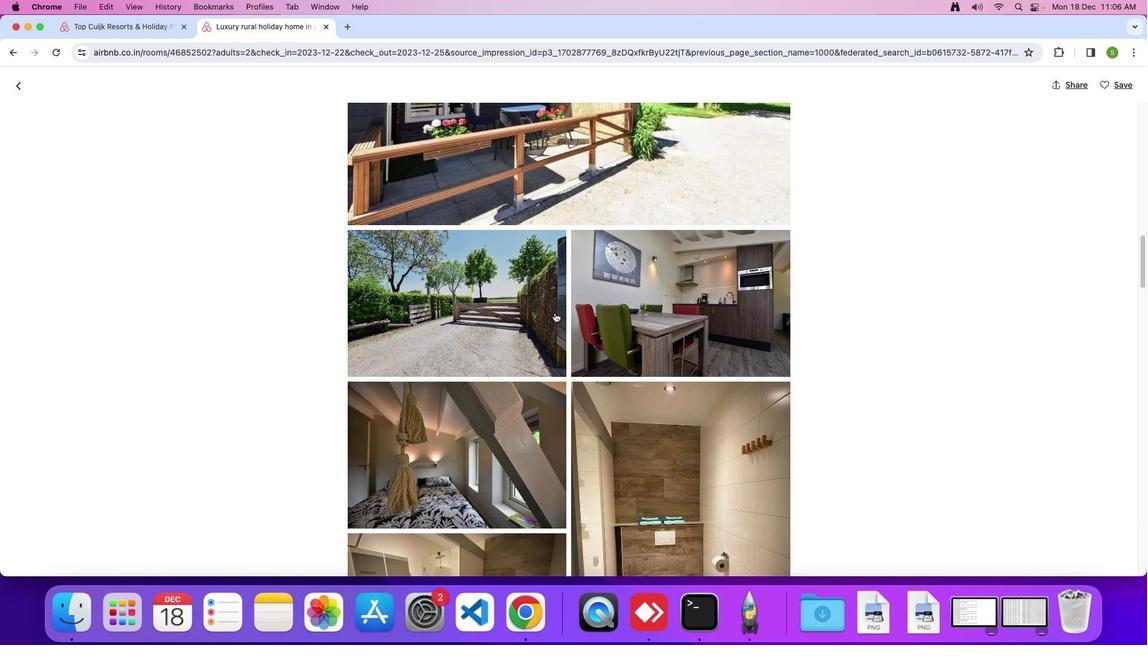 
Action: Mouse scrolled (555, 313) with delta (0, 0)
Screenshot: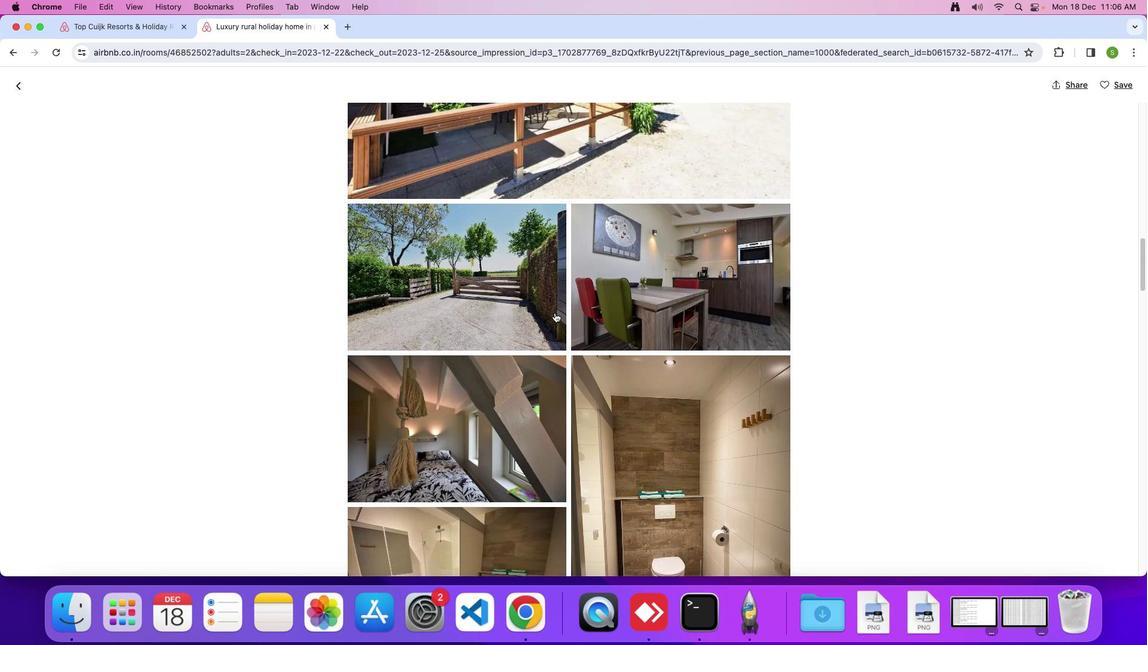 
Action: Mouse scrolled (555, 313) with delta (0, 0)
Screenshot: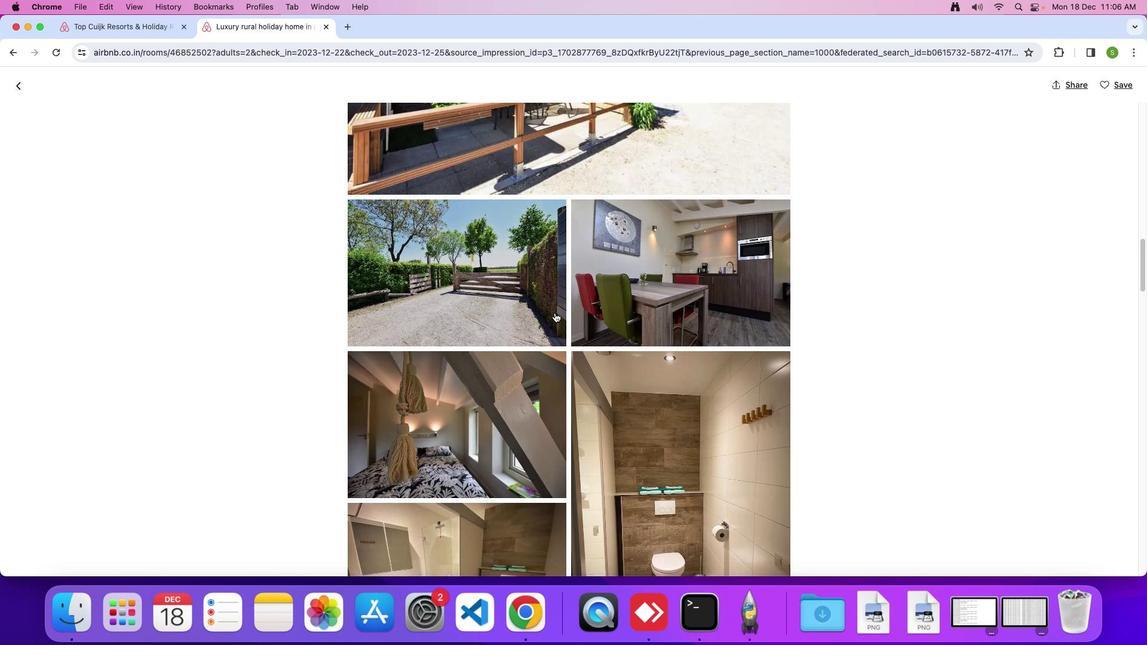 
Action: Mouse scrolled (555, 313) with delta (0, 0)
Screenshot: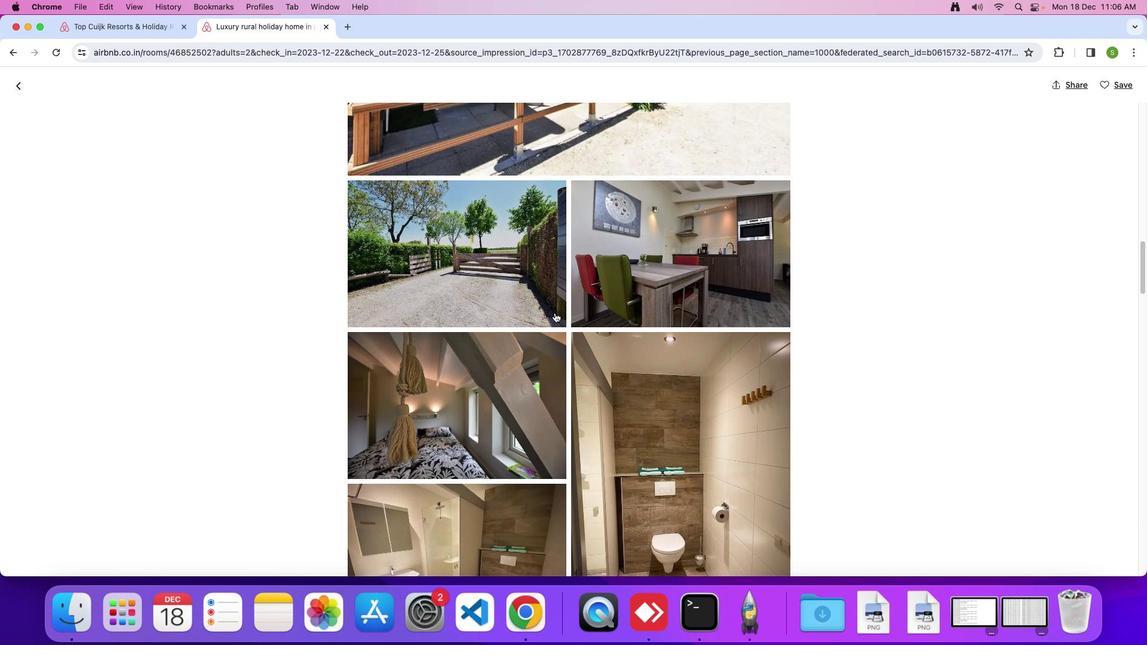 
Action: Mouse scrolled (555, 313) with delta (0, 0)
Screenshot: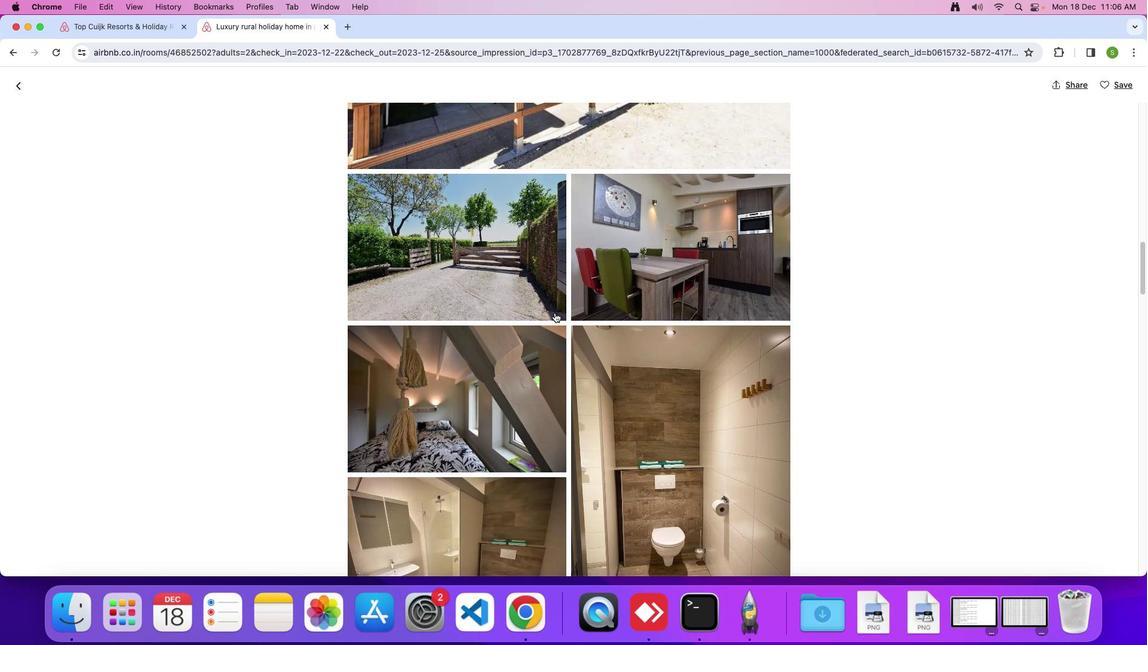 
Action: Mouse scrolled (555, 313) with delta (0, 0)
Screenshot: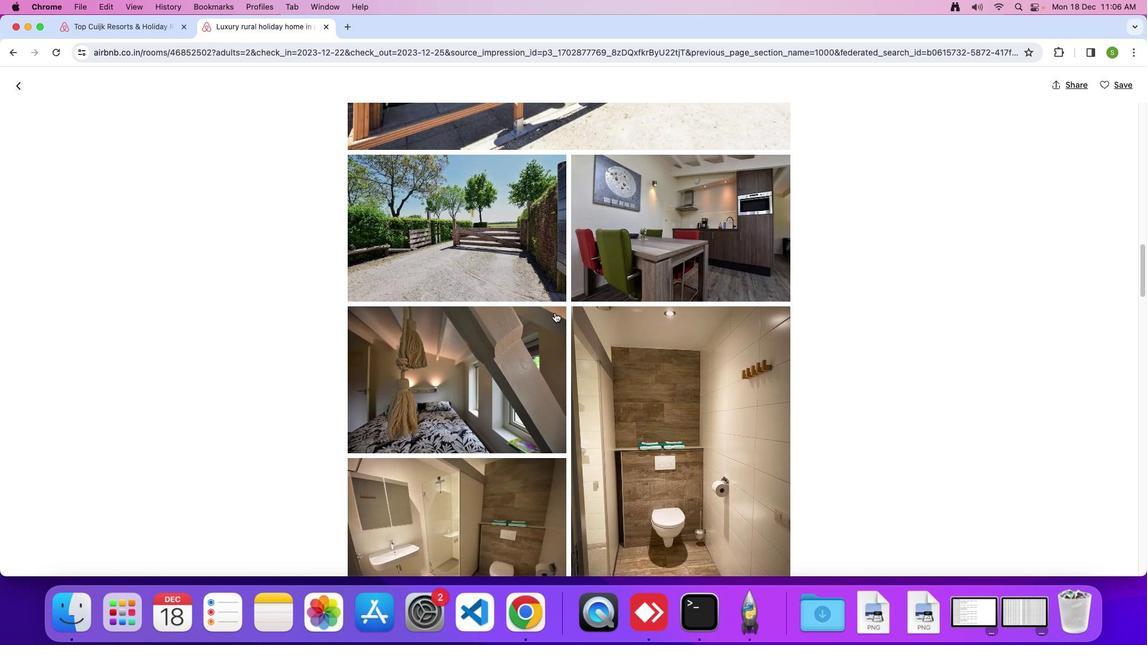 
Action: Mouse scrolled (555, 313) with delta (0, 0)
Screenshot: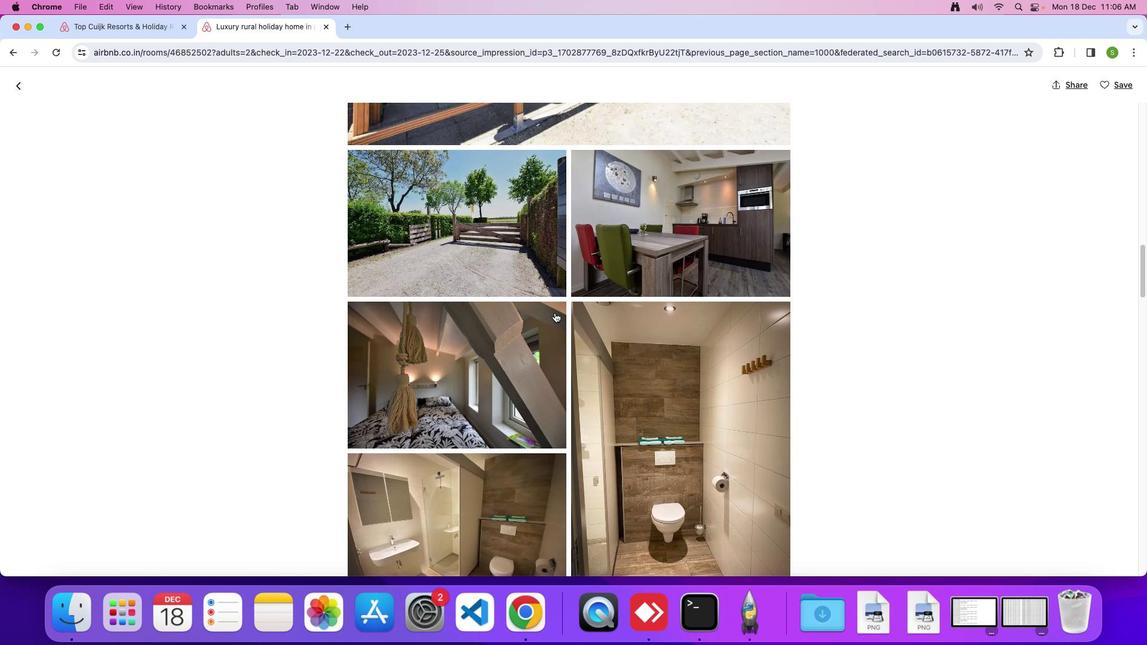 
Action: Mouse scrolled (555, 313) with delta (0, 0)
Screenshot: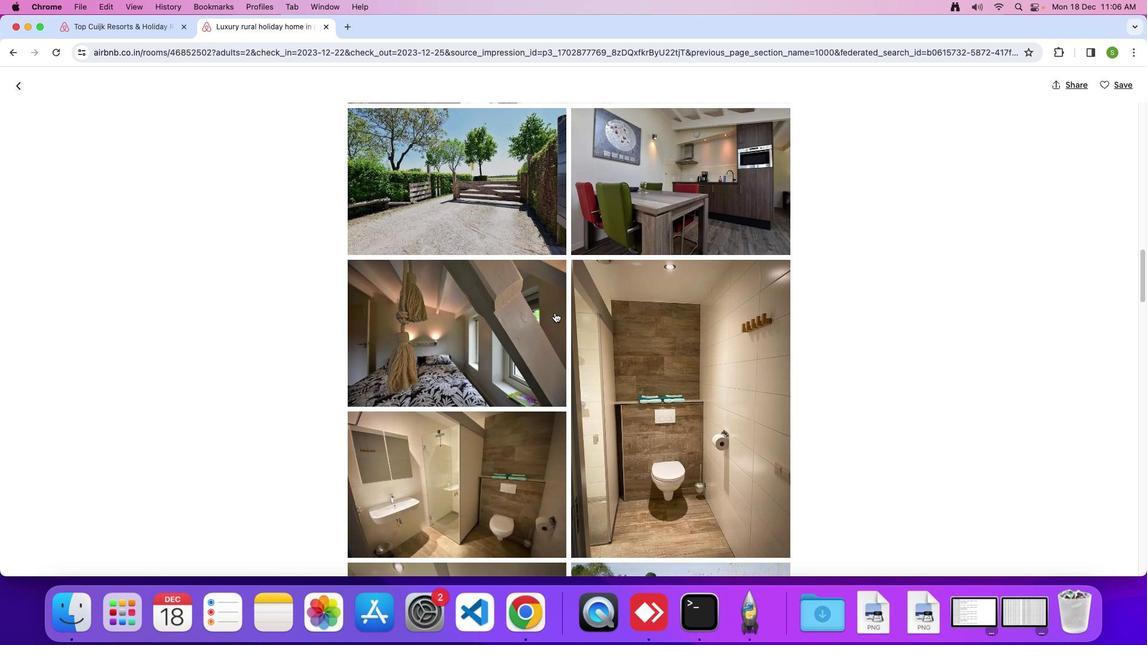 
Action: Mouse scrolled (555, 313) with delta (0, 0)
Screenshot: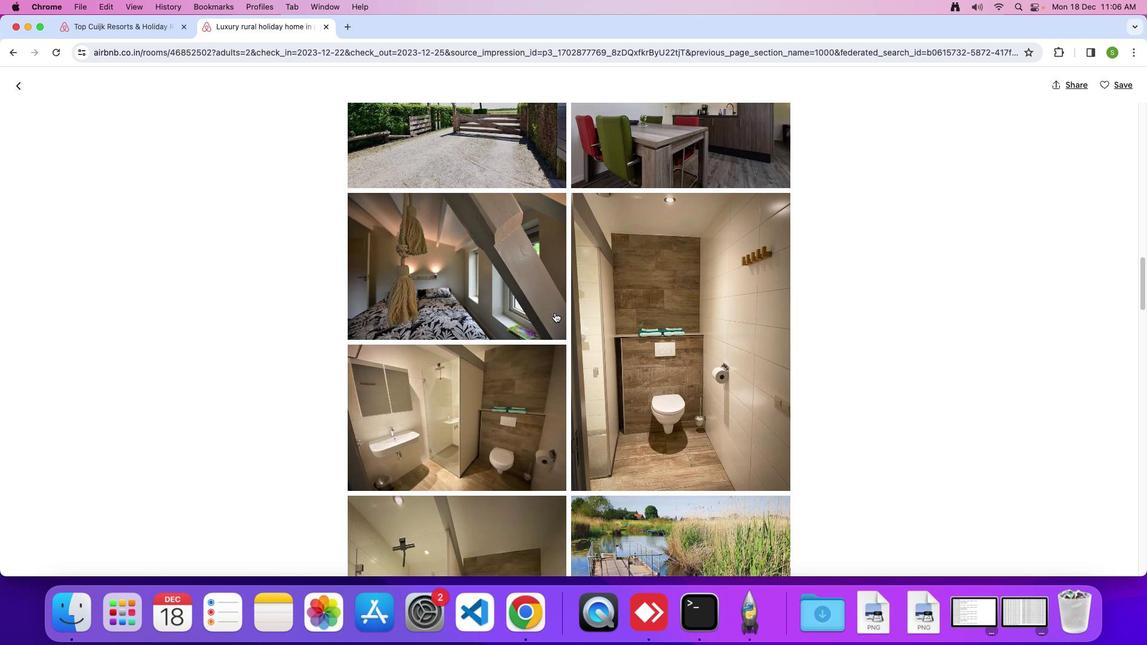
Action: Mouse scrolled (555, 313) with delta (0, 0)
Screenshot: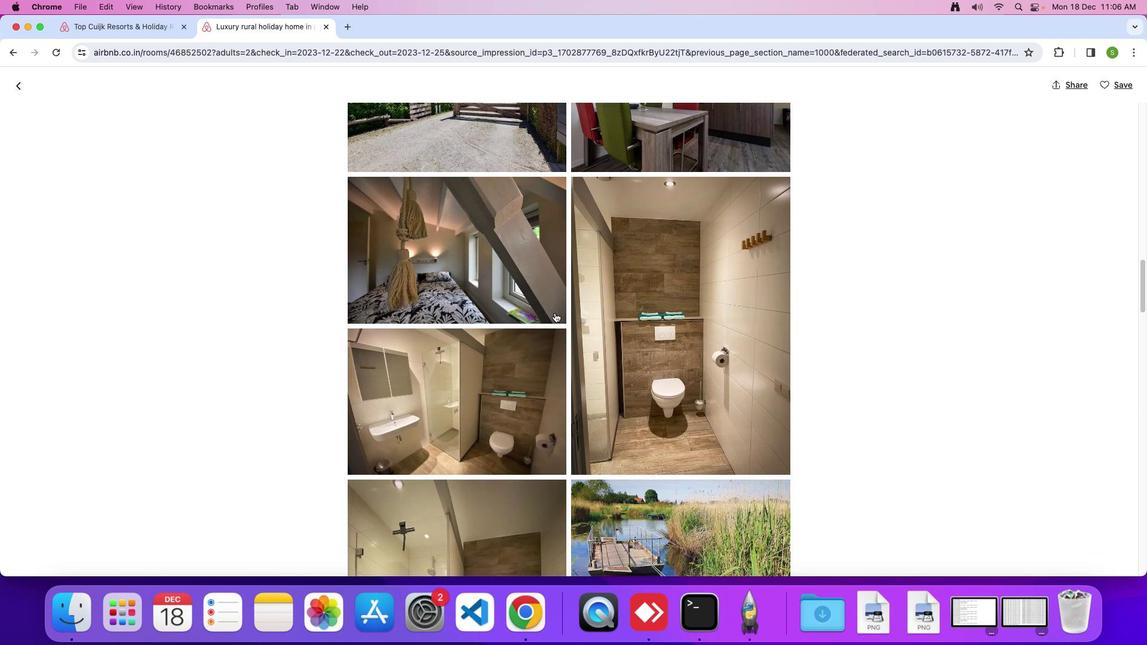 
Action: Mouse scrolled (555, 313) with delta (0, 0)
Screenshot: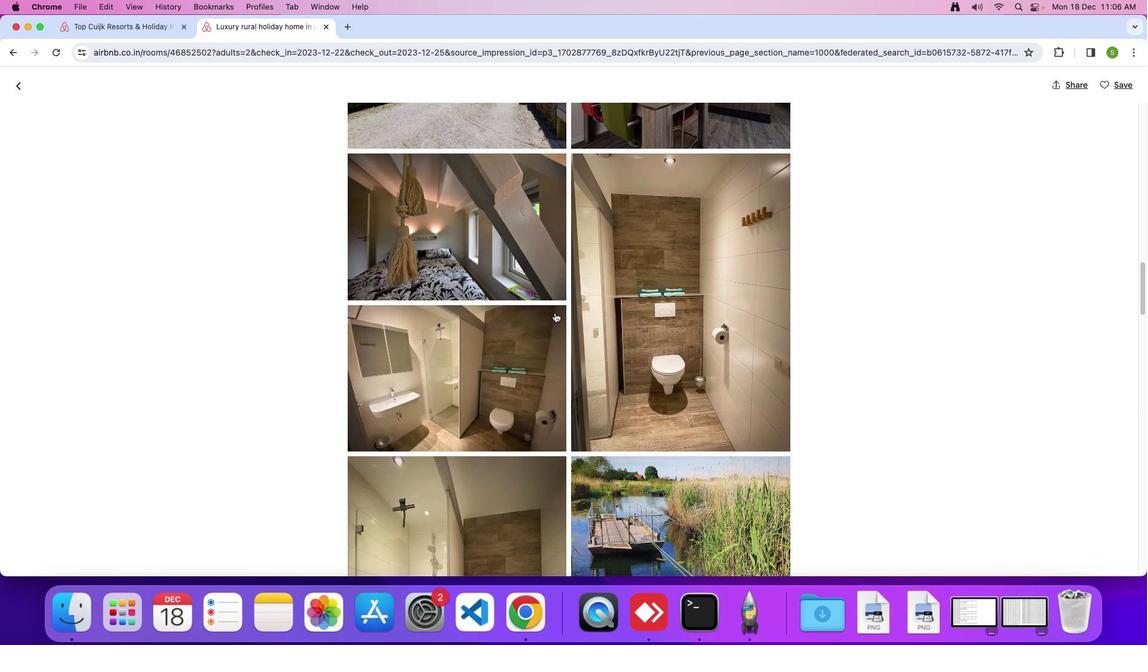 
Action: Mouse scrolled (555, 313) with delta (0, 0)
Screenshot: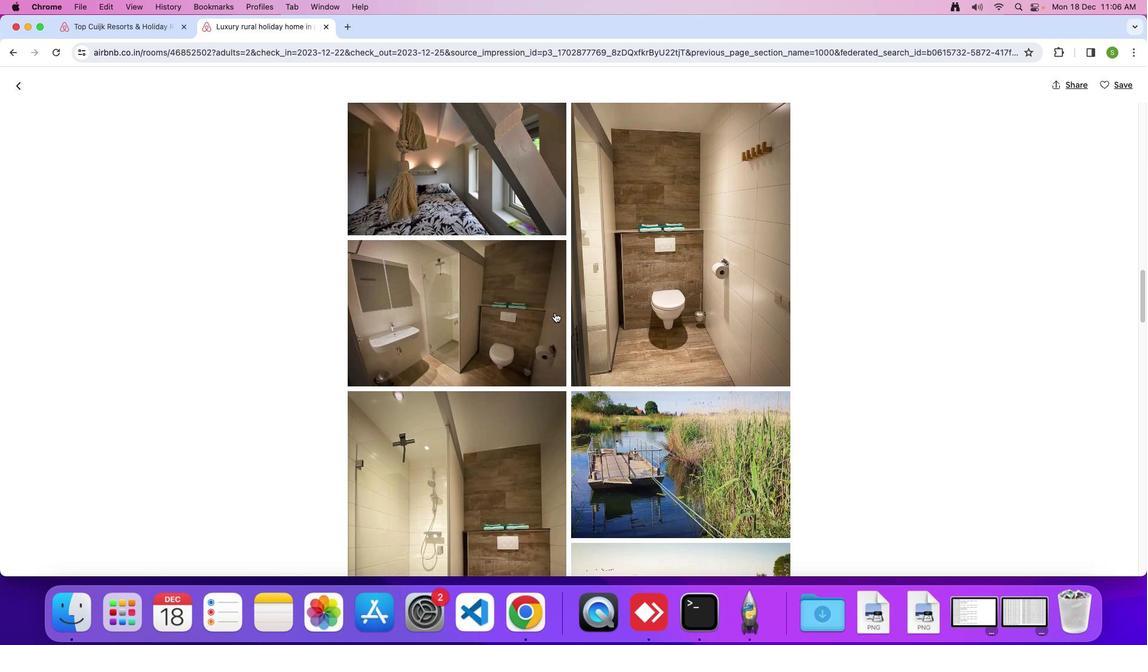 
Action: Mouse scrolled (555, 313) with delta (0, 0)
Screenshot: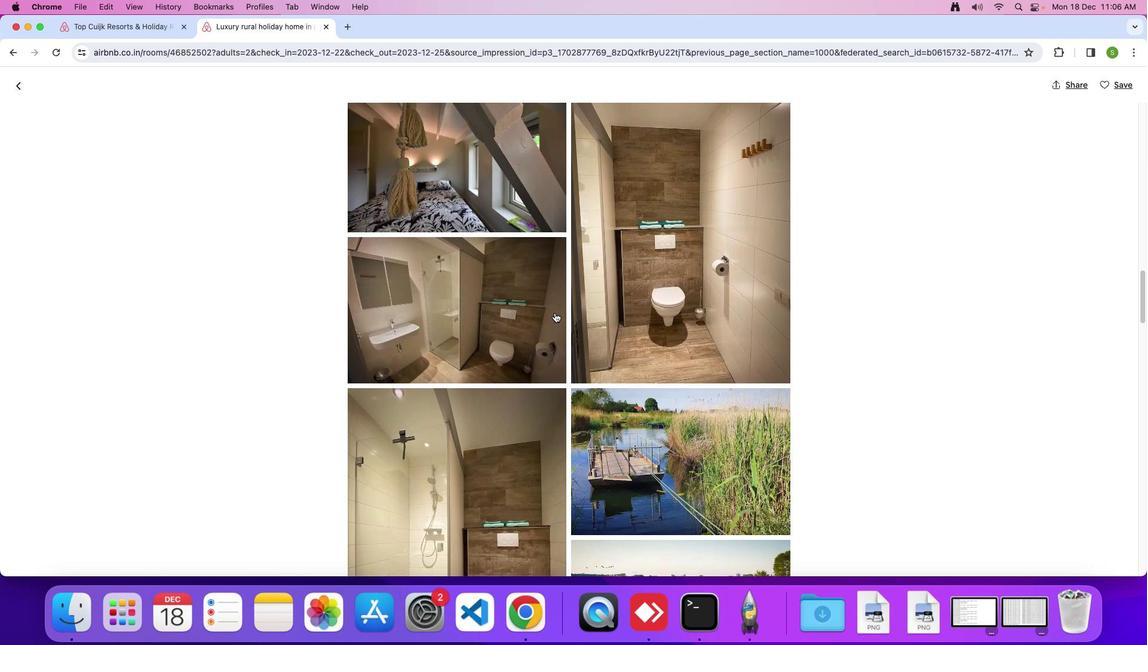 
Action: Mouse scrolled (555, 313) with delta (0, 0)
Screenshot: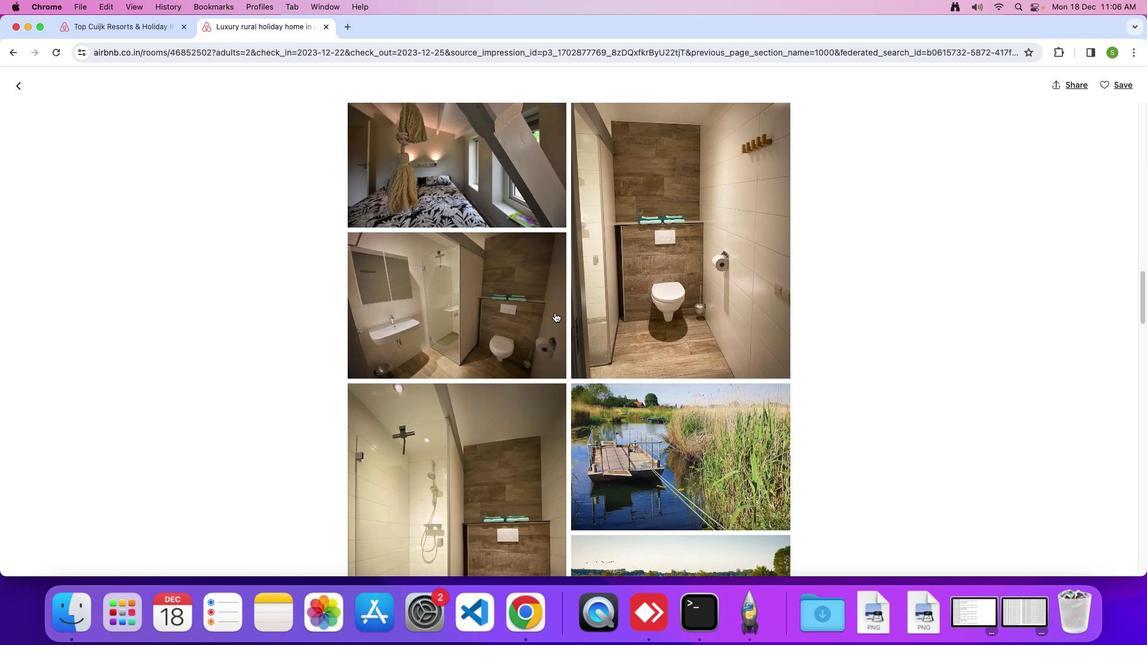 
Action: Mouse scrolled (555, 313) with delta (0, 0)
Screenshot: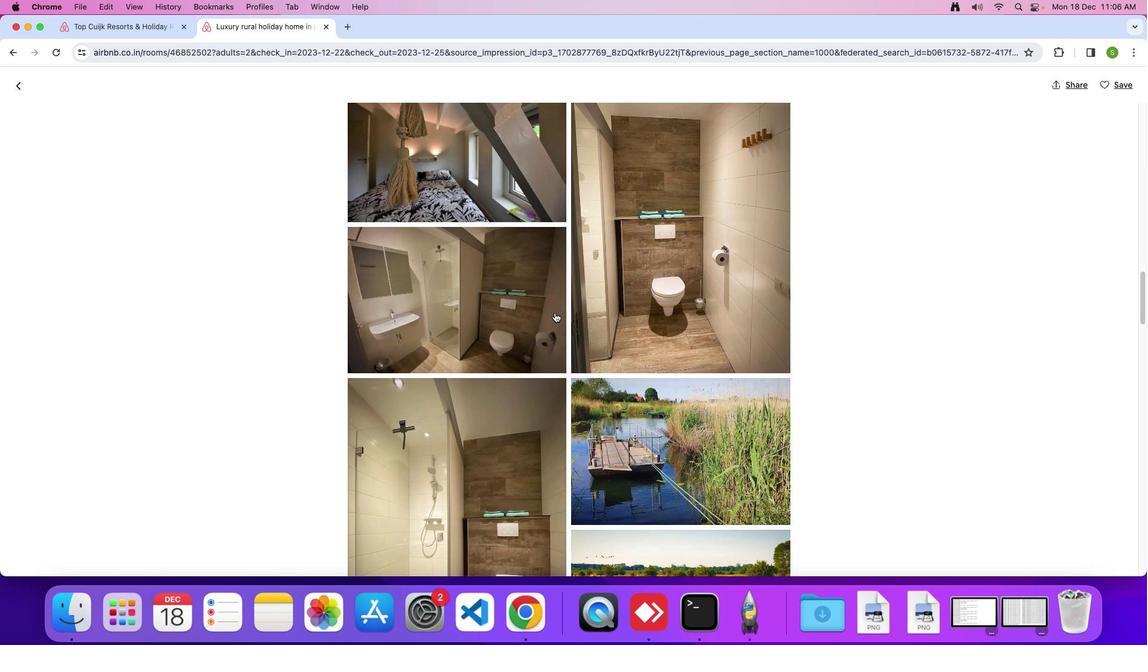 
Action: Mouse scrolled (555, 313) with delta (0, 0)
Screenshot: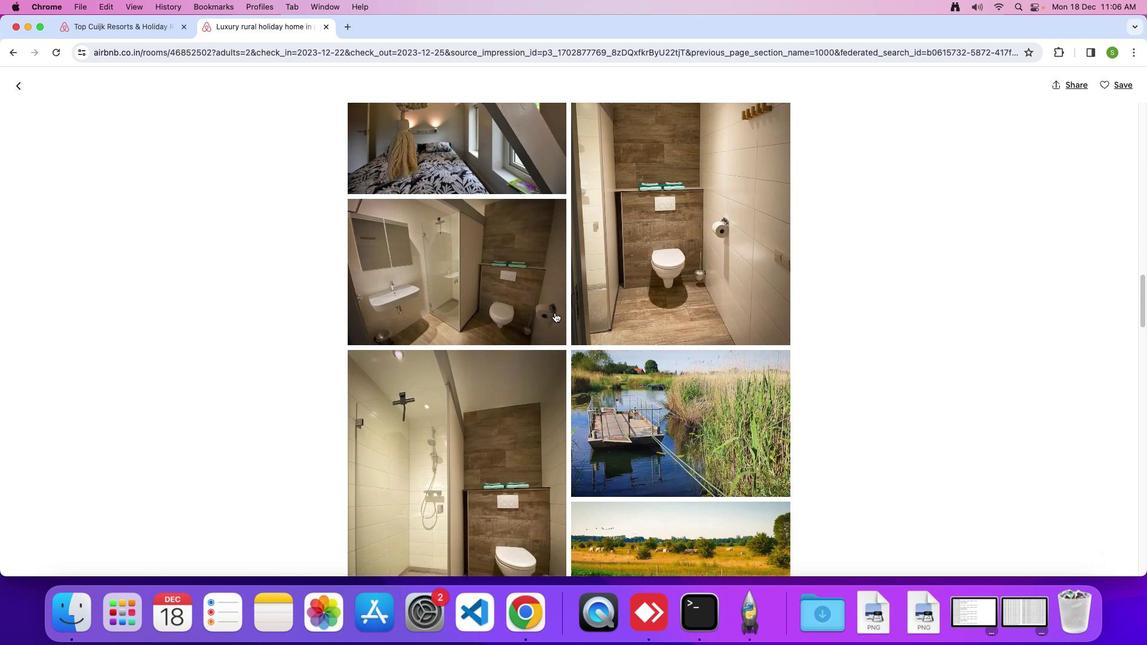 
Action: Mouse scrolled (555, 313) with delta (0, 0)
Screenshot: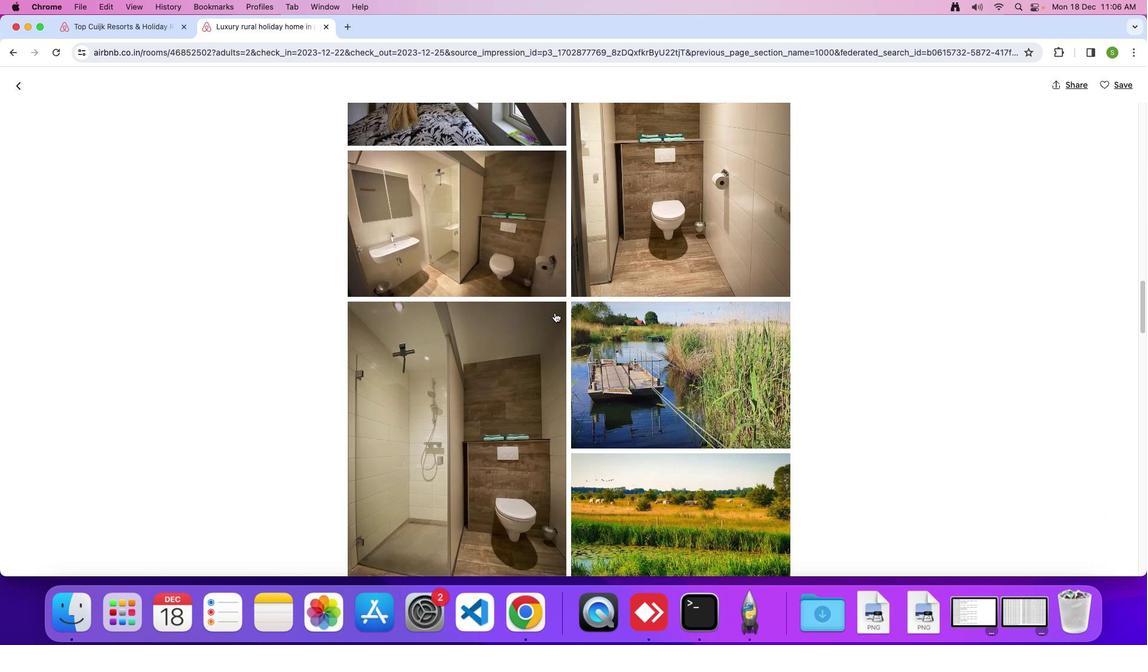 
Action: Mouse scrolled (555, 313) with delta (0, 0)
Screenshot: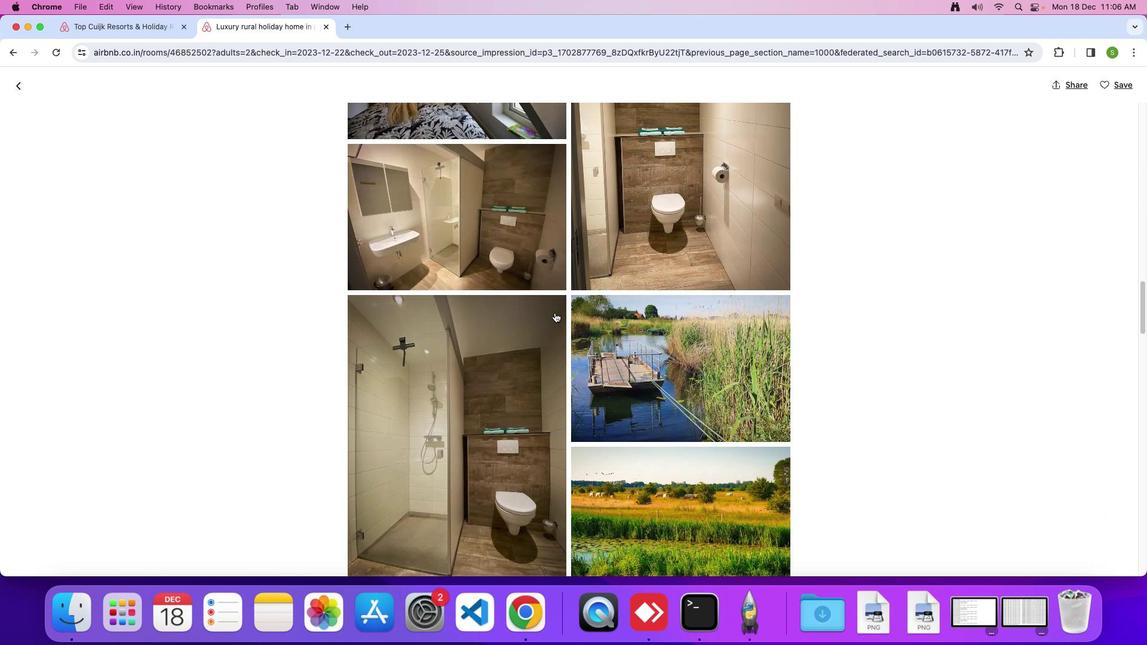 
Action: Mouse scrolled (555, 313) with delta (0, 0)
Screenshot: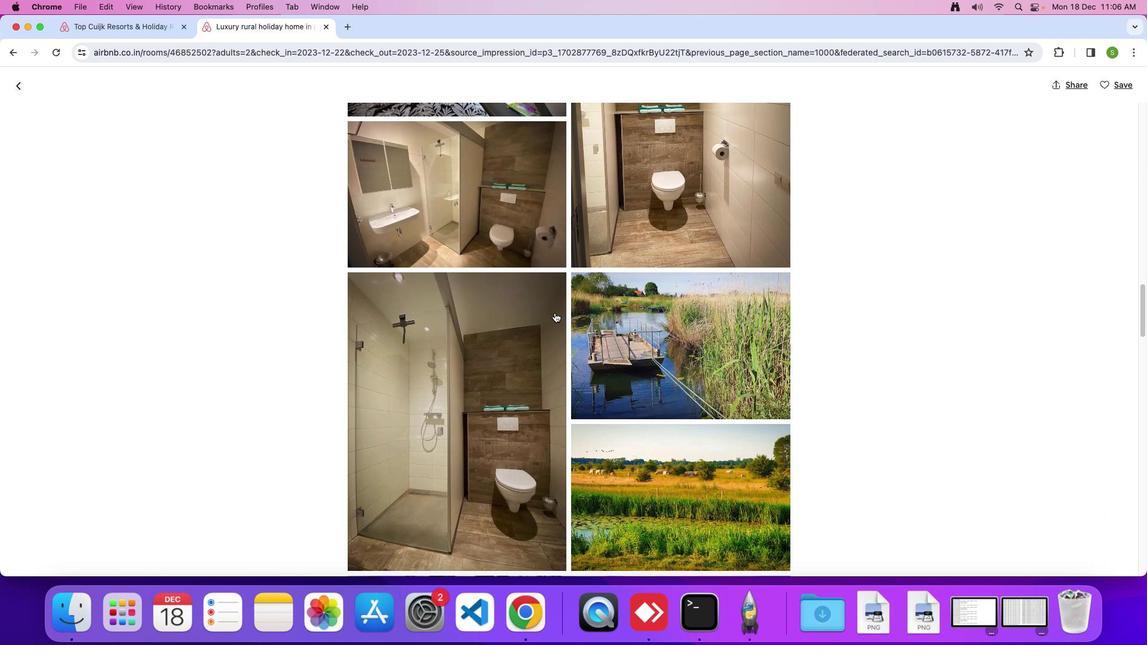 
Action: Mouse scrolled (555, 313) with delta (0, 0)
Screenshot: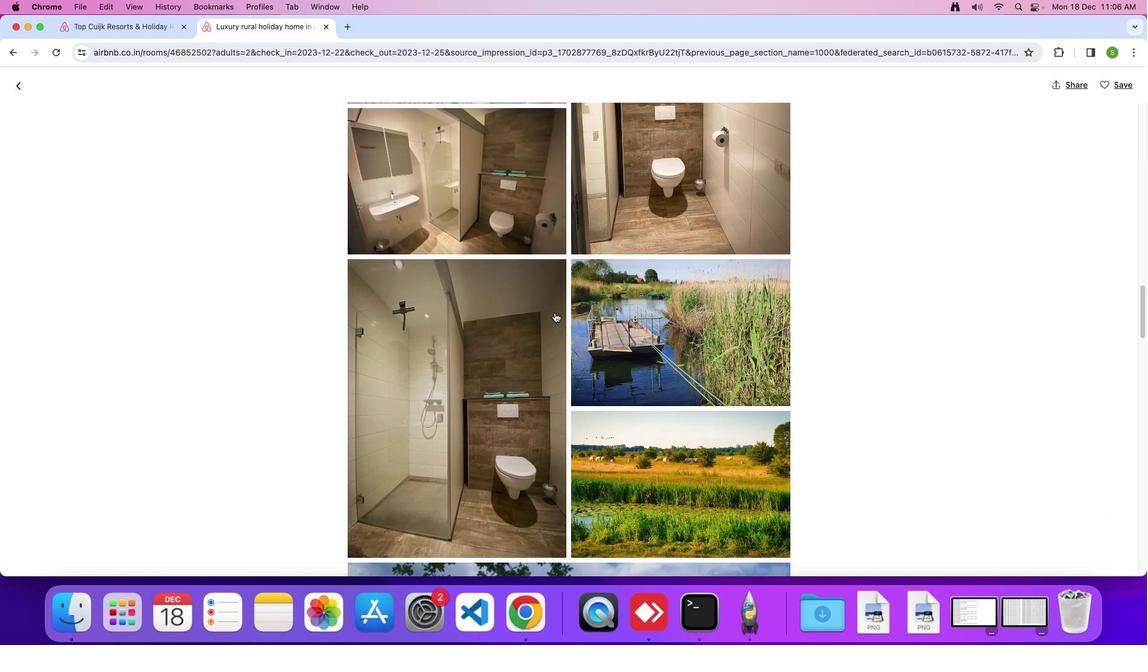 
Action: Mouse scrolled (555, 313) with delta (0, 0)
Screenshot: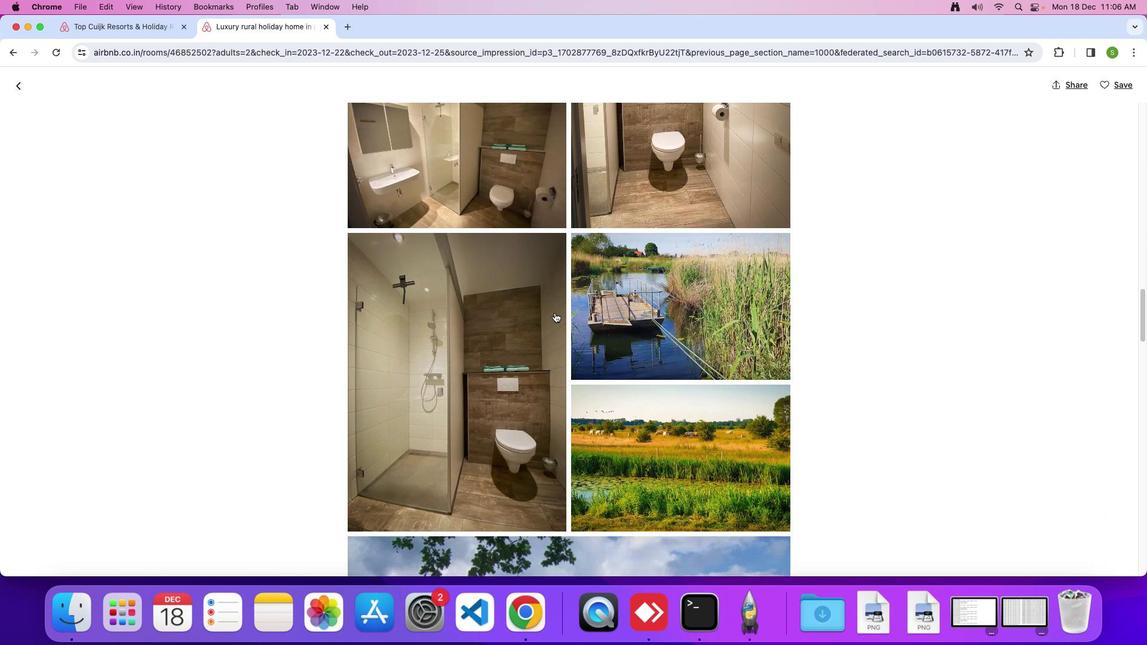 
Action: Mouse scrolled (555, 313) with delta (0, 0)
Screenshot: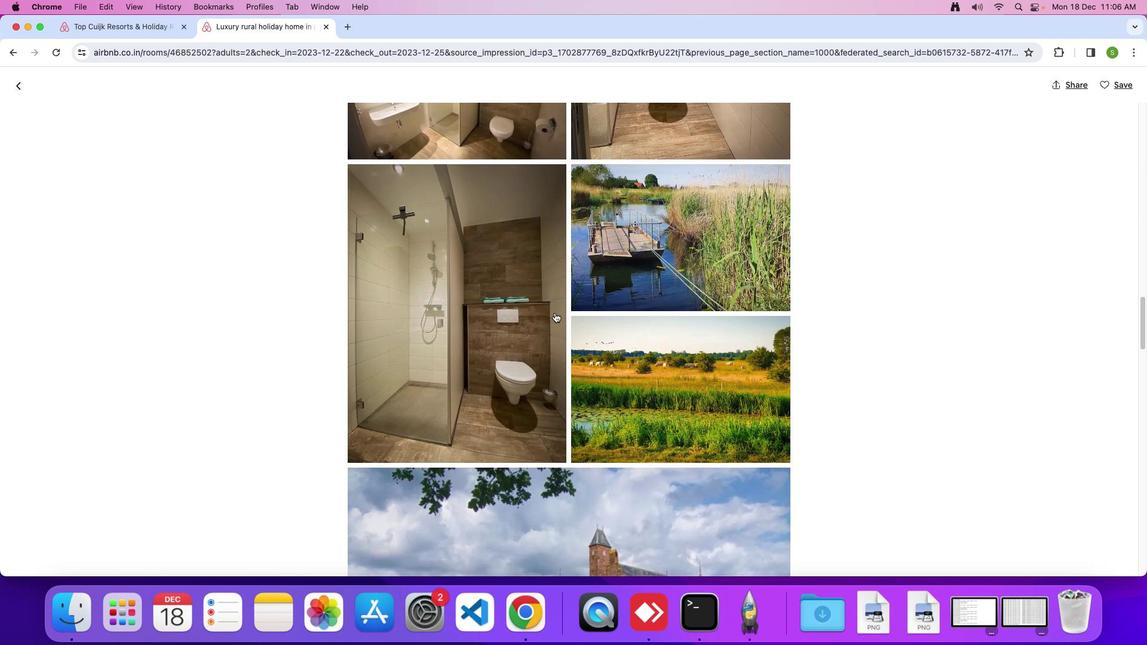 
Action: Mouse scrolled (555, 313) with delta (0, 0)
Screenshot: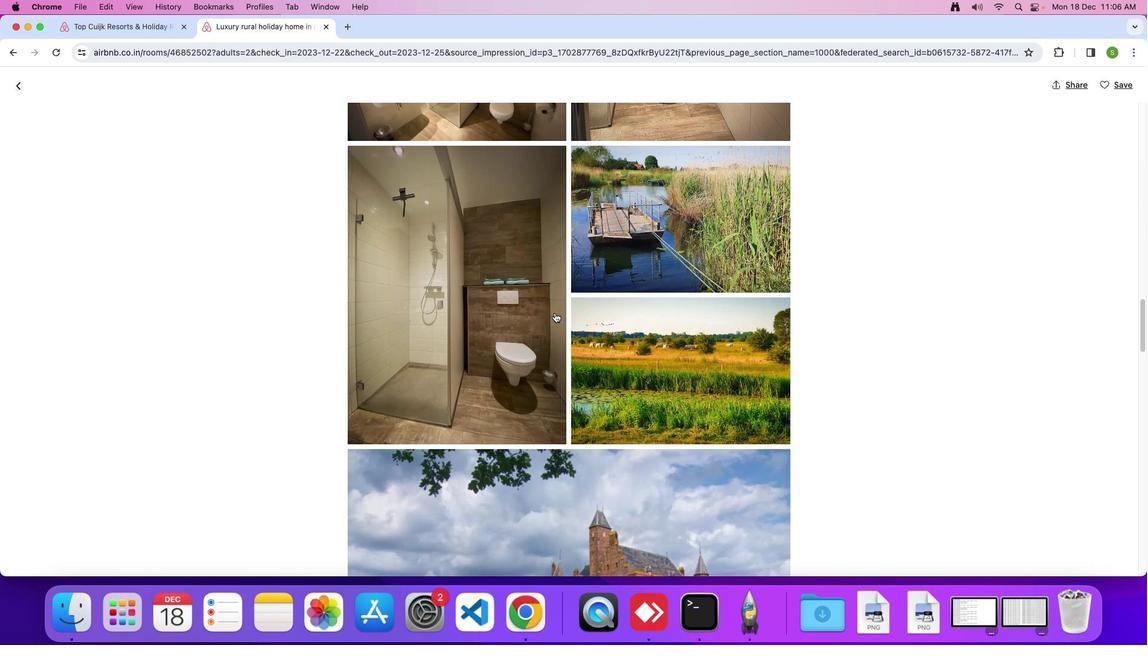 
Action: Mouse scrolled (555, 313) with delta (0, 0)
Screenshot: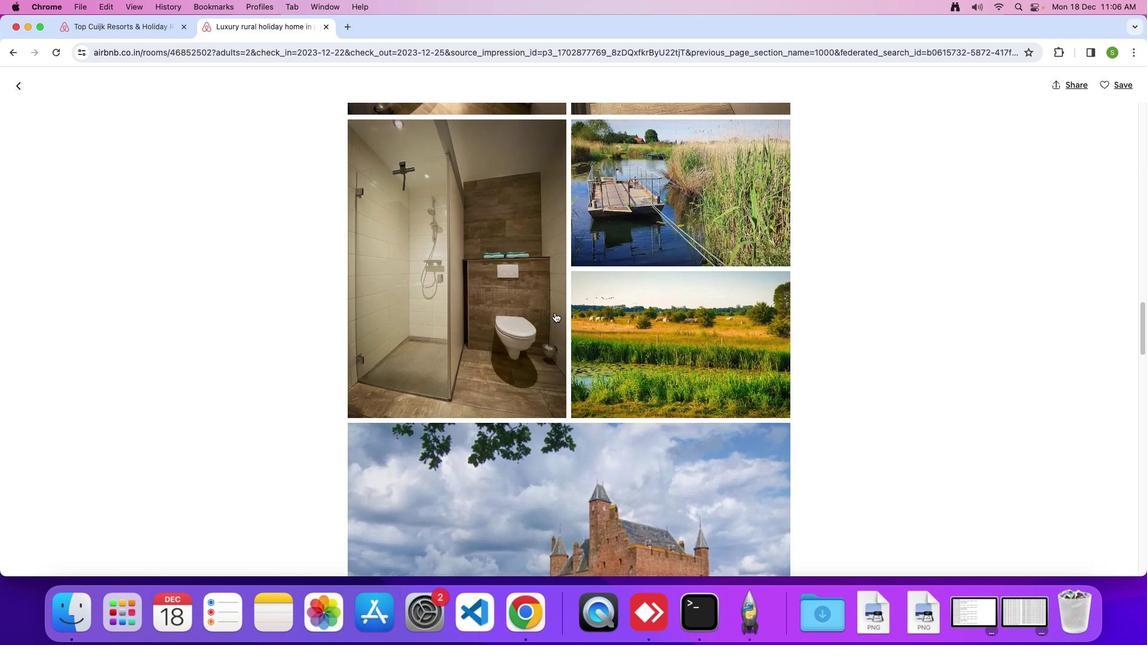 
Action: Mouse scrolled (555, 313) with delta (0, 0)
Screenshot: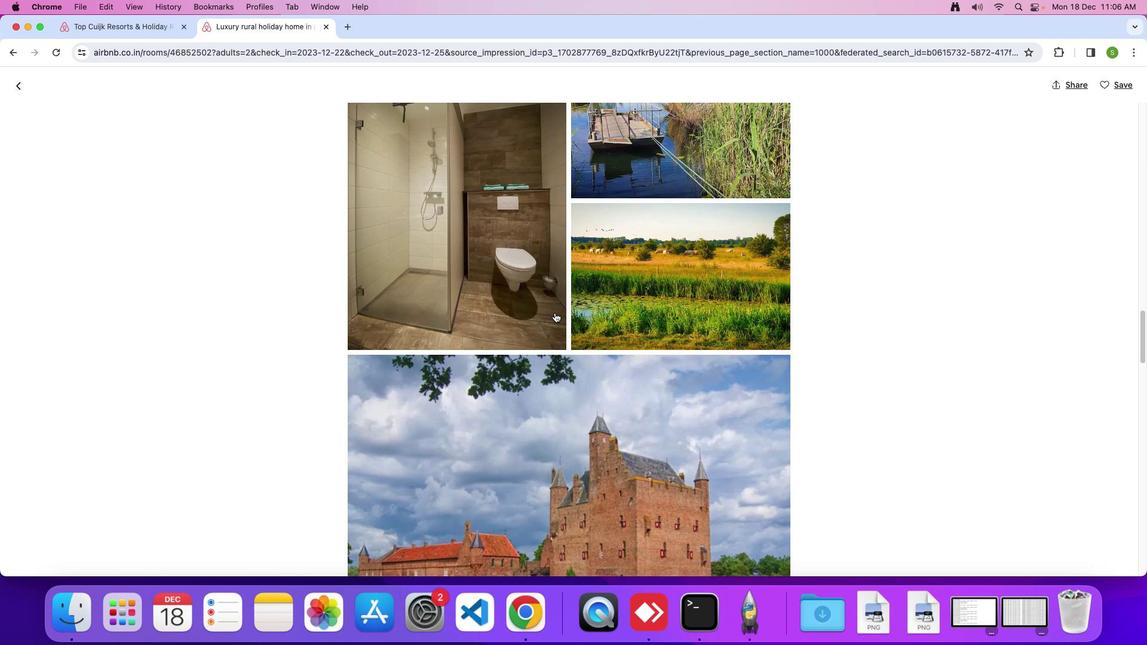 
Action: Mouse scrolled (555, 313) with delta (0, 0)
Screenshot: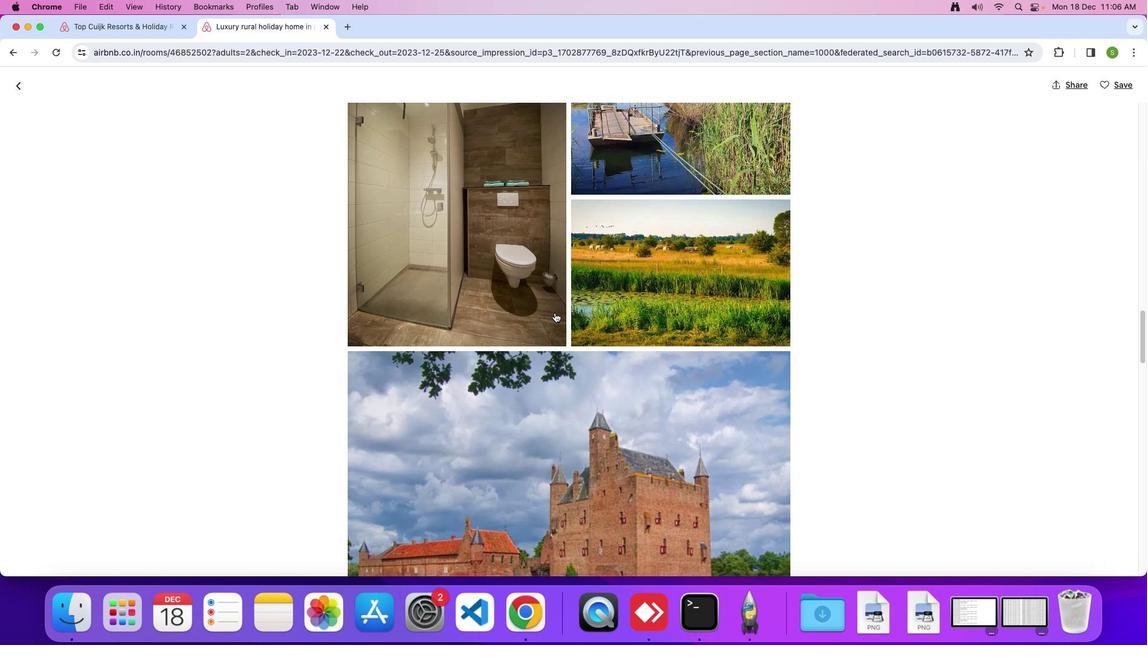
Action: Mouse scrolled (555, 313) with delta (0, 0)
Screenshot: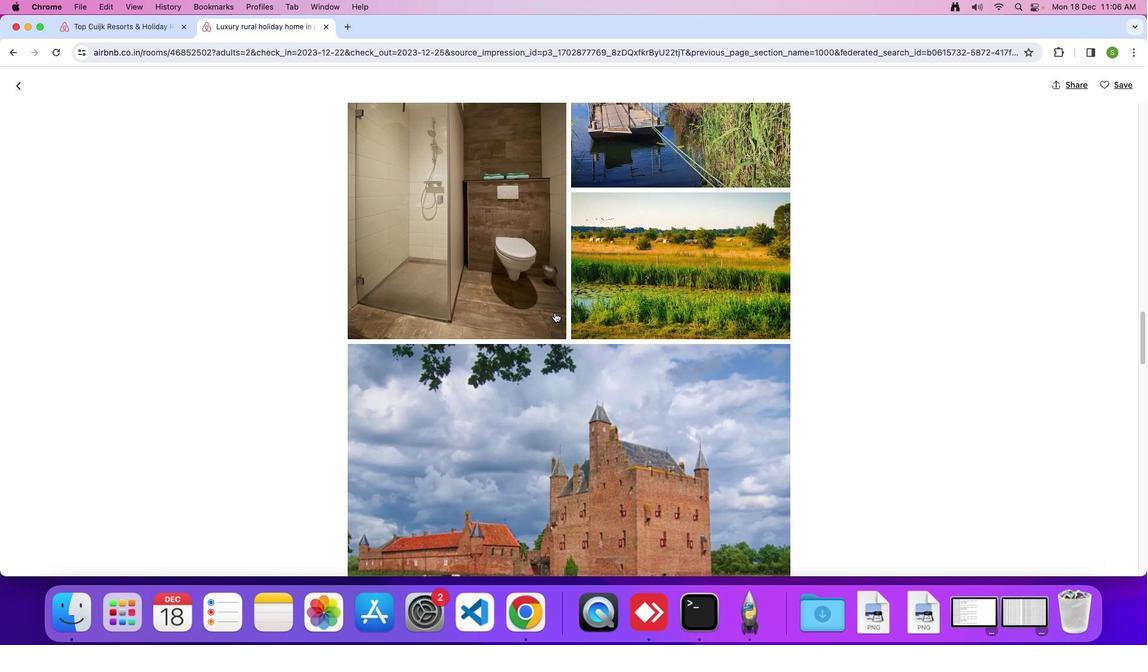 
Action: Mouse scrolled (555, 313) with delta (0, 0)
Screenshot: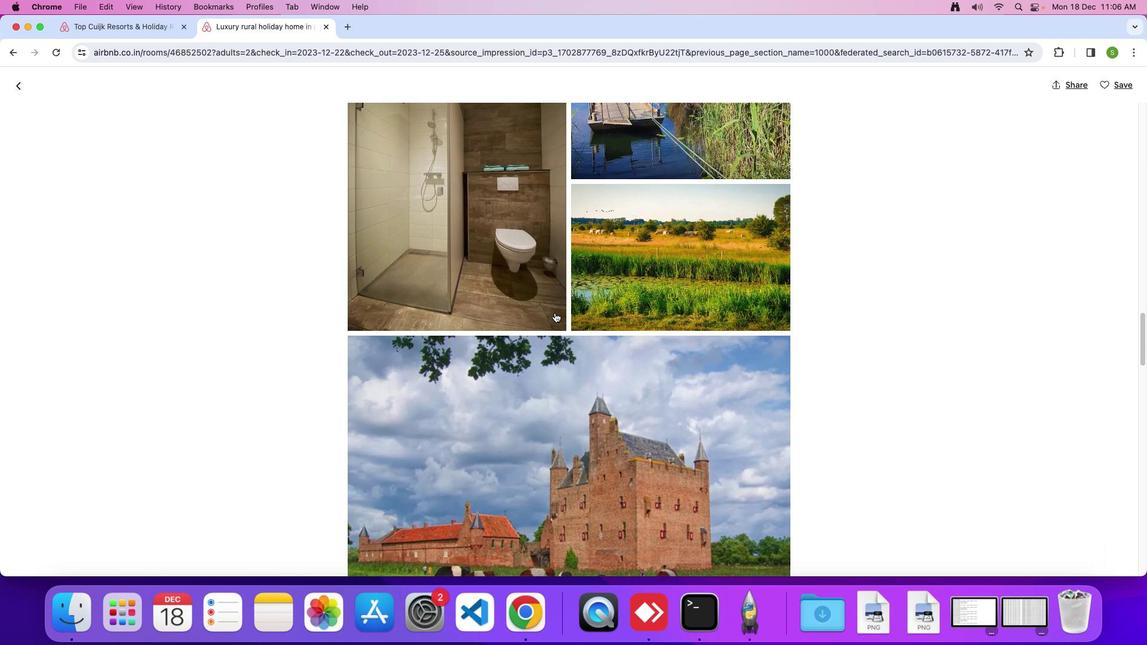 
Action: Mouse scrolled (555, 313) with delta (0, 0)
Screenshot: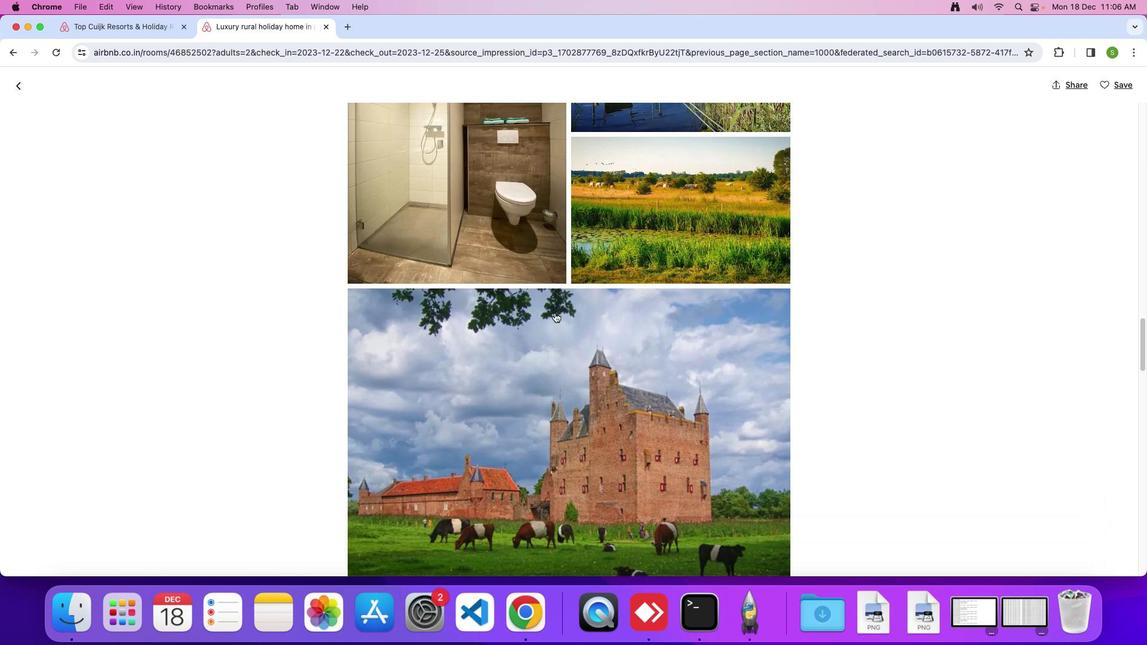 
Action: Mouse scrolled (555, 313) with delta (0, 0)
Screenshot: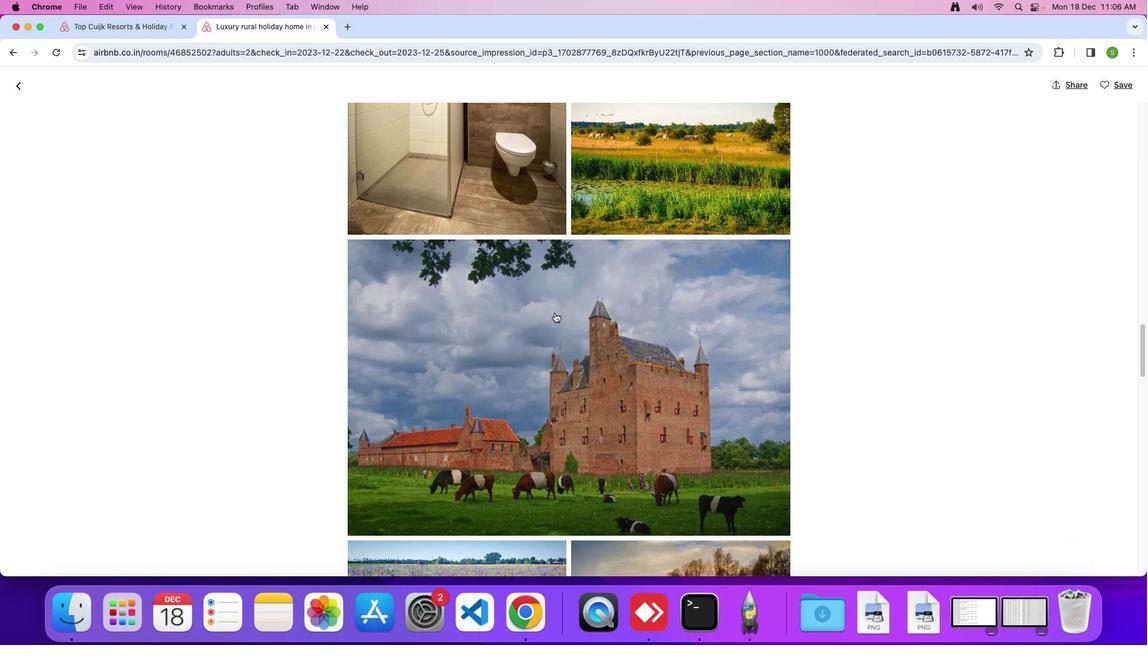 
Action: Mouse scrolled (555, 313) with delta (0, 0)
Screenshot: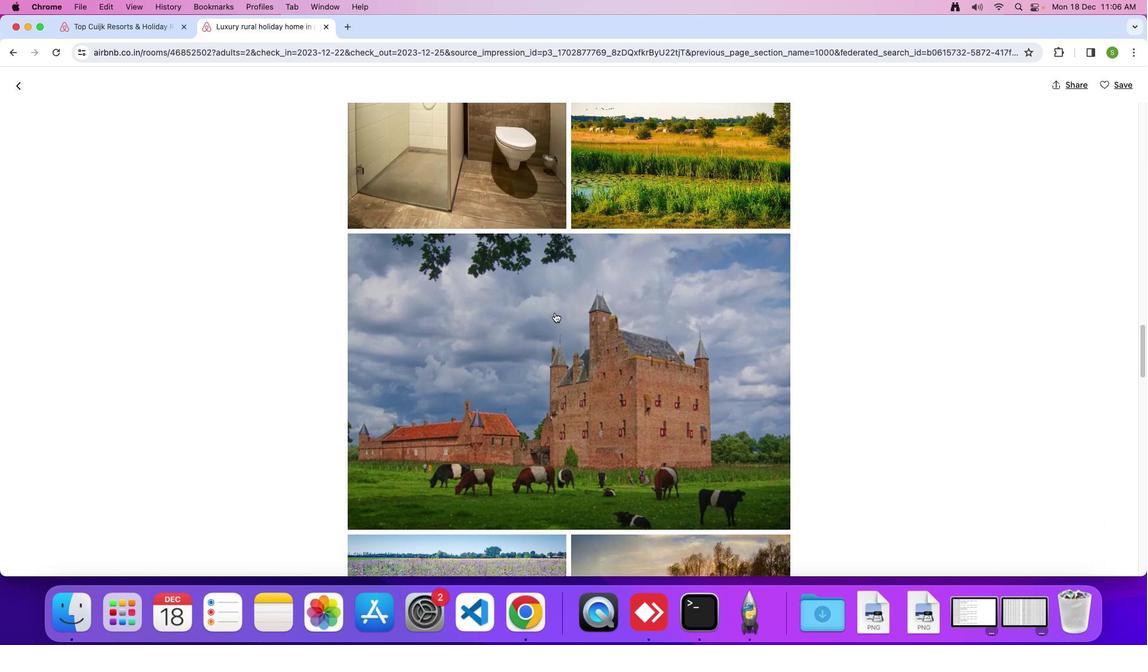
Action: Mouse scrolled (555, 313) with delta (0, 0)
Screenshot: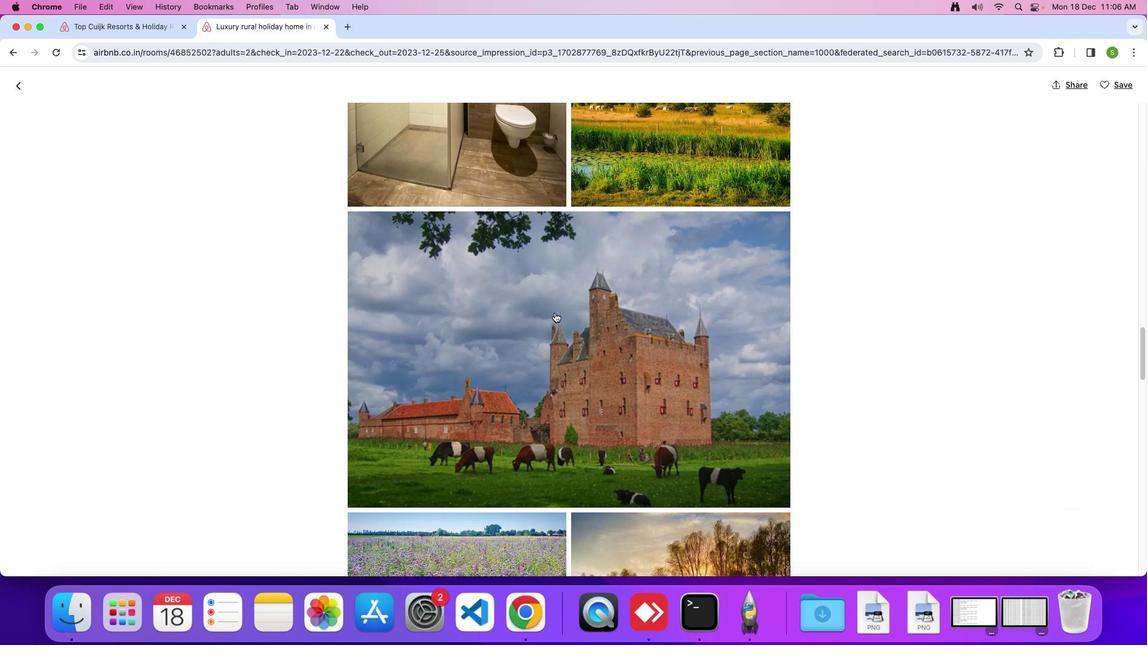 
Action: Mouse scrolled (555, 313) with delta (0, 0)
Screenshot: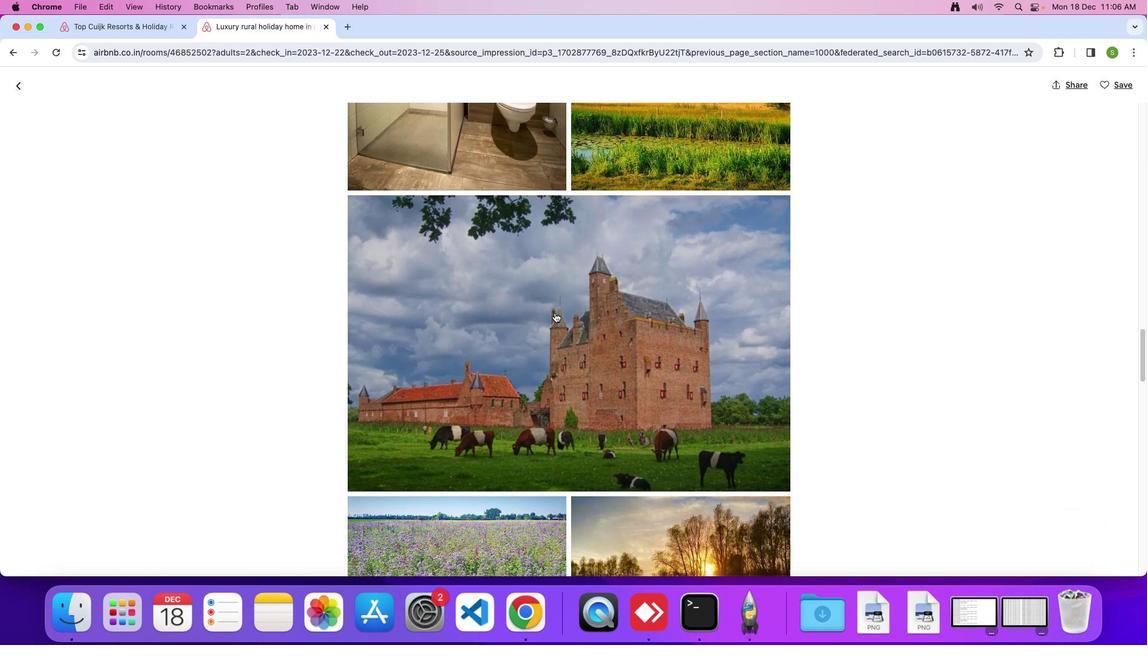 
Action: Mouse scrolled (555, 313) with delta (0, -1)
Screenshot: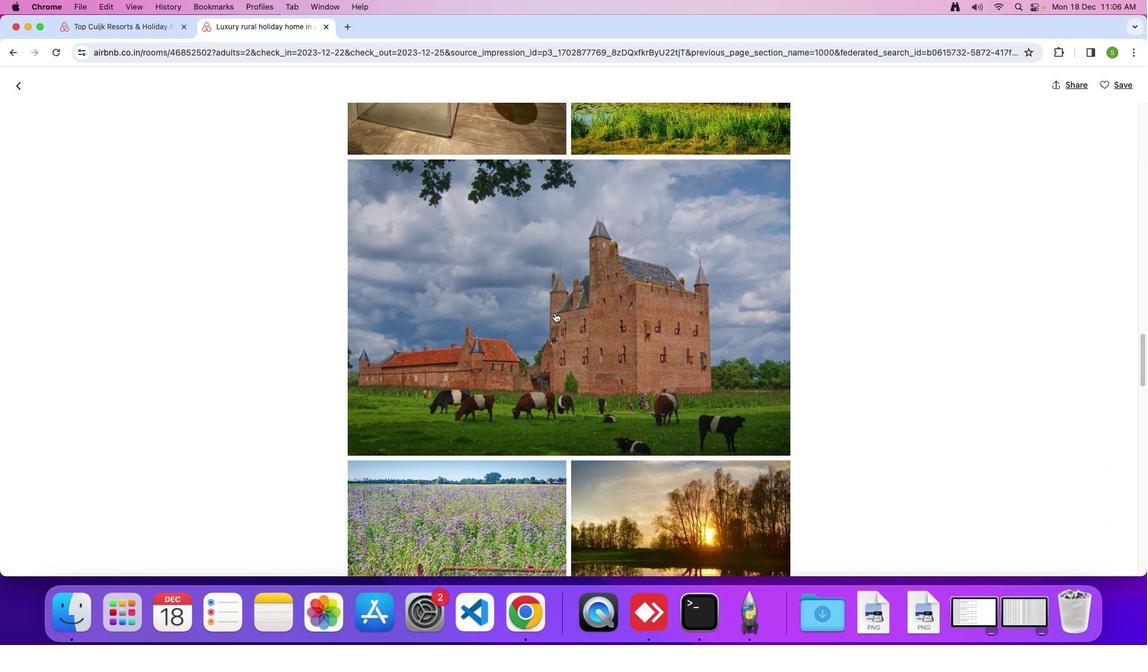 
Action: Mouse scrolled (555, 313) with delta (0, -1)
Screenshot: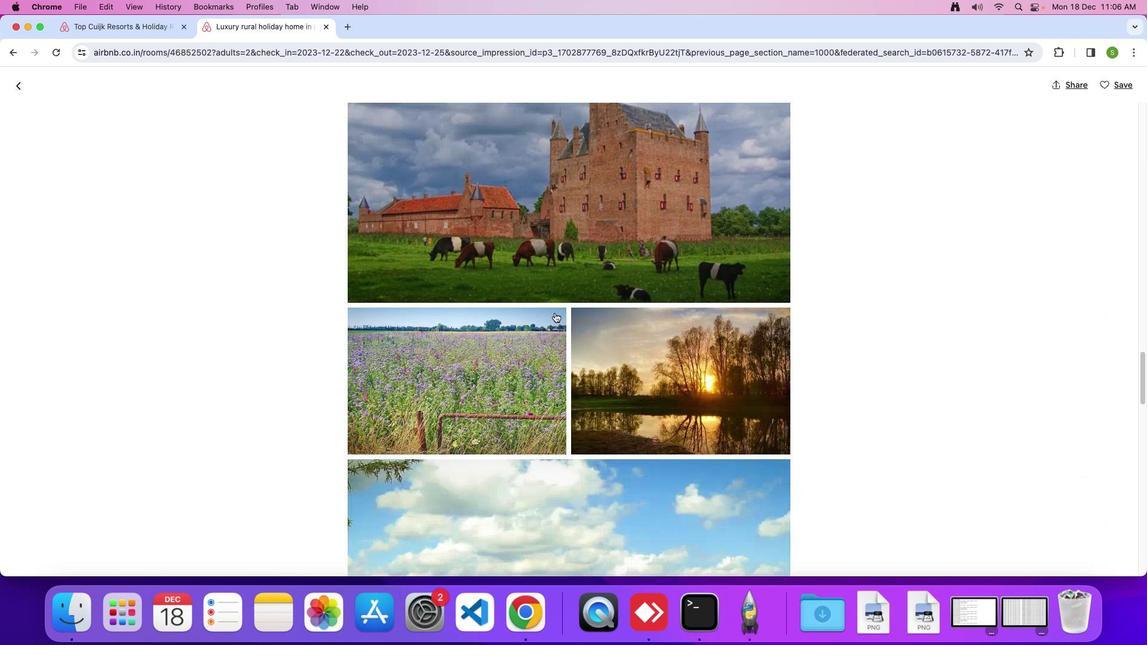 
Action: Mouse moved to (599, 338)
Screenshot: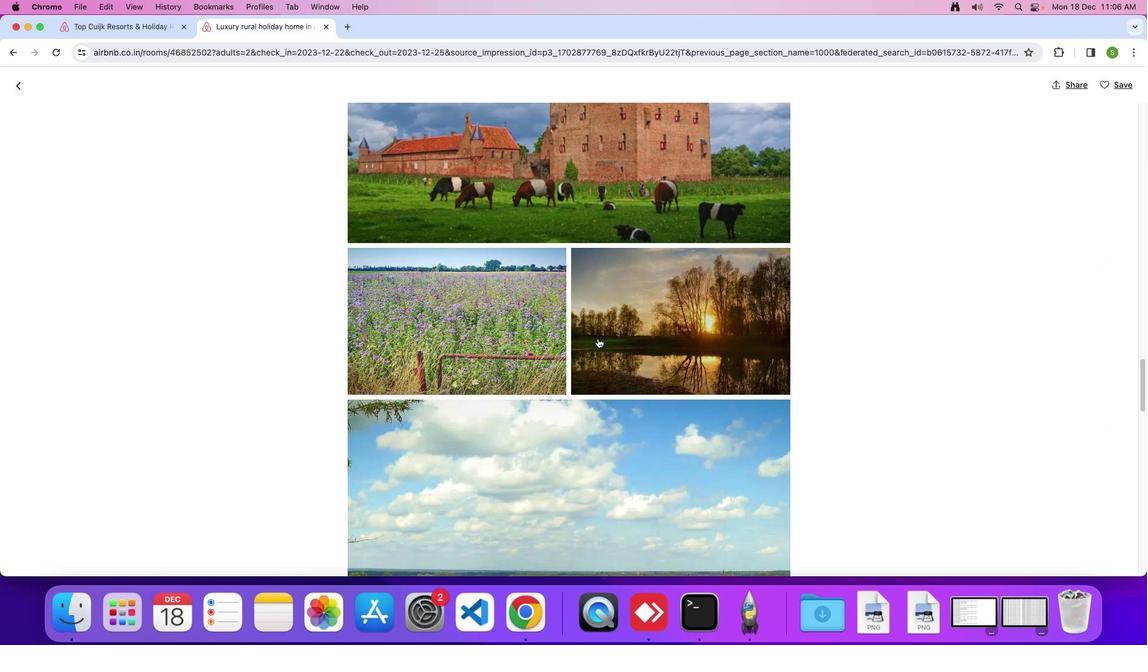 
Action: Mouse scrolled (599, 338) with delta (0, 0)
Screenshot: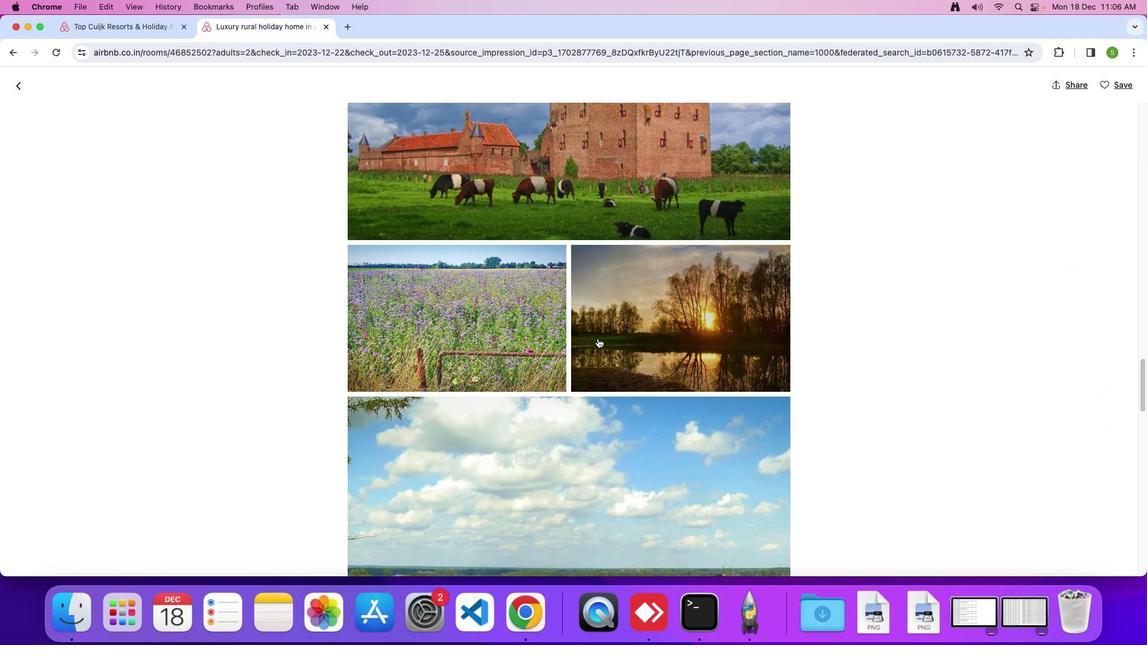 
Action: Mouse scrolled (599, 338) with delta (0, 0)
Screenshot: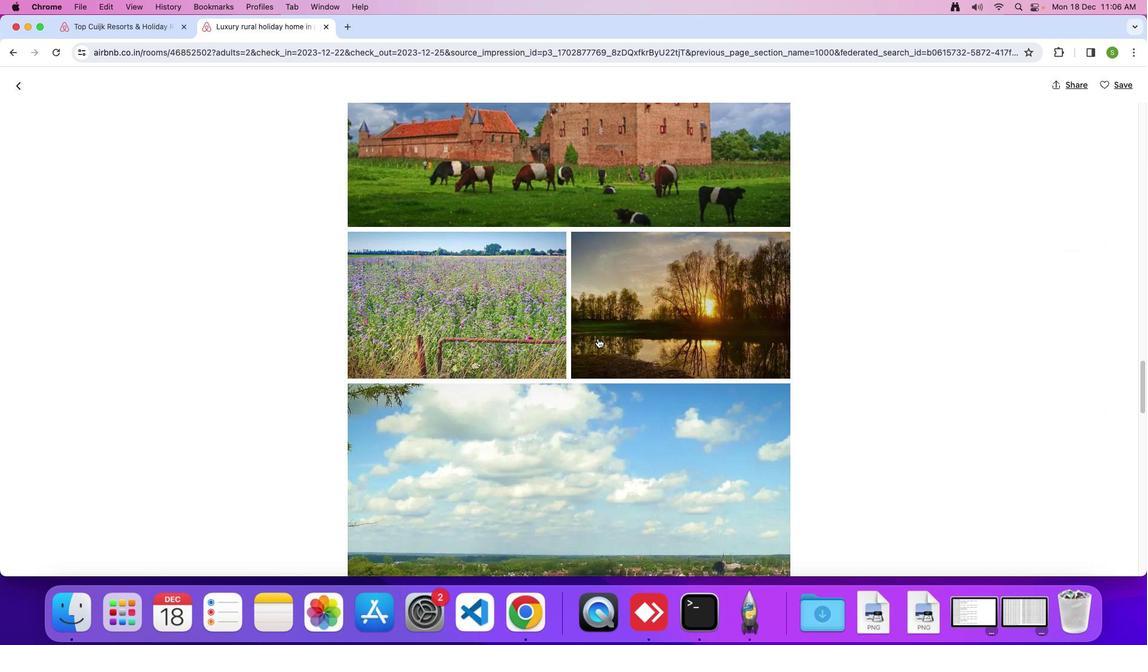 
Action: Mouse scrolled (599, 338) with delta (0, -1)
Screenshot: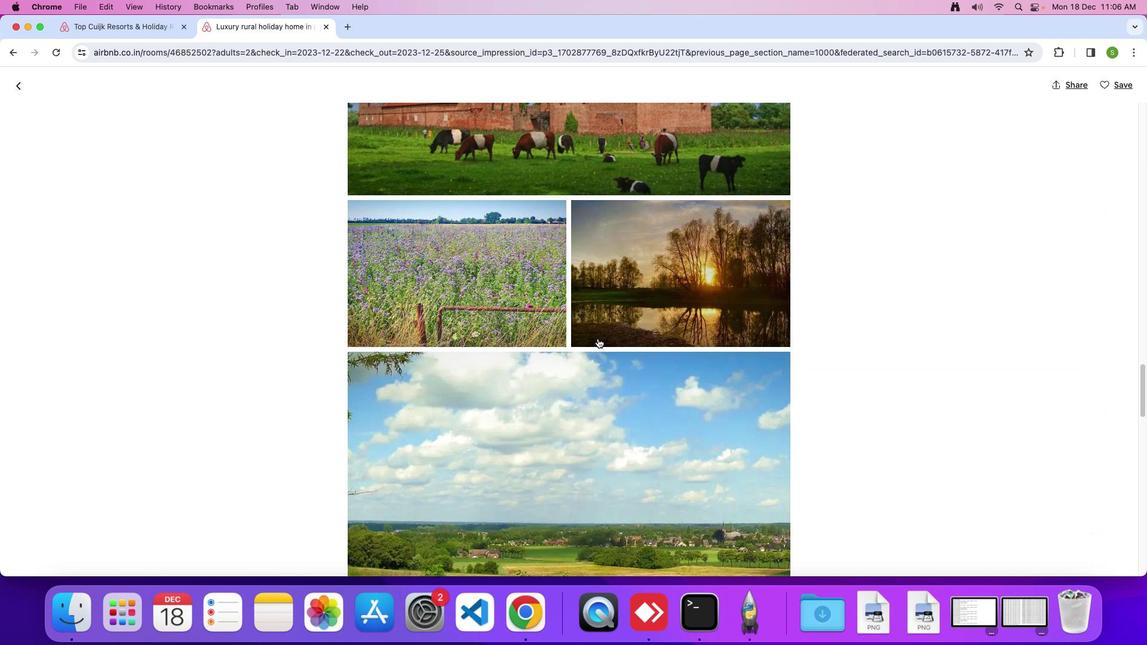 
Action: Mouse scrolled (599, 338) with delta (0, -1)
Screenshot: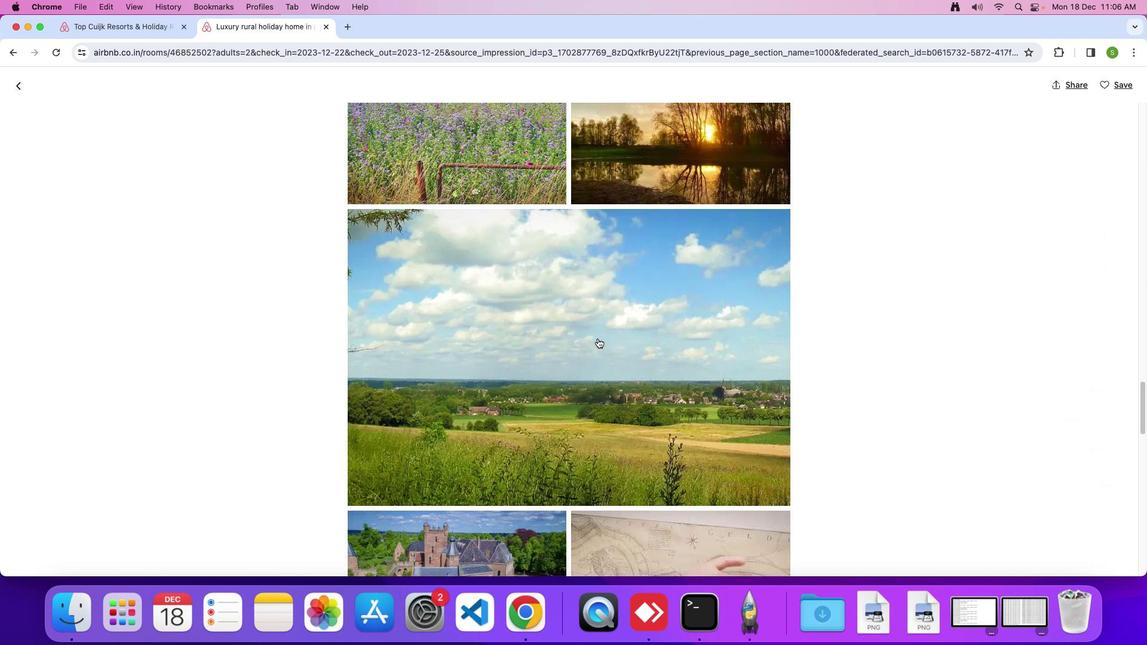 
Action: Mouse moved to (599, 338)
Screenshot: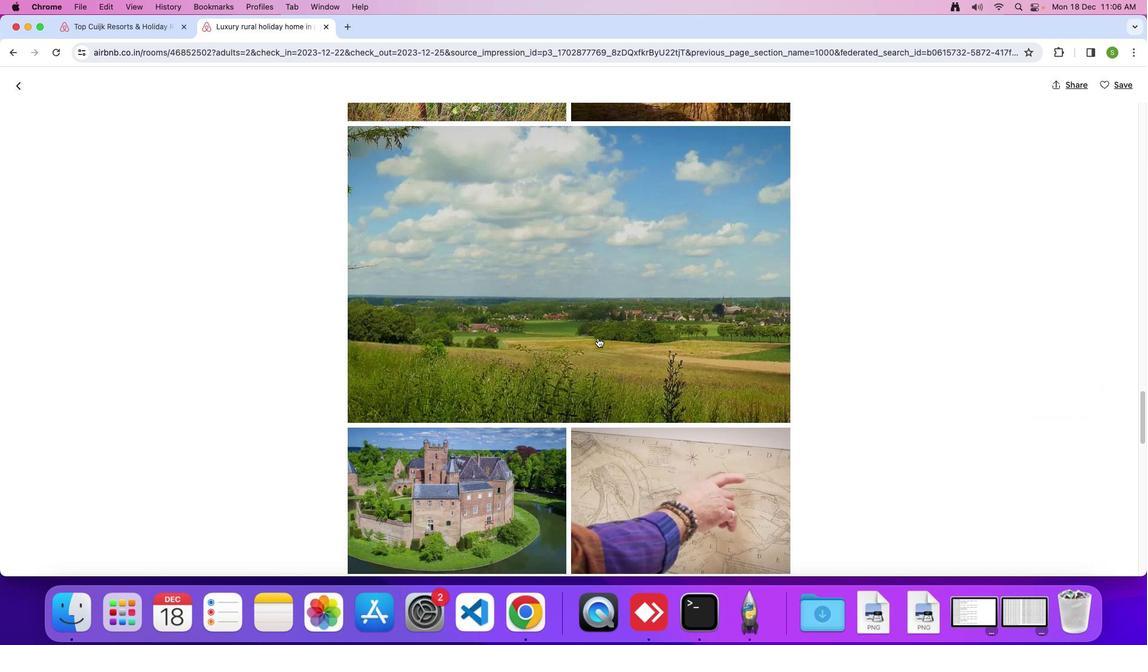
Action: Mouse scrolled (599, 338) with delta (0, 0)
Screenshot: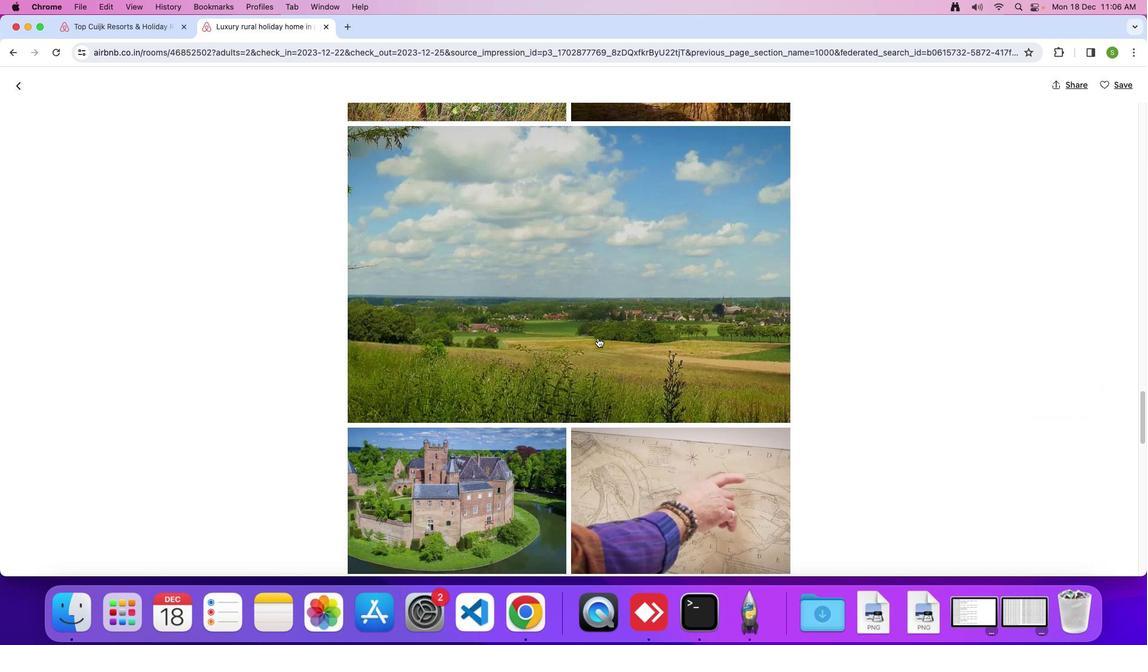 
Action: Mouse scrolled (599, 338) with delta (0, 0)
Screenshot: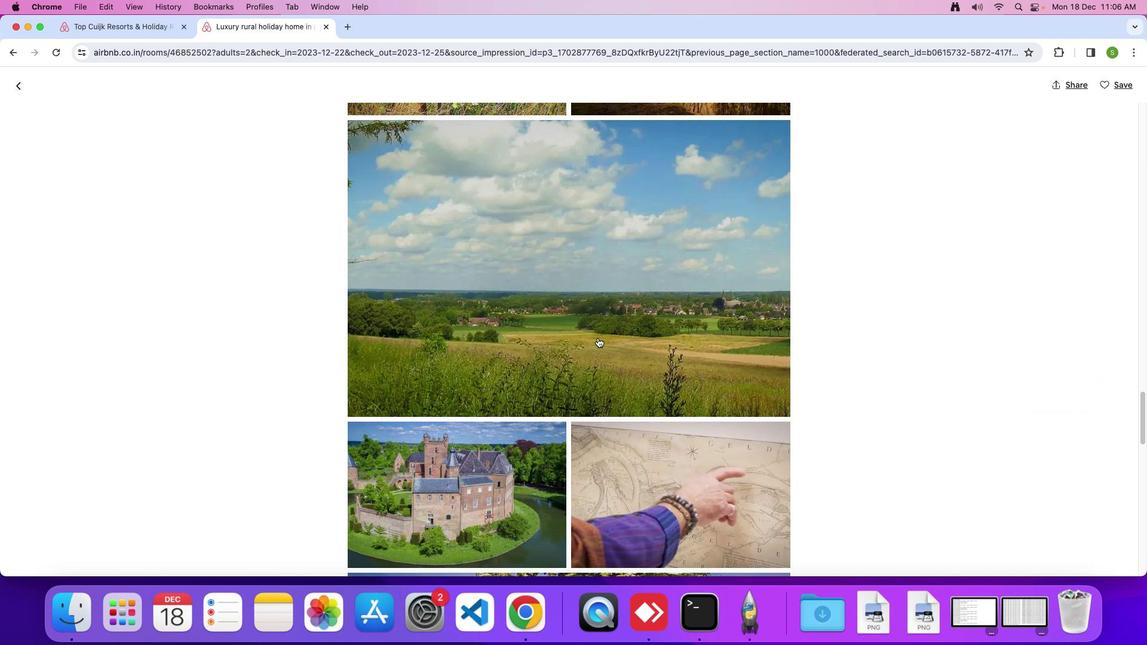 
Action: Mouse scrolled (599, 338) with delta (0, 0)
Screenshot: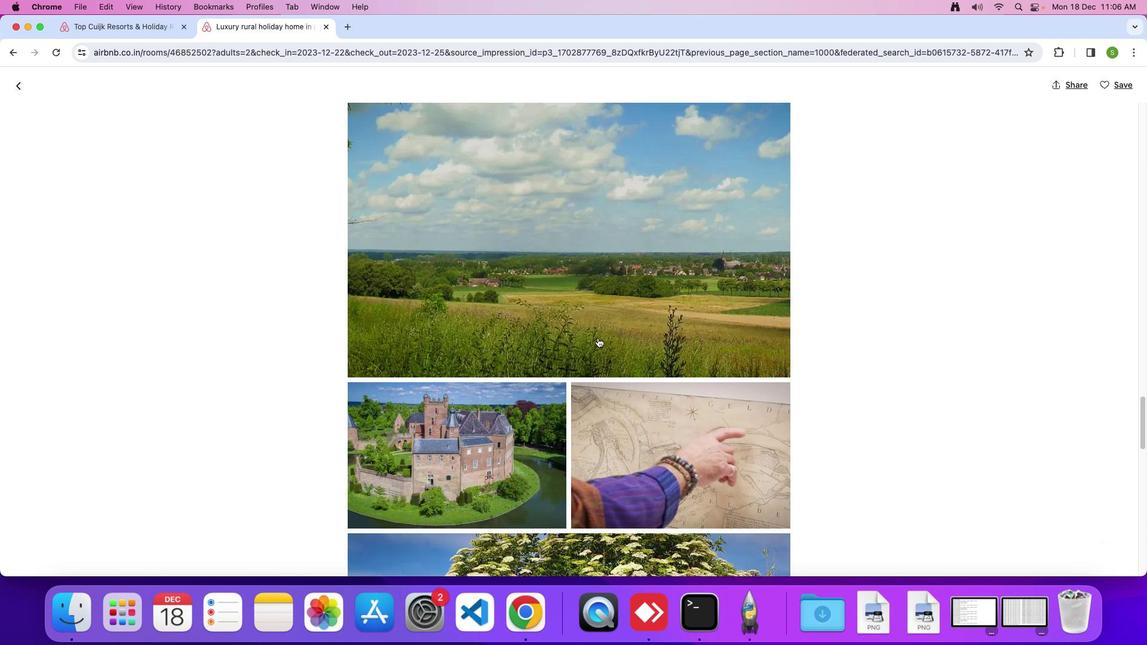 
Action: Mouse scrolled (599, 338) with delta (0, 0)
Screenshot: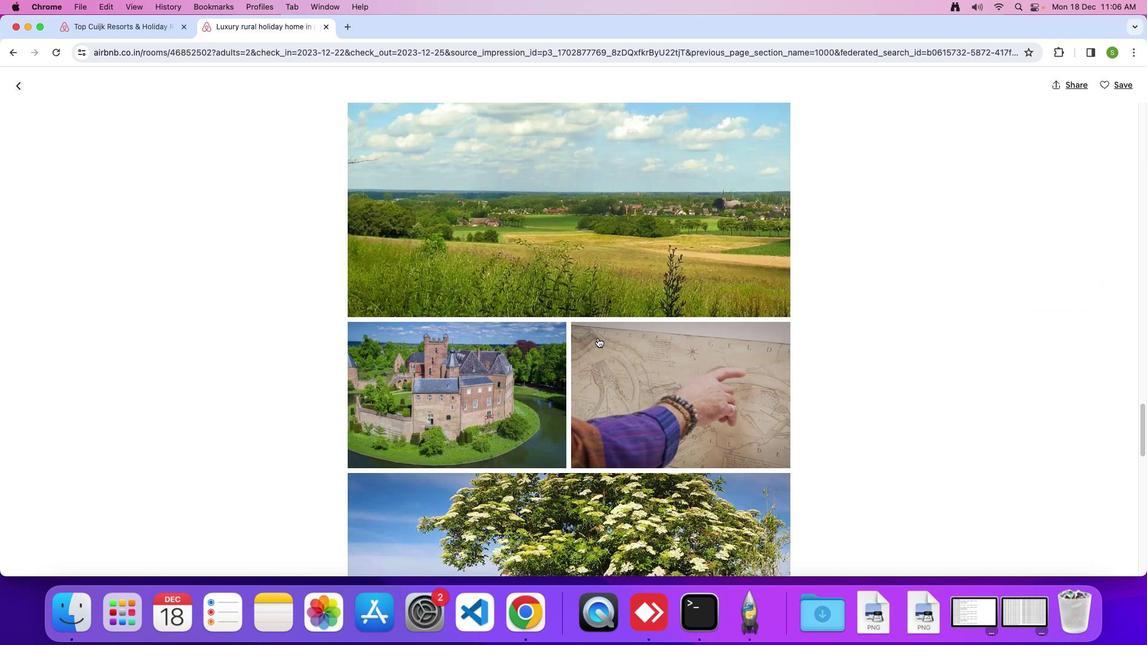 
Action: Mouse scrolled (599, 338) with delta (0, 0)
Screenshot: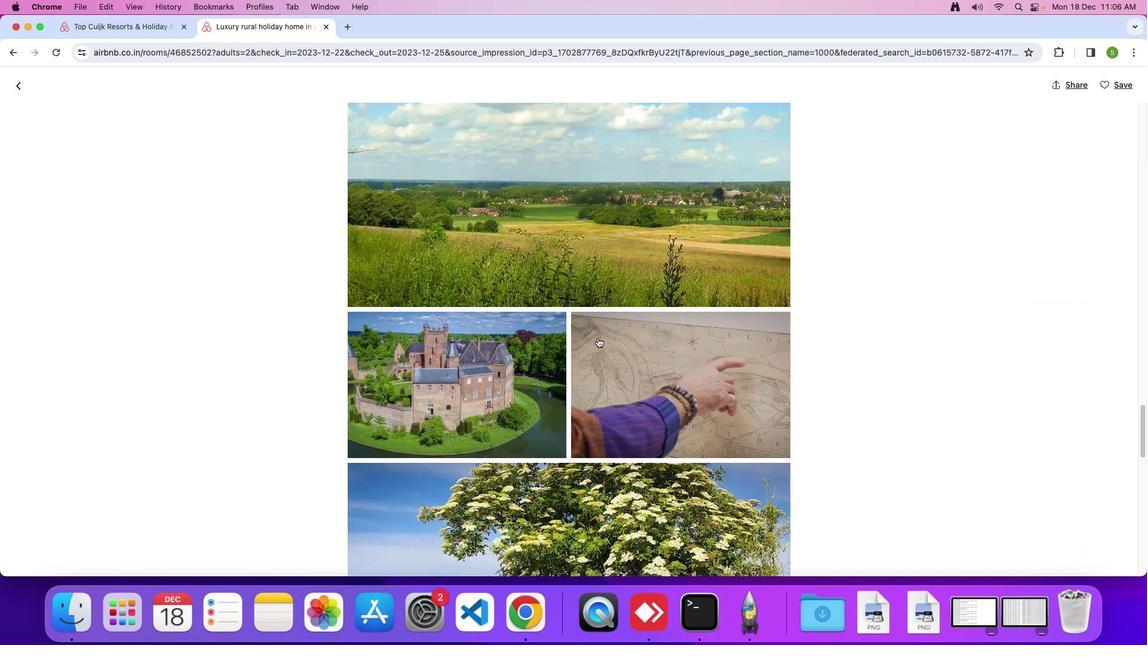 
Action: Mouse scrolled (599, 338) with delta (0, 0)
Screenshot: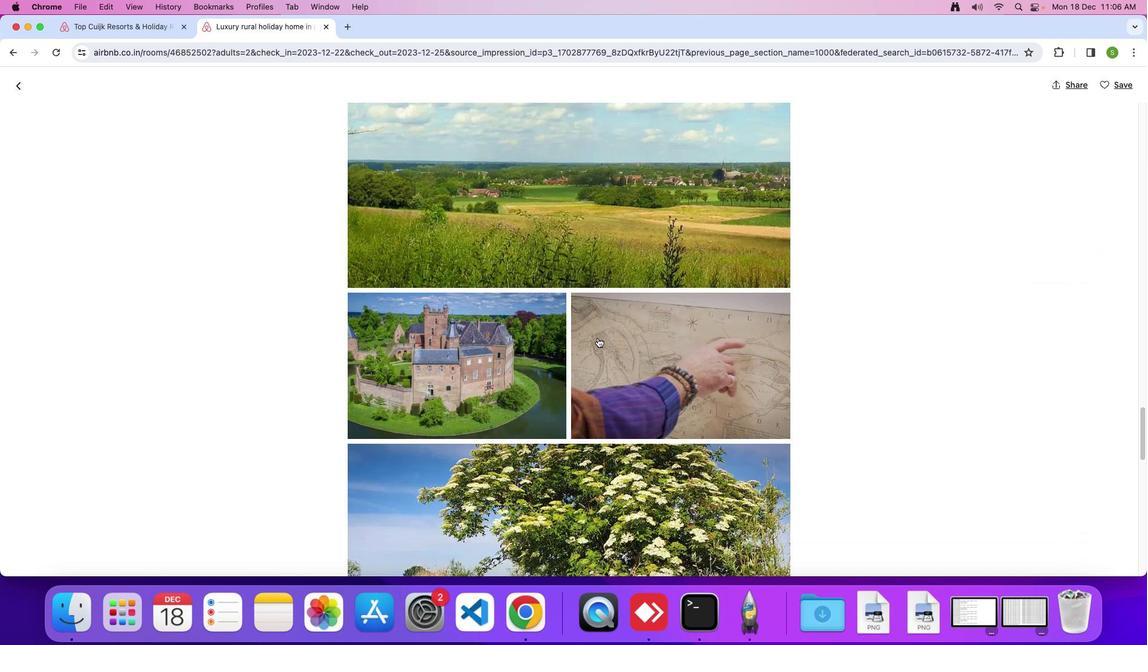 
Action: Mouse scrolled (599, 338) with delta (0, 0)
Screenshot: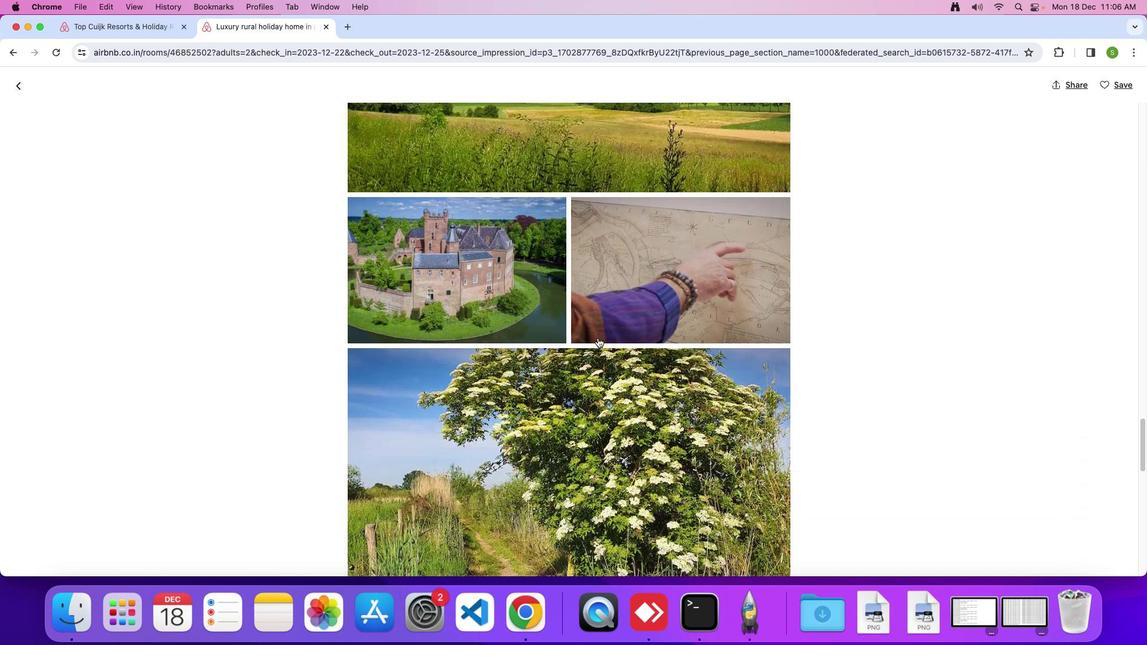 
Action: Mouse scrolled (599, 338) with delta (0, 0)
Screenshot: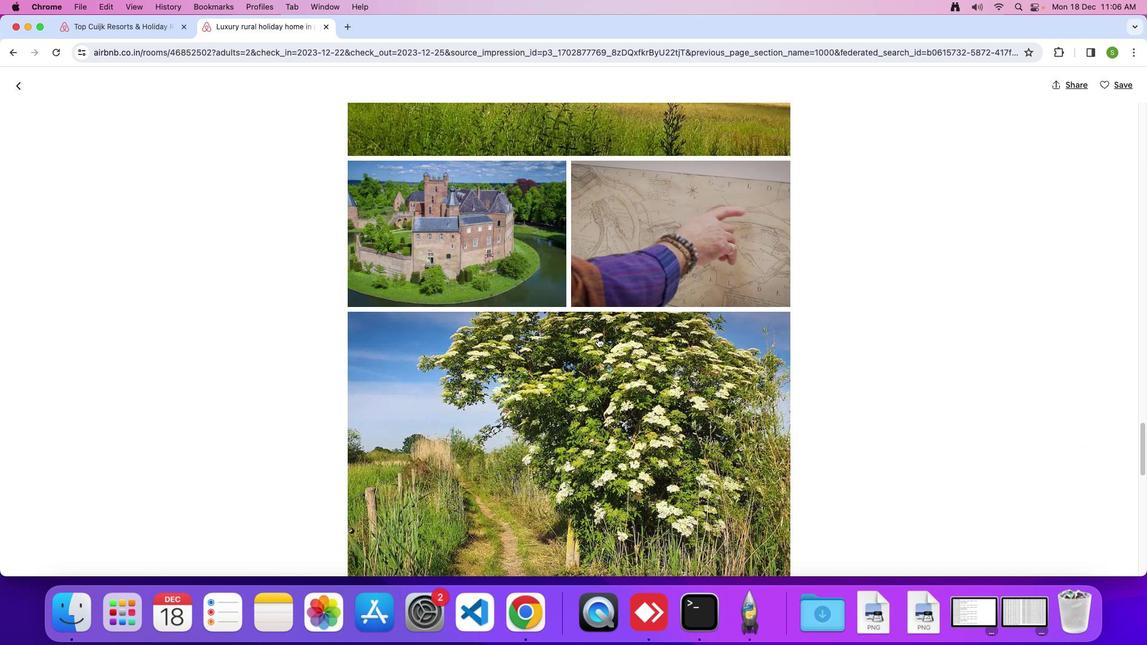 
Action: Mouse scrolled (599, 338) with delta (0, 0)
Screenshot: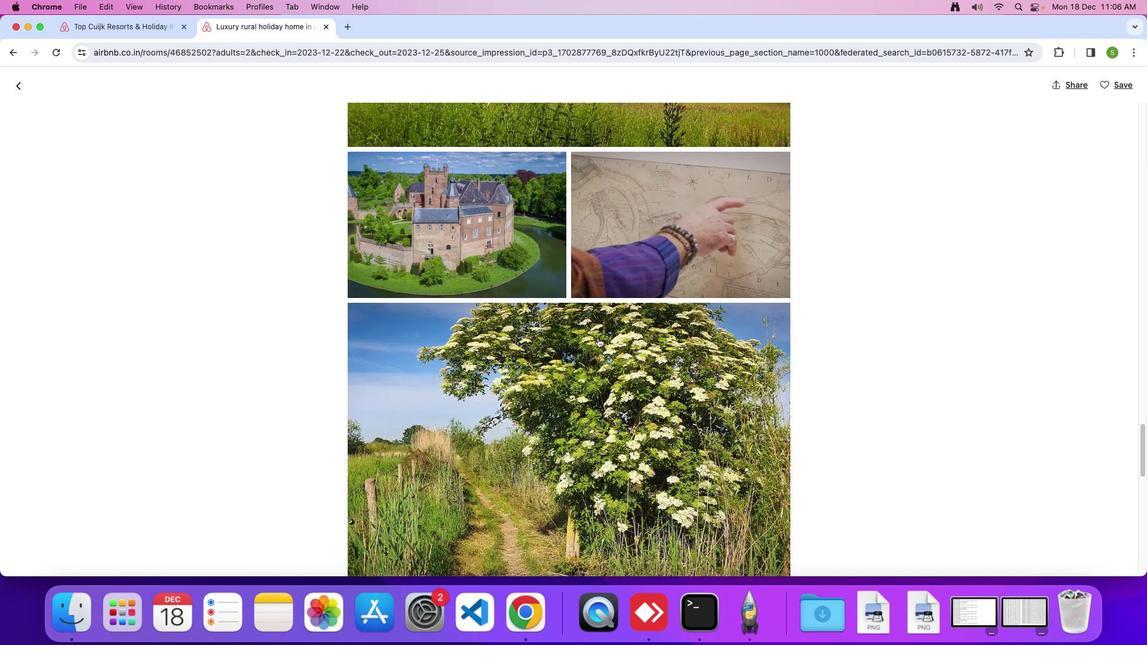 
Action: Mouse scrolled (599, 338) with delta (0, 0)
Screenshot: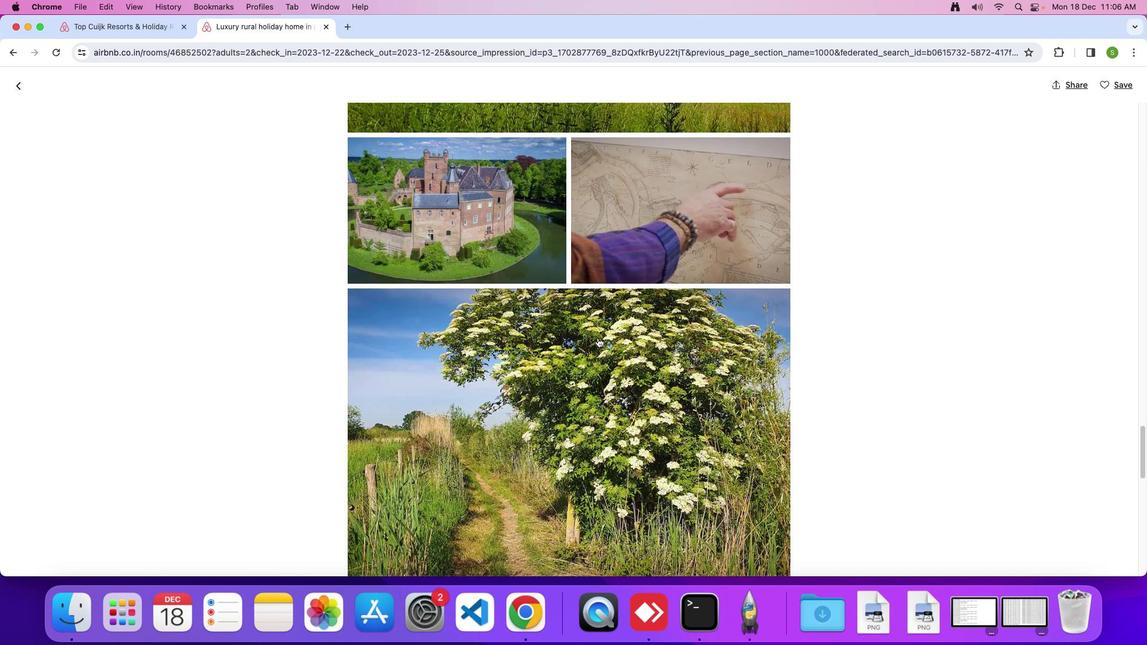 
Action: Mouse moved to (597, 336)
Screenshot: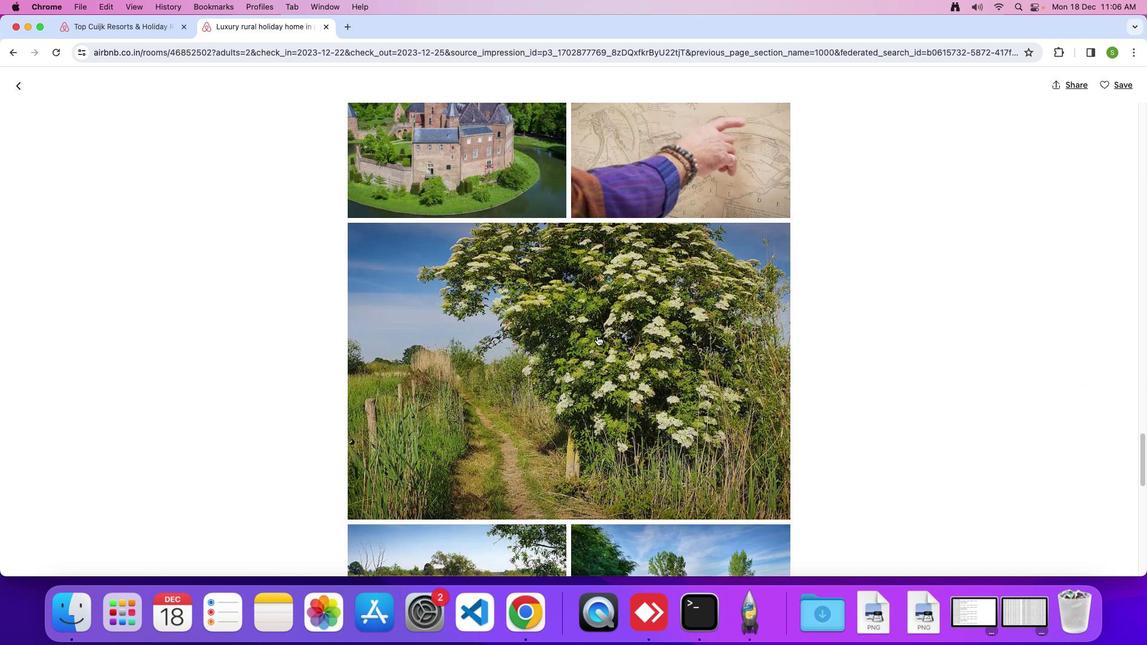 
Action: Mouse scrolled (597, 336) with delta (0, 0)
Screenshot: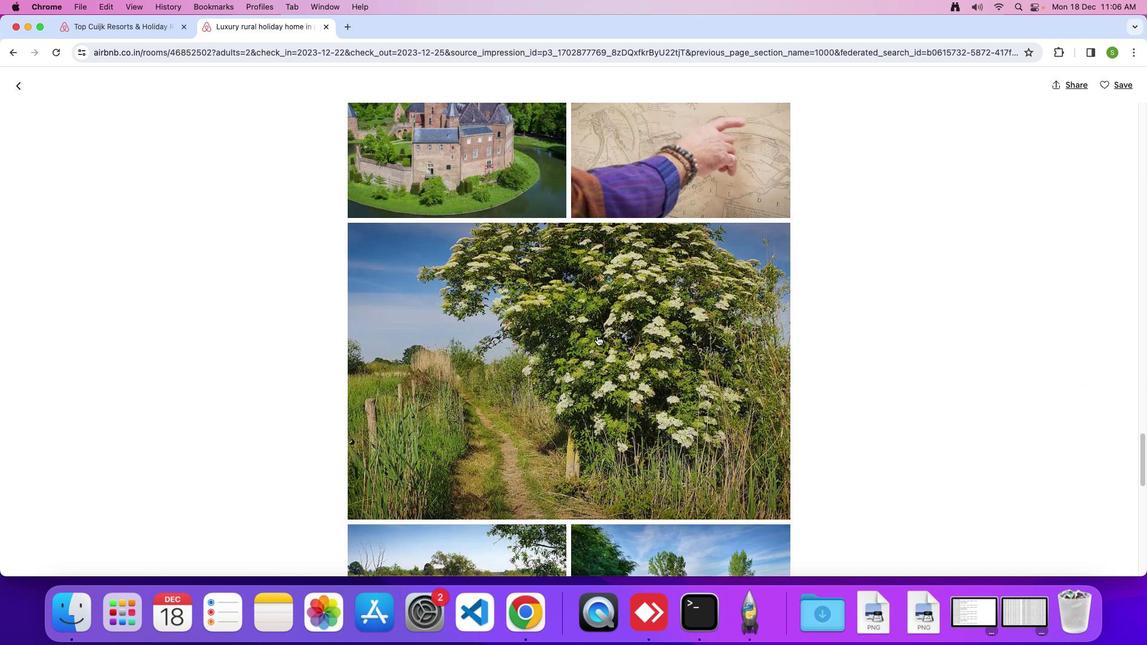 
Action: Mouse scrolled (597, 336) with delta (0, 0)
Screenshot: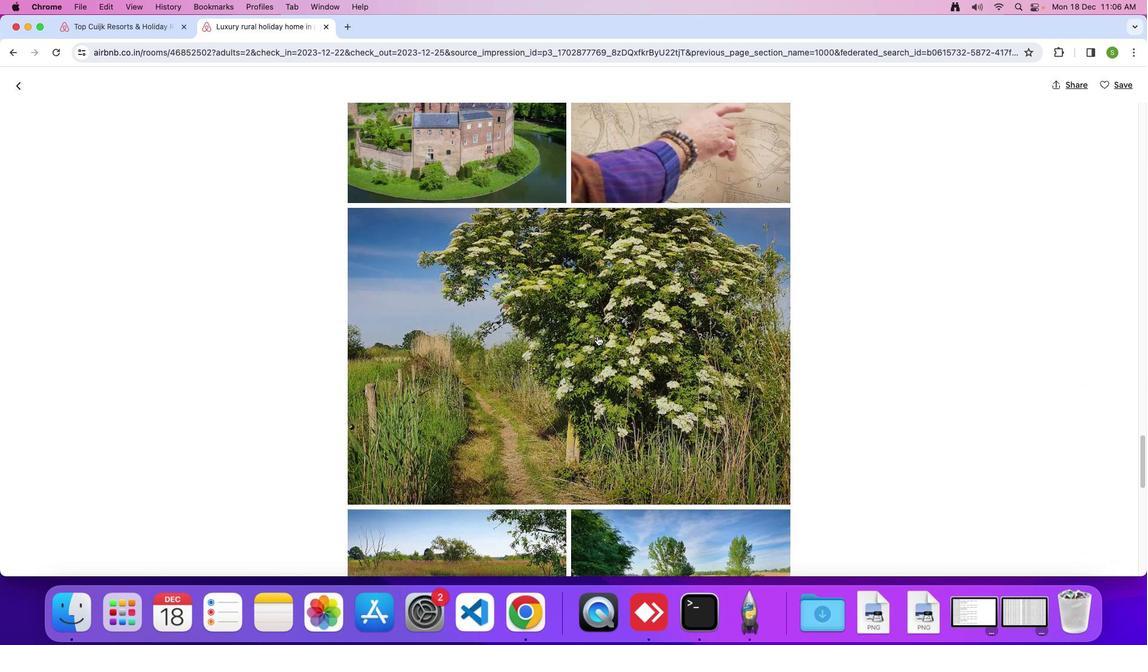 
Action: Mouse scrolled (597, 336) with delta (0, 0)
Screenshot: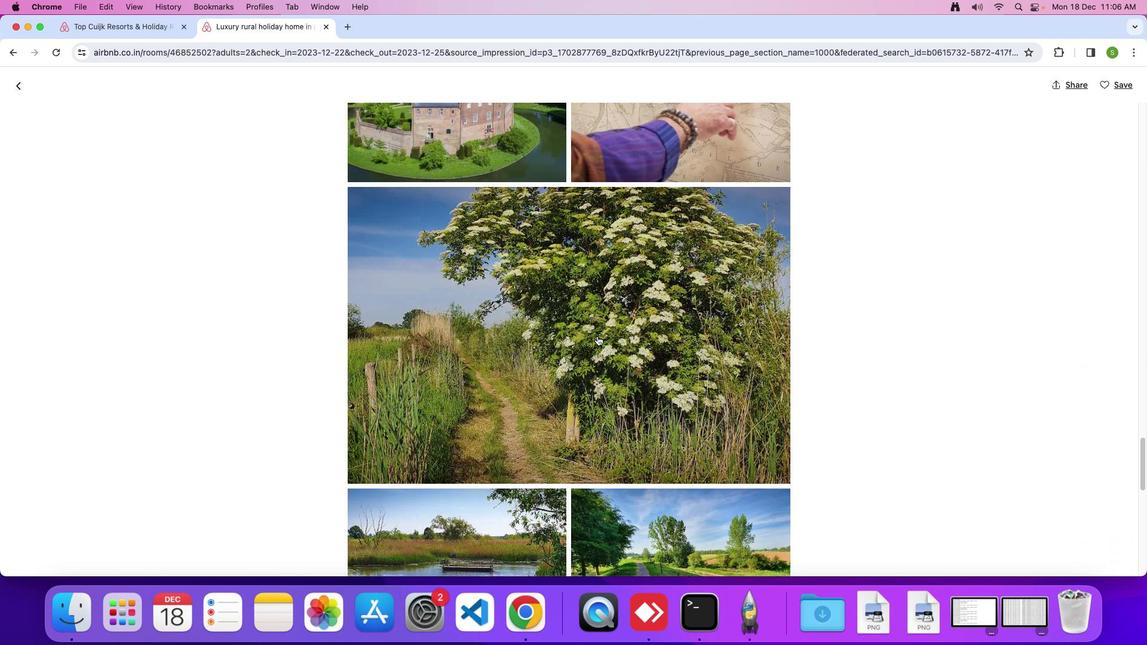 
Action: Mouse moved to (597, 336)
Screenshot: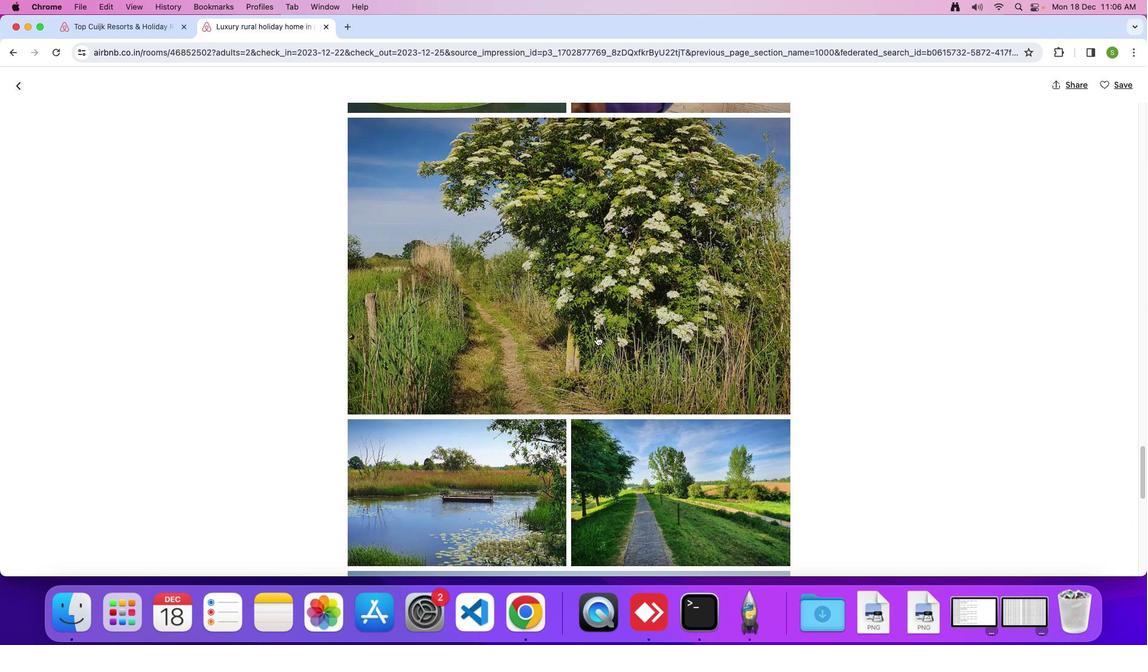 
Action: Mouse scrolled (597, 336) with delta (0, 0)
Screenshot: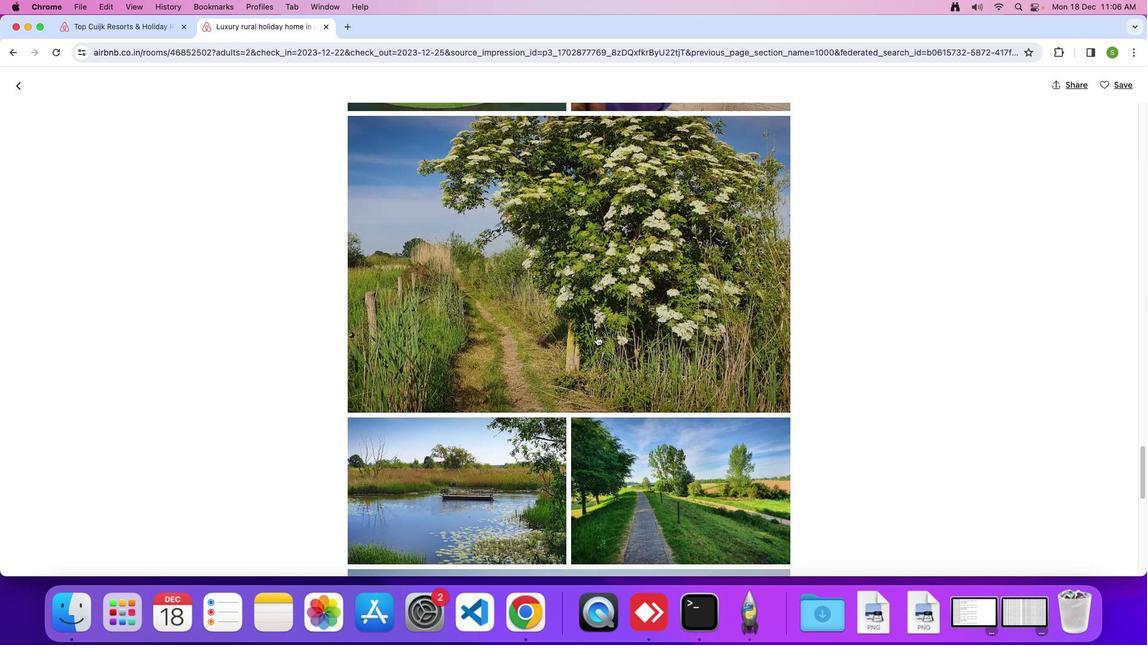 
Action: Mouse scrolled (597, 336) with delta (0, 0)
Screenshot: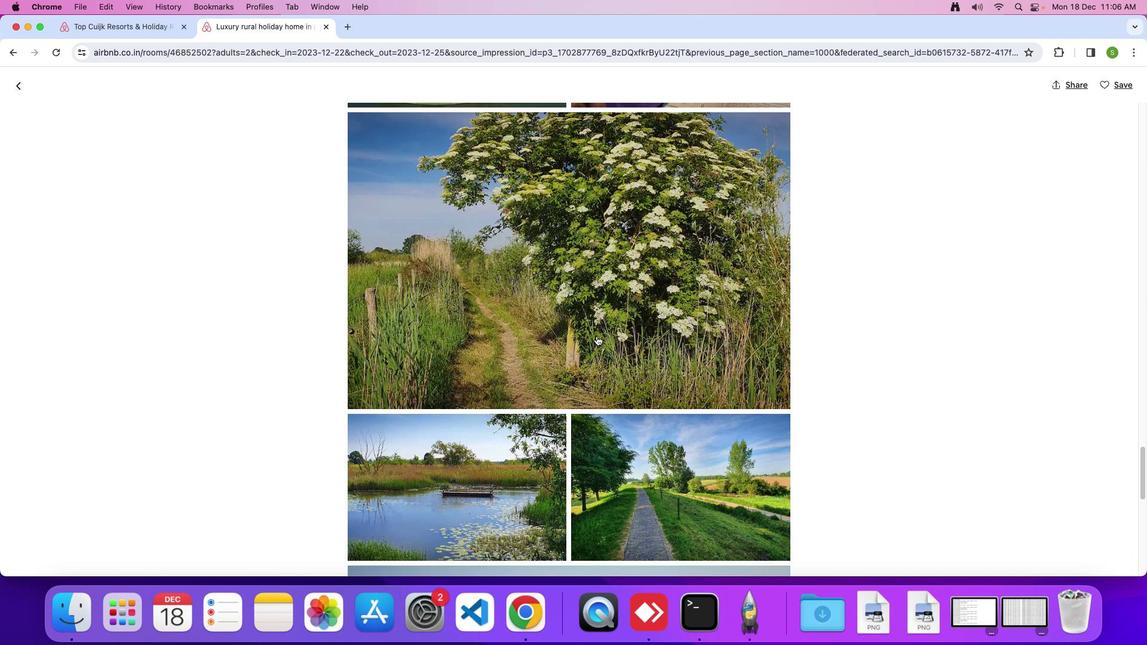 
Action: Mouse scrolled (597, 336) with delta (0, 0)
Screenshot: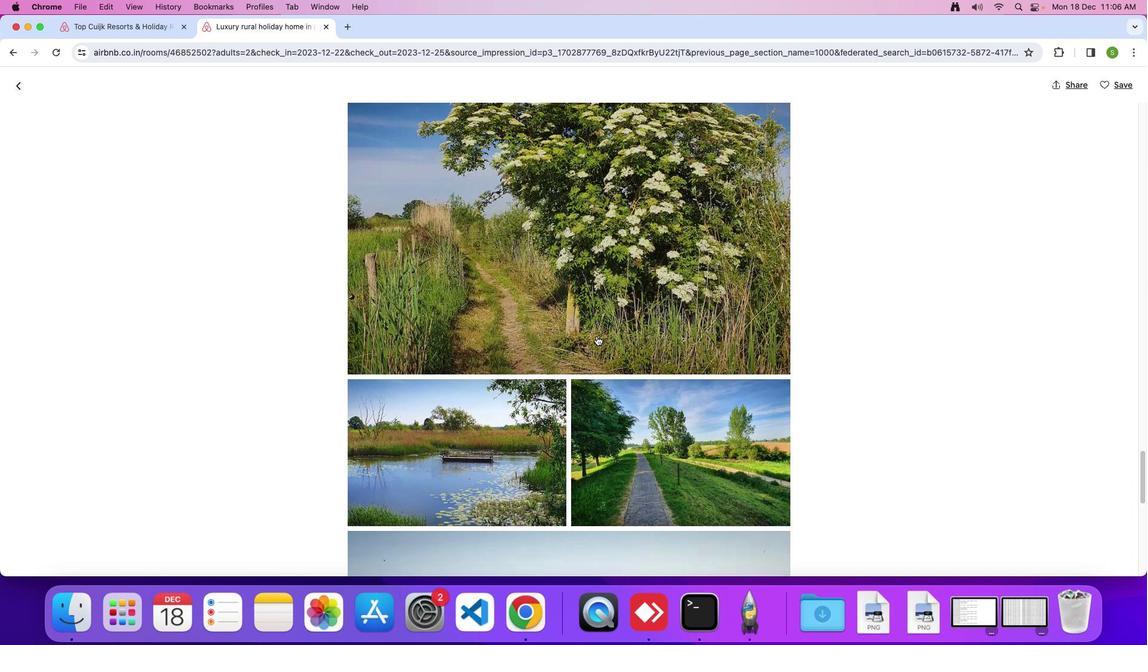 
Action: Mouse scrolled (597, 336) with delta (0, 0)
Screenshot: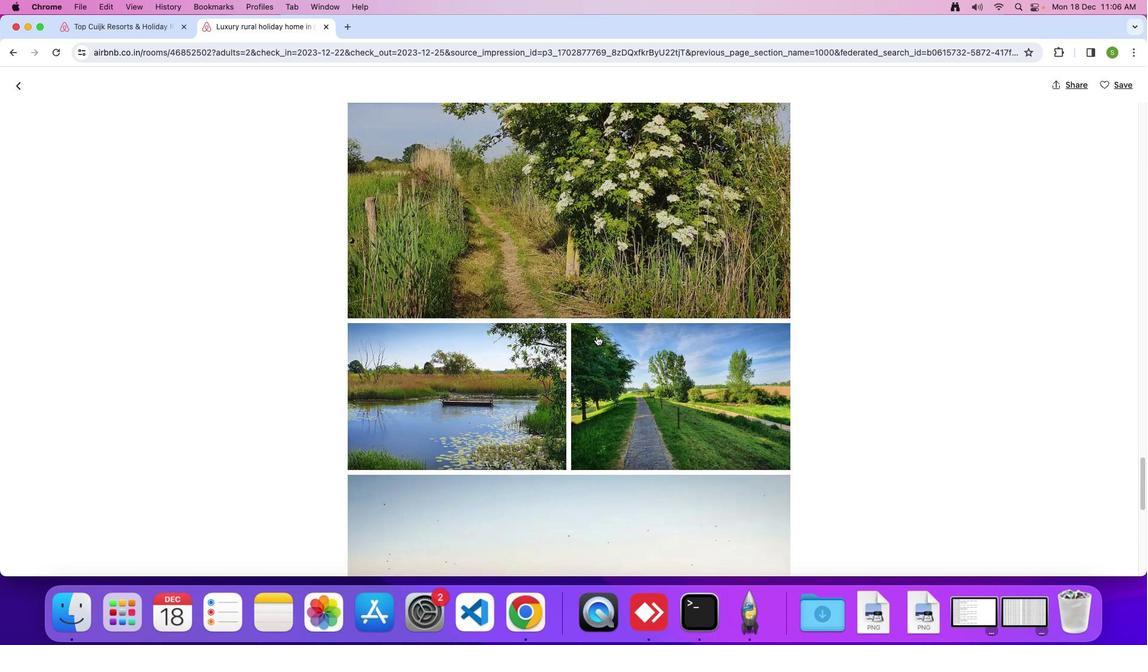 
Action: Mouse scrolled (597, 336) with delta (0, 0)
Screenshot: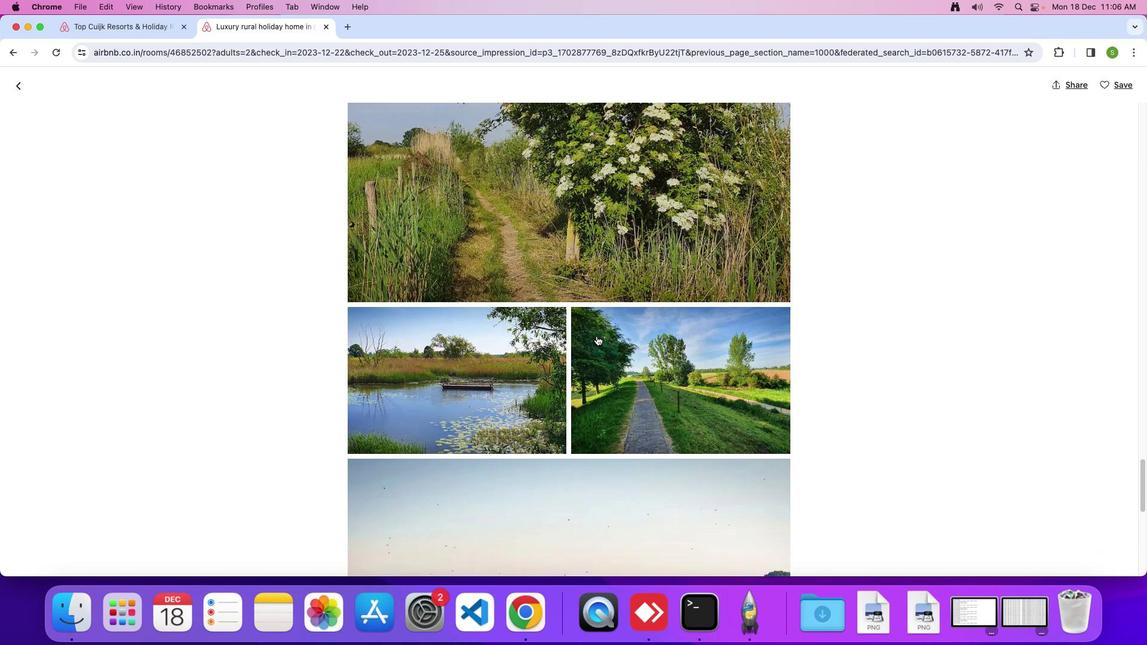 
Action: Mouse scrolled (597, 336) with delta (0, 0)
Screenshot: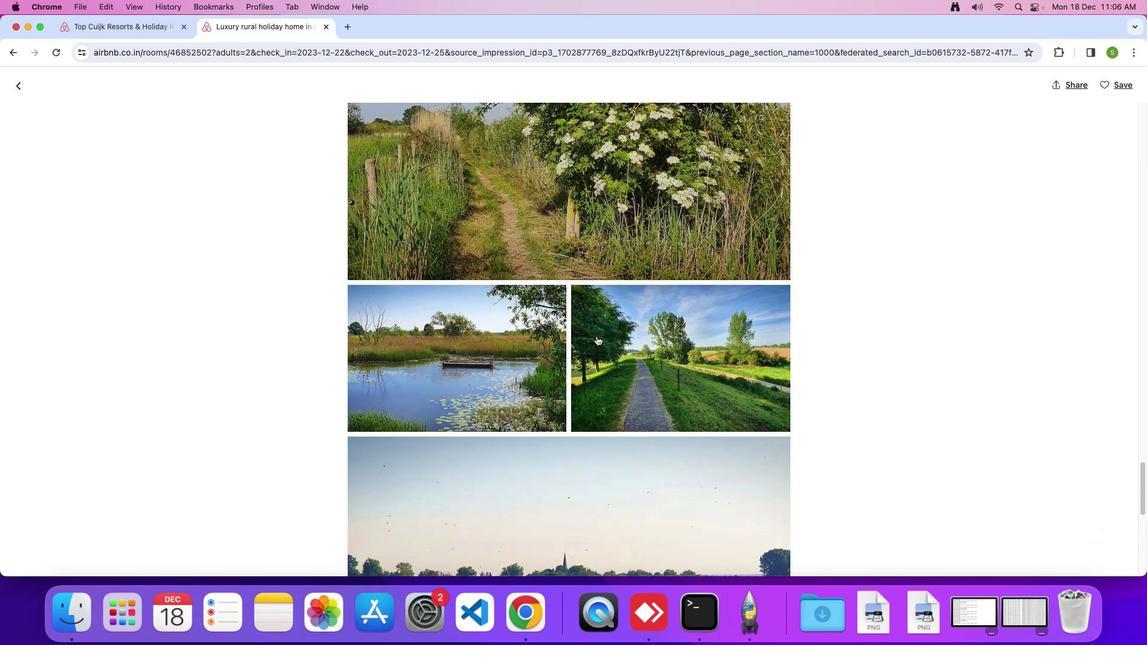 
Action: Mouse scrolled (597, 336) with delta (0, 0)
Screenshot: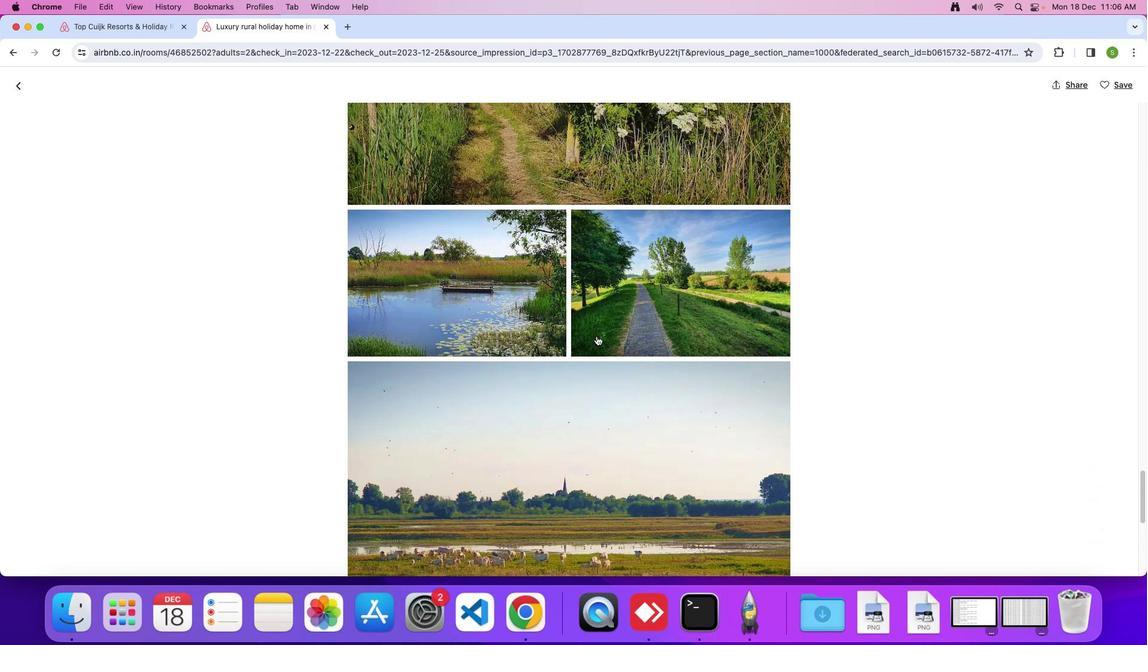 
Action: Mouse scrolled (597, 336) with delta (0, 0)
Screenshot: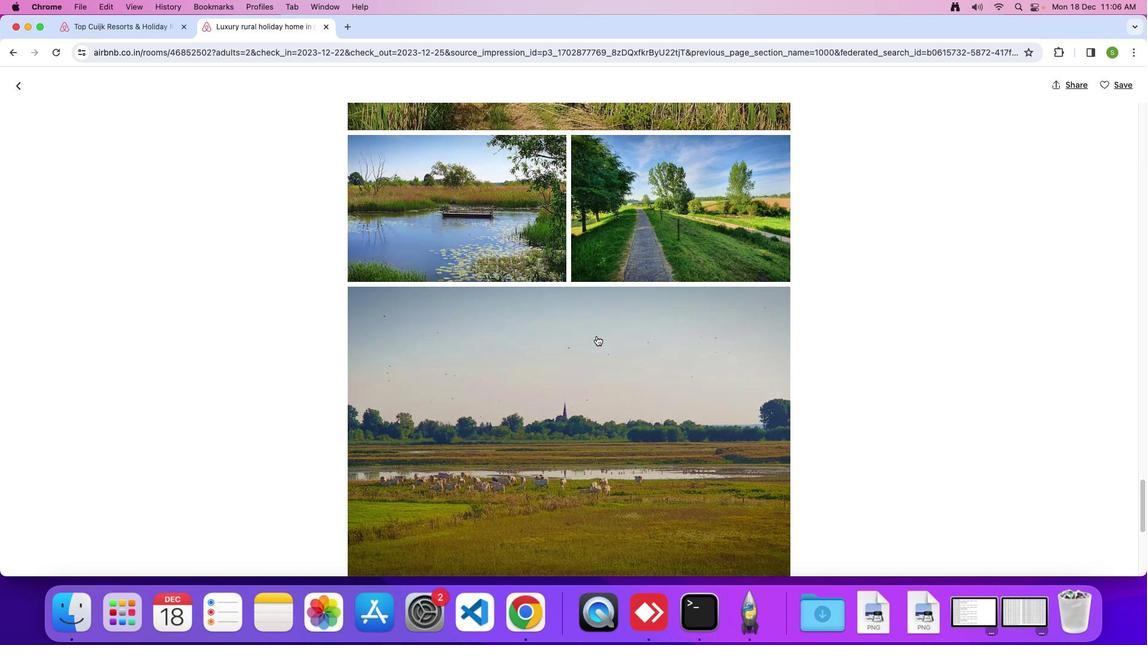 
Action: Mouse scrolled (597, 336) with delta (0, 0)
Screenshot: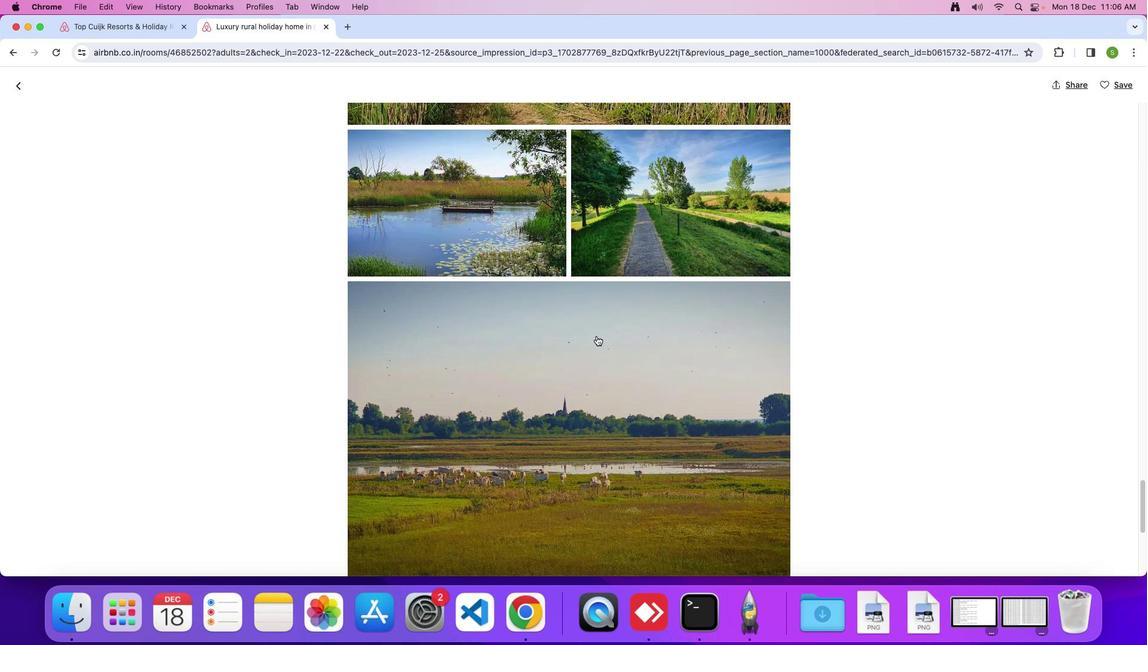 
Action: Mouse scrolled (597, 336) with delta (0, 0)
Screenshot: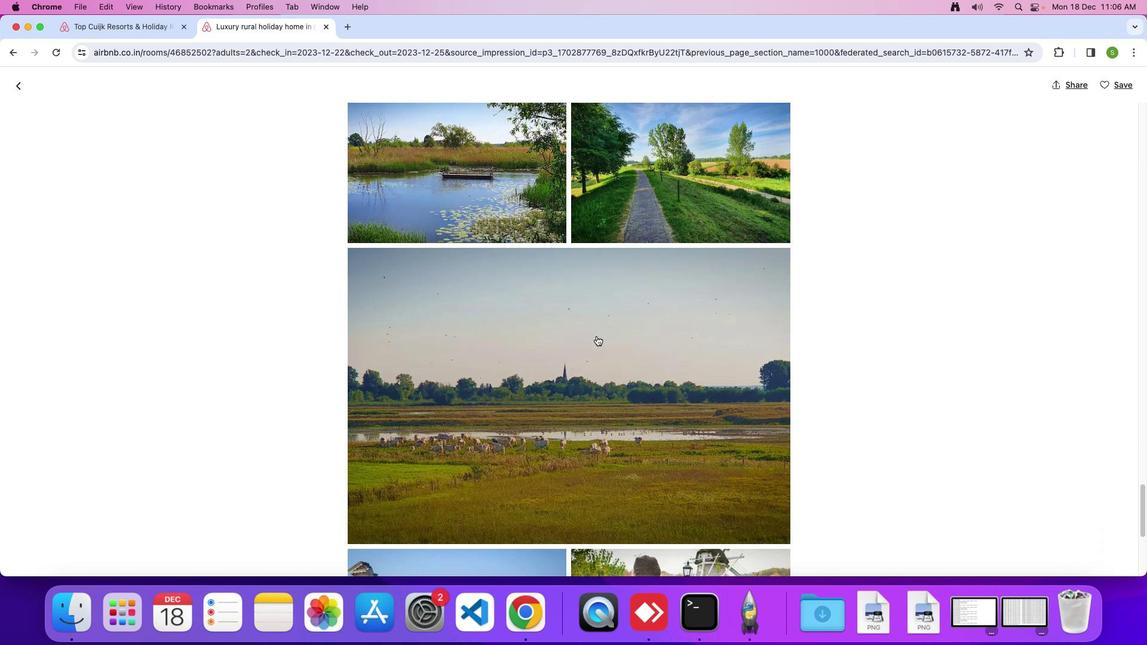 
Action: Mouse moved to (597, 336)
Screenshot: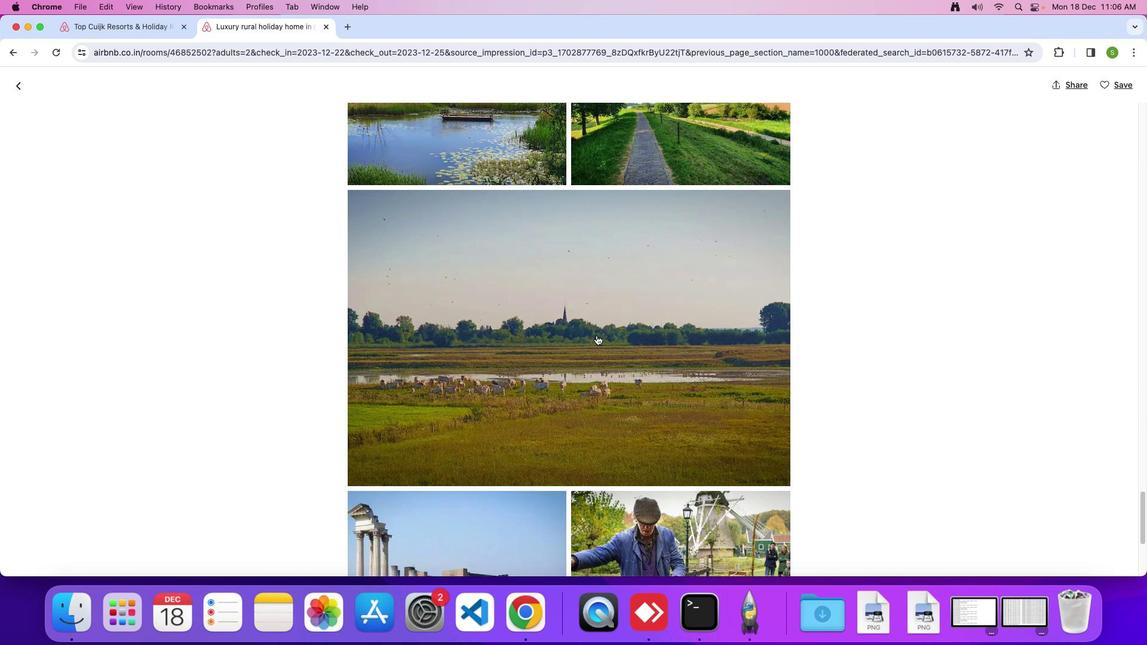 
Action: Mouse scrolled (597, 336) with delta (0, 0)
Screenshot: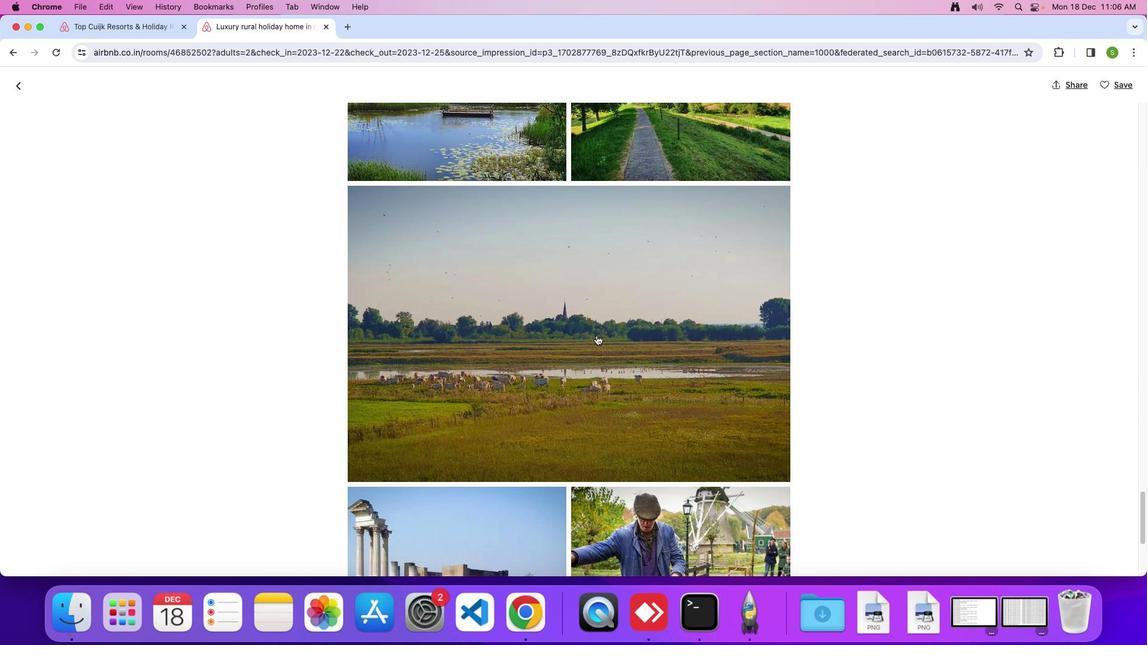 
Action: Mouse scrolled (597, 336) with delta (0, 0)
Screenshot: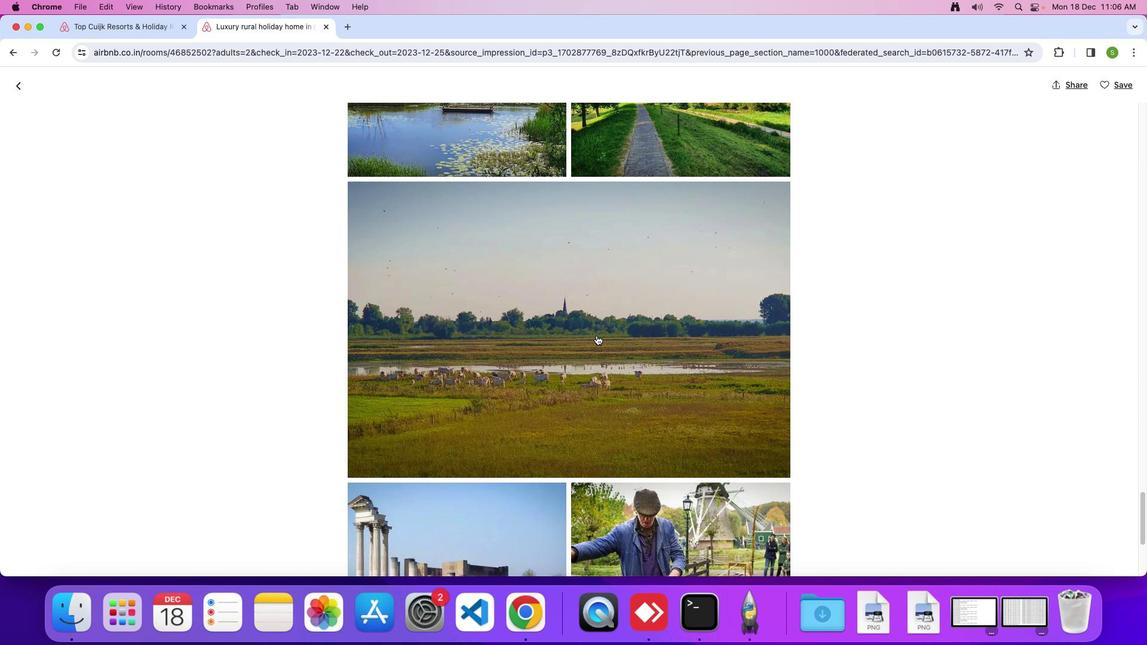 
Action: Mouse scrolled (597, 336) with delta (0, 0)
Screenshot: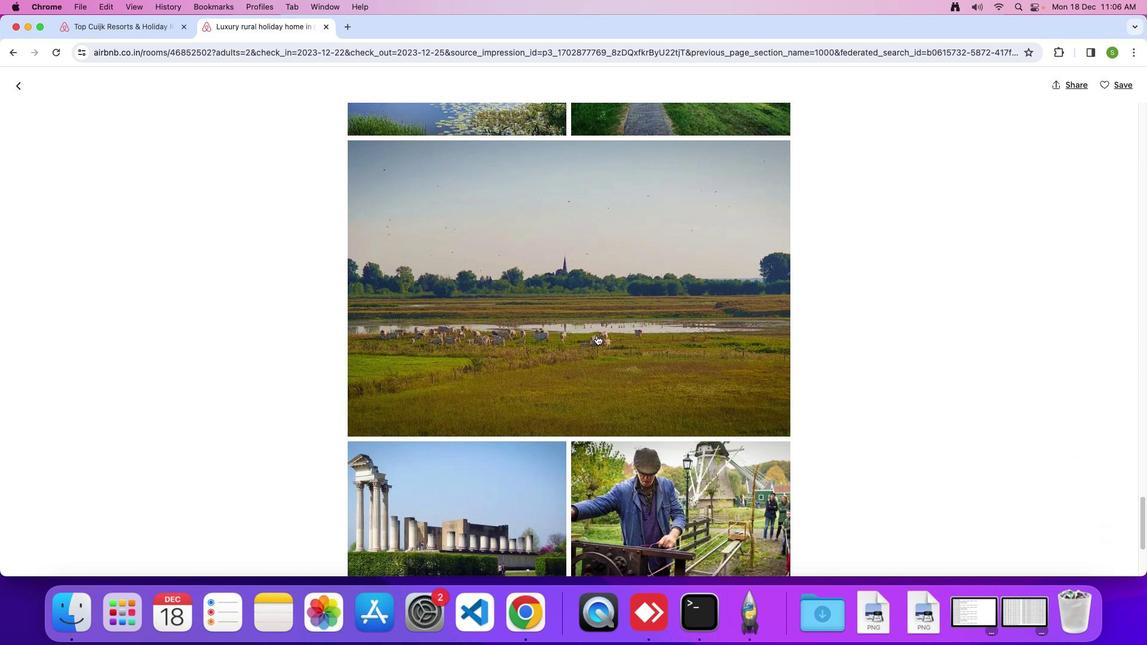 
Action: Mouse scrolled (597, 336) with delta (0, 0)
Screenshot: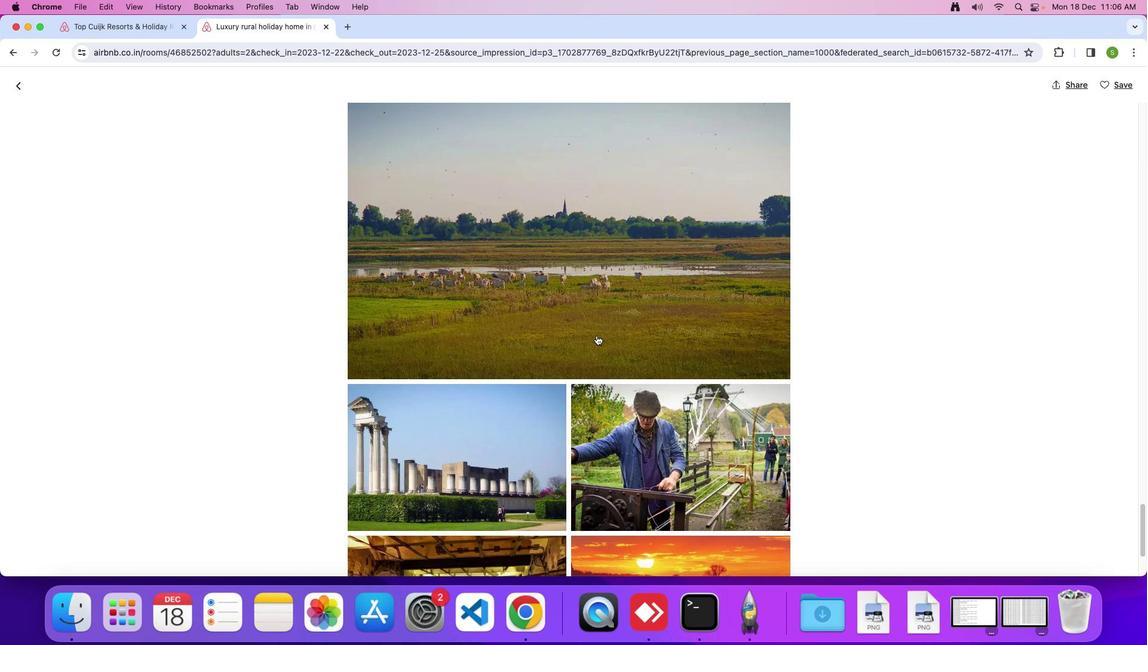 
Action: Mouse scrolled (597, 336) with delta (0, 0)
Screenshot: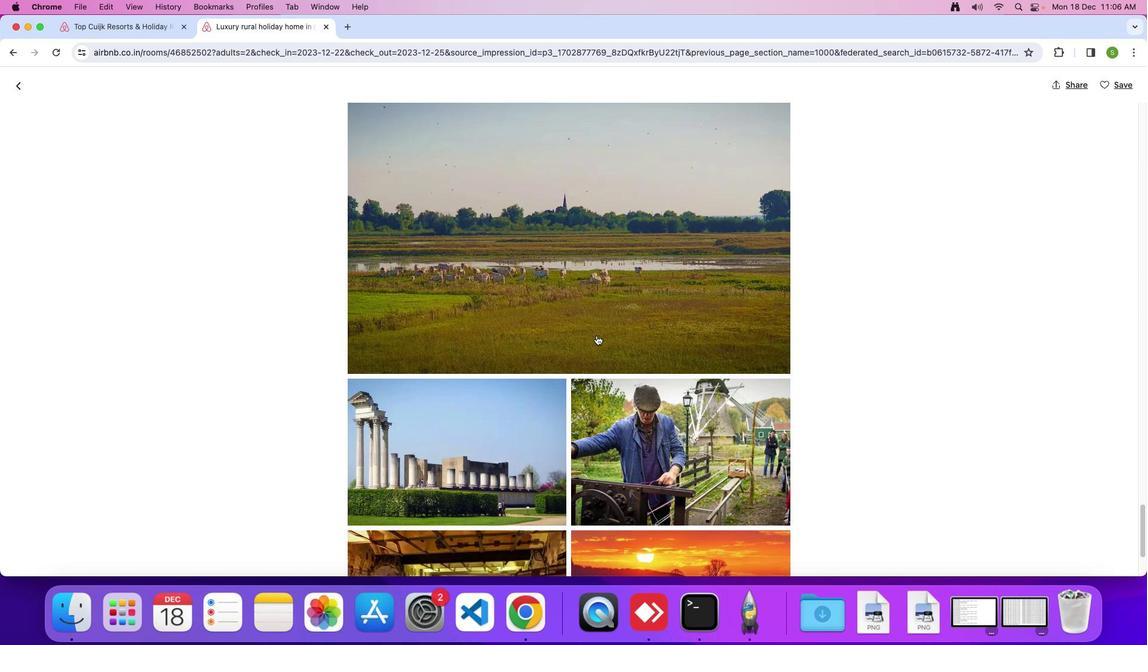 
Action: Mouse scrolled (597, 336) with delta (0, 0)
Screenshot: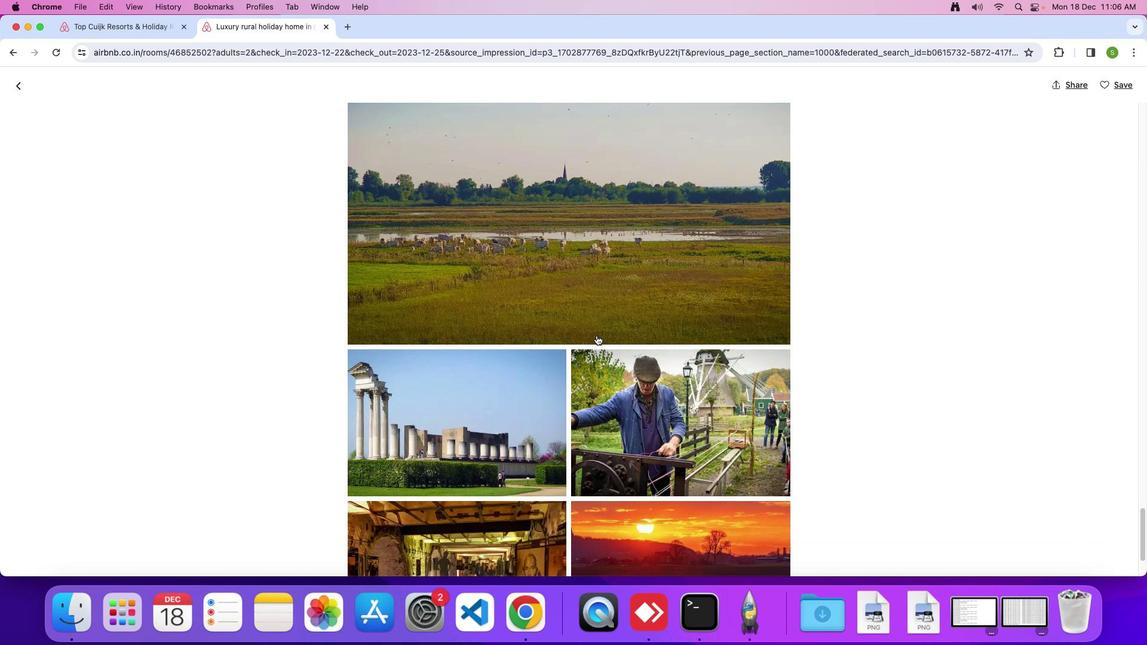 
Action: Mouse scrolled (597, 336) with delta (0, 0)
Screenshot: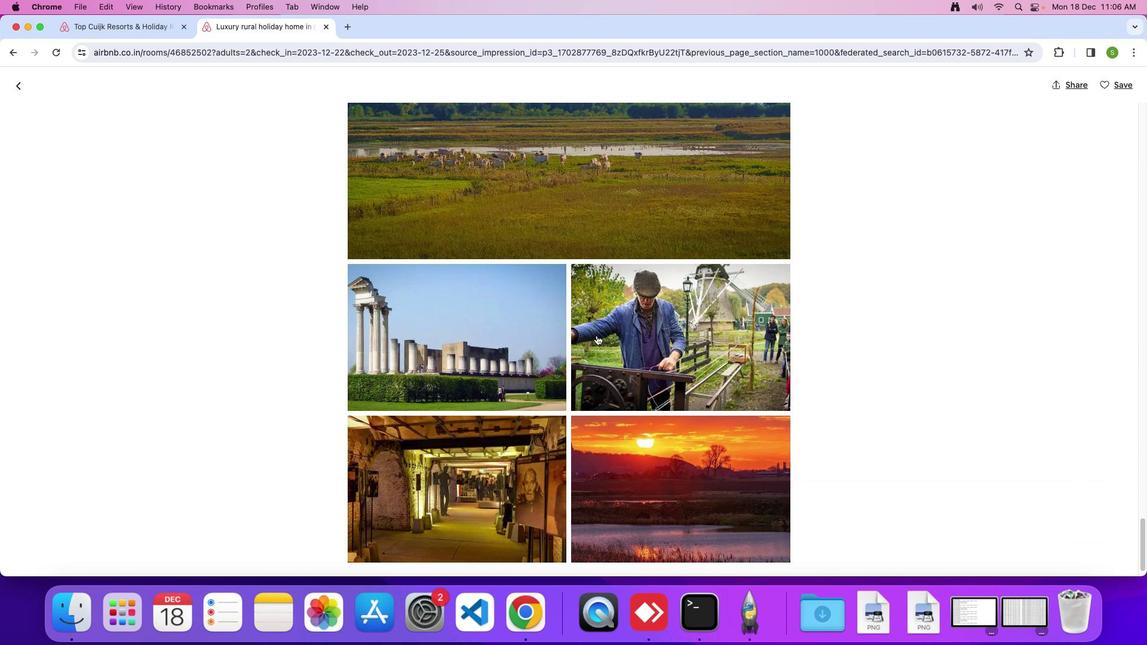 
Action: Mouse scrolled (597, 336) with delta (0, 0)
Screenshot: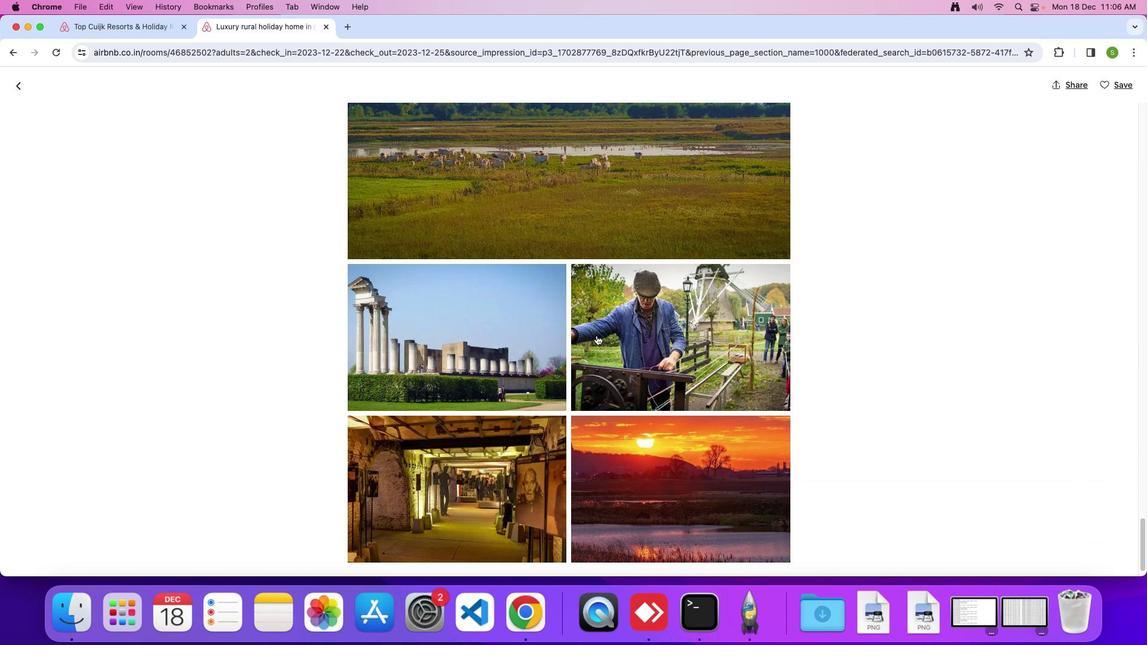 
Action: Mouse scrolled (597, 336) with delta (0, 0)
Screenshot: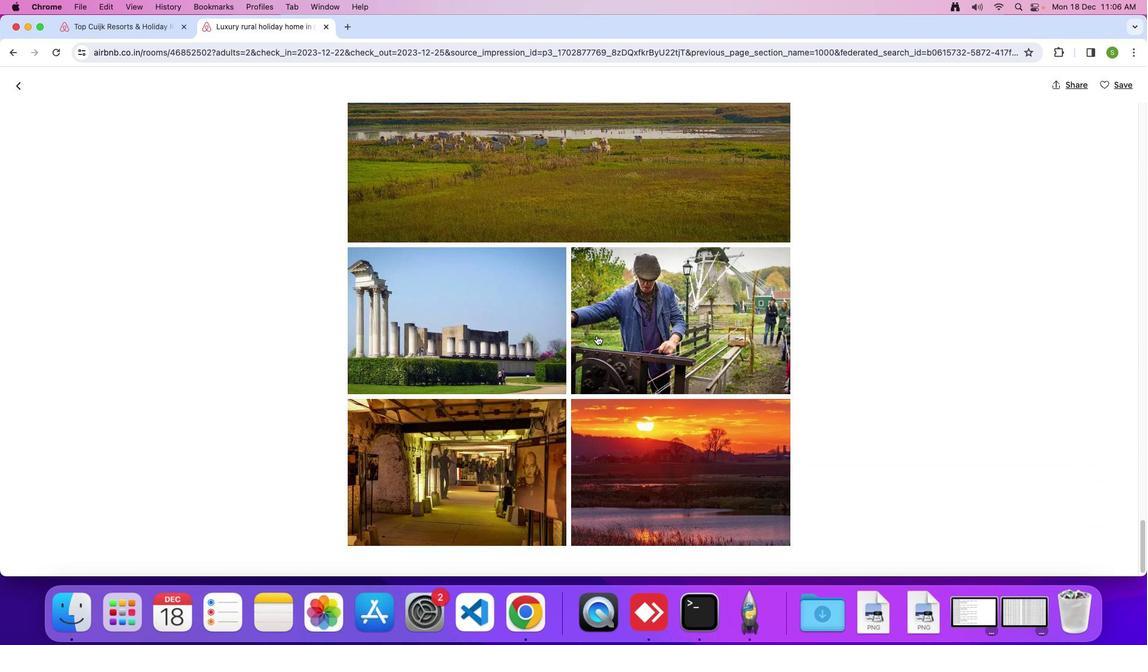 
Action: Mouse scrolled (597, 336) with delta (0, 0)
Screenshot: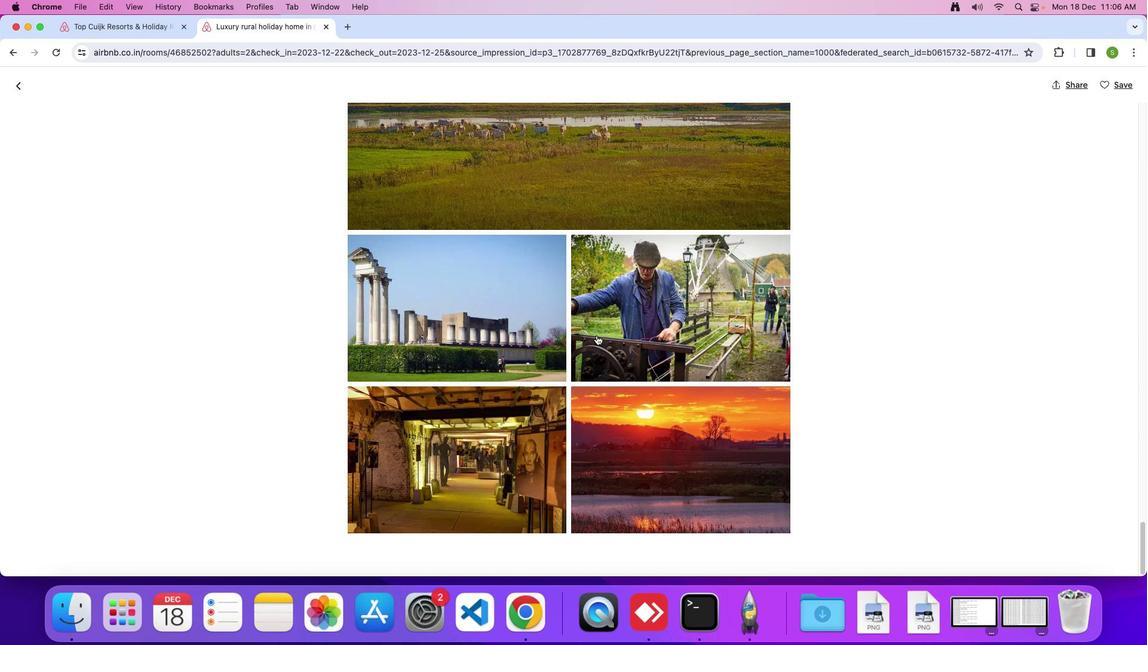 
Action: Mouse scrolled (597, 336) with delta (0, 0)
Screenshot: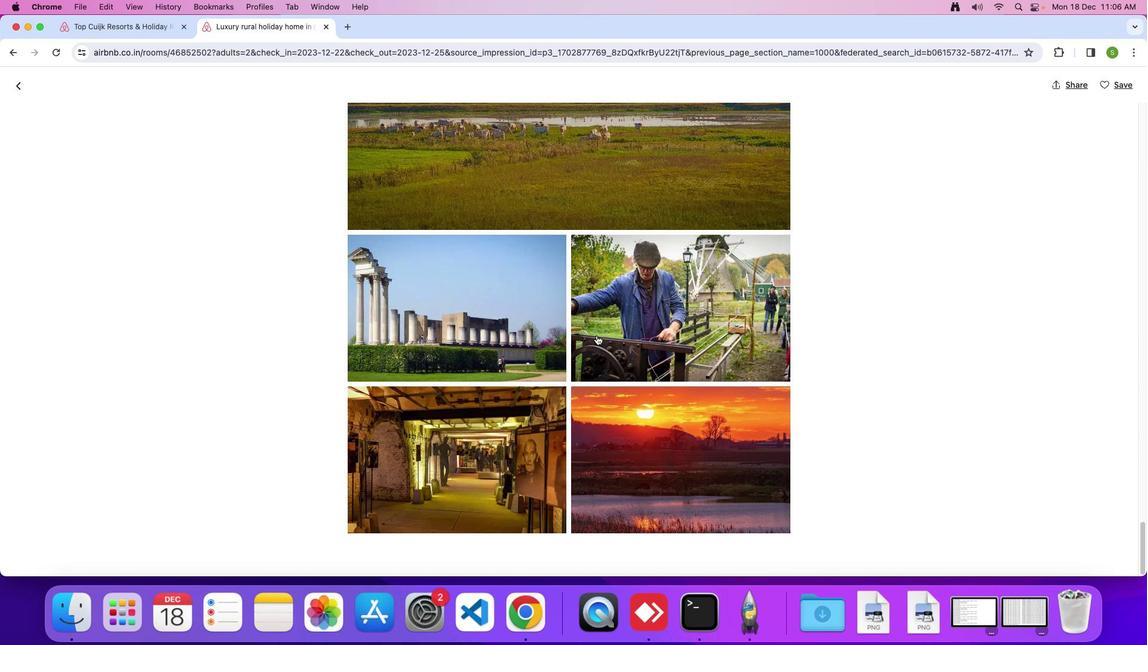 
Action: Mouse scrolled (597, 336) with delta (0, 0)
